 Task: Research Airbnb options in Guarda, Portugal from 16th December, 2023 to 18th December, 2023 for 6 adults, 2 children. Place can be entire room or shared room with 6 bedrooms having 6 beds and 6 bathrooms. Property type can be house. Amenities needed are: wifi, TV, free parkinig on premises, gym, breakfast.
Action: Mouse moved to (540, 128)
Screenshot: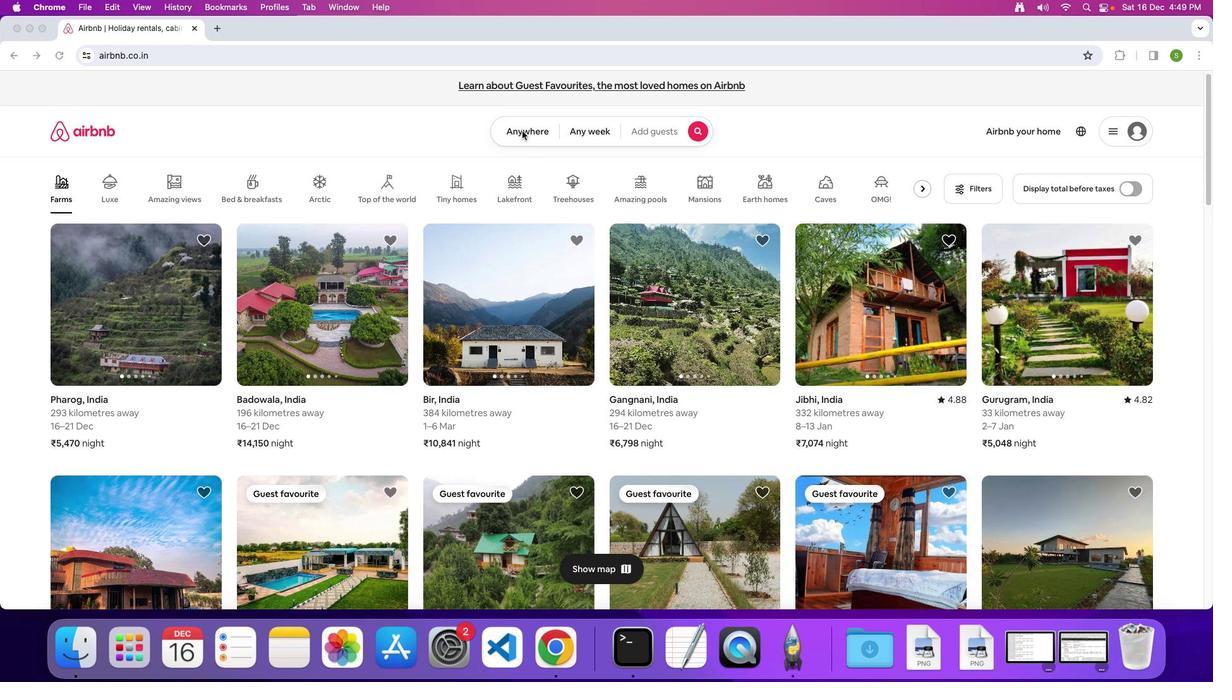
Action: Mouse pressed left at (540, 128)
Screenshot: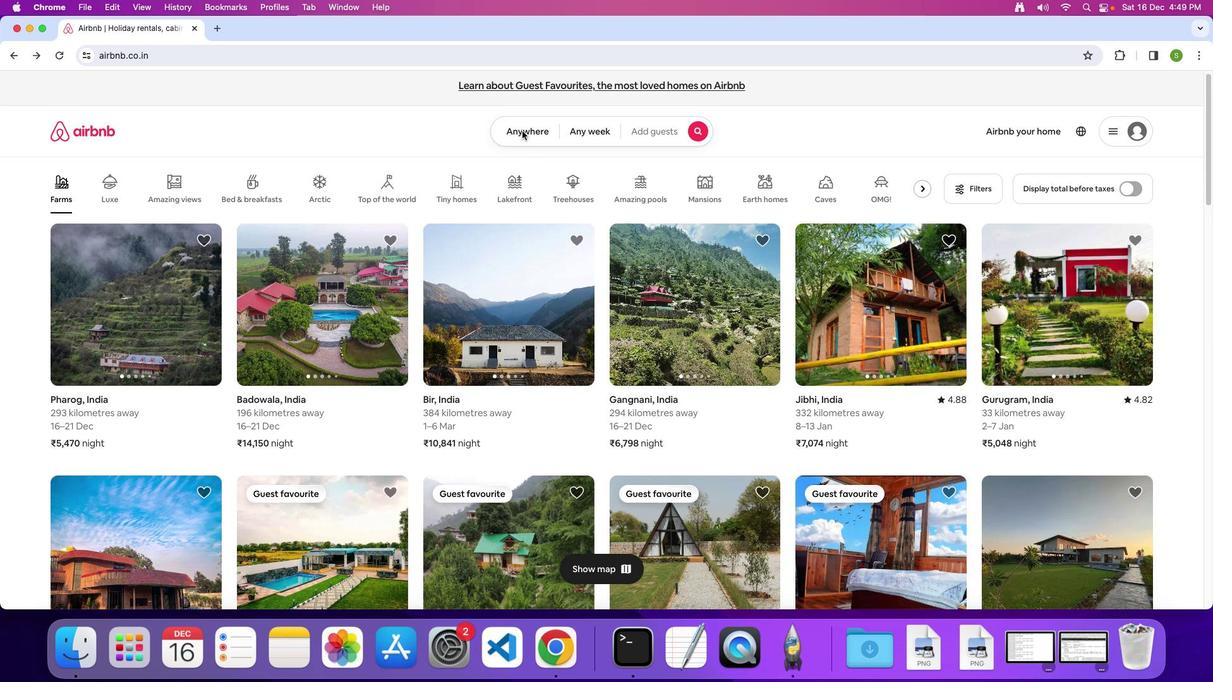 
Action: Mouse moved to (534, 128)
Screenshot: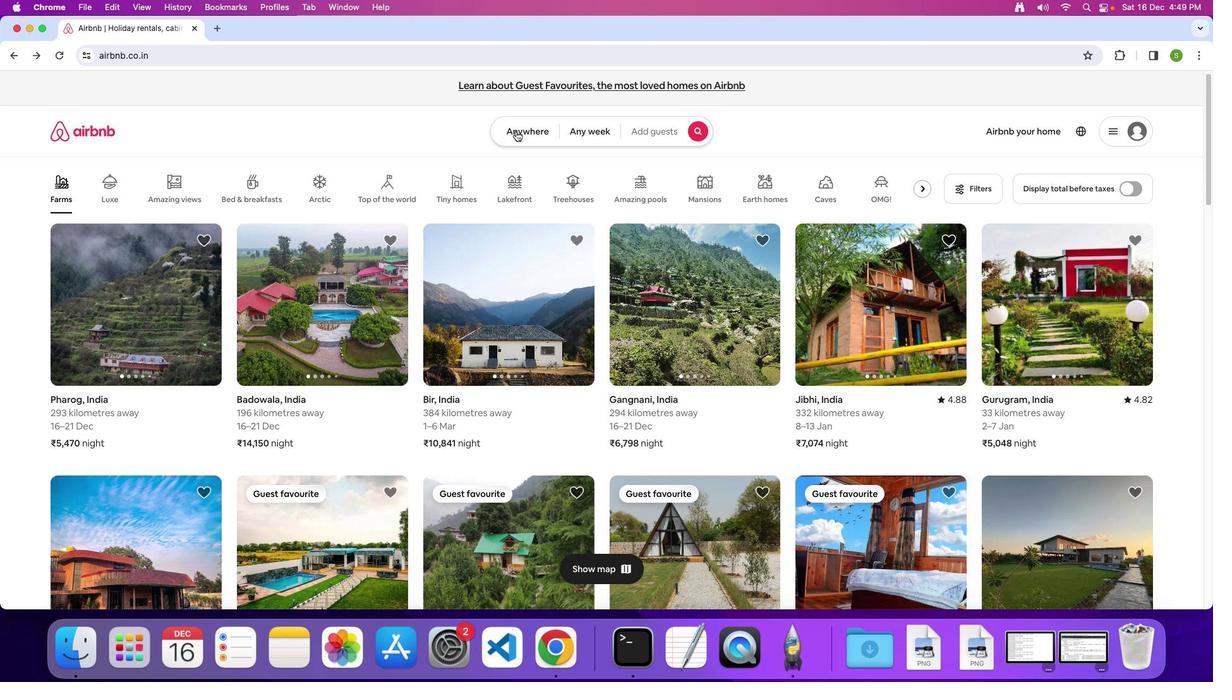 
Action: Mouse pressed left at (534, 128)
Screenshot: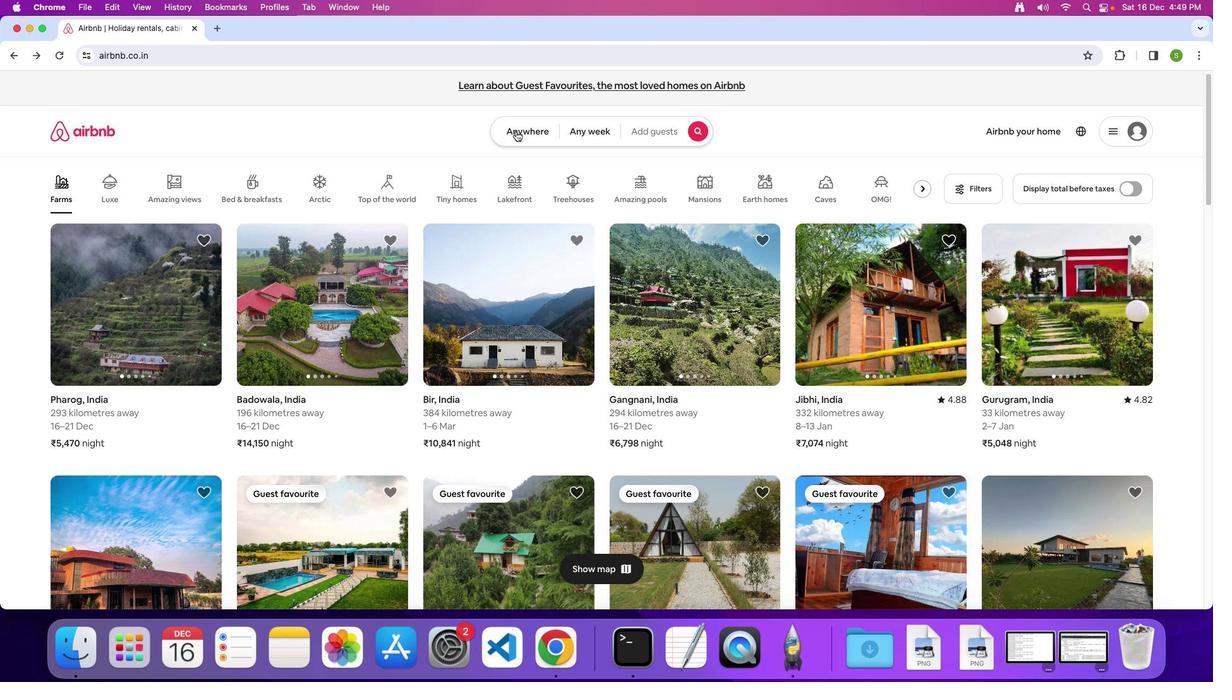 
Action: Mouse moved to (484, 171)
Screenshot: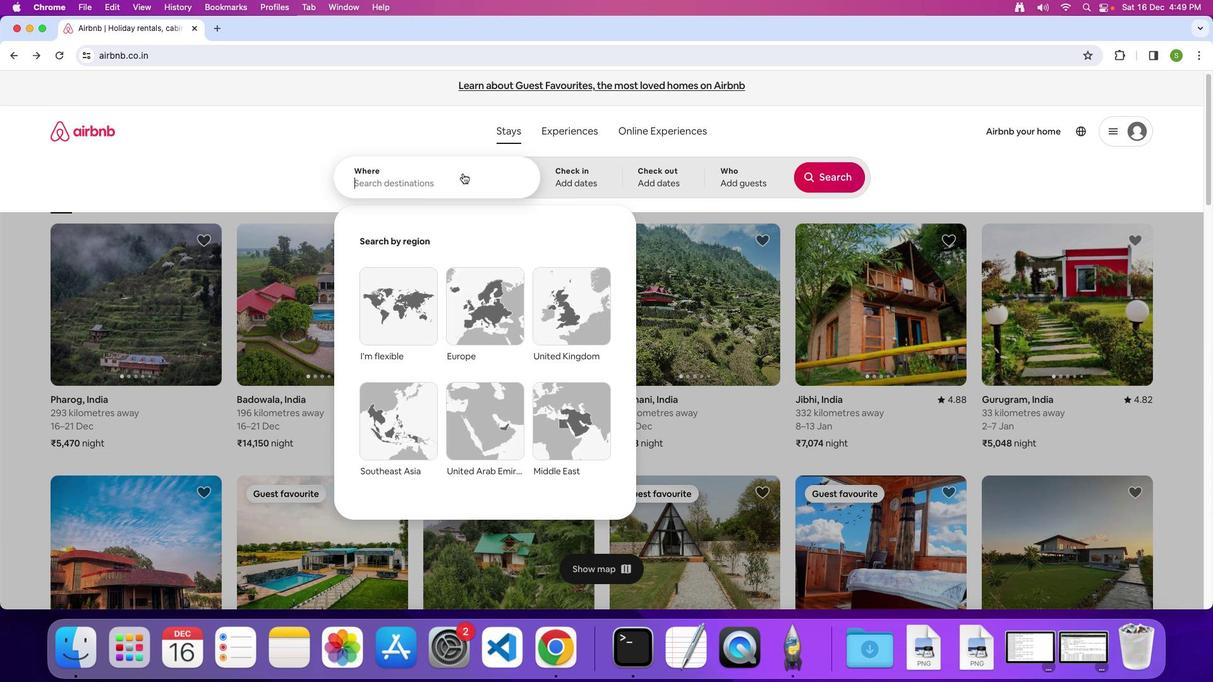 
Action: Mouse pressed left at (484, 171)
Screenshot: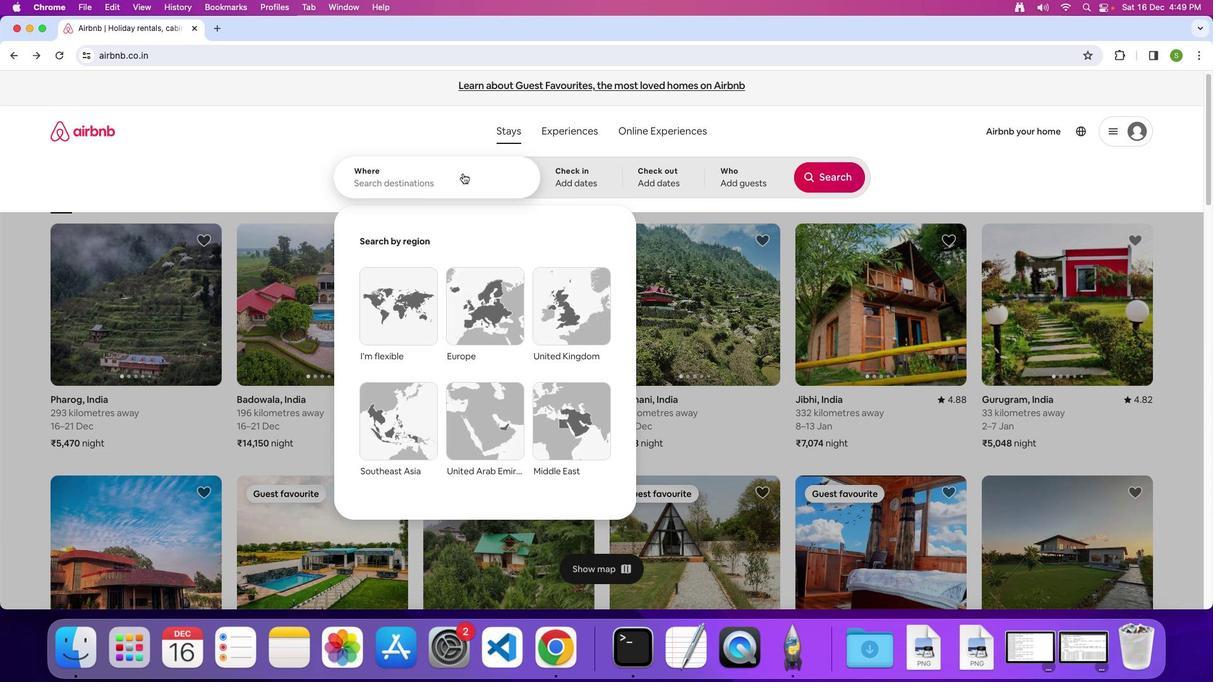 
Action: Mouse moved to (484, 172)
Screenshot: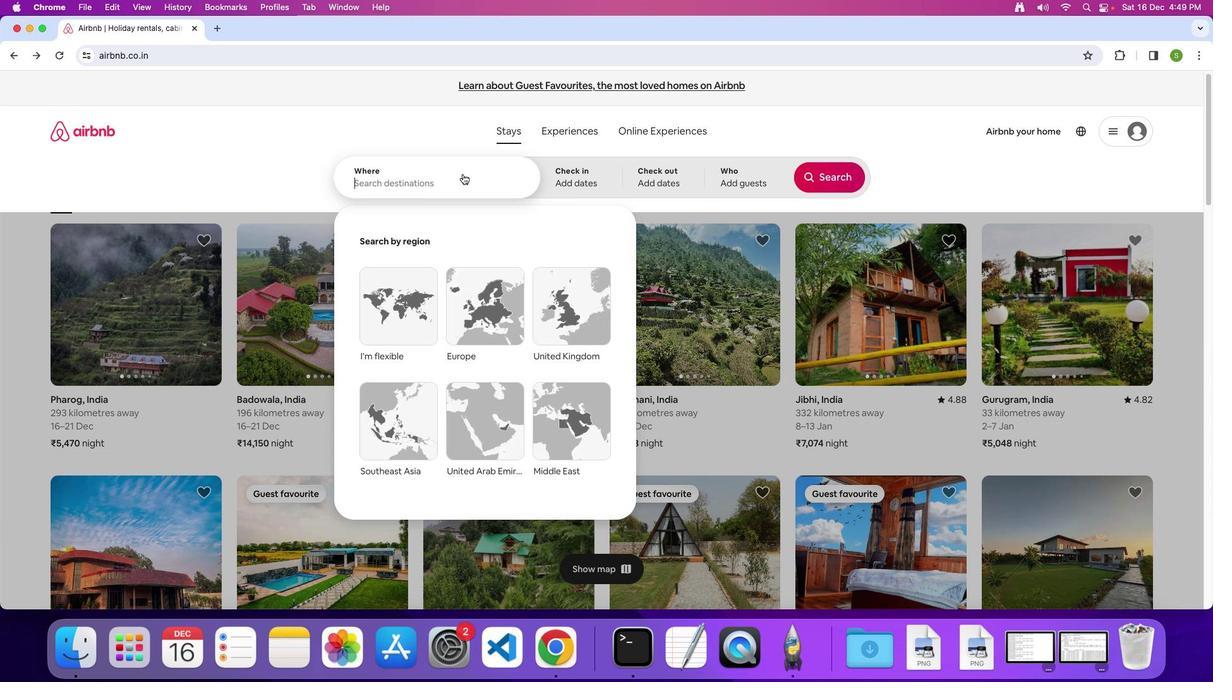 
Action: Key pressed 'G'Key.caps_lock'u''a''r''d''a'','Key.spaceKey.shift'P''q'Key.backspace'o''r''t''u''g''a''l'Key.enter
Screenshot: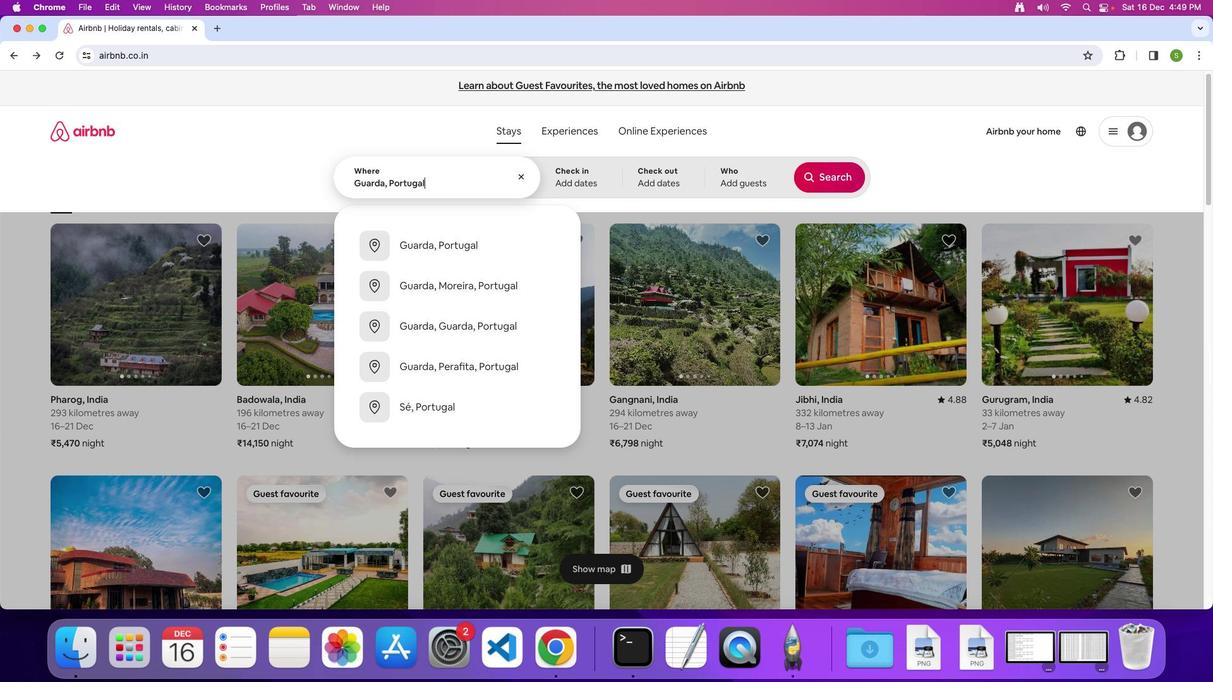 
Action: Mouse moved to (574, 395)
Screenshot: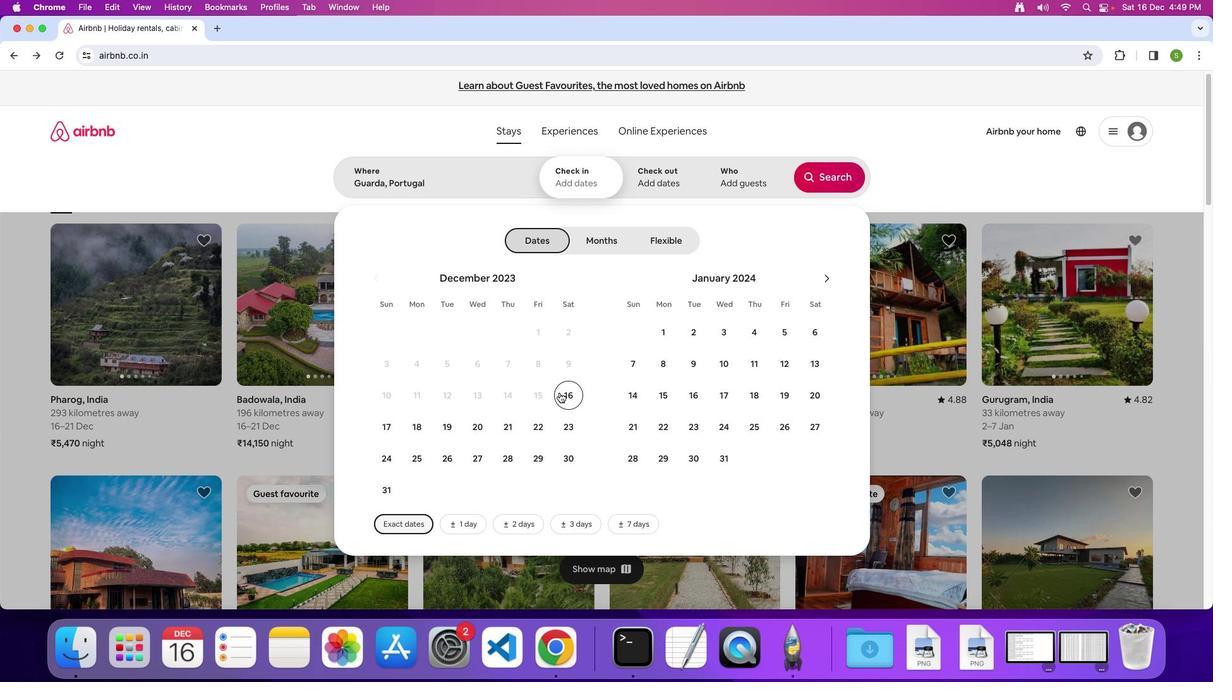 
Action: Mouse pressed left at (574, 395)
Screenshot: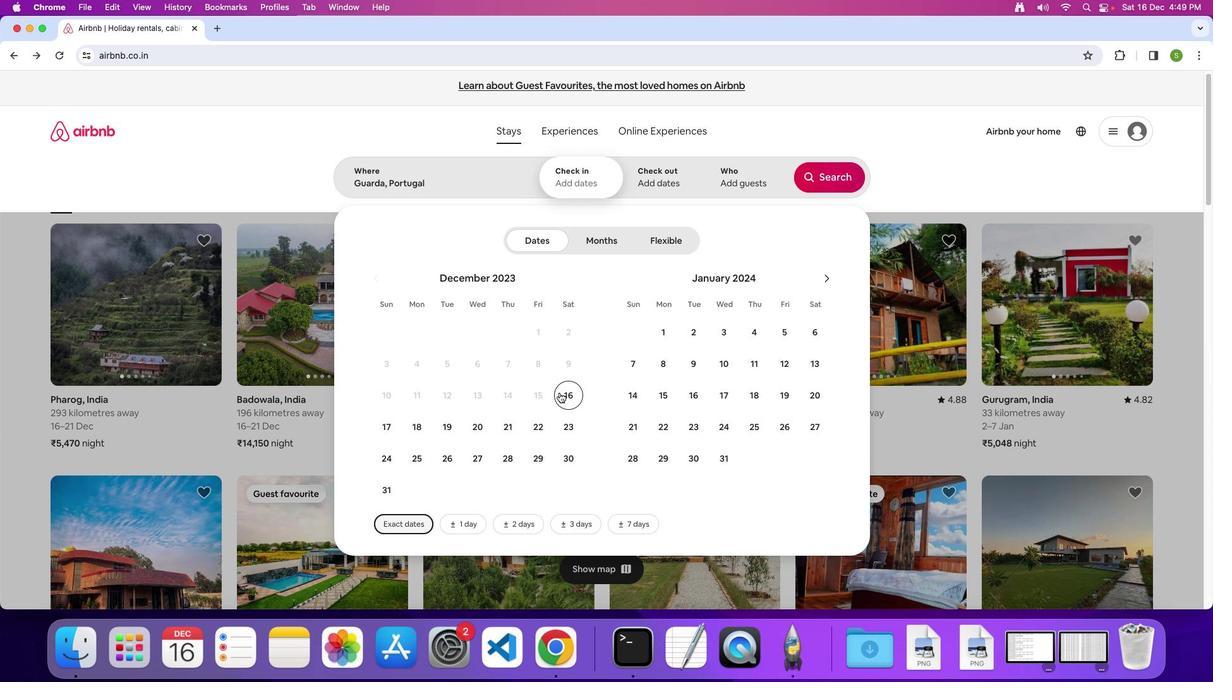 
Action: Mouse moved to (444, 432)
Screenshot: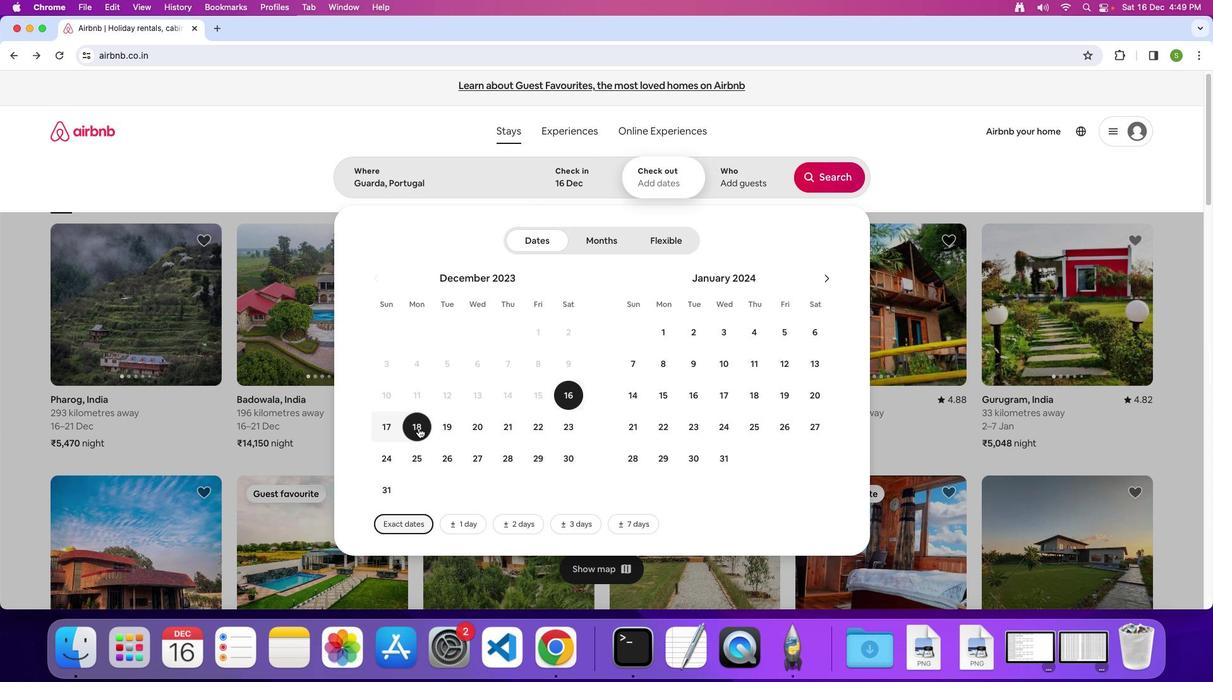
Action: Mouse pressed left at (444, 432)
Screenshot: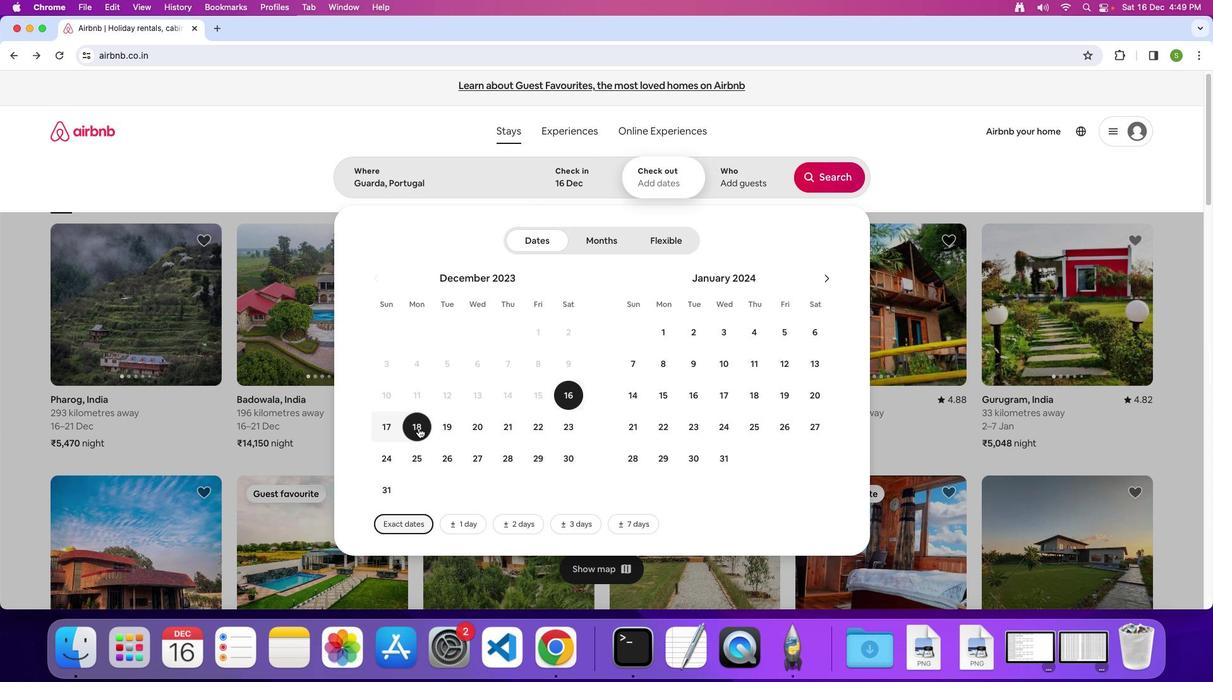 
Action: Mouse moved to (738, 176)
Screenshot: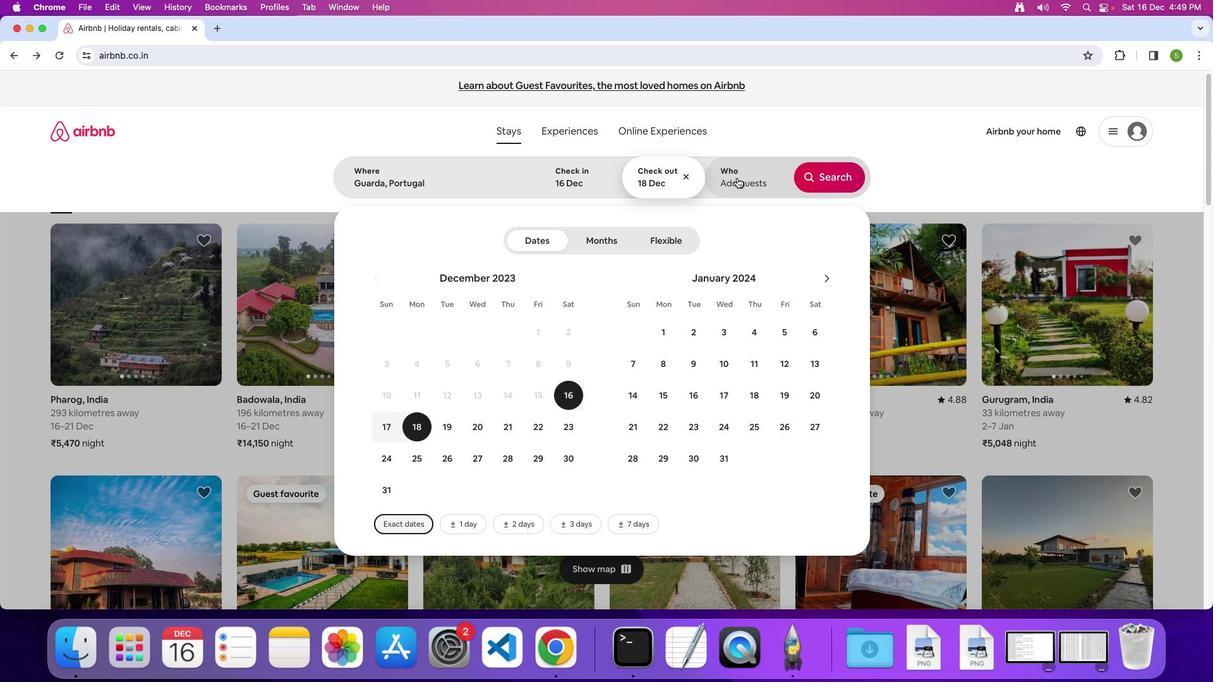 
Action: Mouse pressed left at (738, 176)
Screenshot: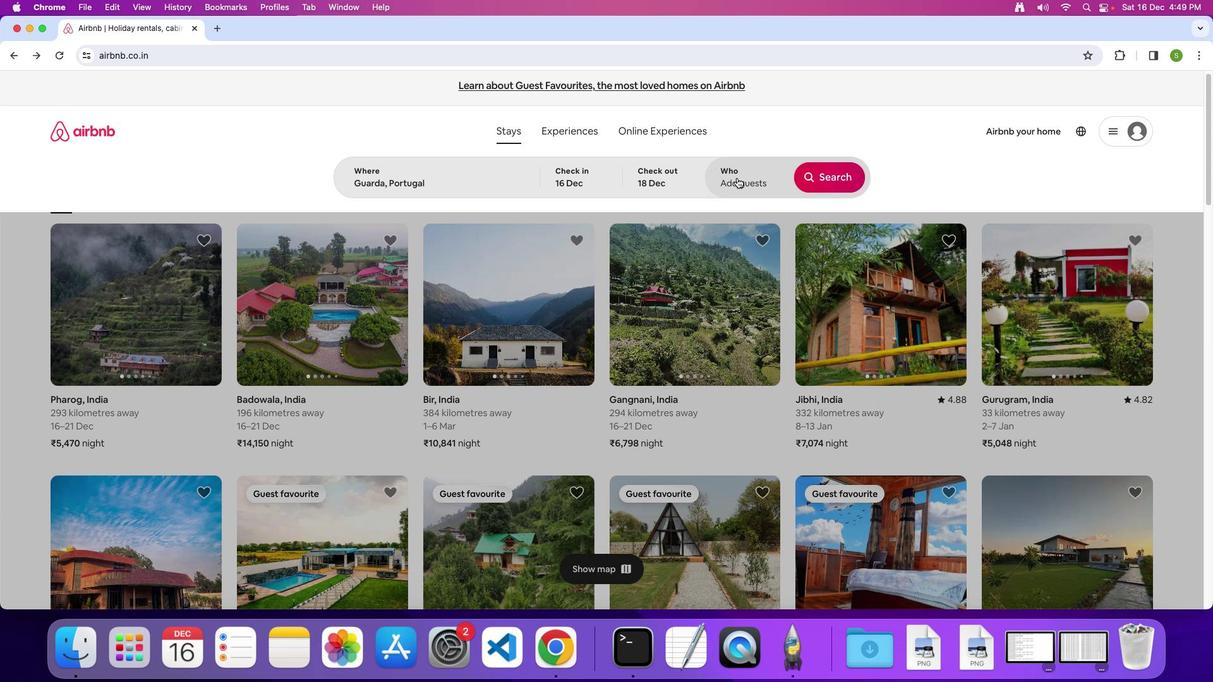 
Action: Mouse moved to (831, 247)
Screenshot: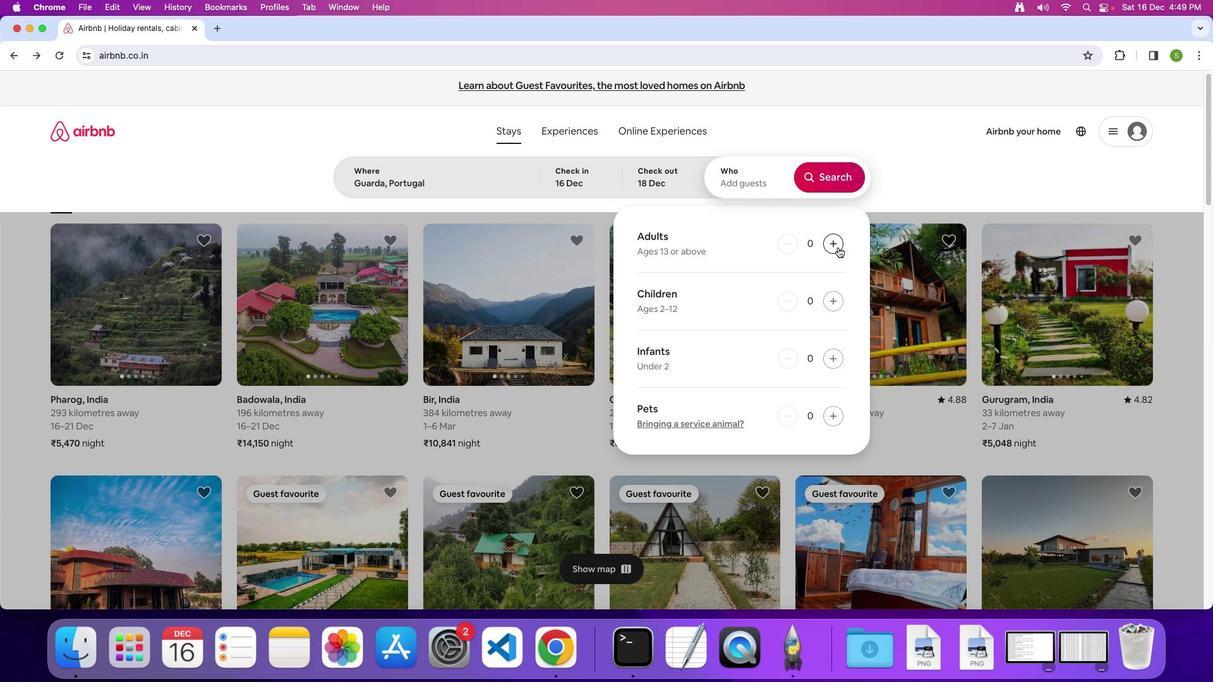 
Action: Mouse pressed left at (831, 247)
Screenshot: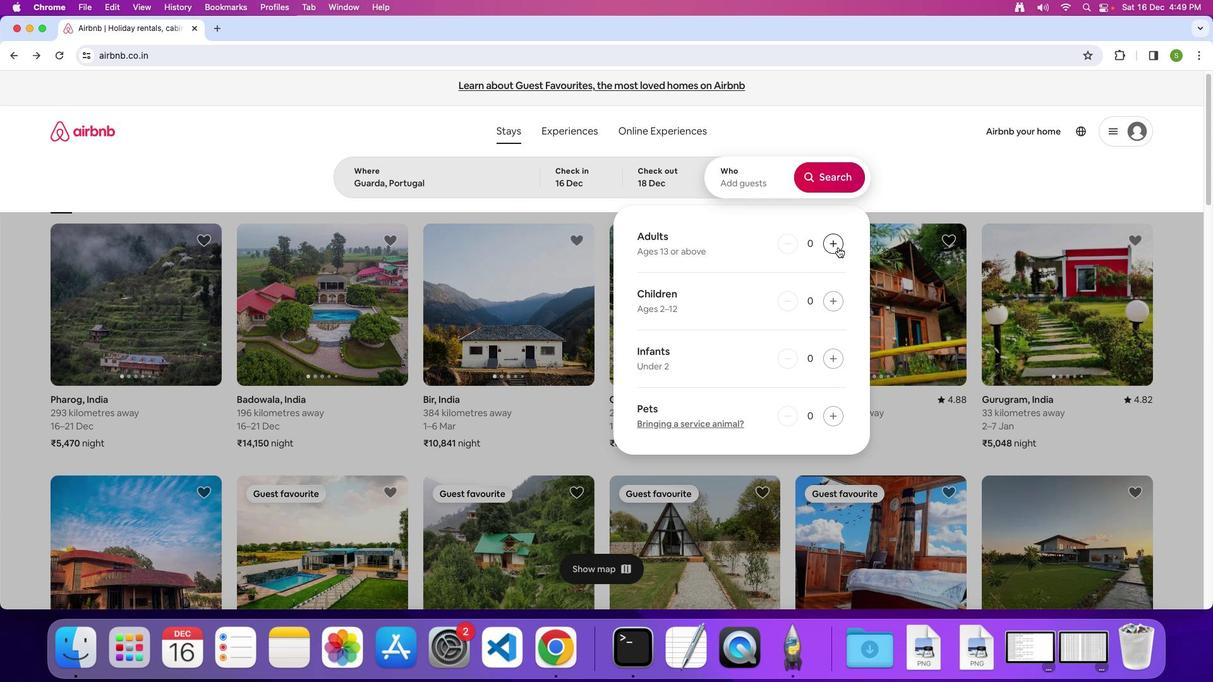 
Action: Mouse pressed left at (831, 247)
Screenshot: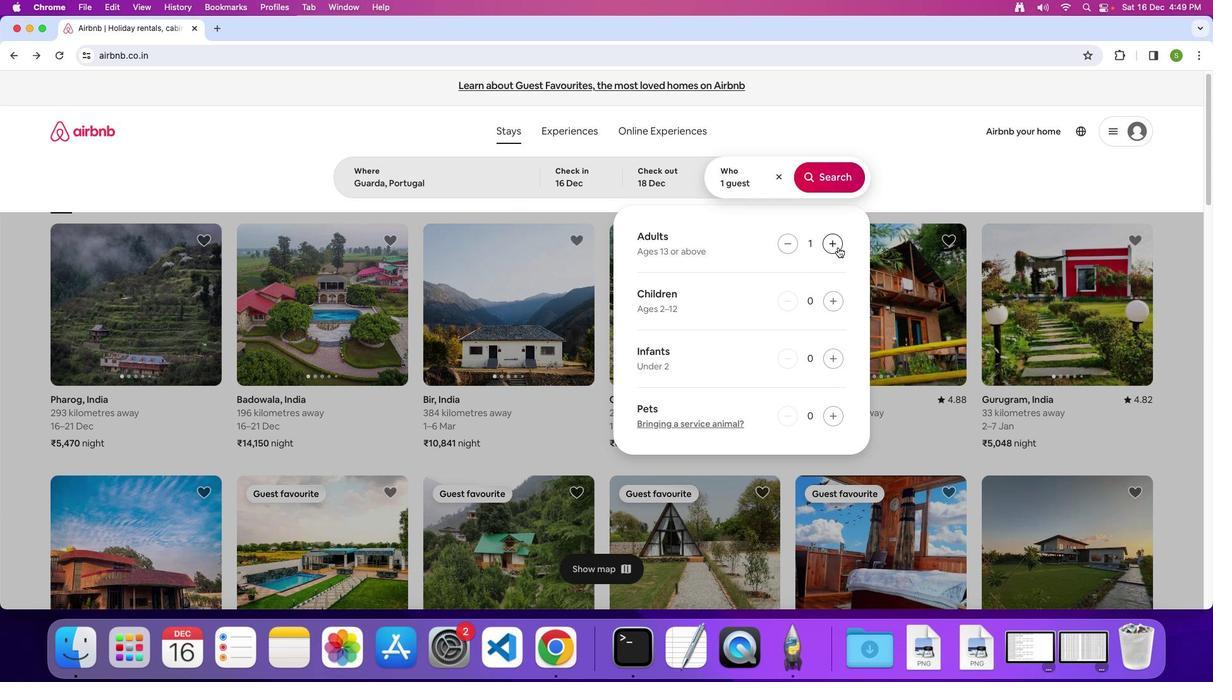 
Action: Mouse moved to (831, 247)
Screenshot: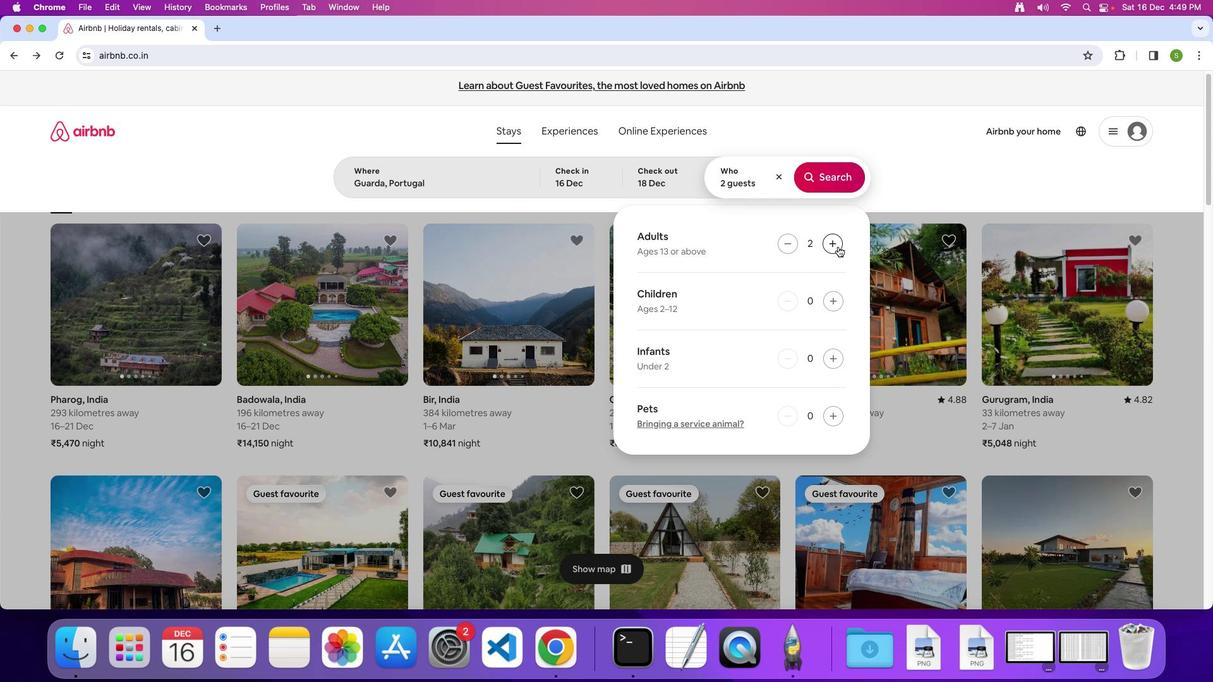 
Action: Mouse pressed left at (831, 247)
Screenshot: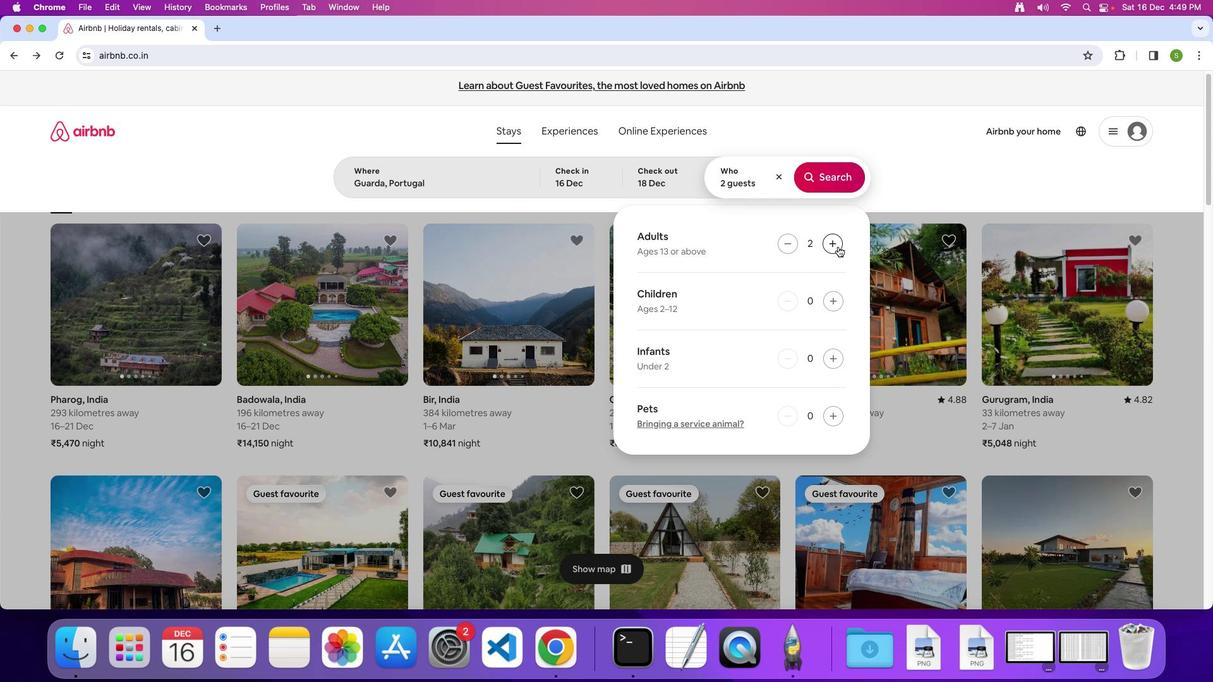 
Action: Mouse moved to (831, 247)
Screenshot: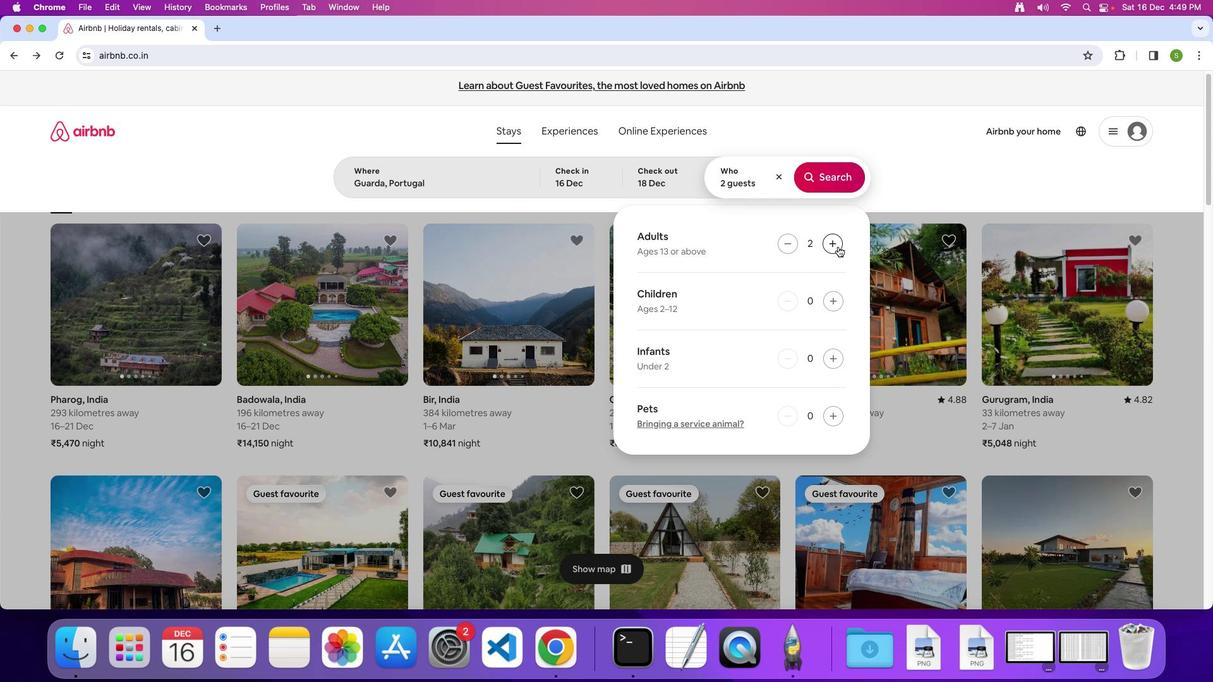 
Action: Mouse pressed left at (831, 247)
Screenshot: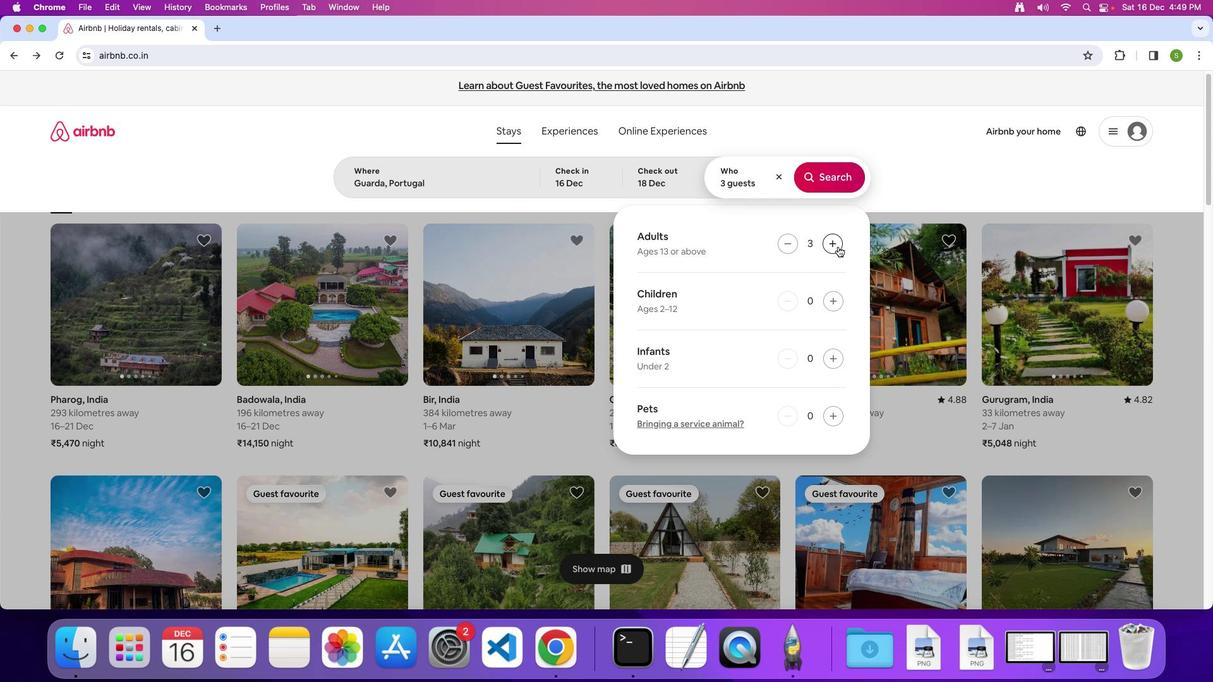 
Action: Mouse pressed left at (831, 247)
Screenshot: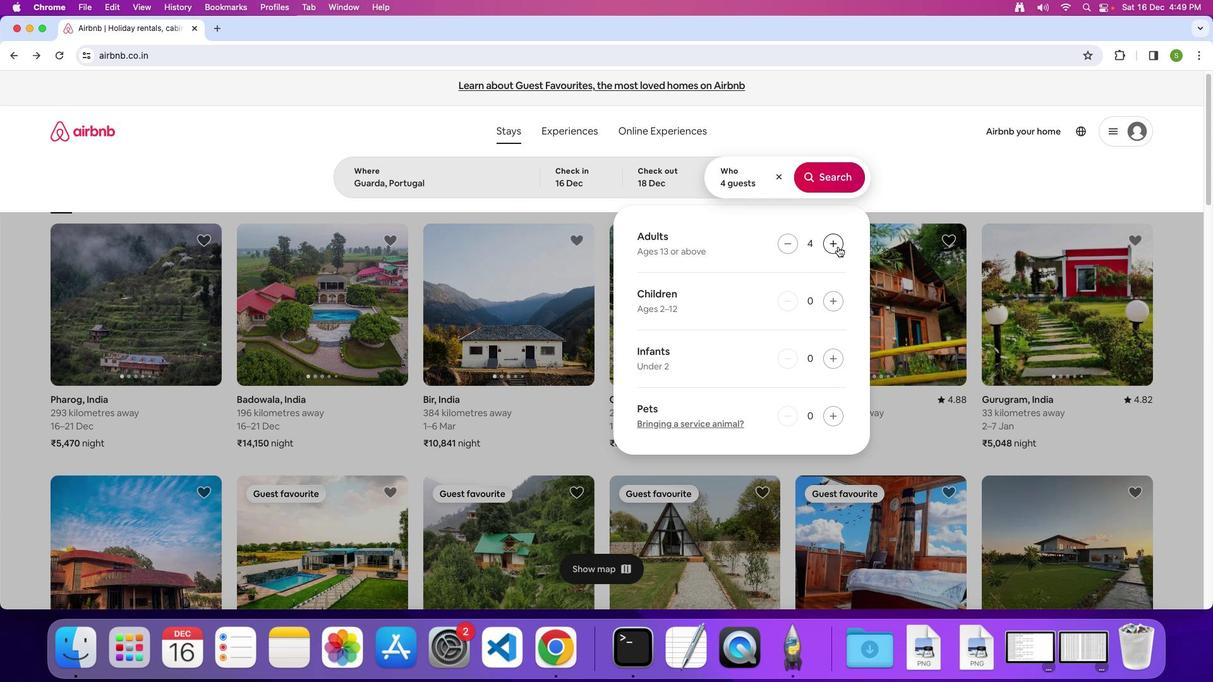 
Action: Mouse pressed left at (831, 247)
Screenshot: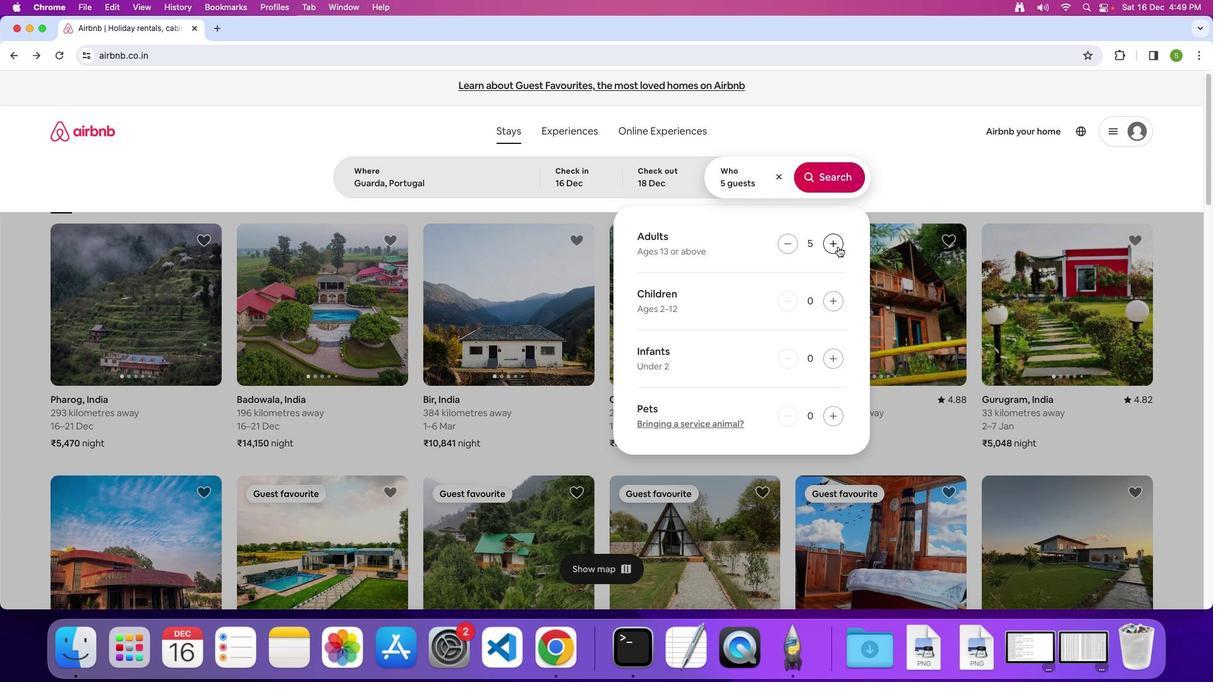 
Action: Mouse moved to (825, 304)
Screenshot: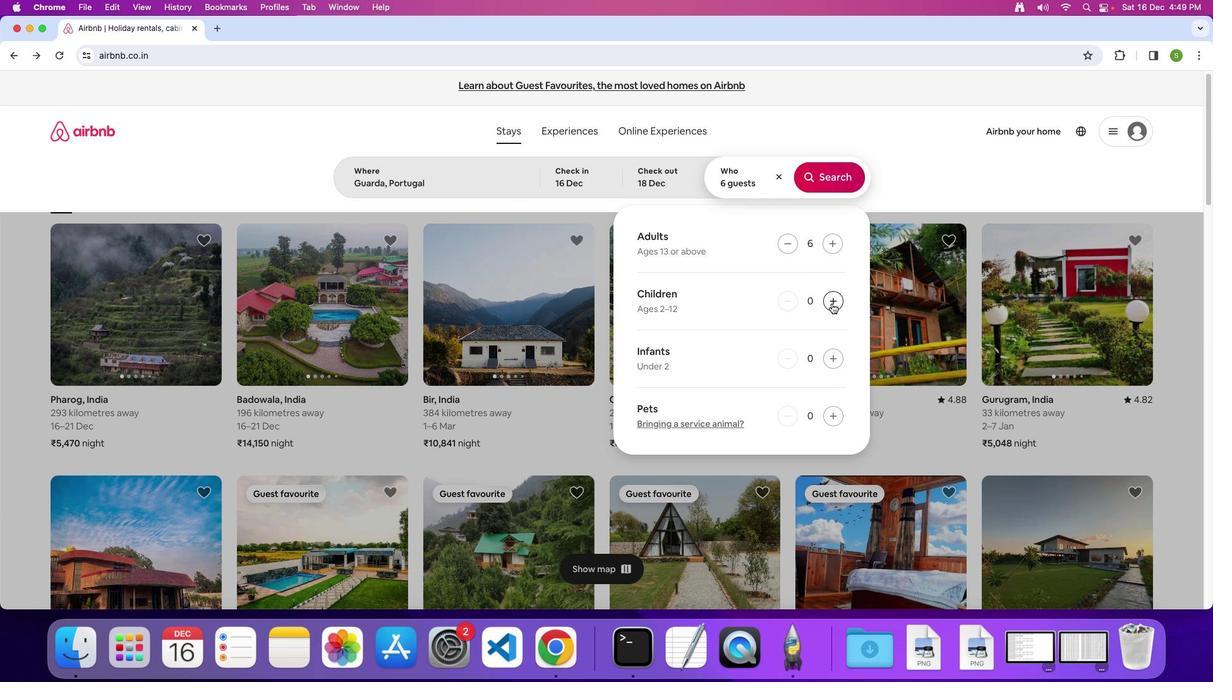 
Action: Mouse pressed left at (825, 304)
Screenshot: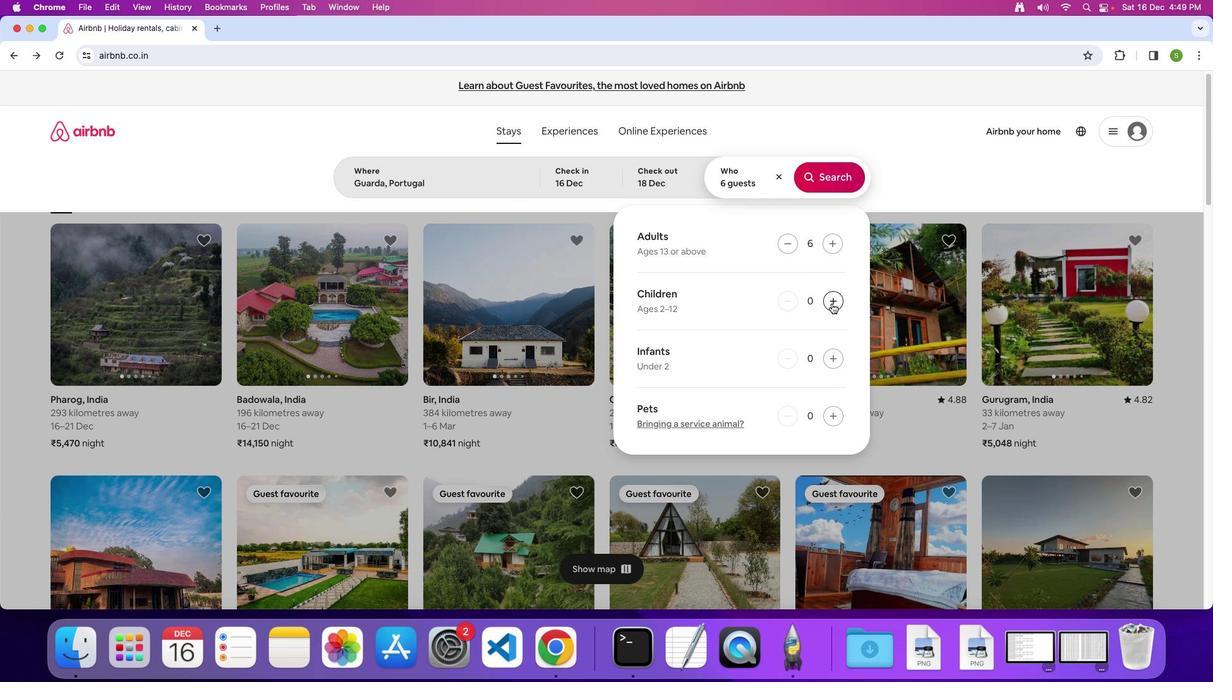 
Action: Mouse pressed left at (825, 304)
Screenshot: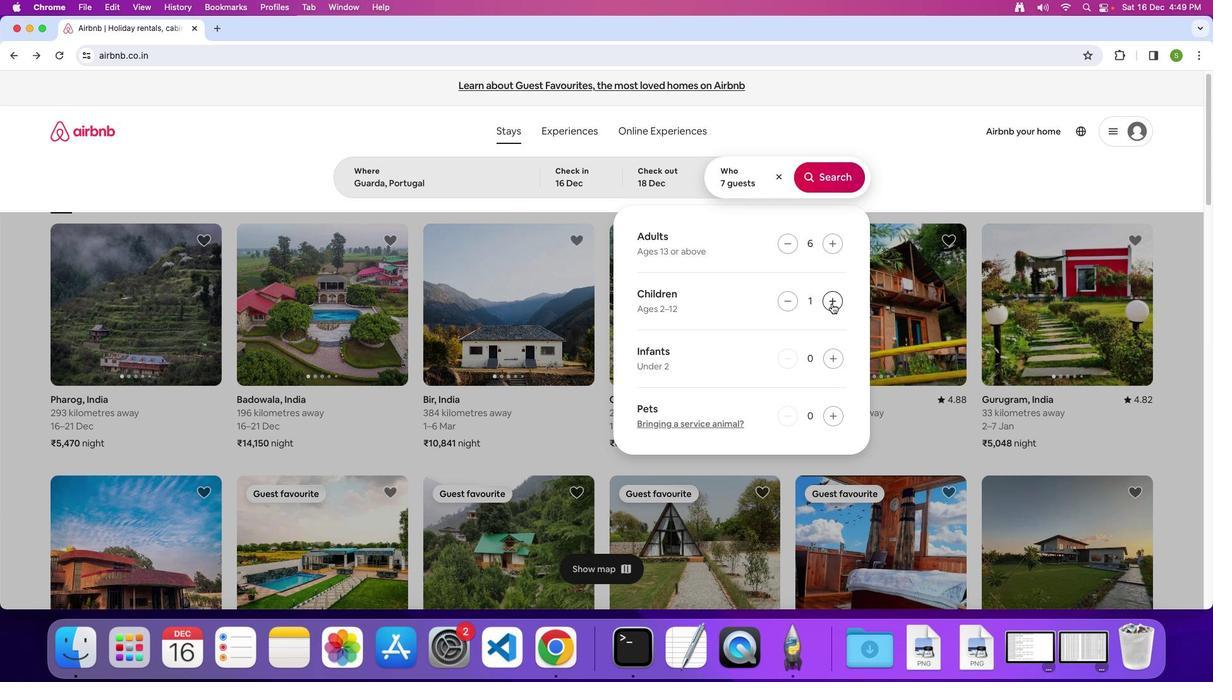 
Action: Mouse moved to (807, 183)
Screenshot: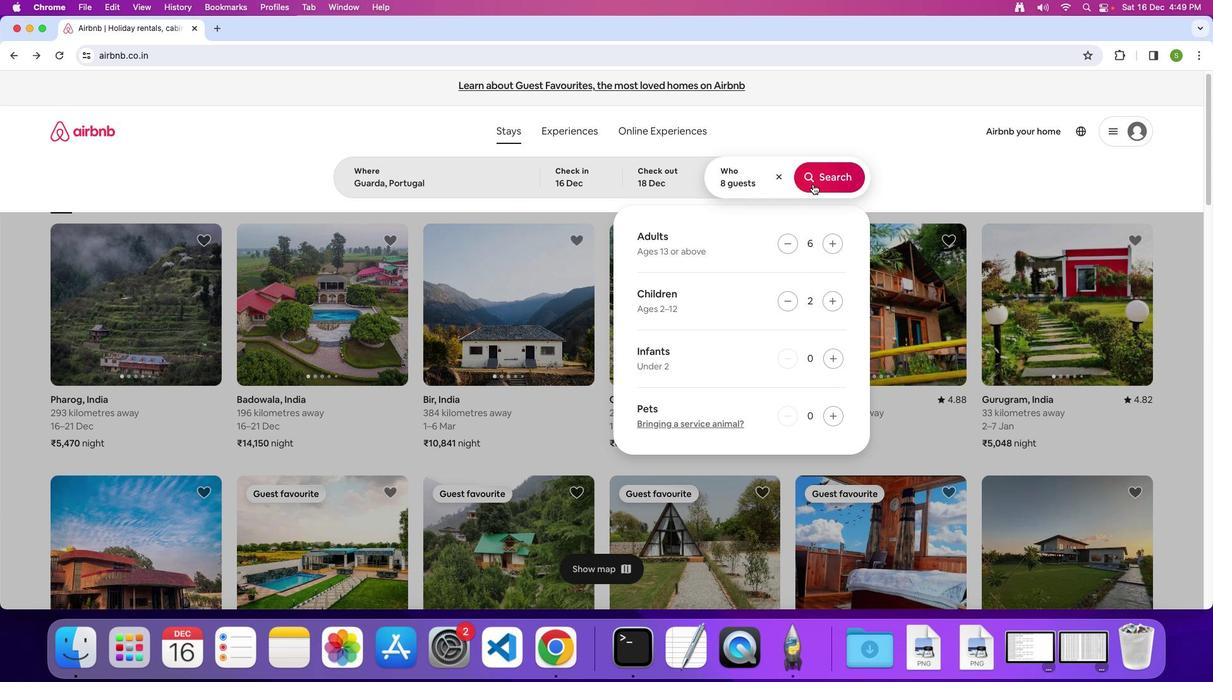 
Action: Mouse pressed left at (807, 183)
Screenshot: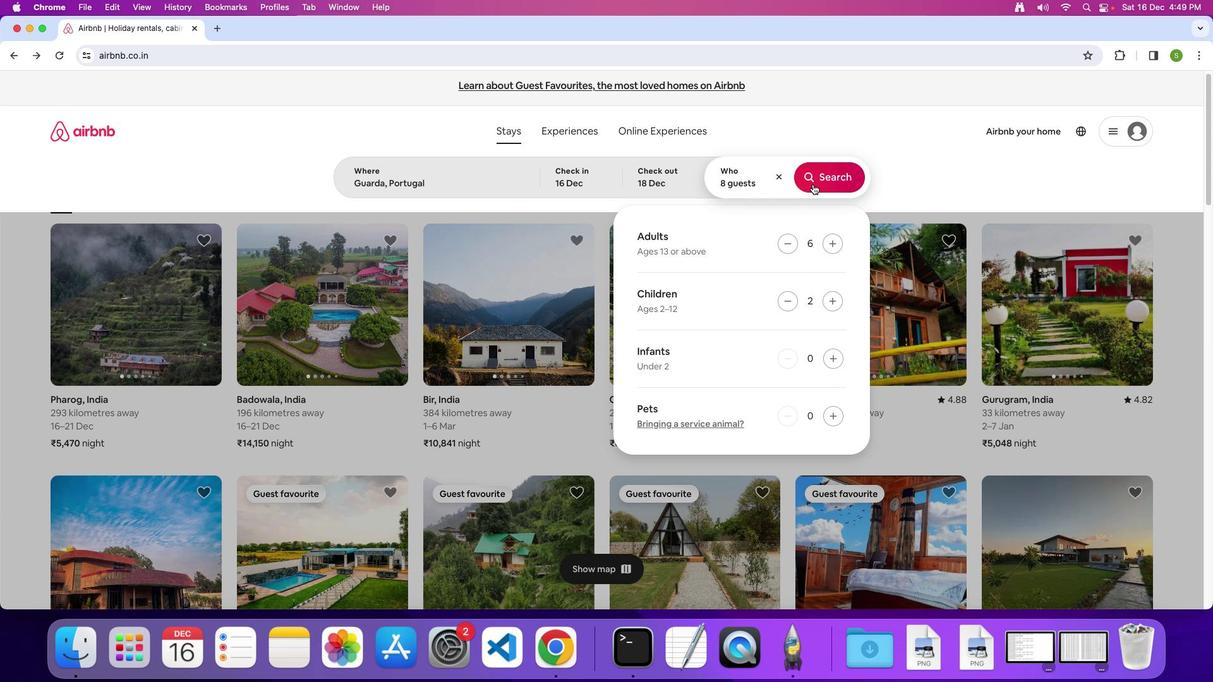 
Action: Mouse moved to (999, 149)
Screenshot: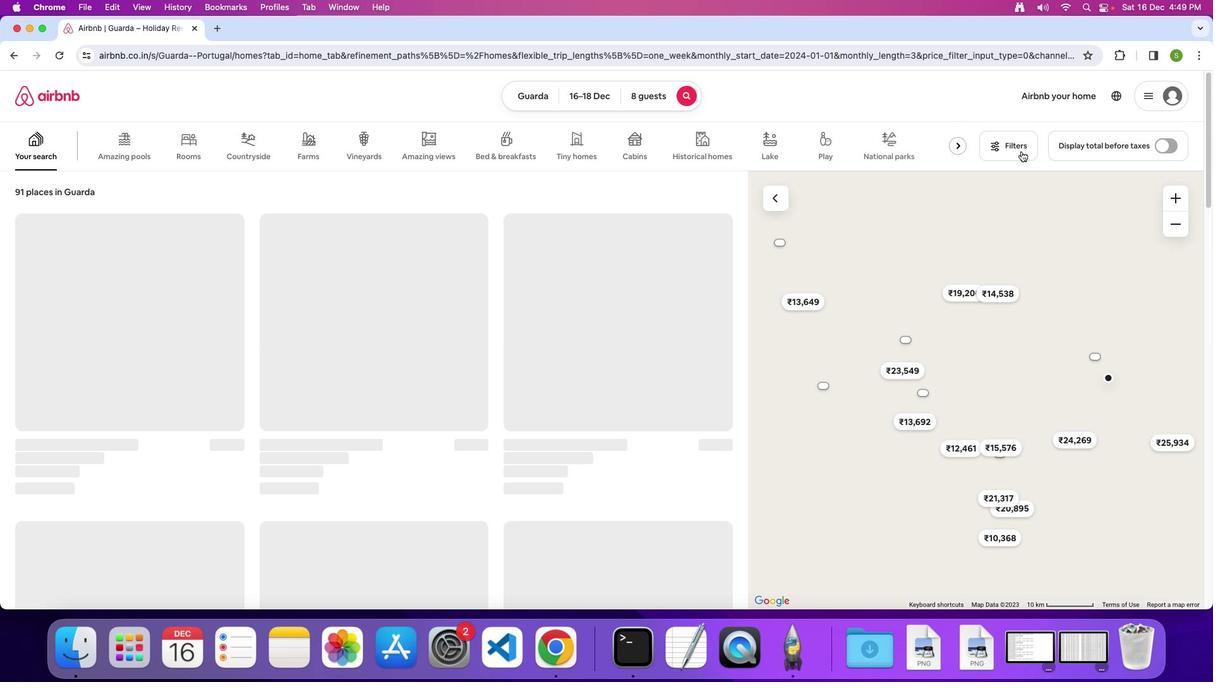 
Action: Mouse pressed left at (999, 149)
Screenshot: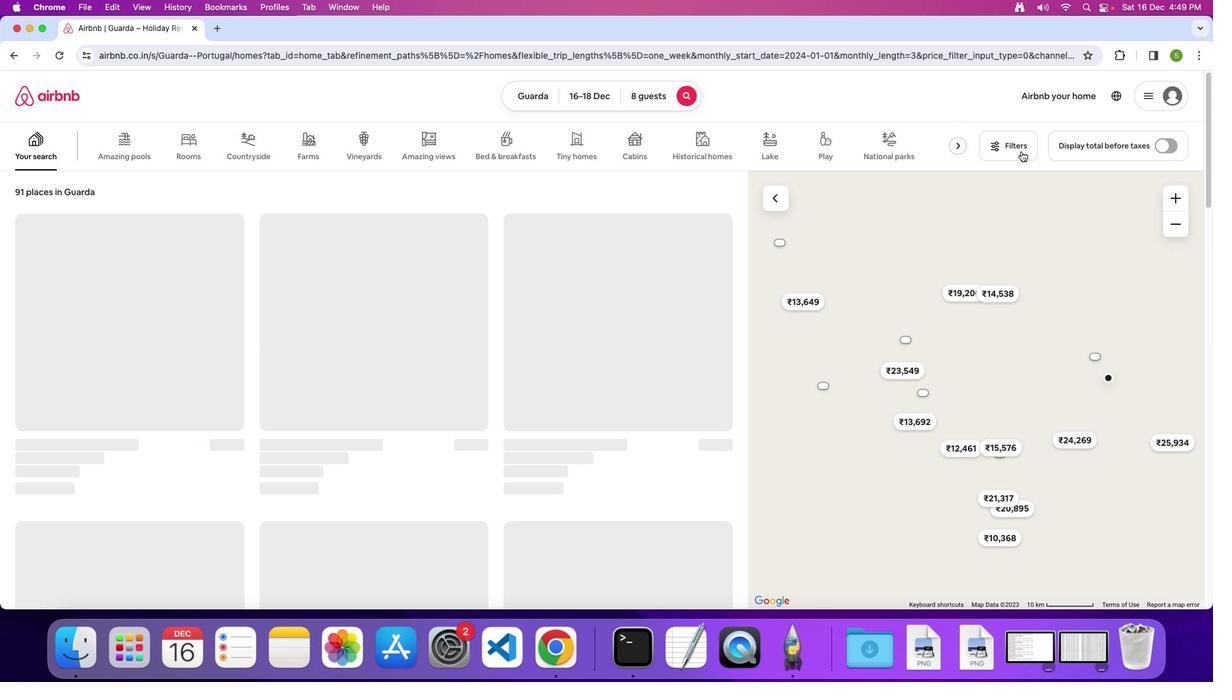 
Action: Mouse moved to (596, 346)
Screenshot: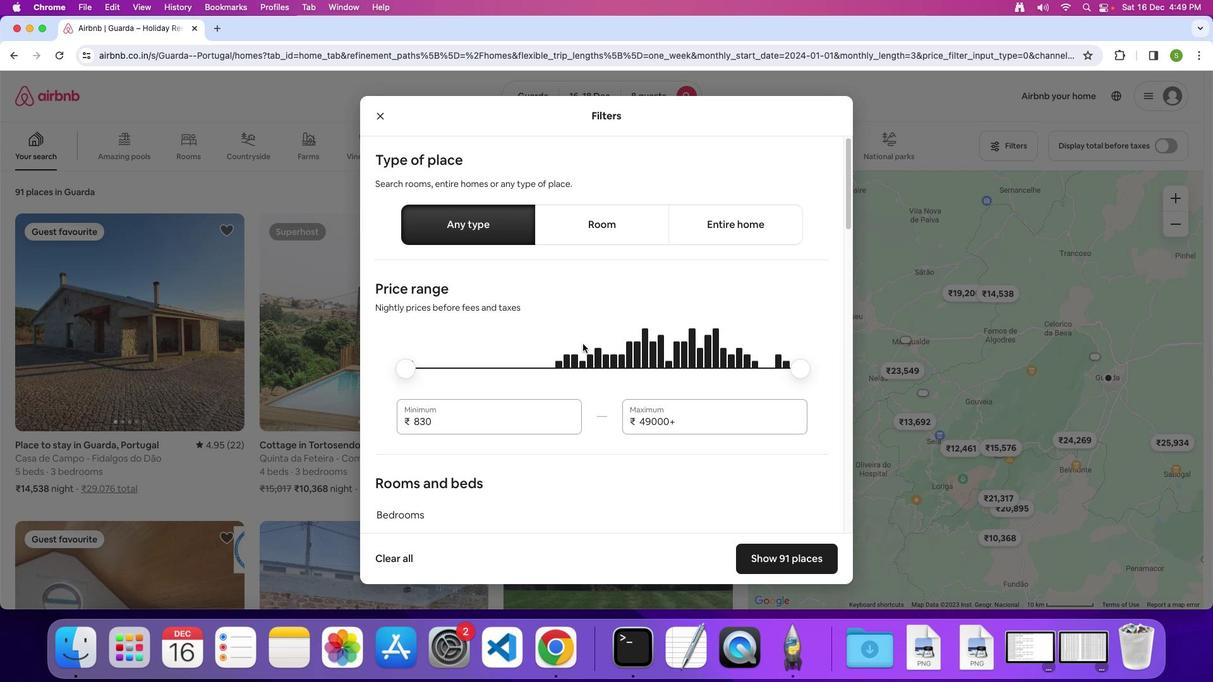 
Action: Mouse scrolled (596, 346) with delta (58, -5)
Screenshot: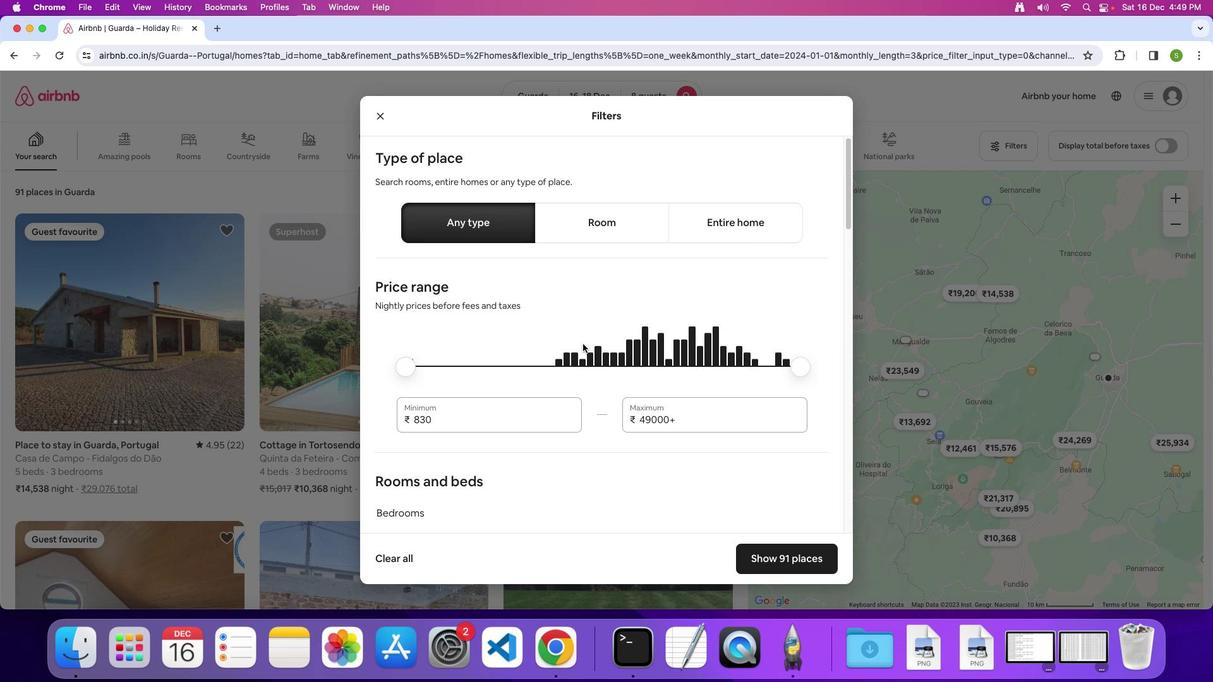 
Action: Mouse scrolled (596, 346) with delta (58, -5)
Screenshot: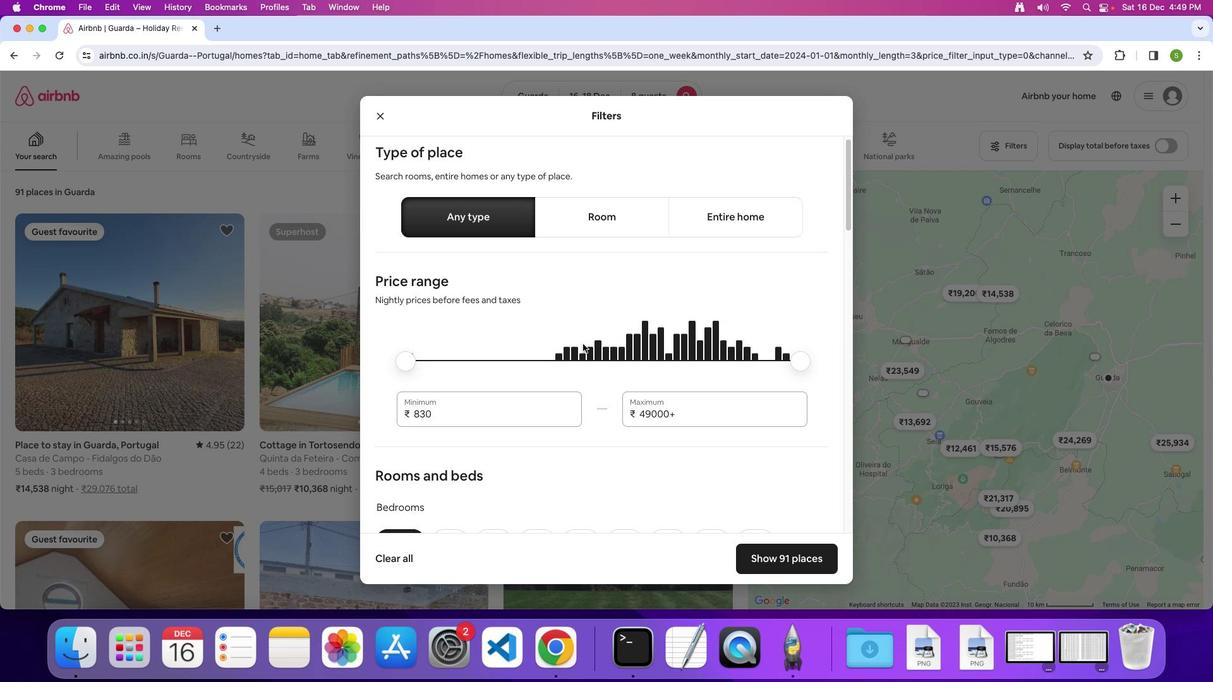 
Action: Mouse scrolled (596, 346) with delta (58, -5)
Screenshot: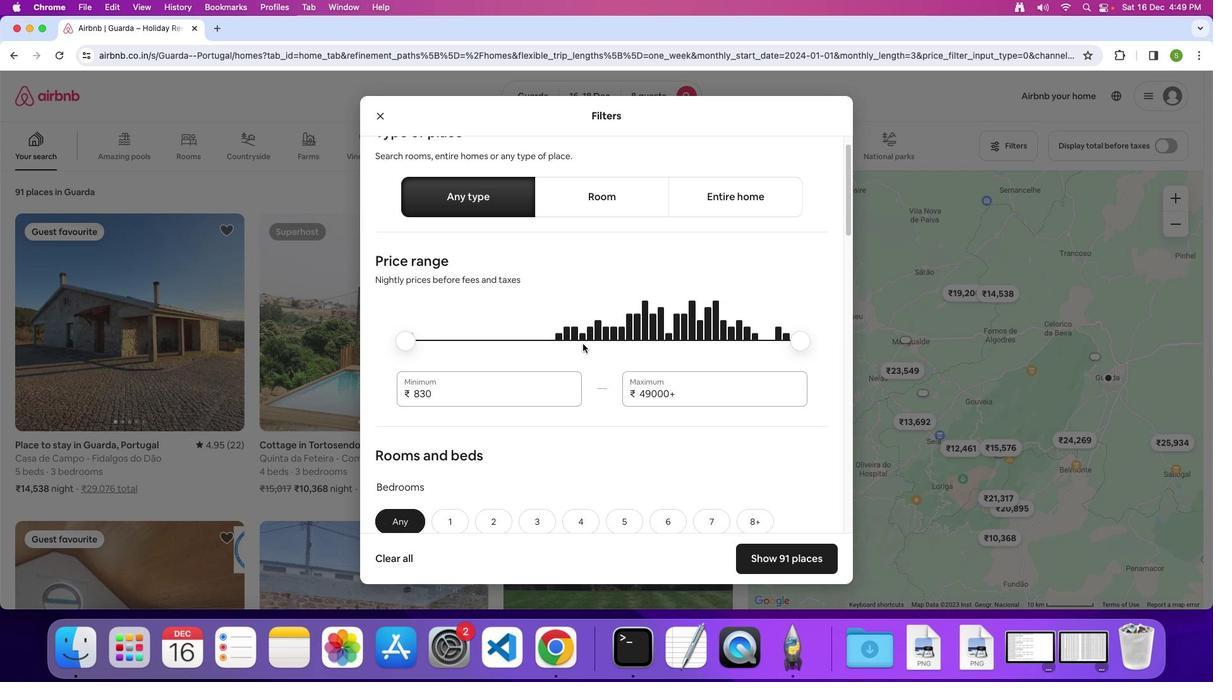 
Action: Mouse moved to (596, 346)
Screenshot: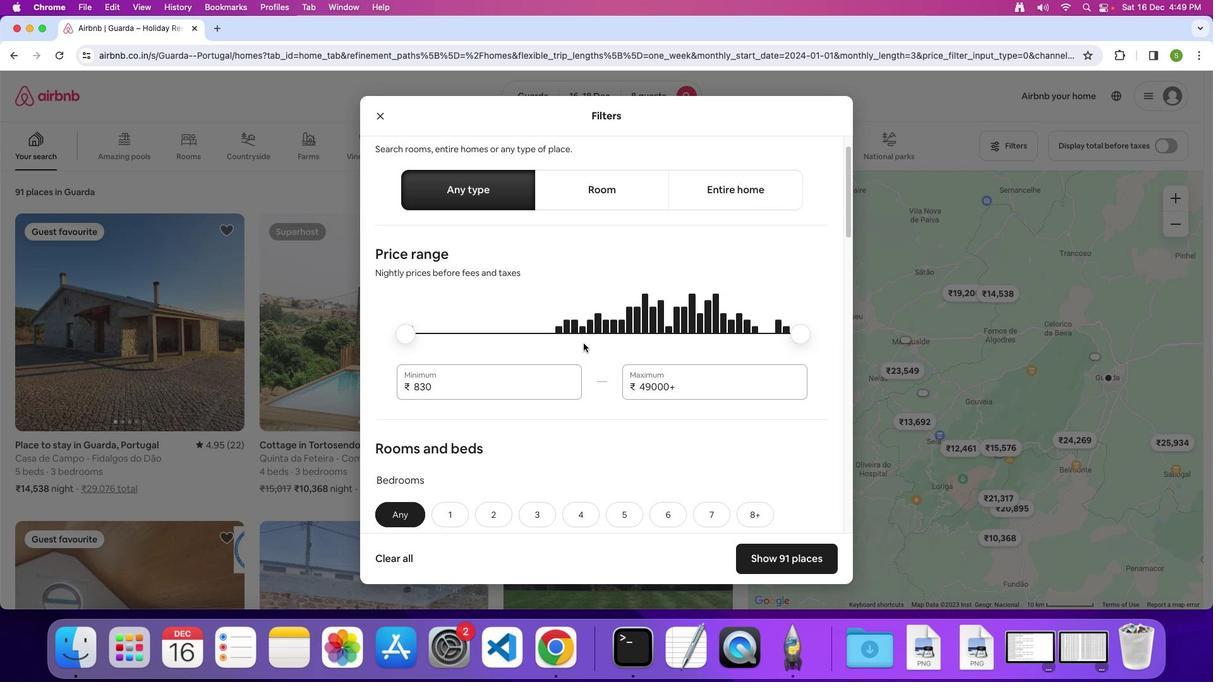 
Action: Mouse scrolled (596, 346) with delta (58, -5)
Screenshot: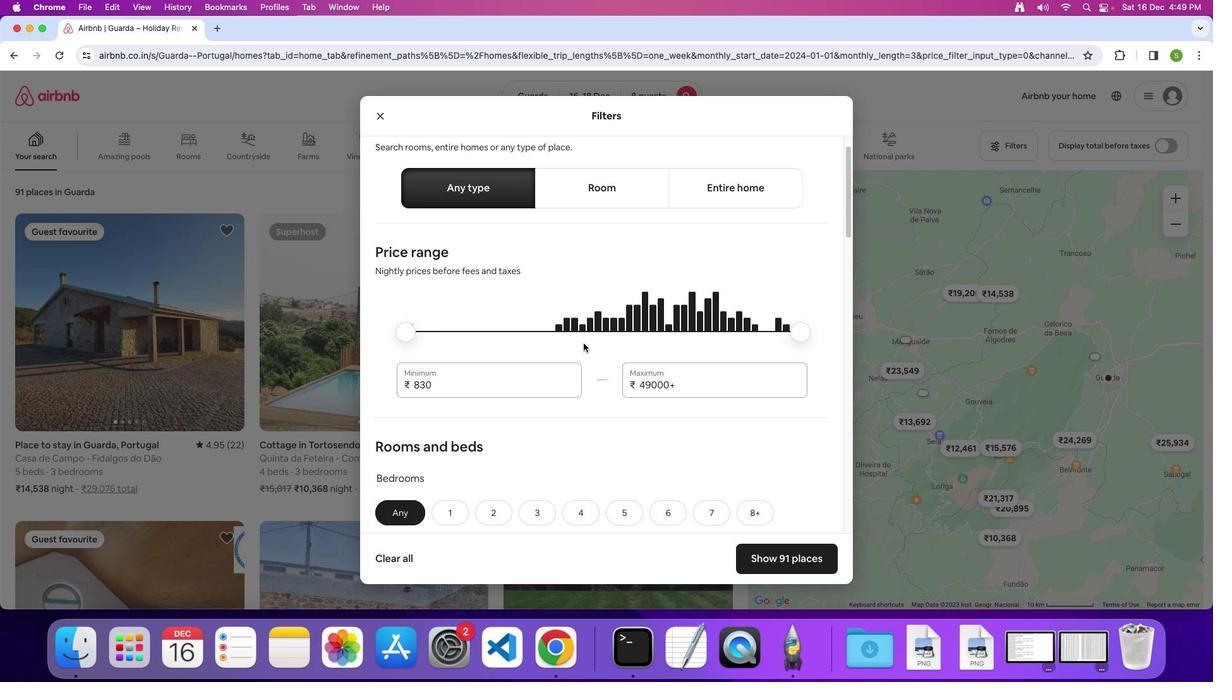
Action: Mouse moved to (596, 345)
Screenshot: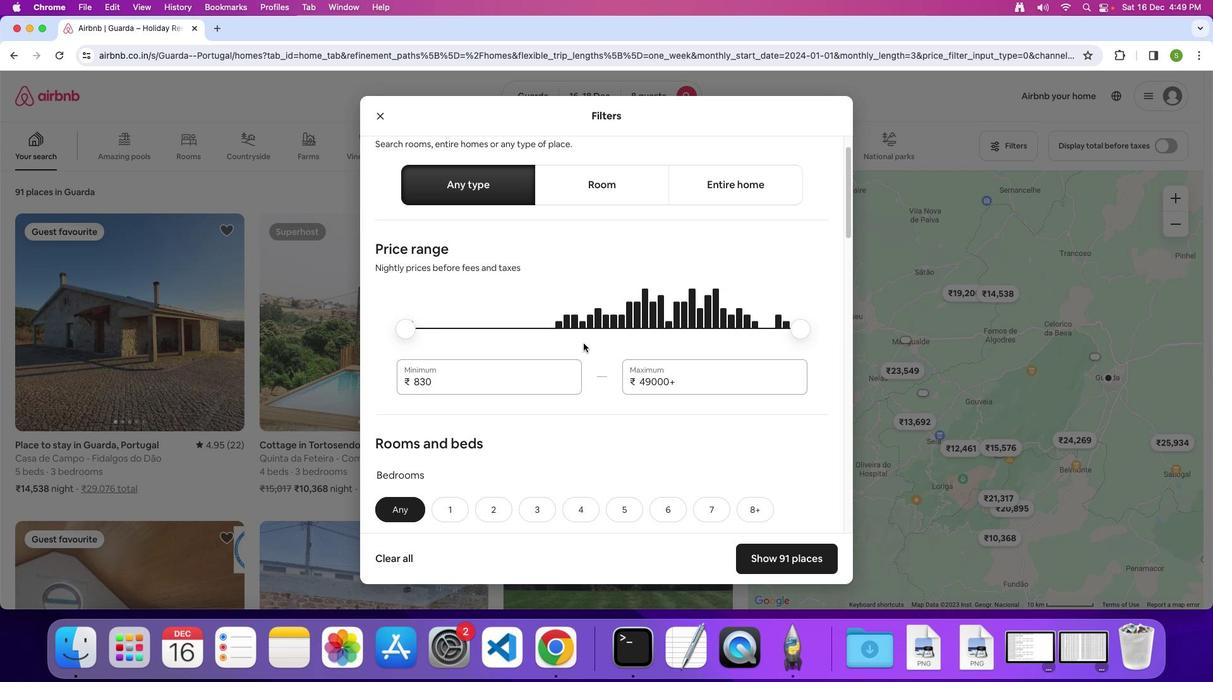 
Action: Mouse scrolled (596, 345) with delta (58, -5)
Screenshot: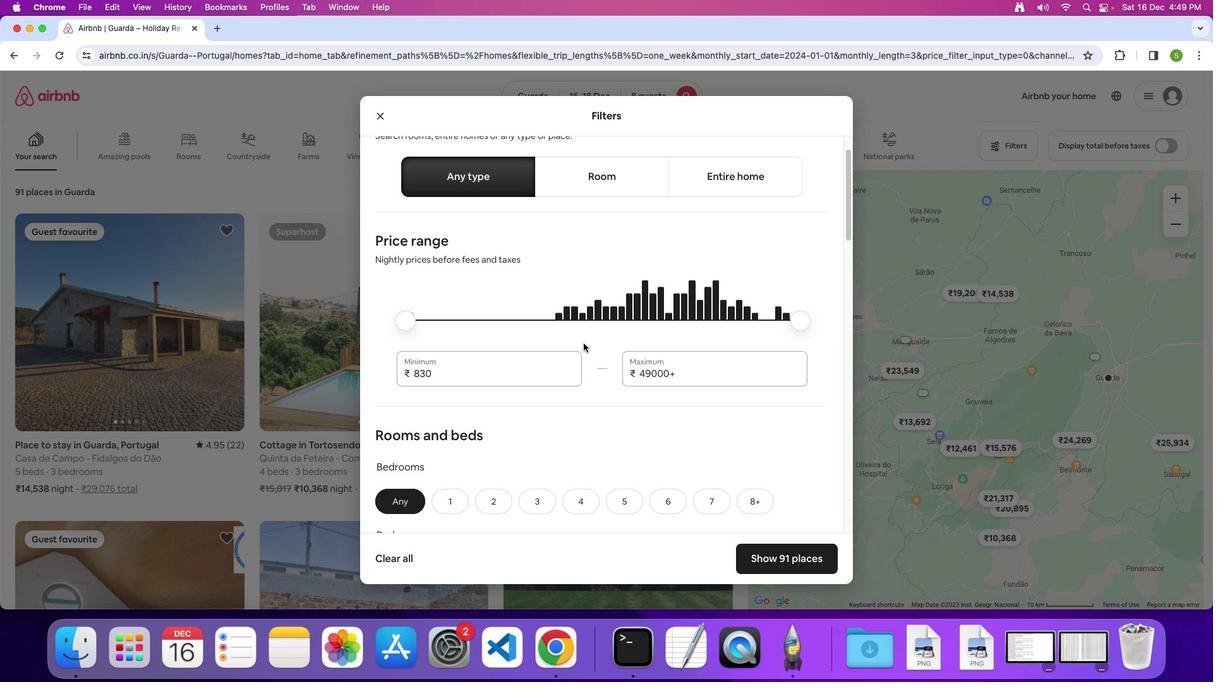 
Action: Mouse scrolled (596, 345) with delta (58, -5)
Screenshot: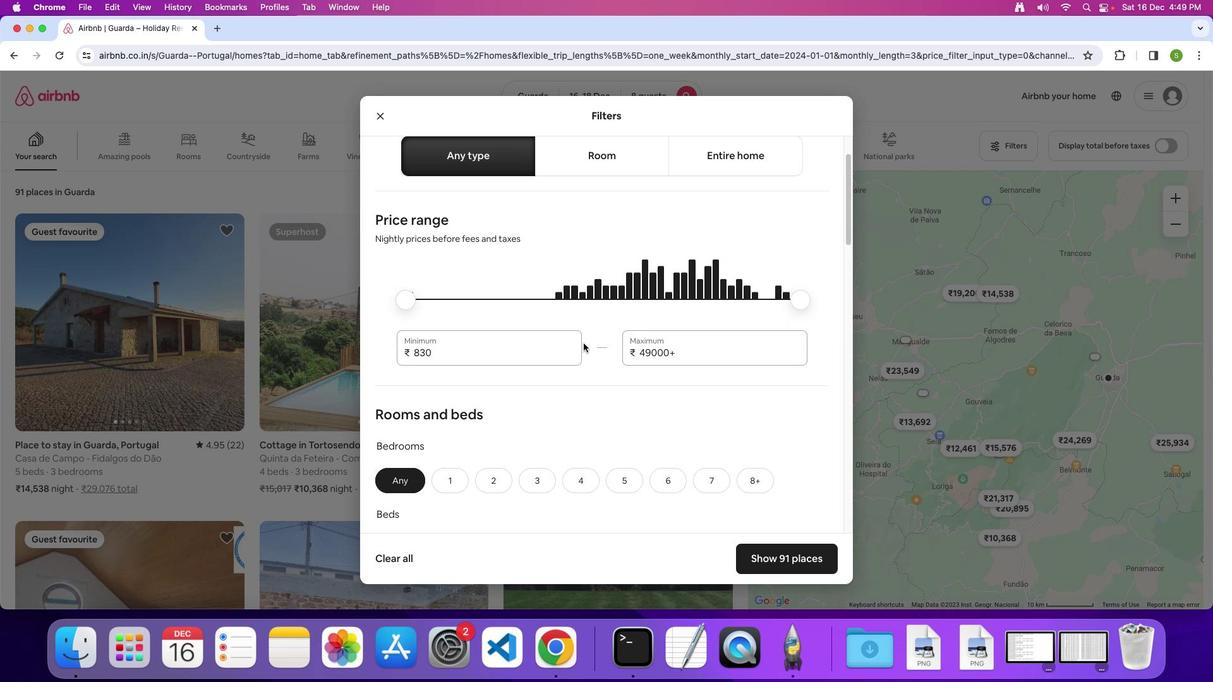 
Action: Mouse scrolled (596, 345) with delta (58, -5)
Screenshot: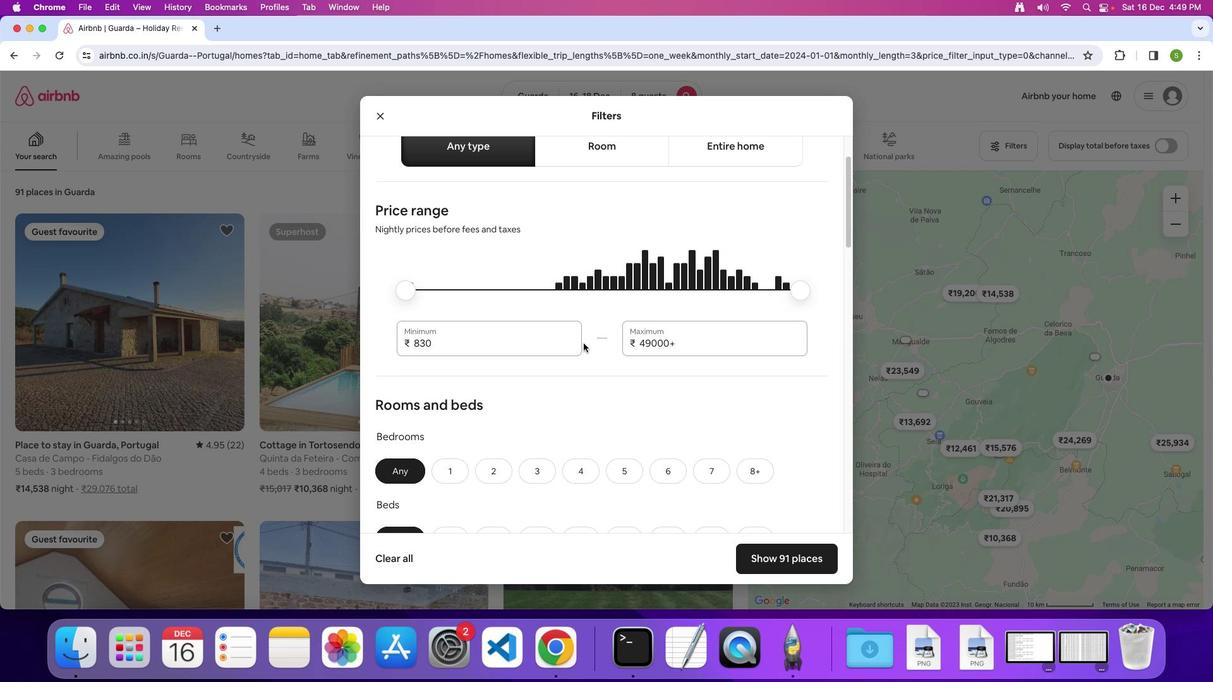 
Action: Mouse moved to (596, 345)
Screenshot: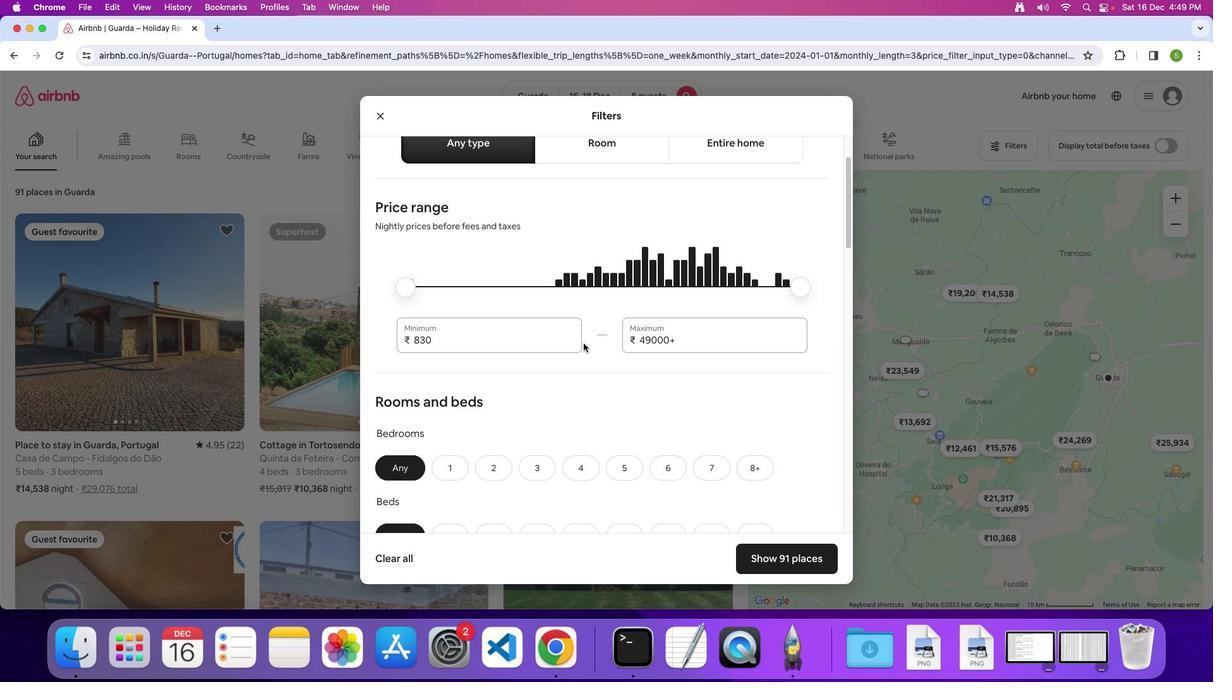 
Action: Mouse scrolled (596, 345) with delta (58, -5)
Screenshot: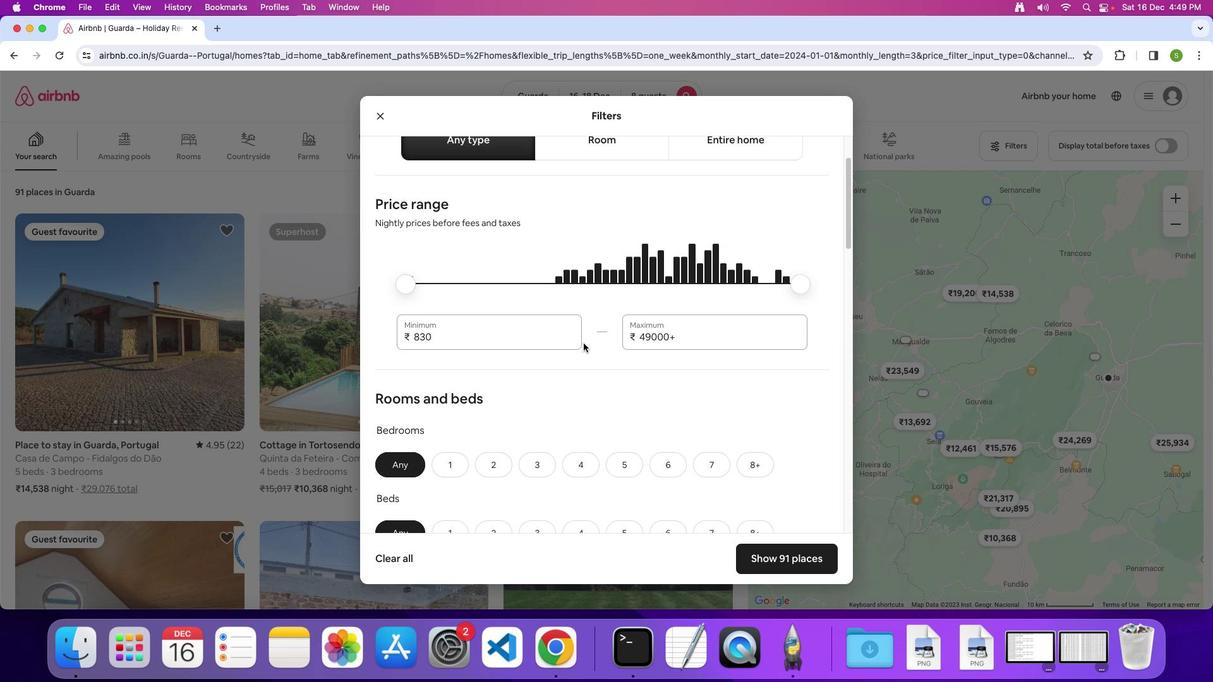 
Action: Mouse moved to (596, 345)
Screenshot: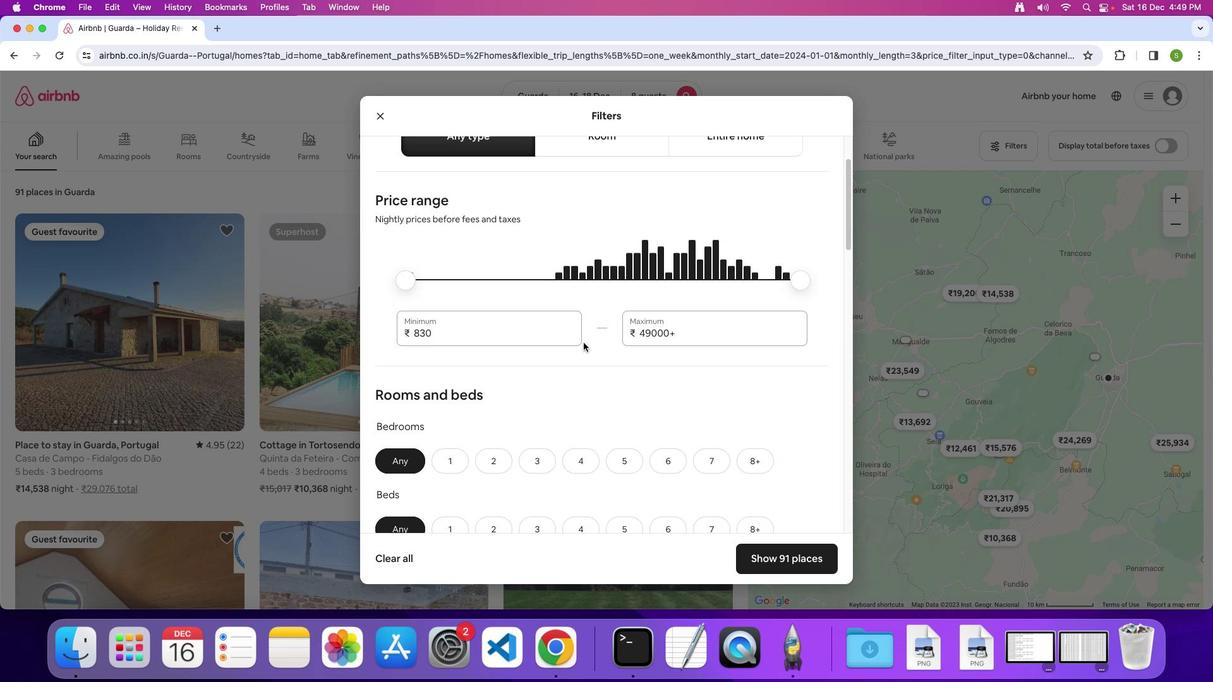
Action: Mouse scrolled (596, 345) with delta (58, -3)
Screenshot: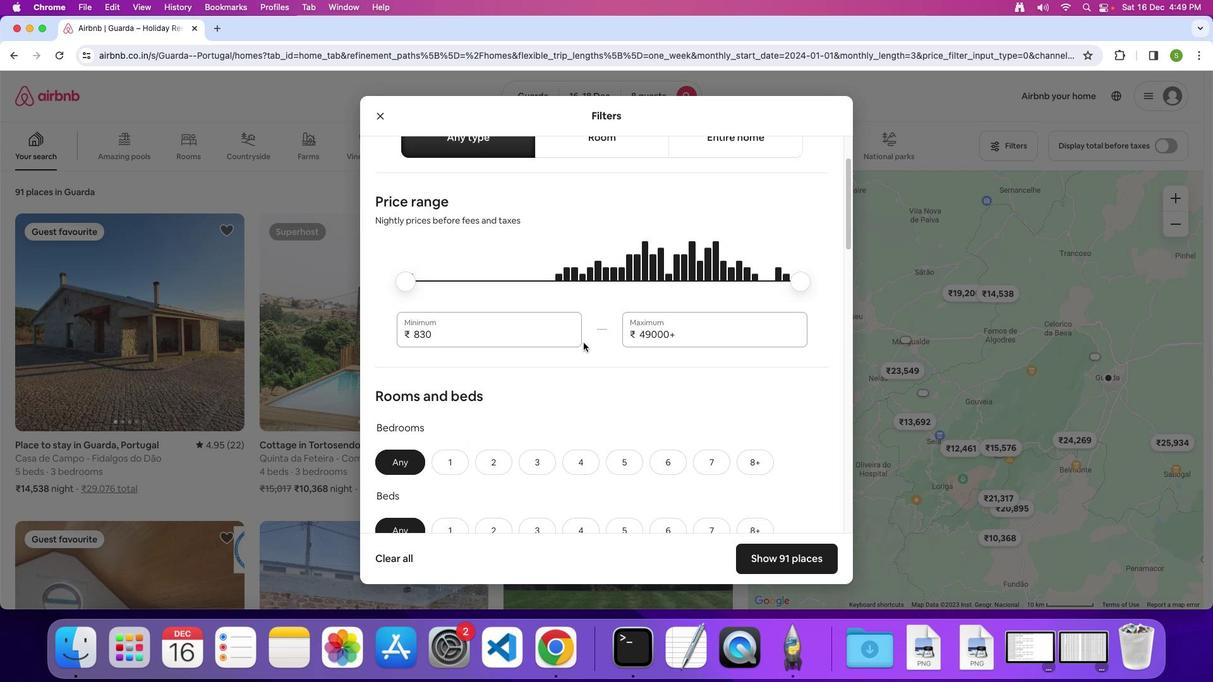 
Action: Mouse scrolled (596, 345) with delta (58, -3)
Screenshot: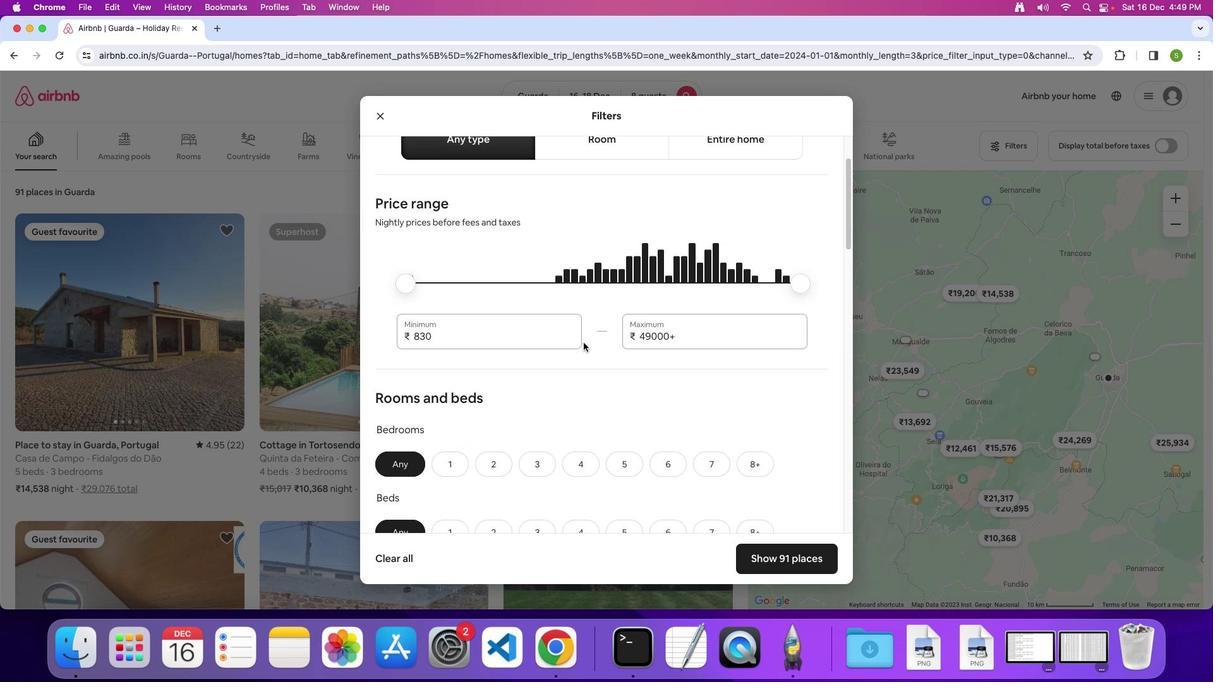 
Action: Mouse moved to (598, 141)
Screenshot: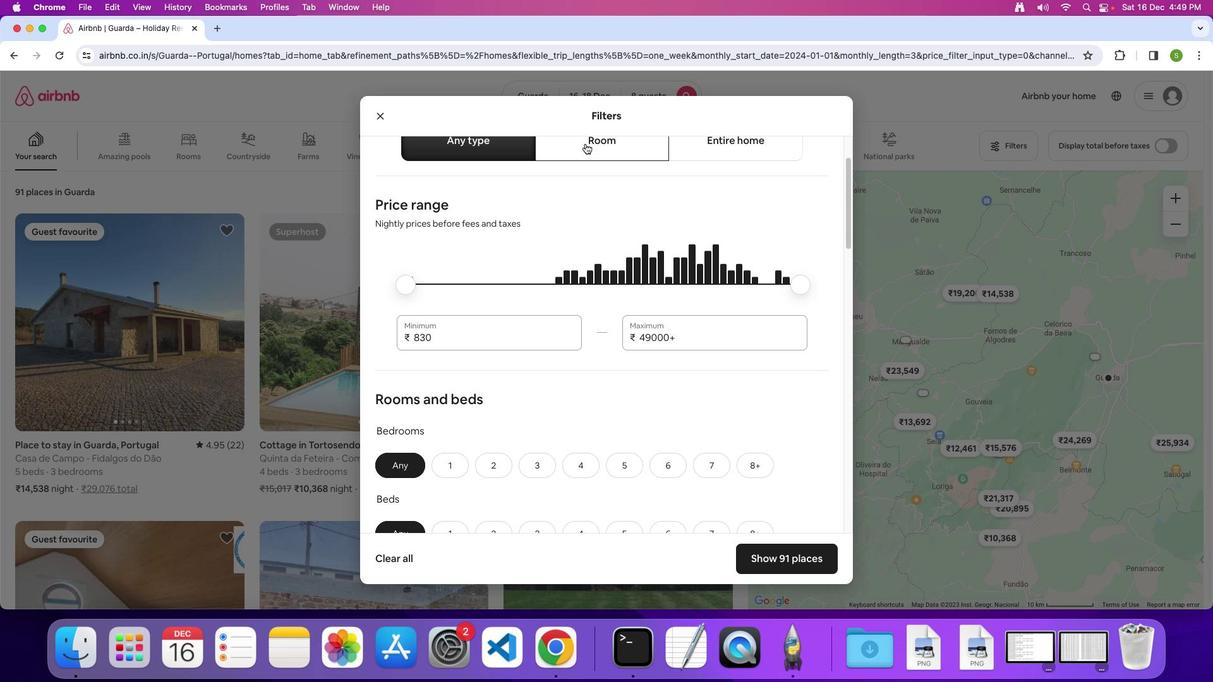 
Action: Mouse pressed left at (598, 141)
Screenshot: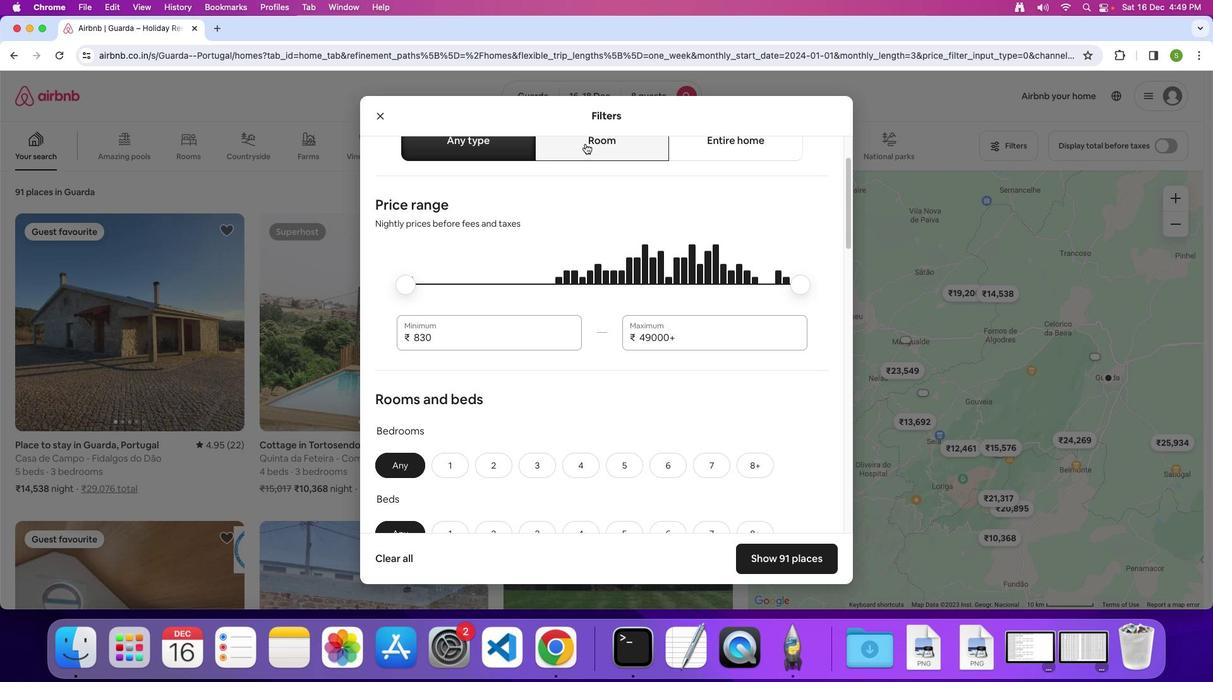 
Action: Mouse moved to (609, 396)
Screenshot: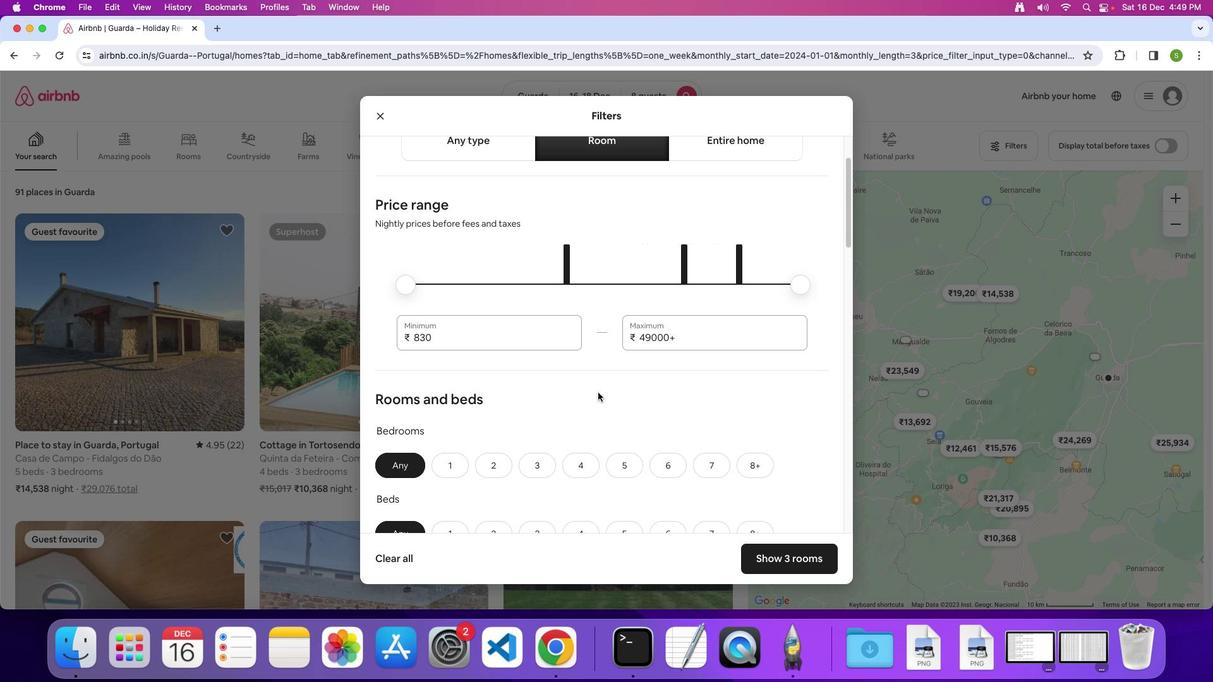 
Action: Mouse scrolled (609, 396) with delta (58, -5)
Screenshot: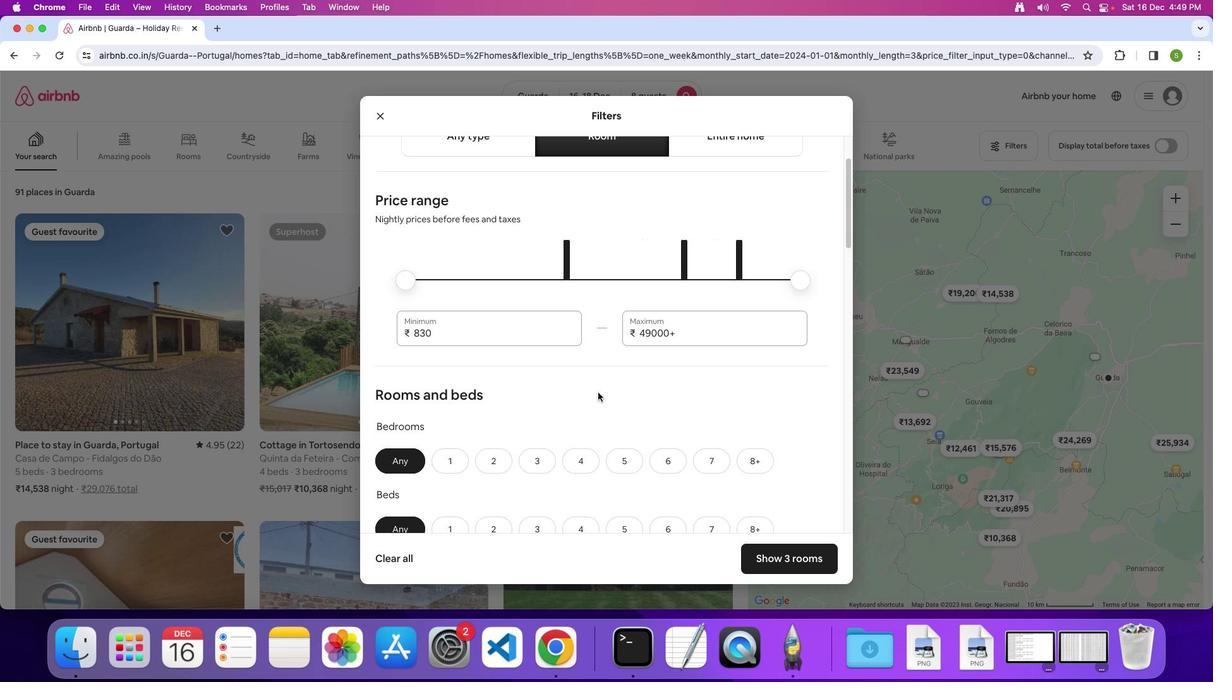 
Action: Mouse moved to (609, 396)
Screenshot: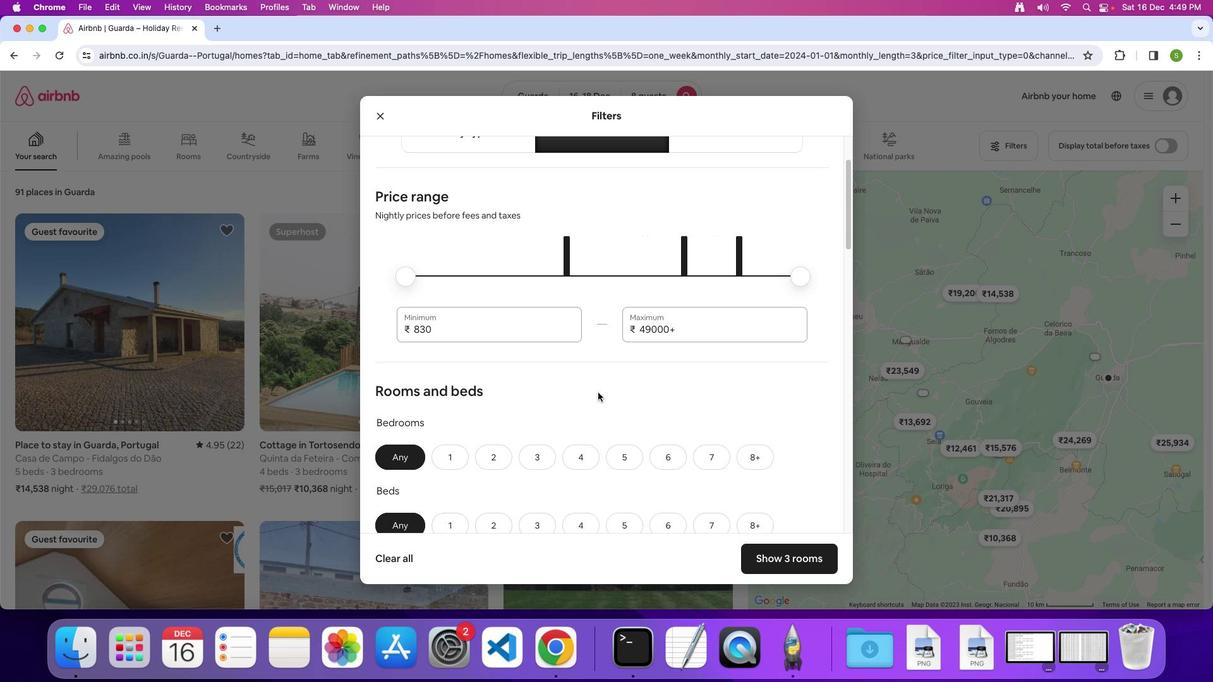 
Action: Mouse scrolled (609, 396) with delta (58, -5)
Screenshot: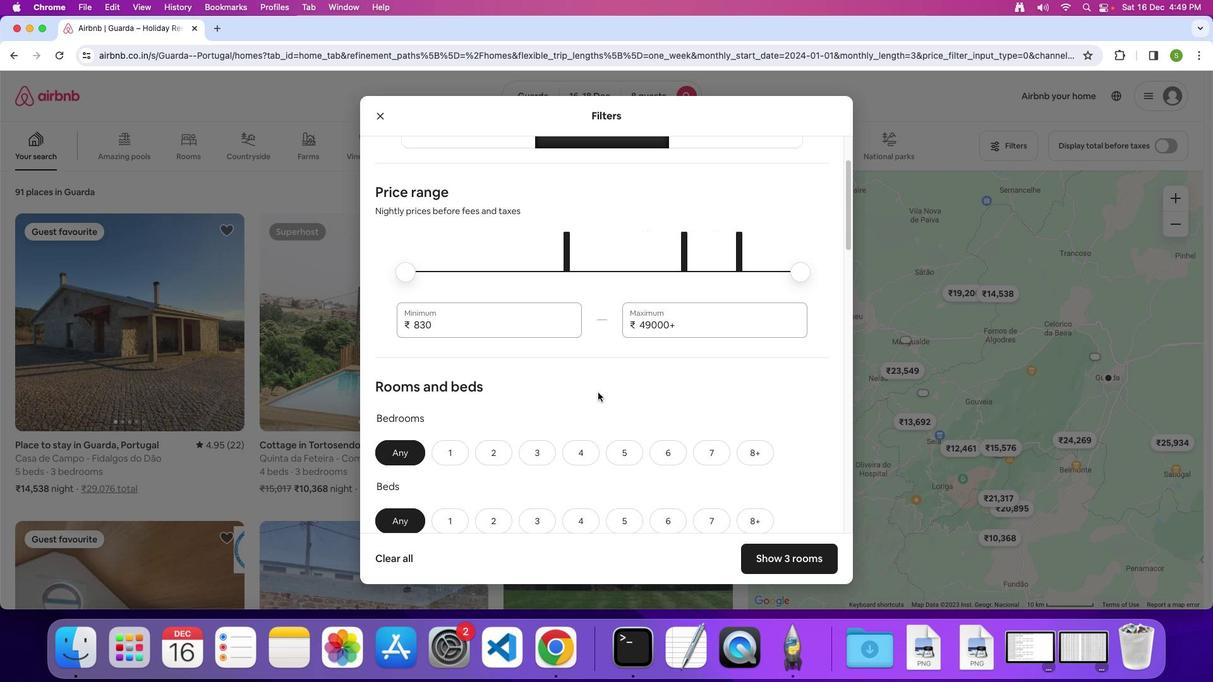 
Action: Mouse scrolled (609, 396) with delta (58, -5)
Screenshot: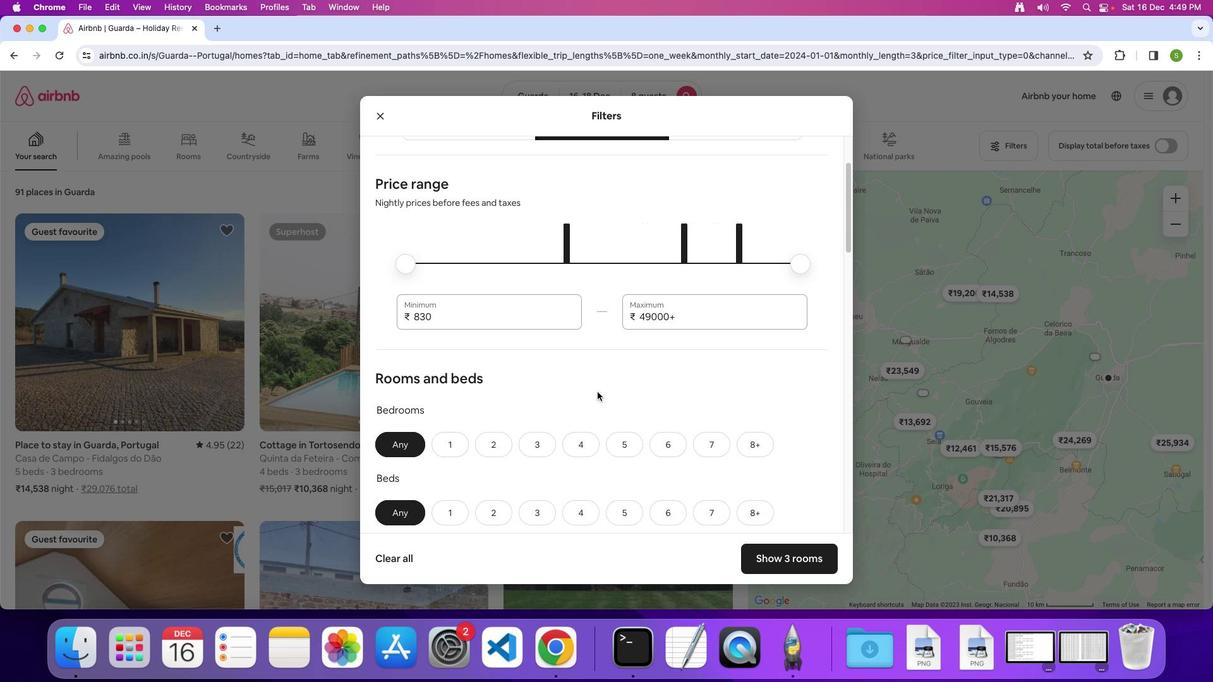 
Action: Mouse moved to (609, 395)
Screenshot: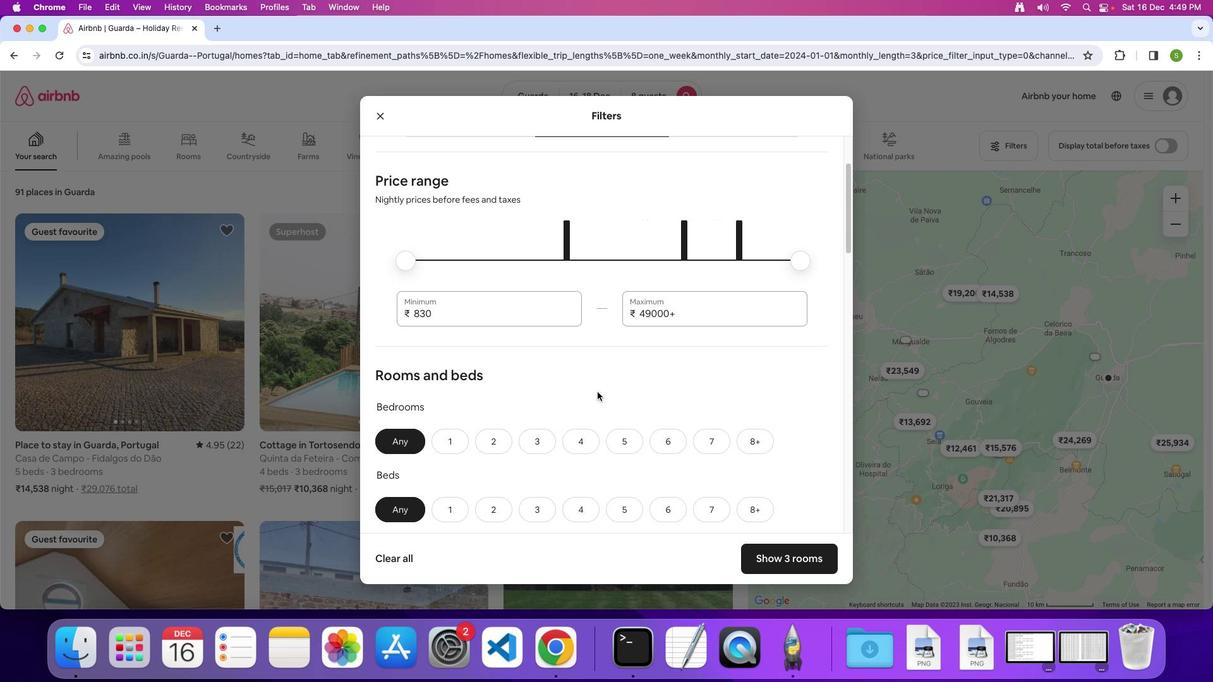 
Action: Mouse scrolled (609, 395) with delta (58, -5)
Screenshot: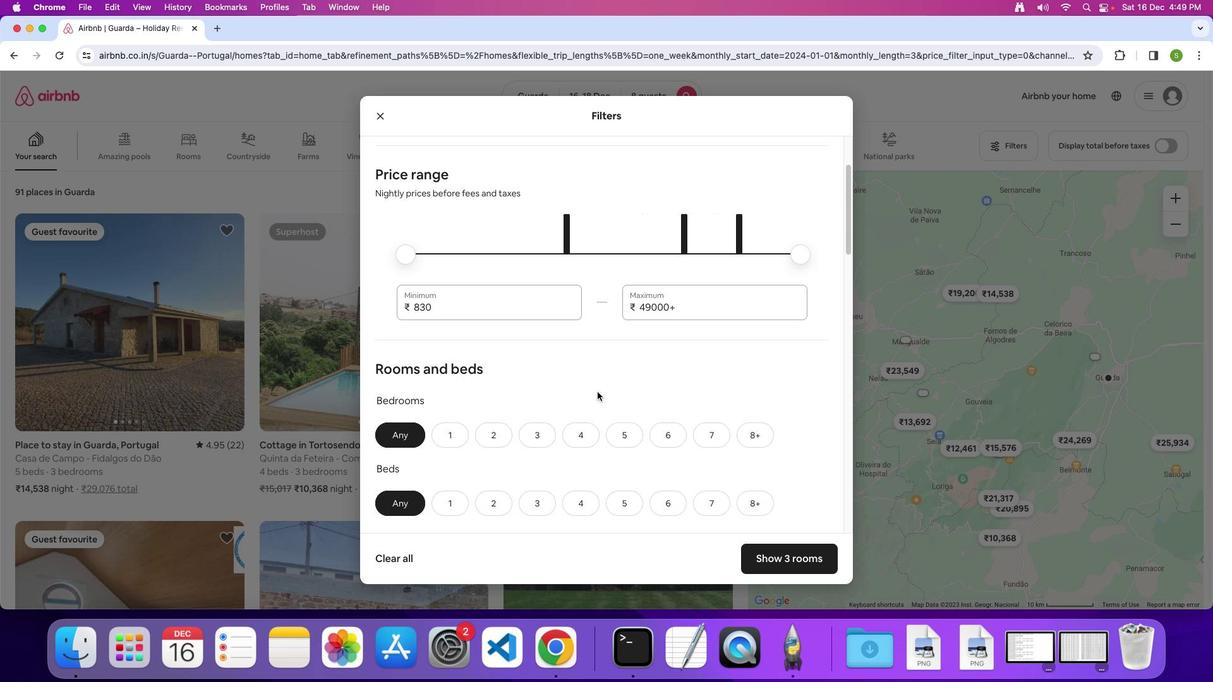 
Action: Mouse scrolled (609, 395) with delta (58, -5)
Screenshot: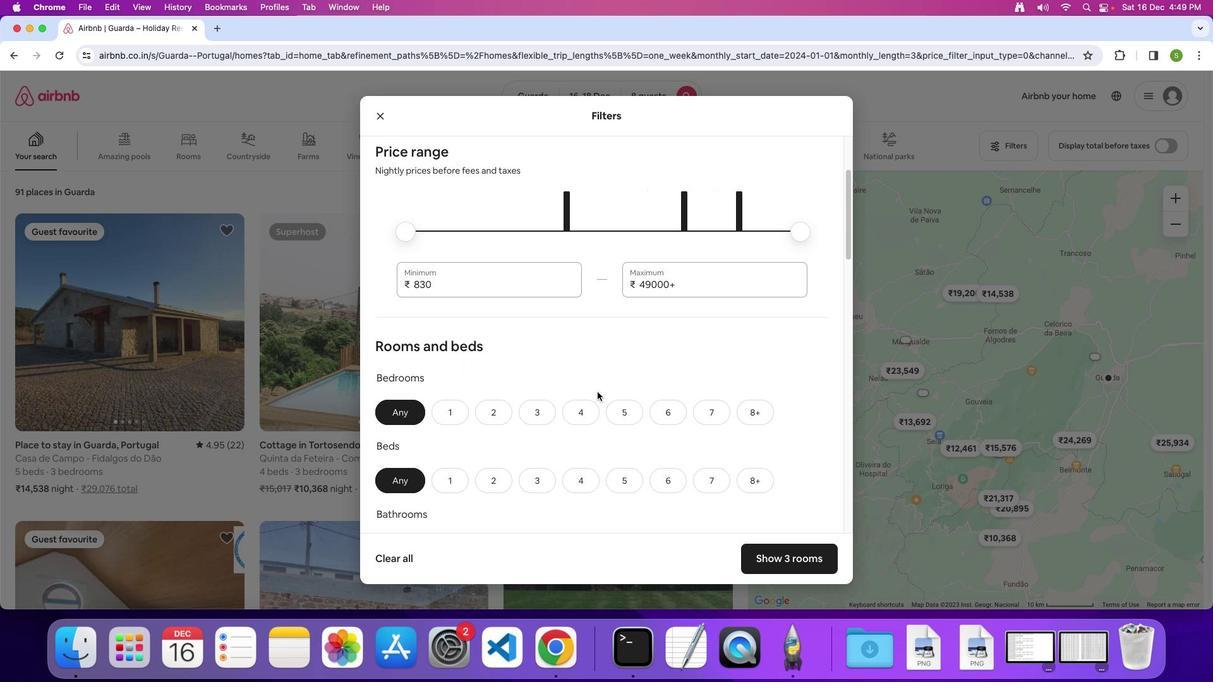
Action: Mouse scrolled (609, 395) with delta (58, -5)
Screenshot: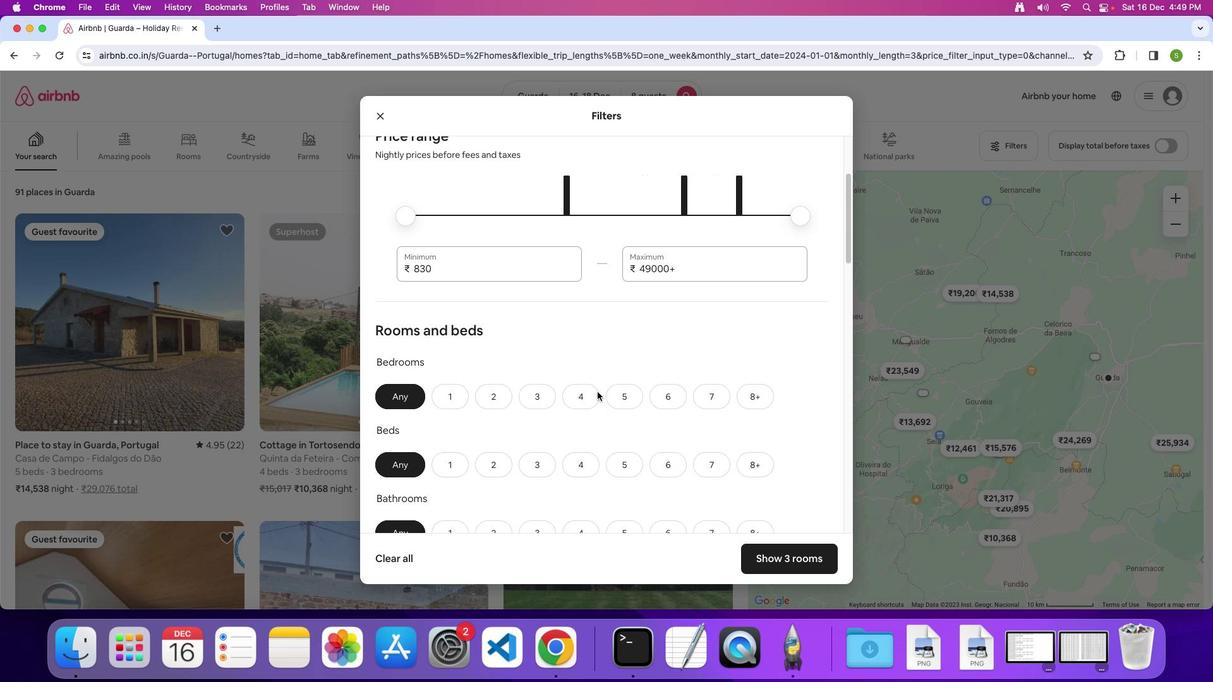 
Action: Mouse scrolled (609, 395) with delta (58, -5)
Screenshot: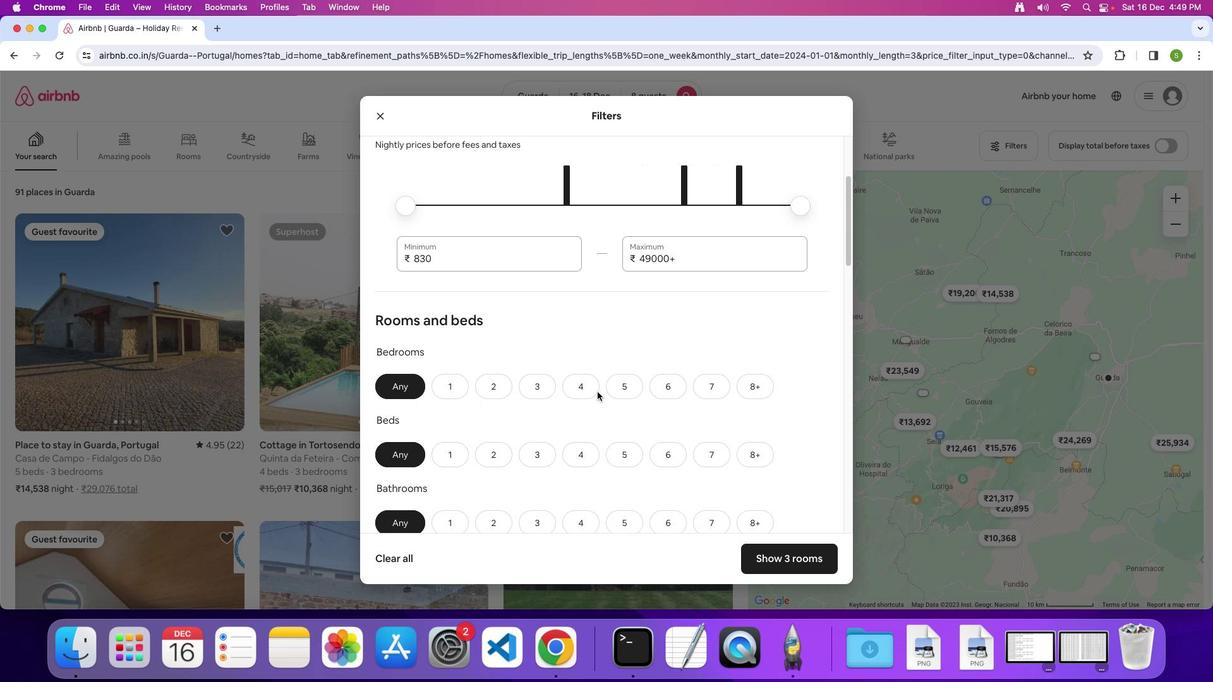 
Action: Mouse scrolled (609, 395) with delta (58, -5)
Screenshot: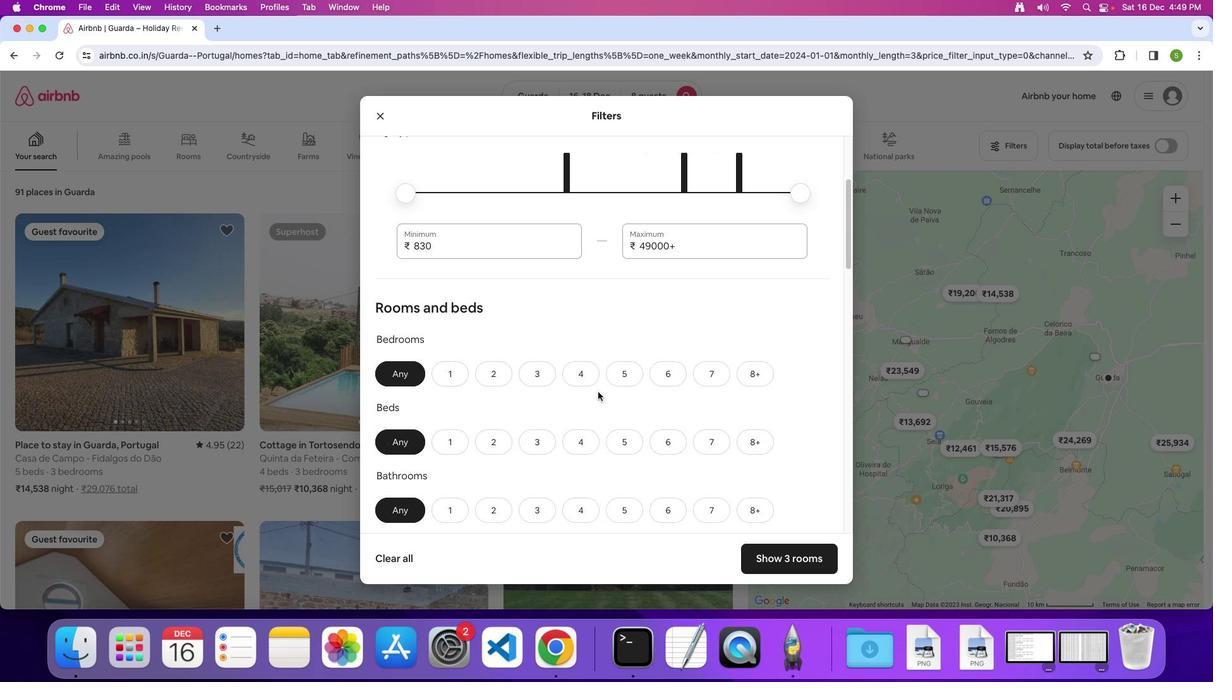 
Action: Mouse scrolled (609, 395) with delta (58, -5)
Screenshot: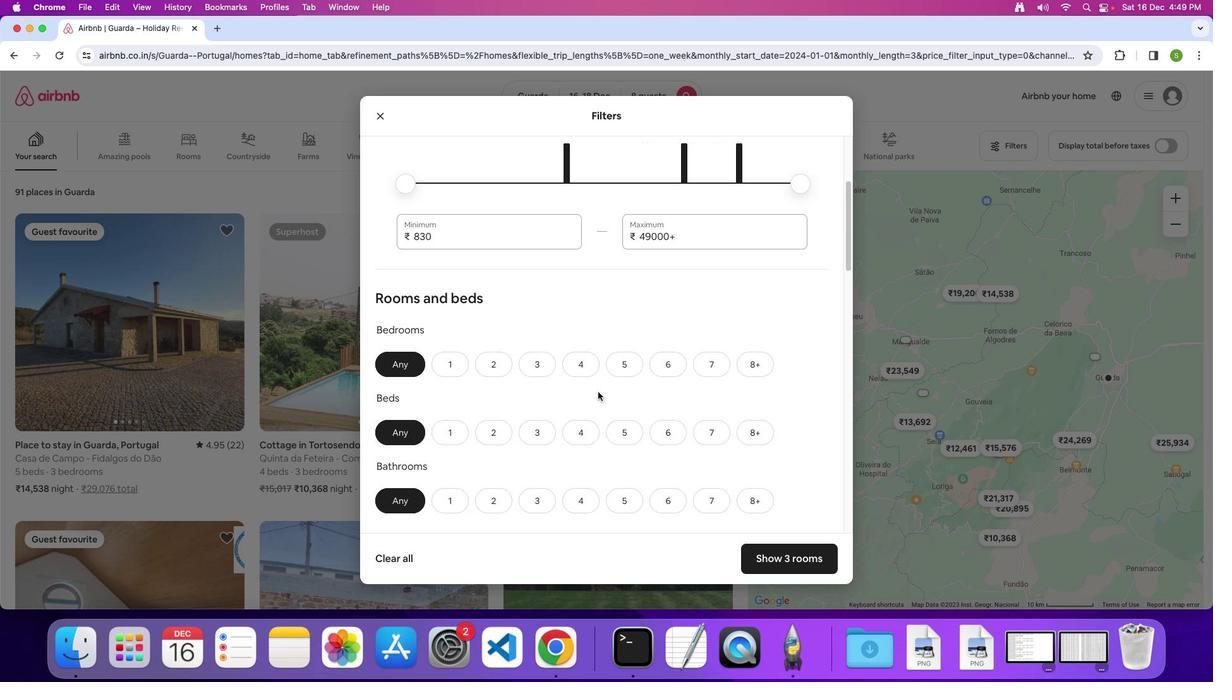 
Action: Mouse moved to (609, 395)
Screenshot: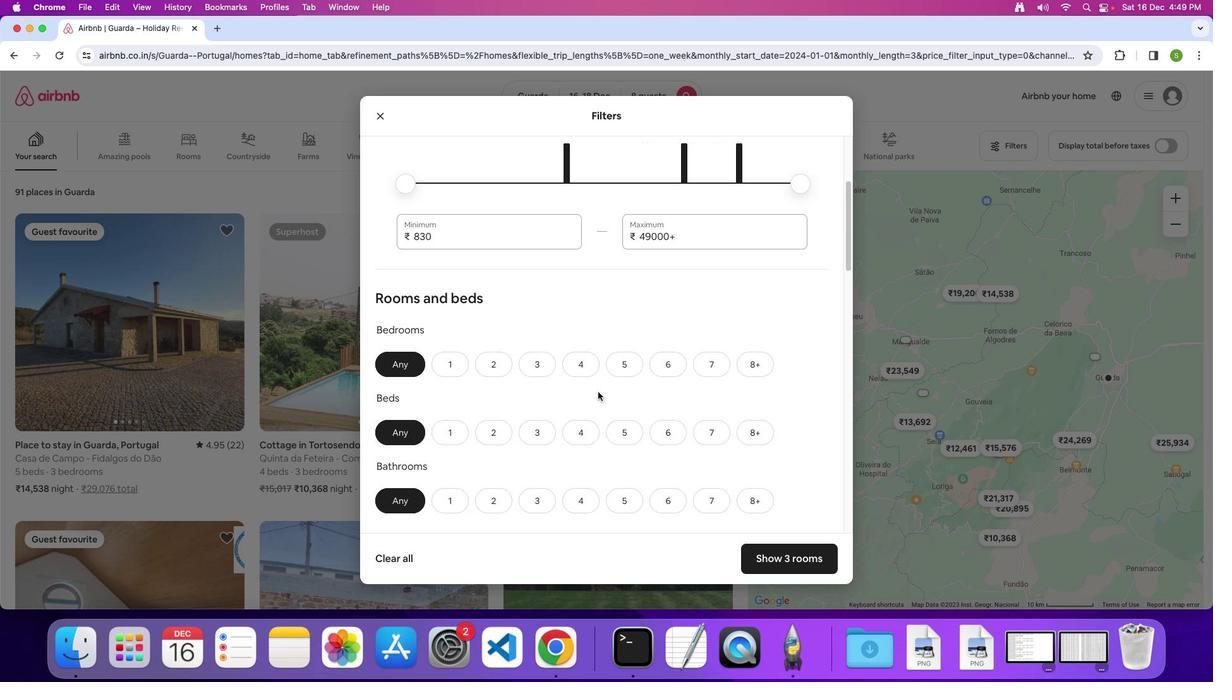 
Action: Mouse scrolled (609, 395) with delta (58, -5)
Screenshot: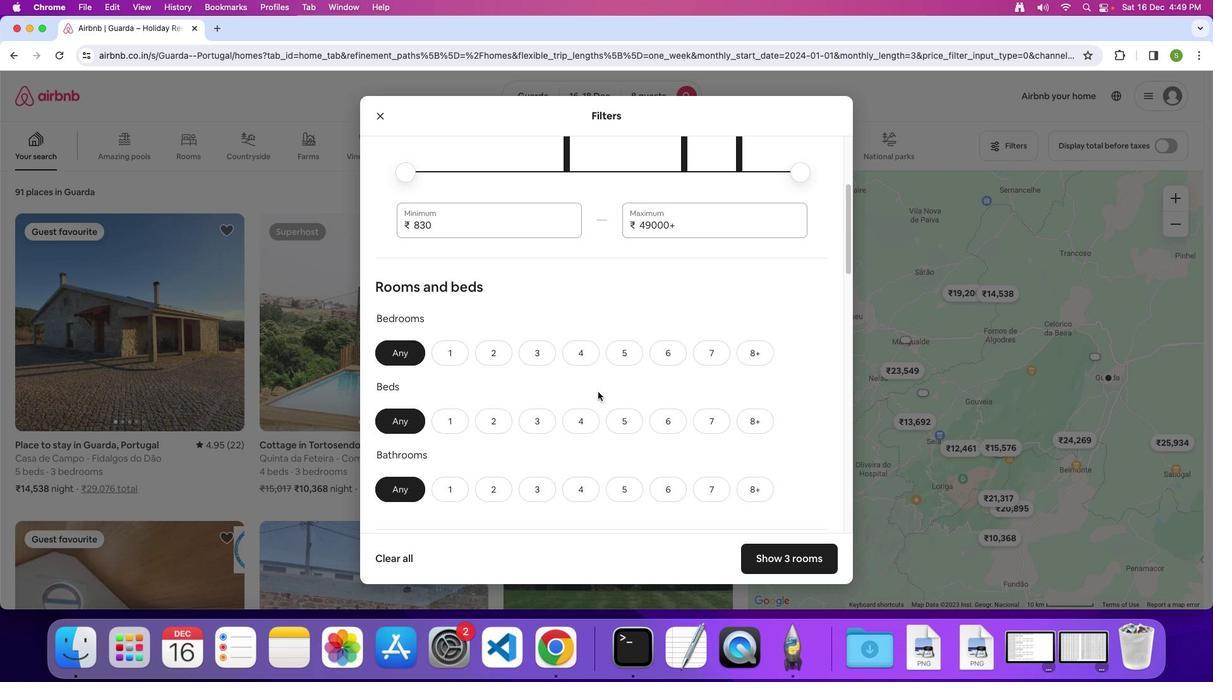
Action: Mouse scrolled (609, 395) with delta (58, -5)
Screenshot: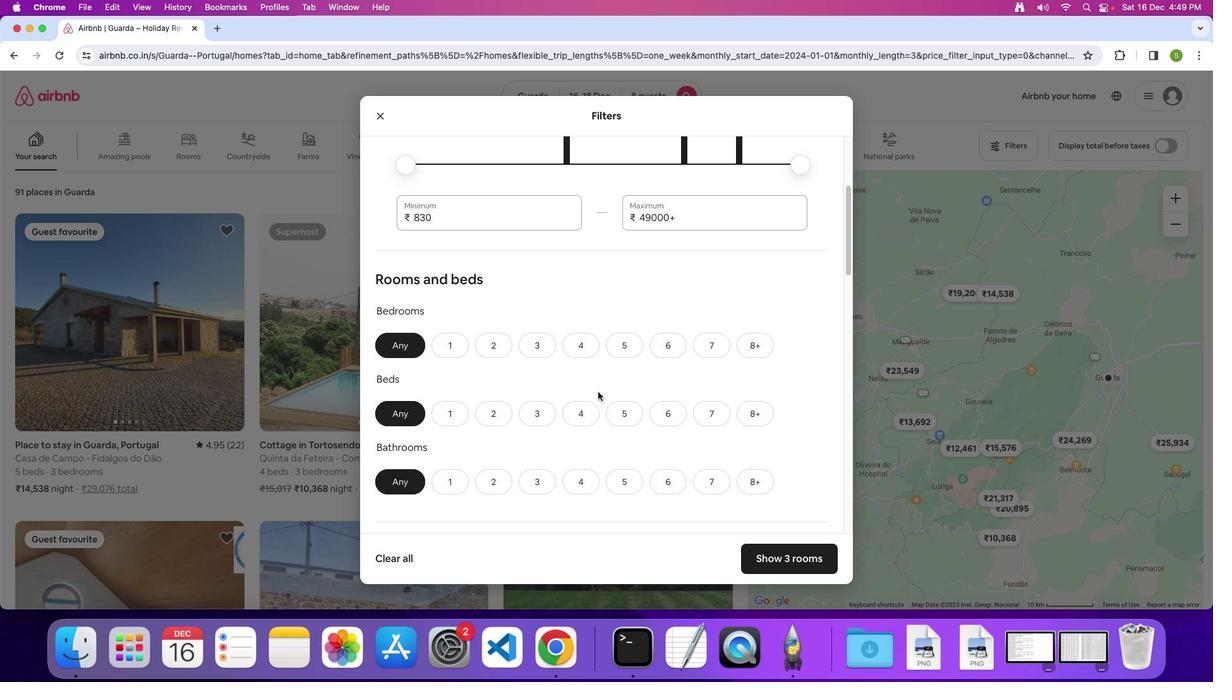
Action: Mouse scrolled (609, 395) with delta (58, -5)
Screenshot: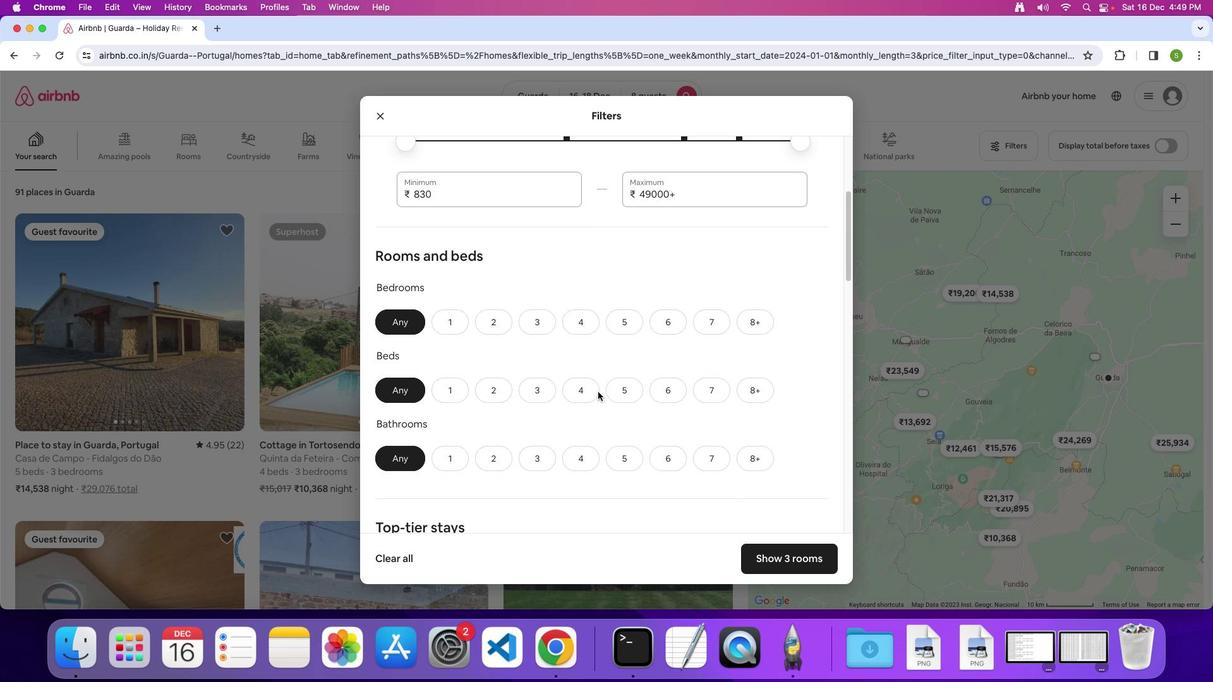 
Action: Mouse scrolled (609, 395) with delta (58, -5)
Screenshot: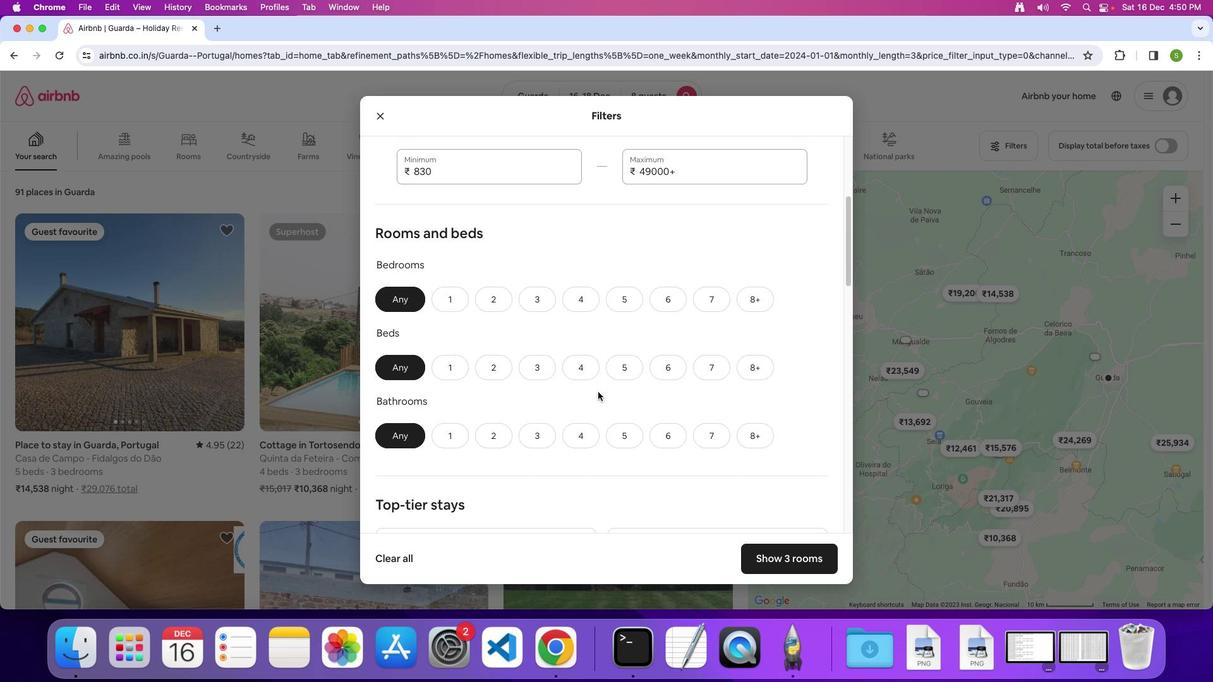 
Action: Mouse scrolled (609, 395) with delta (58, -5)
Screenshot: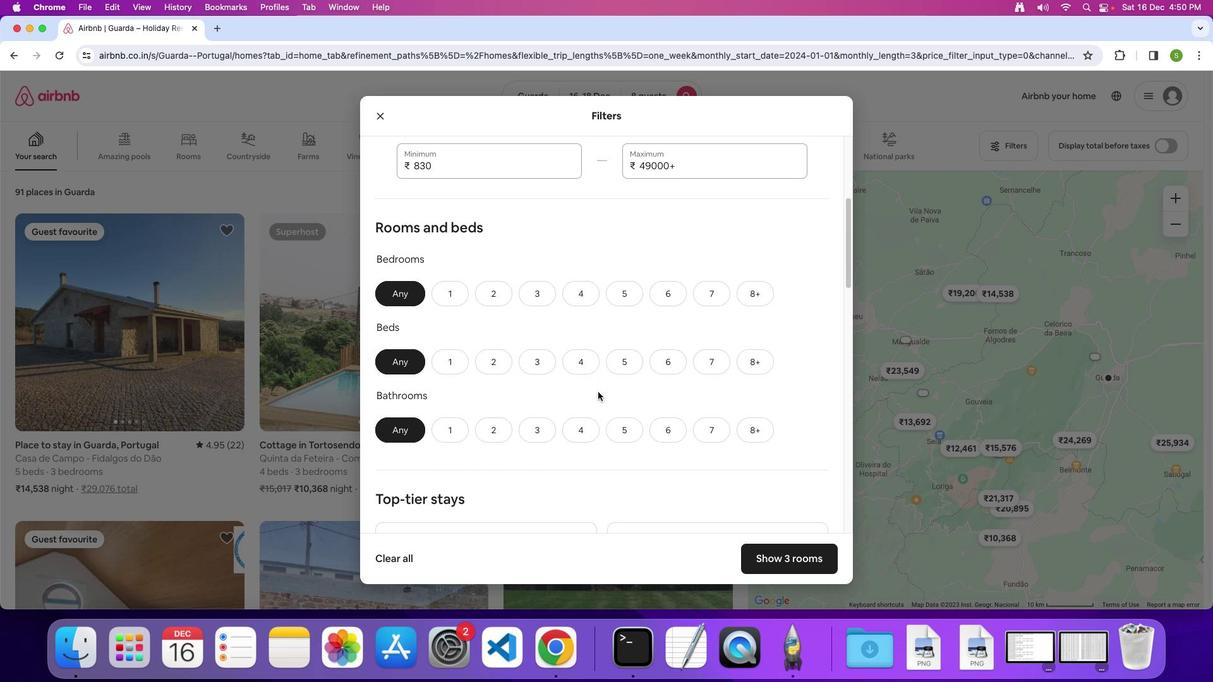 
Action: Mouse scrolled (609, 395) with delta (58, -5)
Screenshot: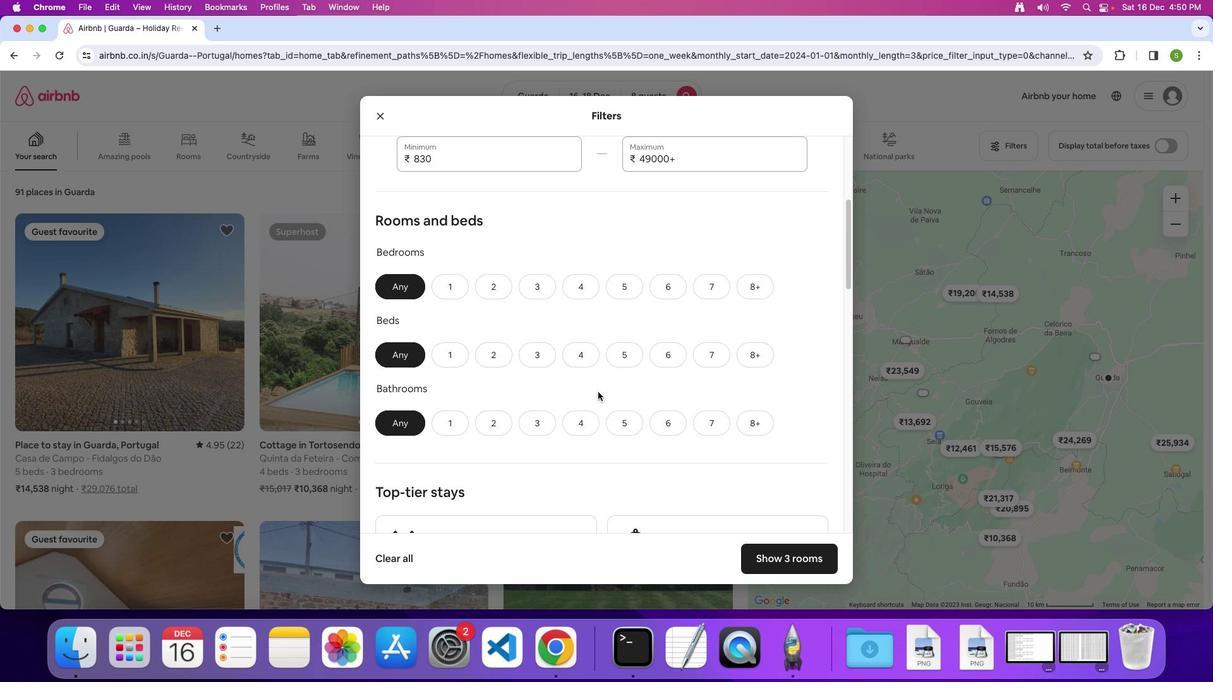 
Action: Mouse scrolled (609, 395) with delta (58, -5)
Screenshot: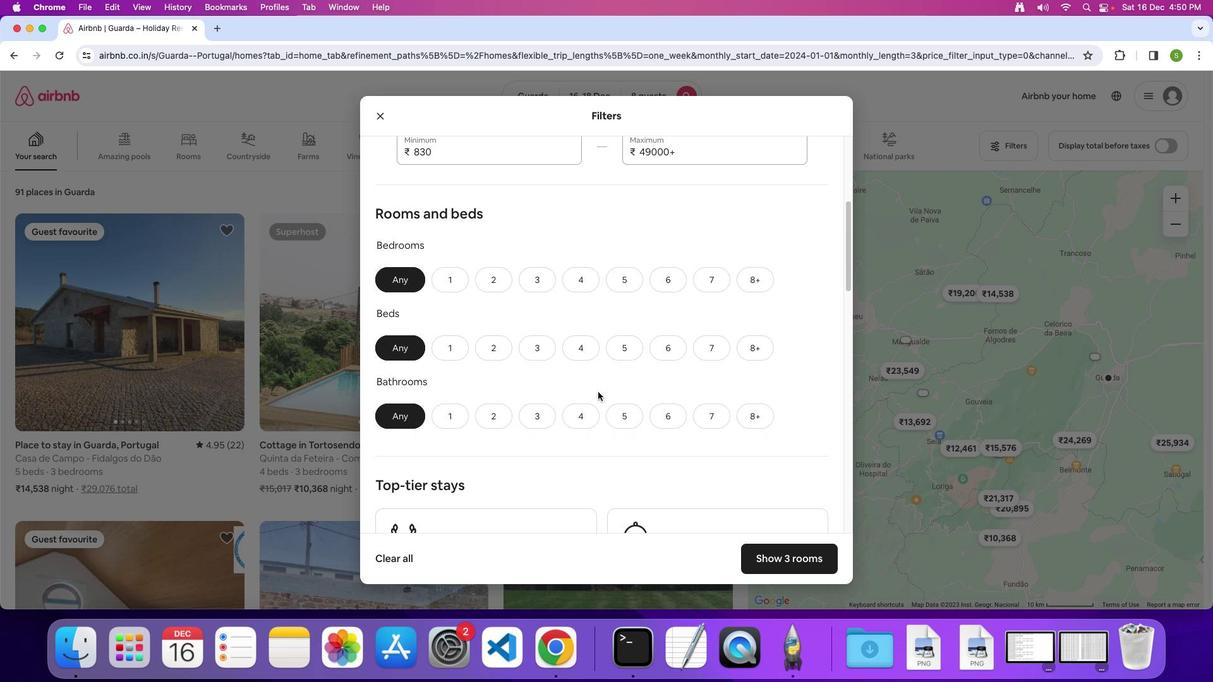 
Action: Mouse moved to (665, 273)
Screenshot: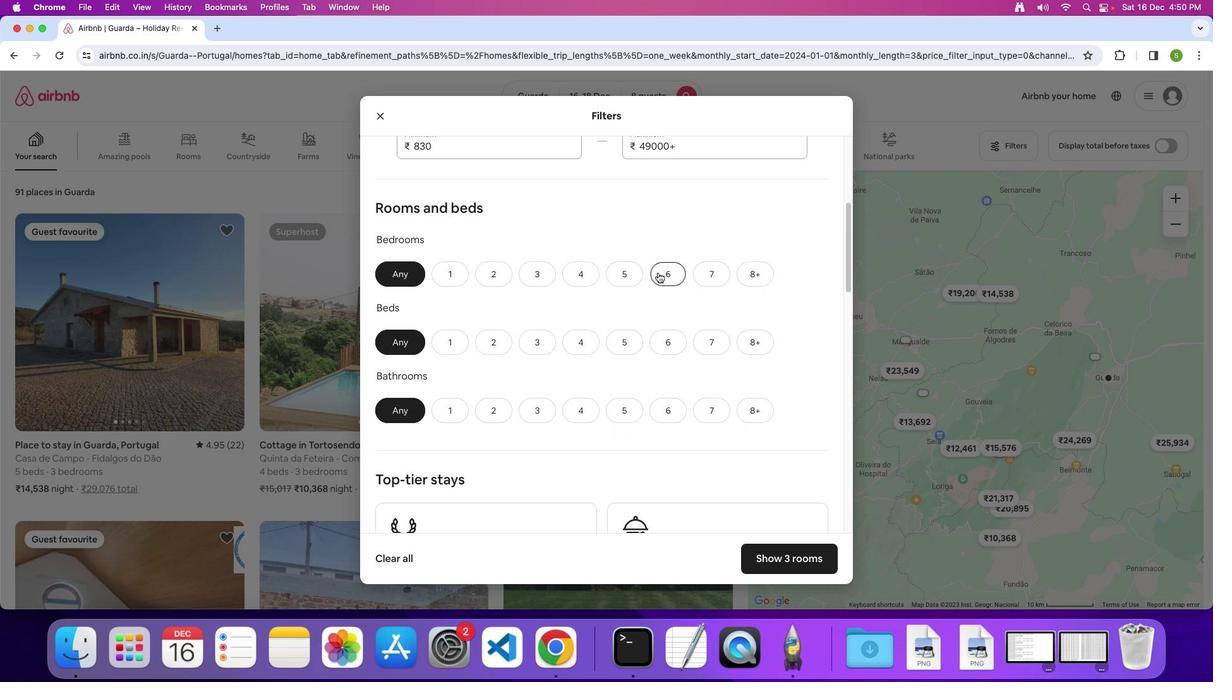 
Action: Mouse pressed left at (665, 273)
Screenshot: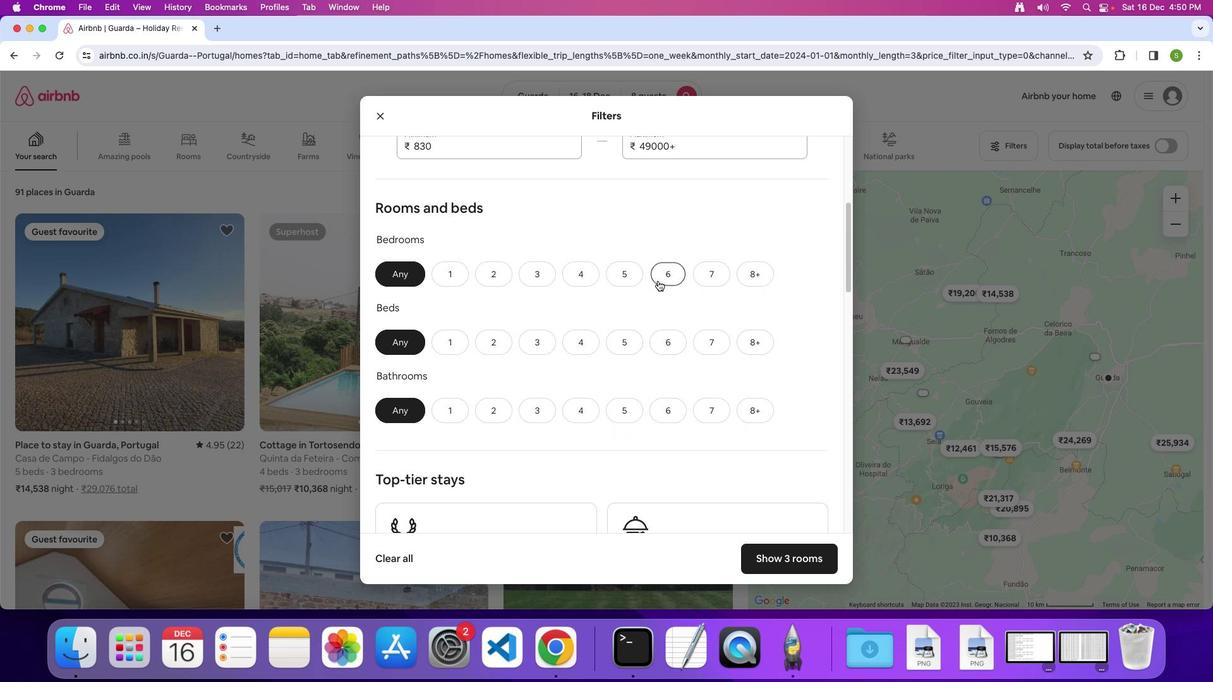 
Action: Mouse moved to (675, 354)
Screenshot: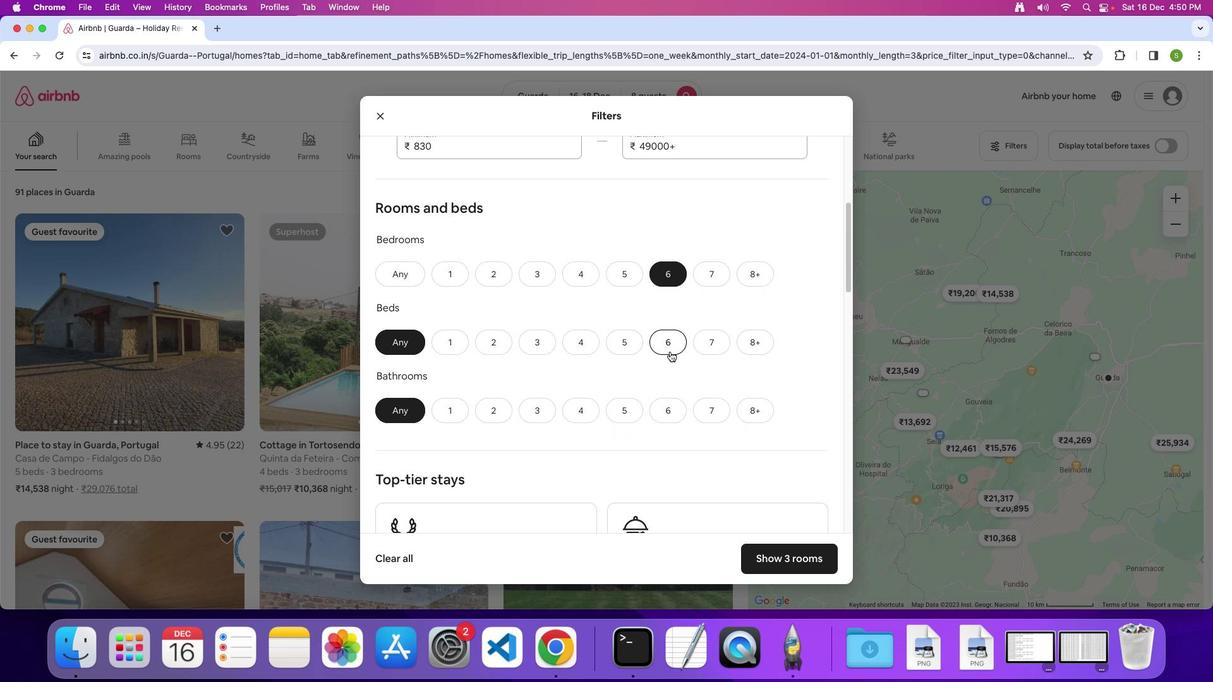 
Action: Mouse pressed left at (675, 354)
Screenshot: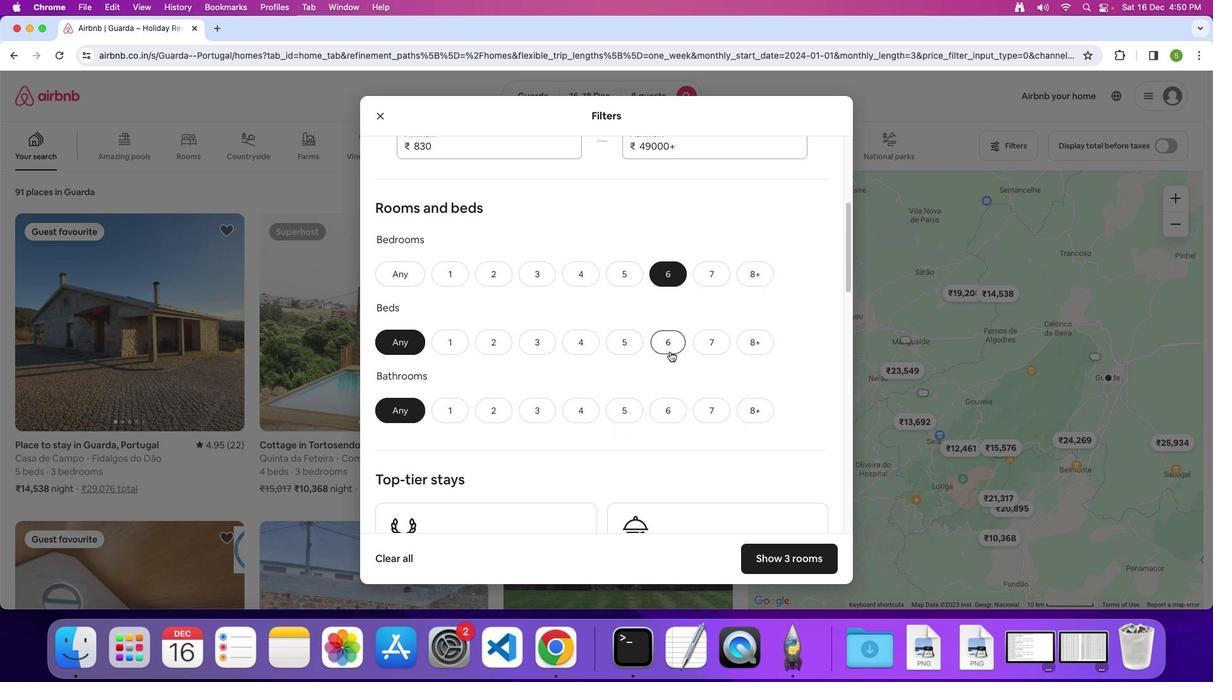 
Action: Mouse moved to (669, 404)
Screenshot: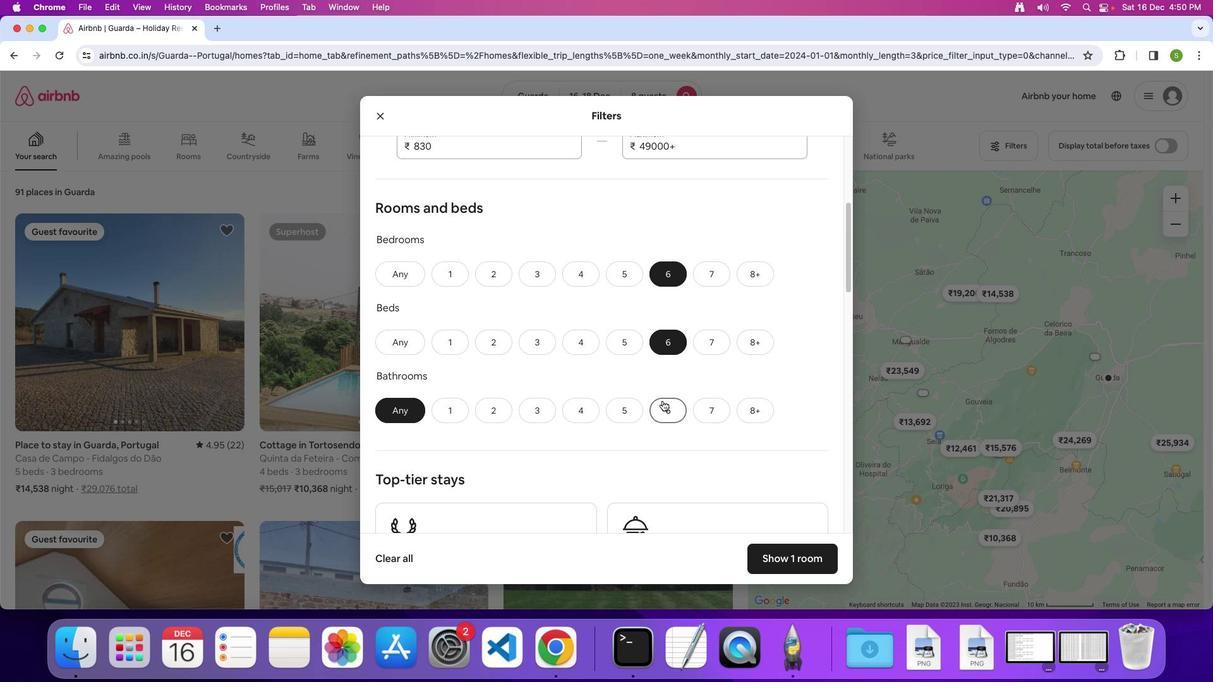 
Action: Mouse pressed left at (669, 404)
Screenshot: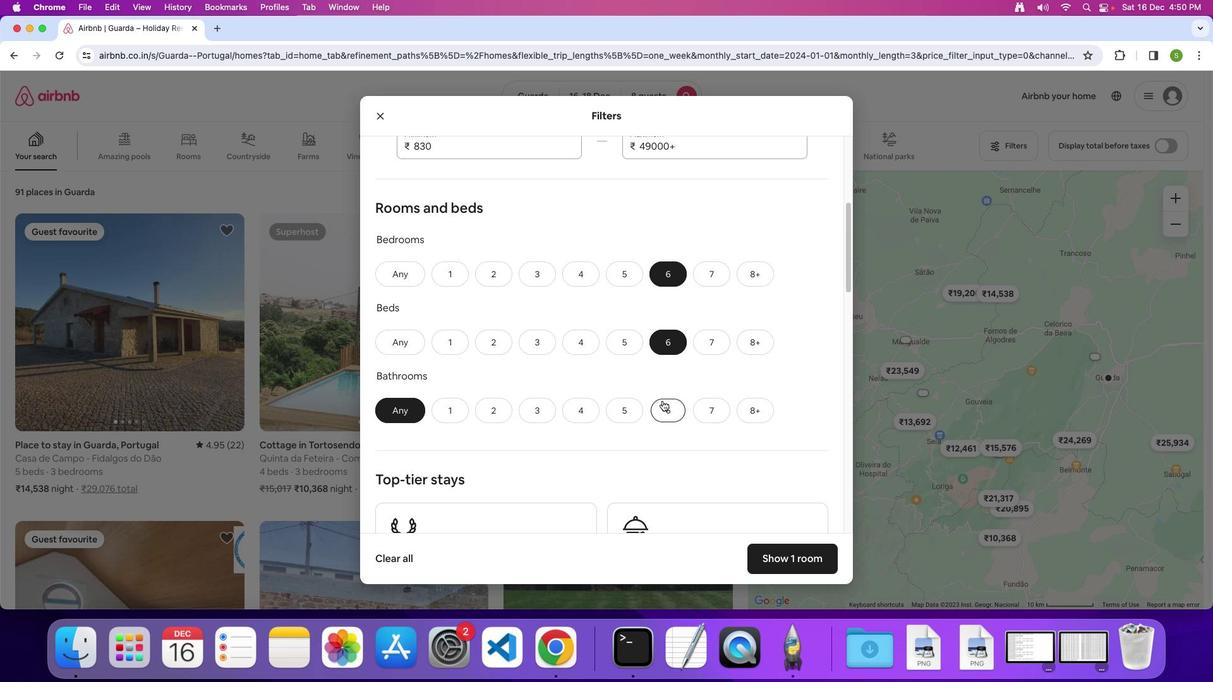 
Action: Mouse moved to (571, 355)
Screenshot: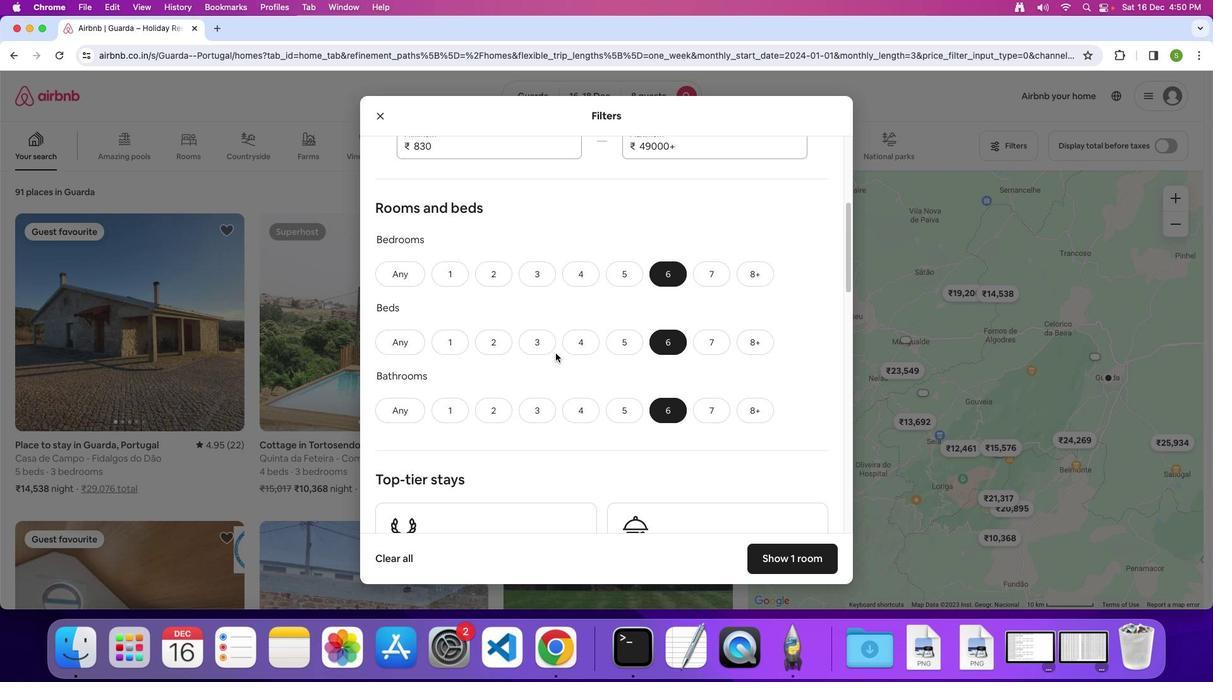 
Action: Mouse scrolled (571, 355) with delta (58, -5)
Screenshot: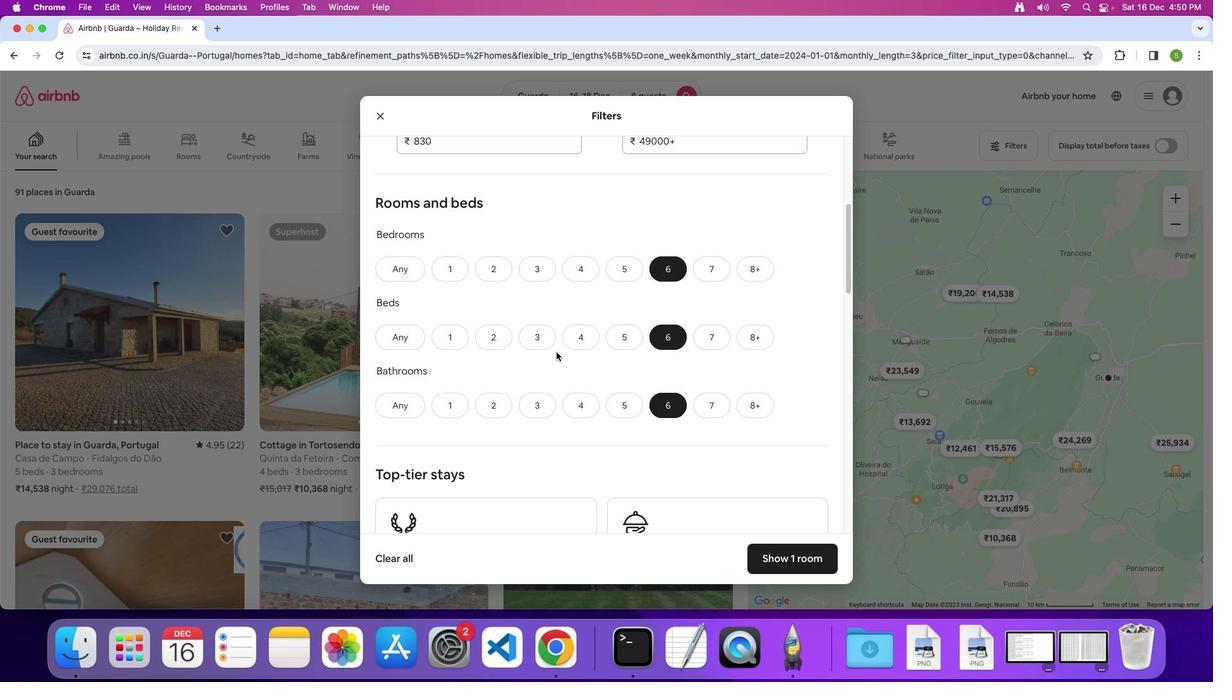 
Action: Mouse moved to (571, 355)
Screenshot: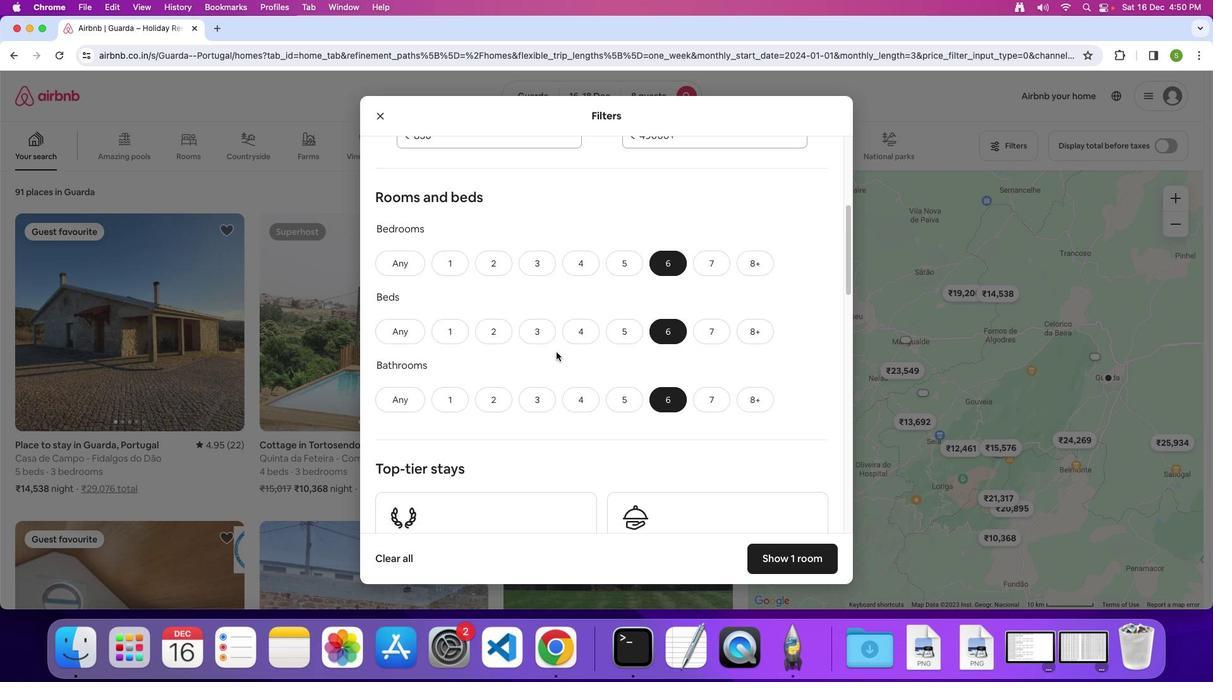 
Action: Mouse scrolled (571, 355) with delta (58, -5)
Screenshot: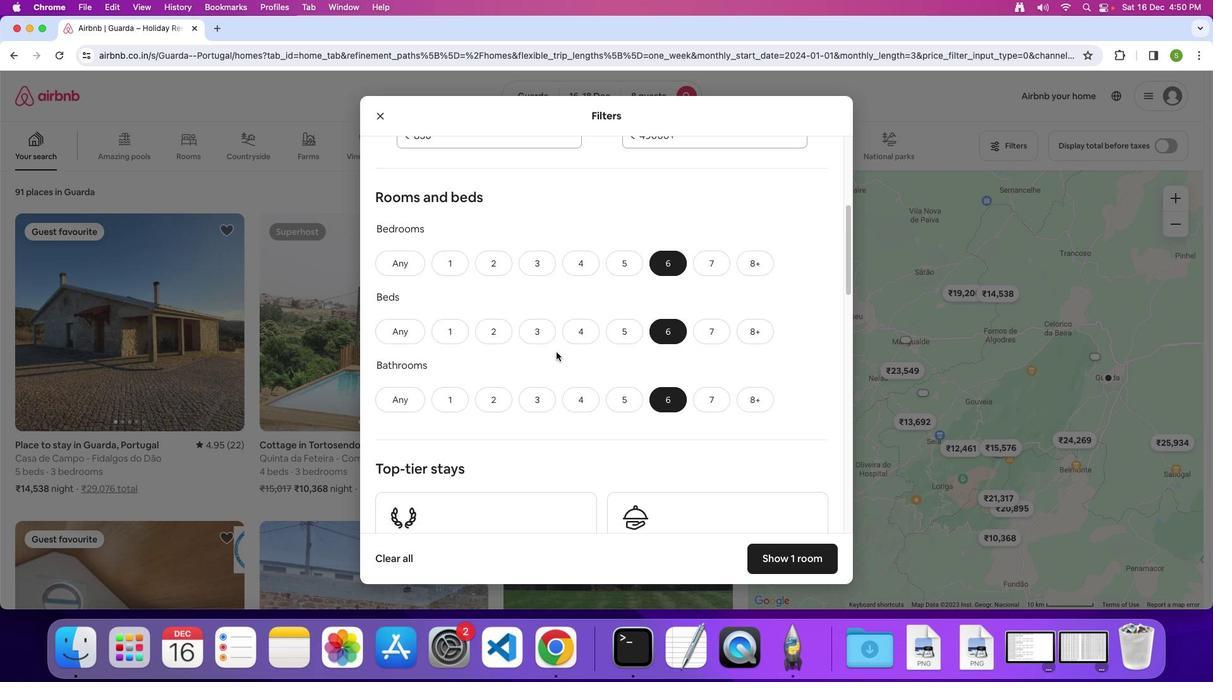 
Action: Mouse moved to (572, 355)
Screenshot: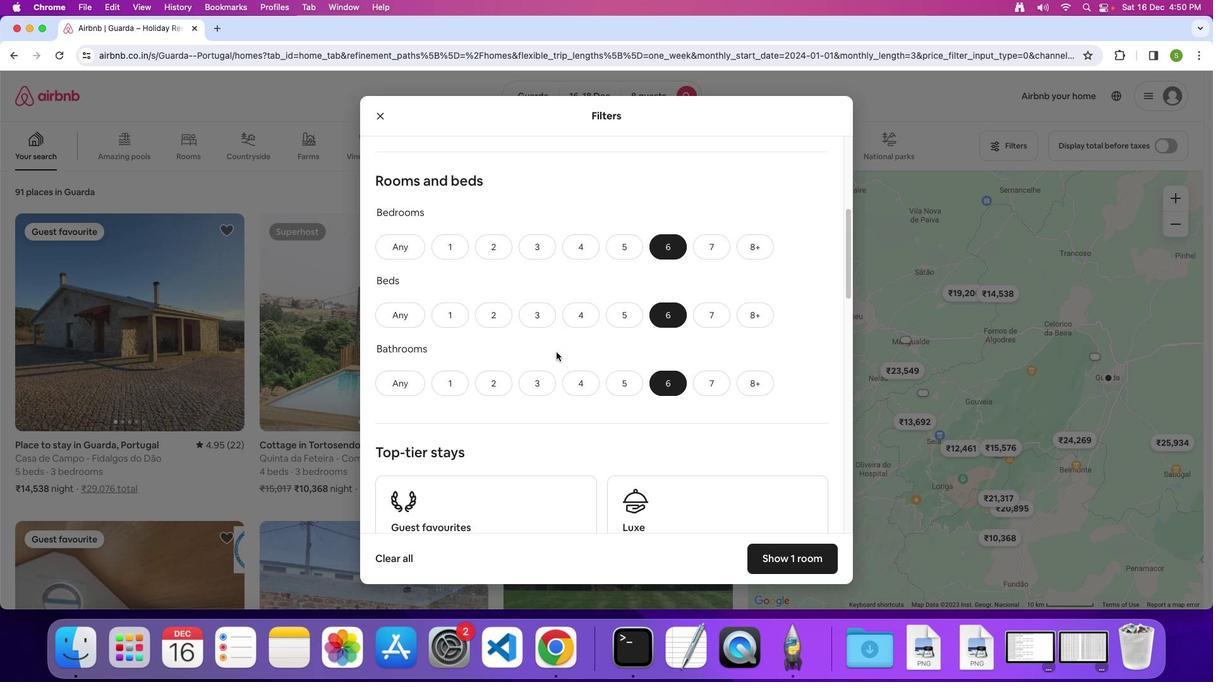 
Action: Mouse scrolled (572, 355) with delta (58, -5)
Screenshot: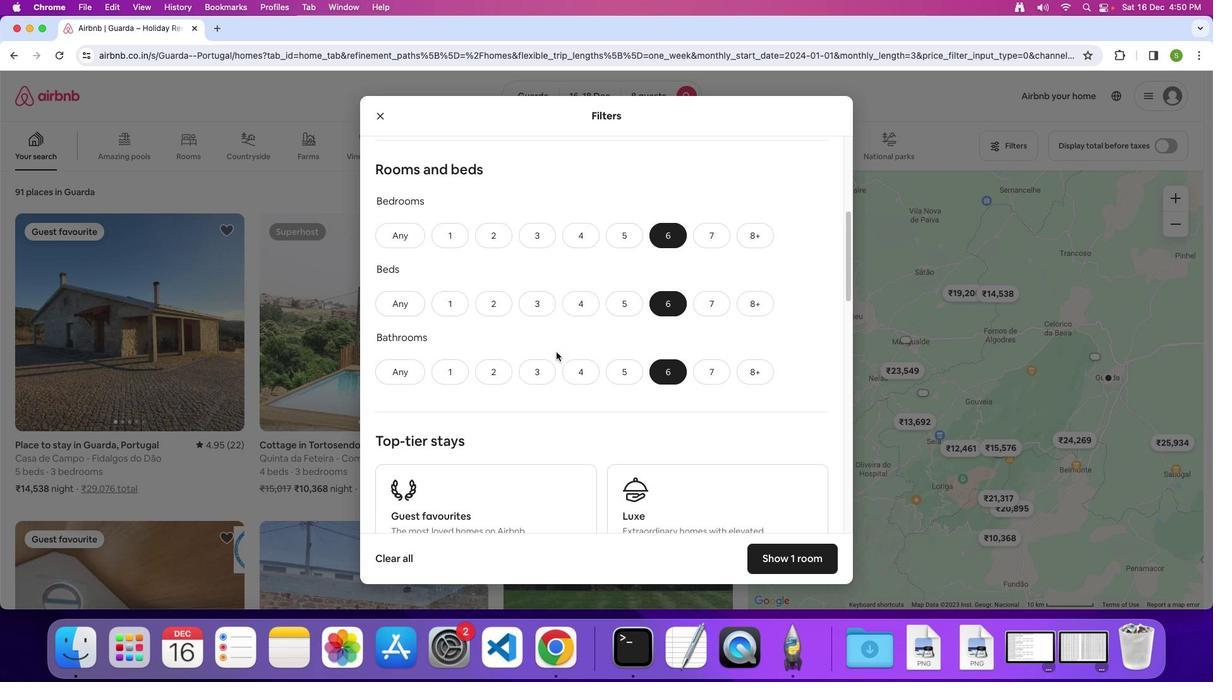 
Action: Mouse moved to (572, 354)
Screenshot: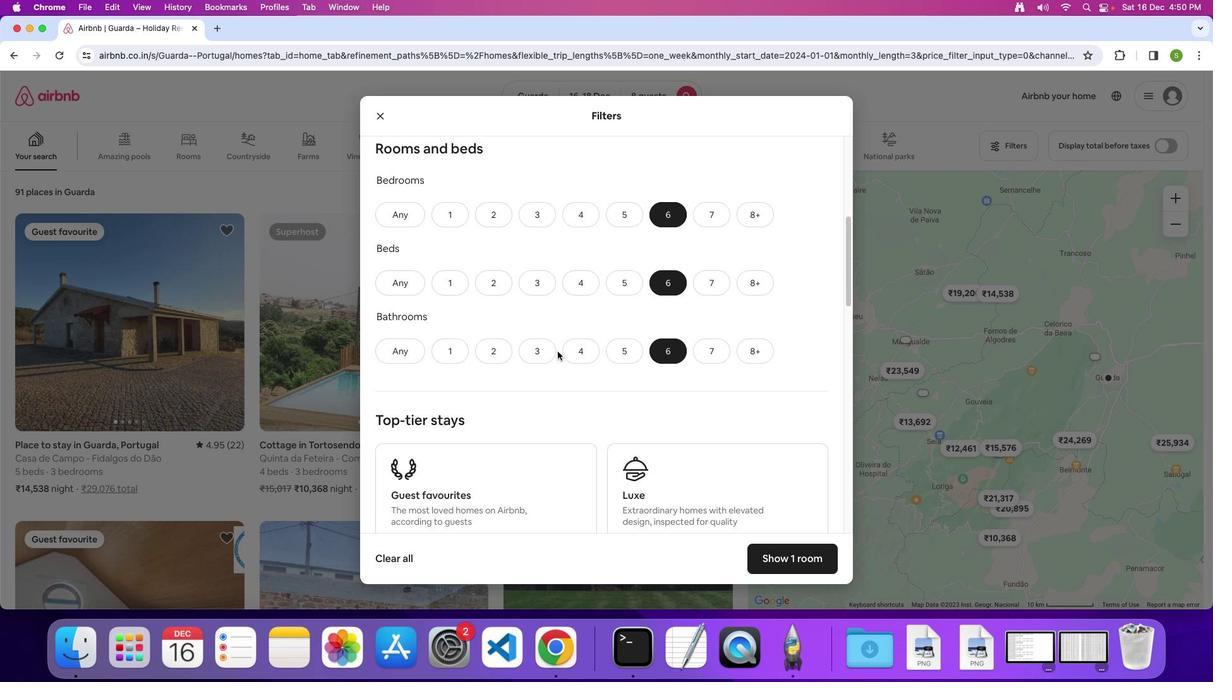 
Action: Mouse scrolled (572, 354) with delta (58, -5)
Screenshot: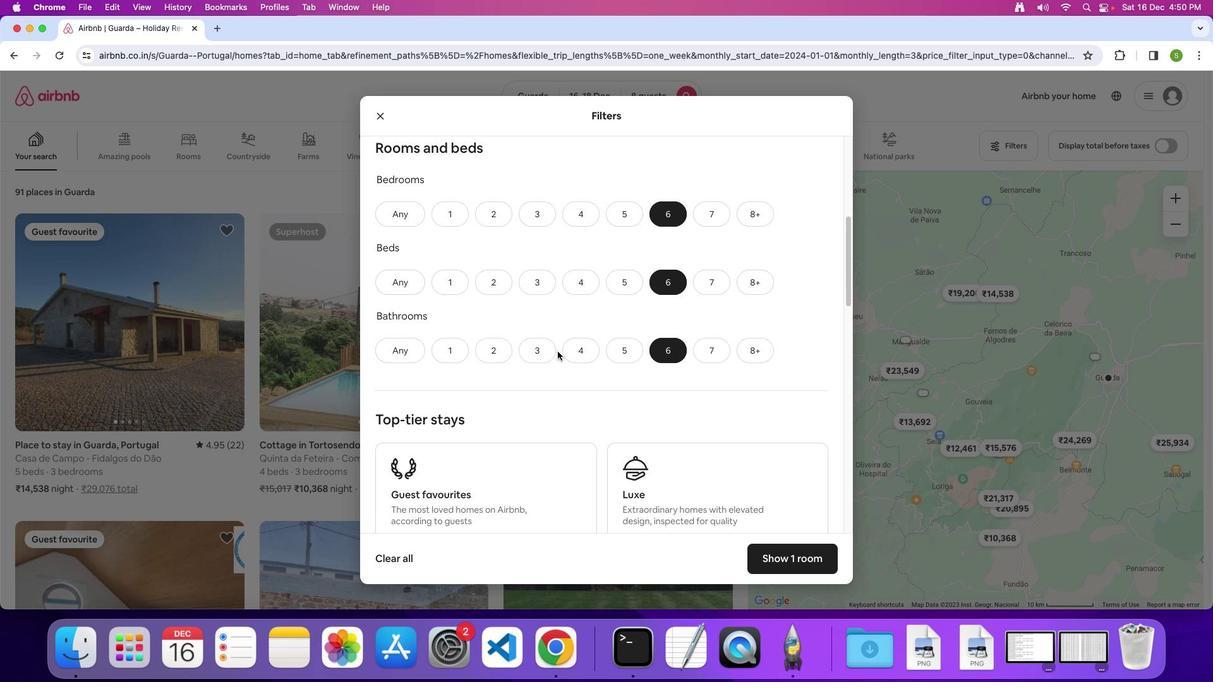
Action: Mouse moved to (572, 354)
Screenshot: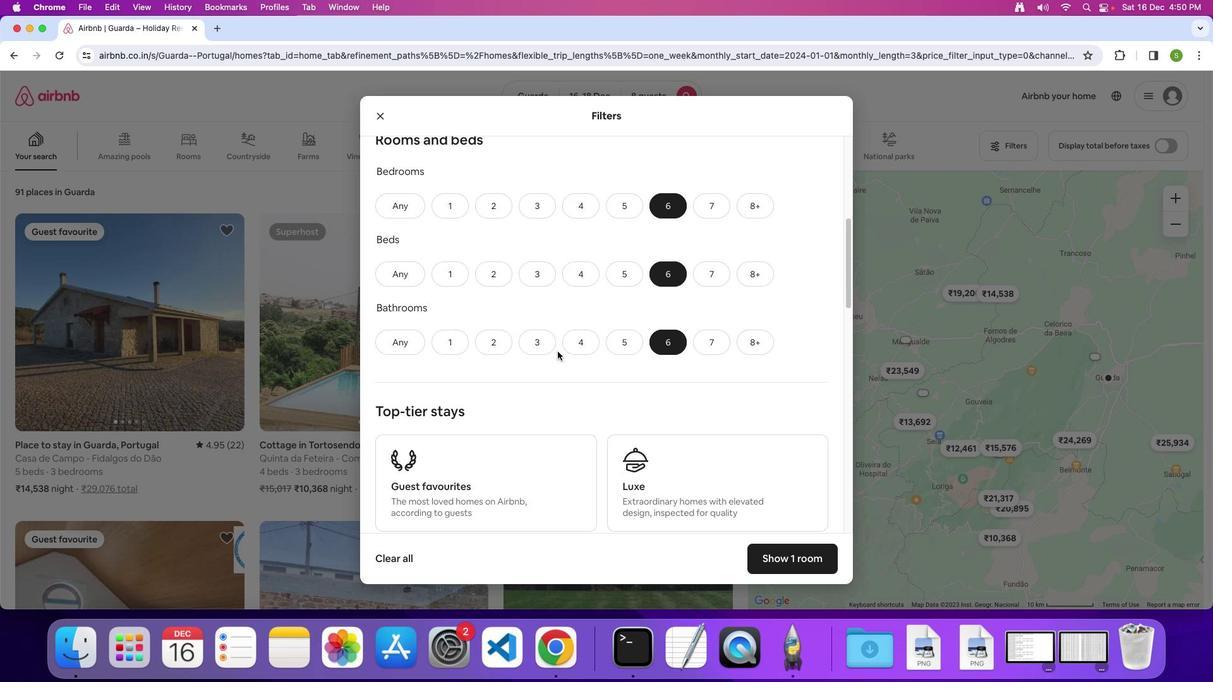 
Action: Mouse scrolled (572, 354) with delta (58, -5)
Screenshot: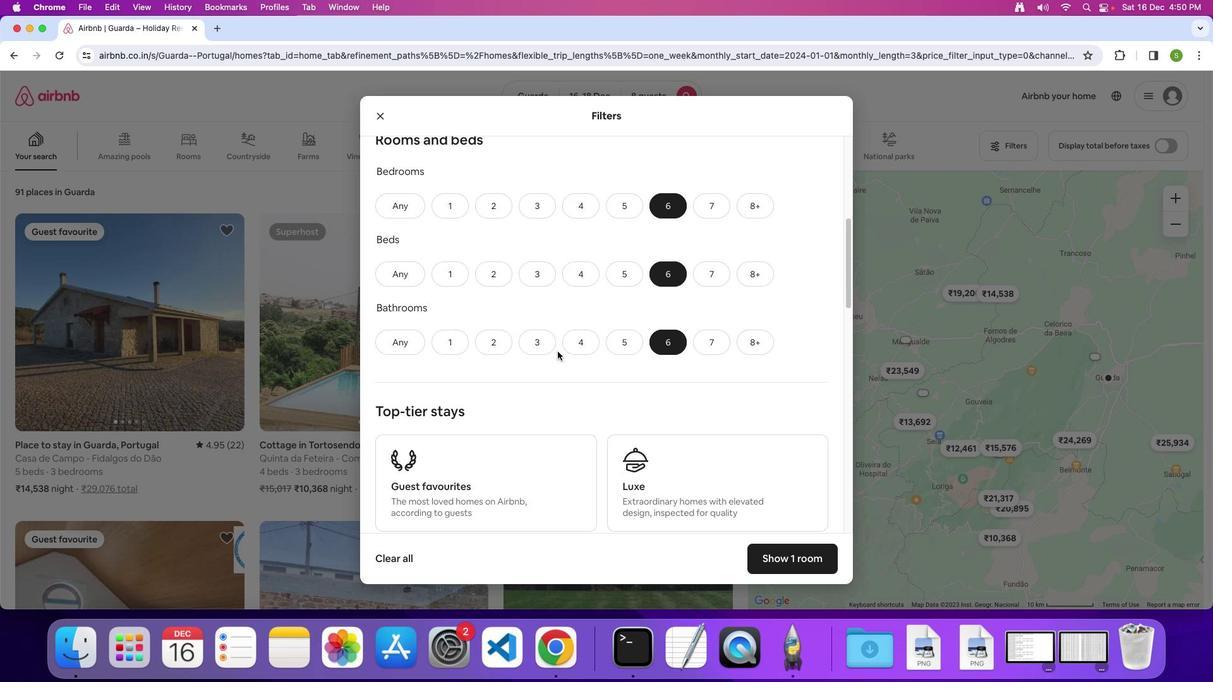
Action: Mouse moved to (572, 353)
Screenshot: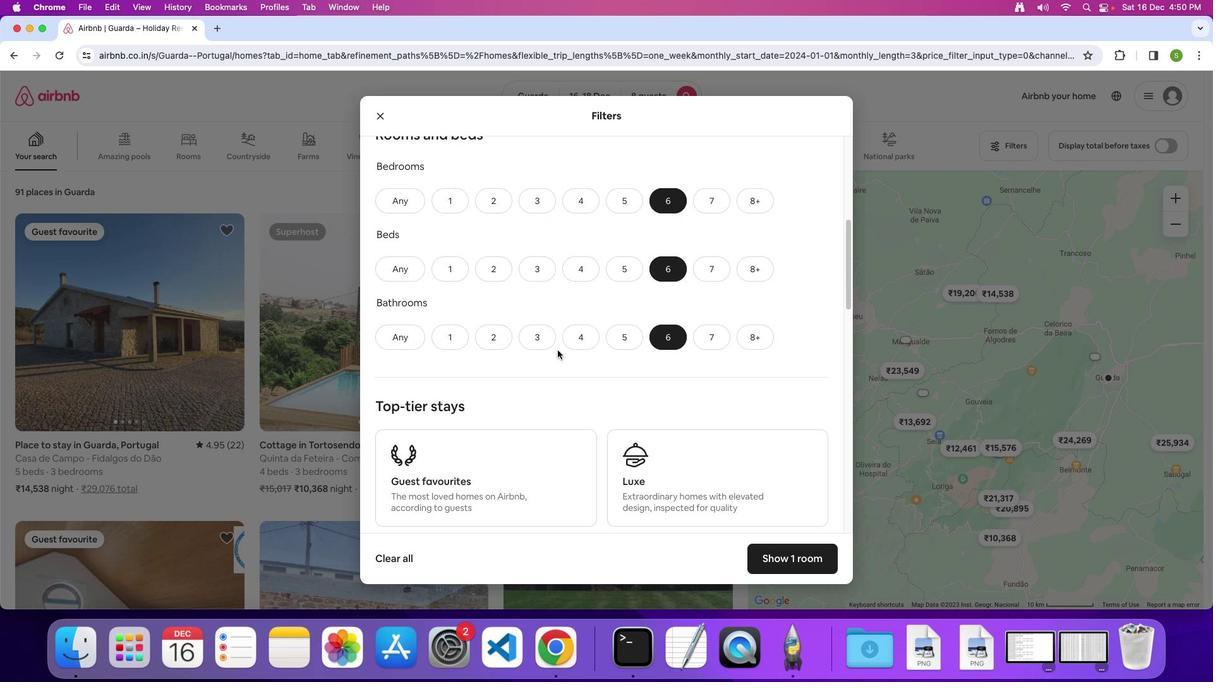 
Action: Mouse scrolled (572, 353) with delta (58, -5)
Screenshot: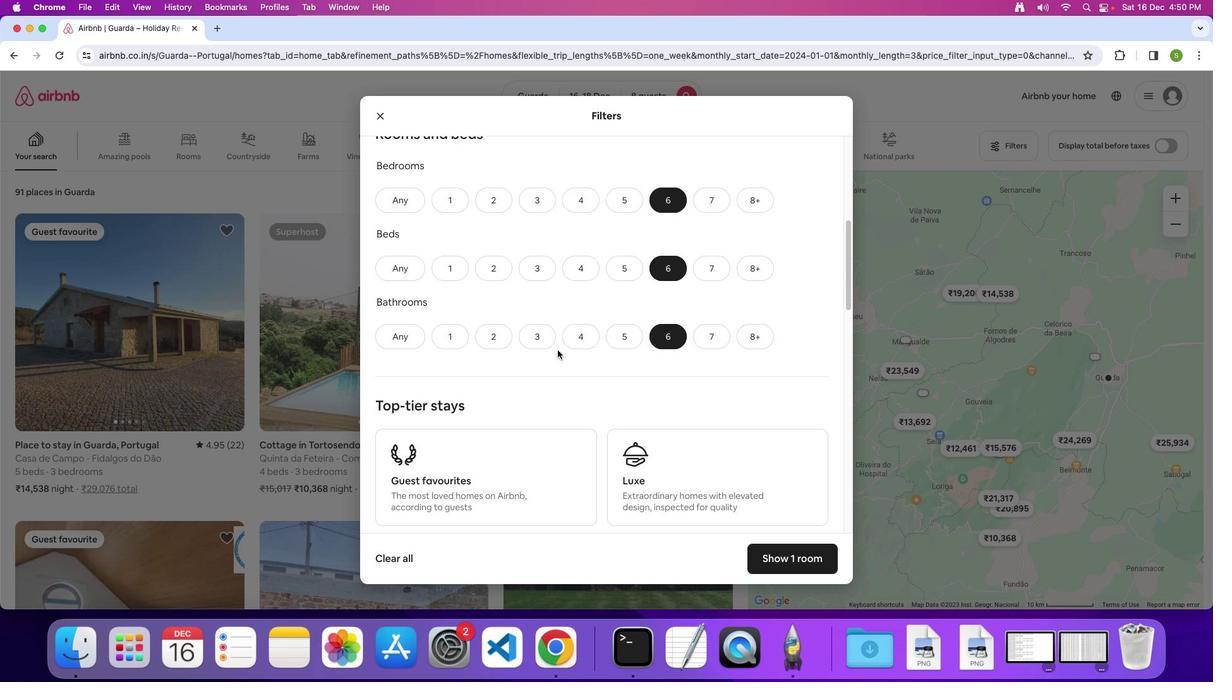 
Action: Mouse moved to (572, 353)
Screenshot: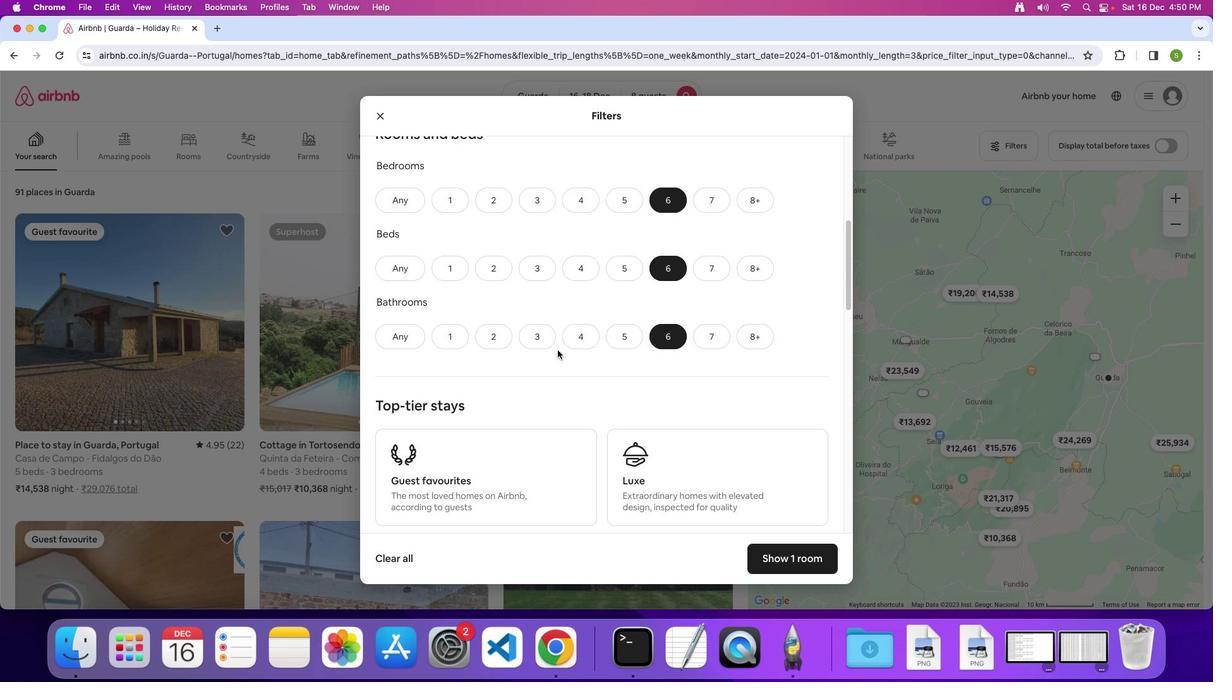 
Action: Mouse scrolled (572, 353) with delta (58, -5)
Screenshot: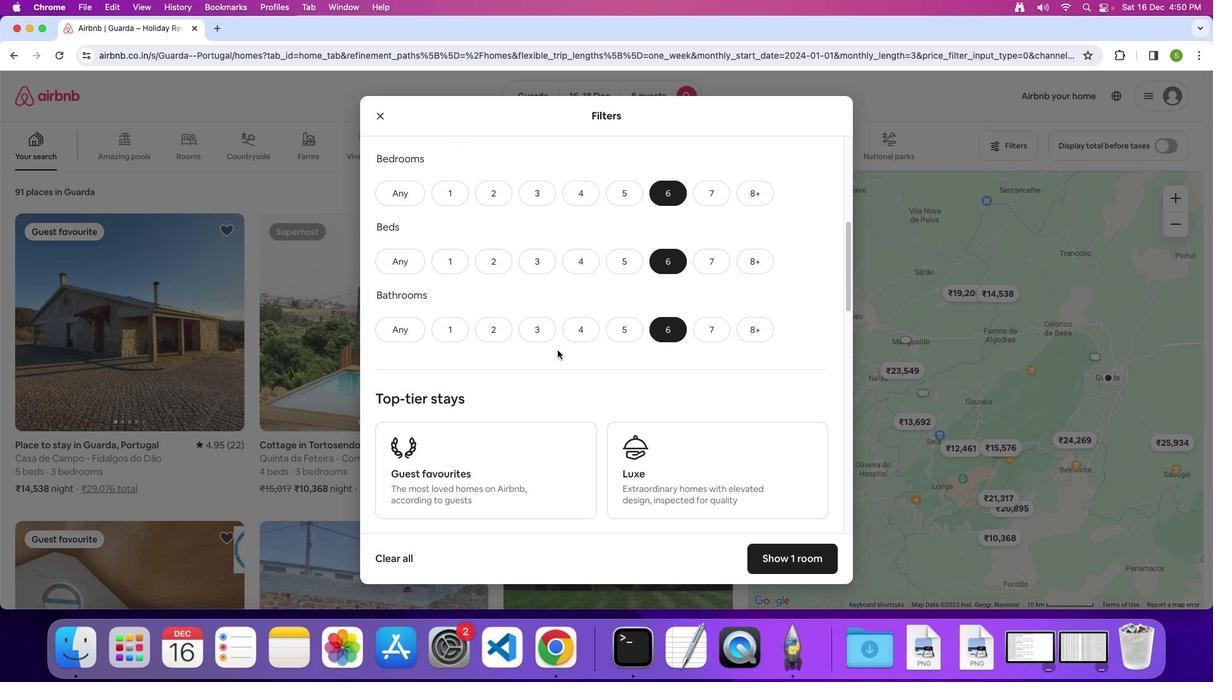 
Action: Mouse moved to (572, 353)
Screenshot: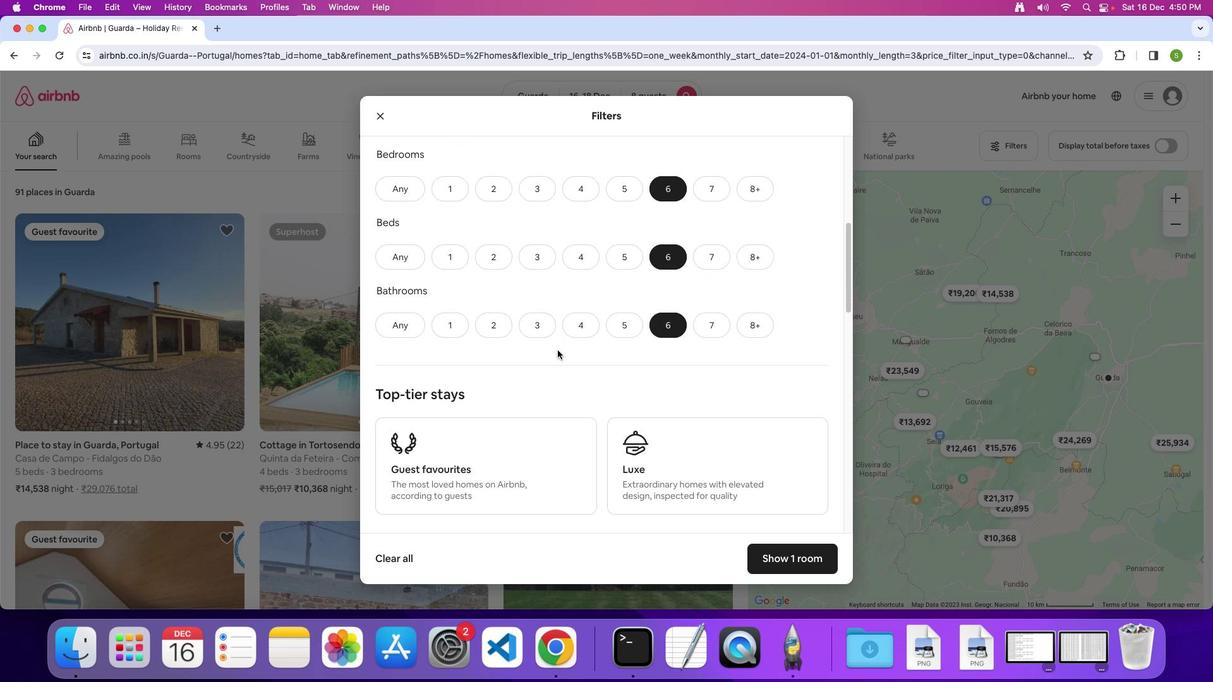 
Action: Mouse scrolled (572, 353) with delta (58, -5)
Screenshot: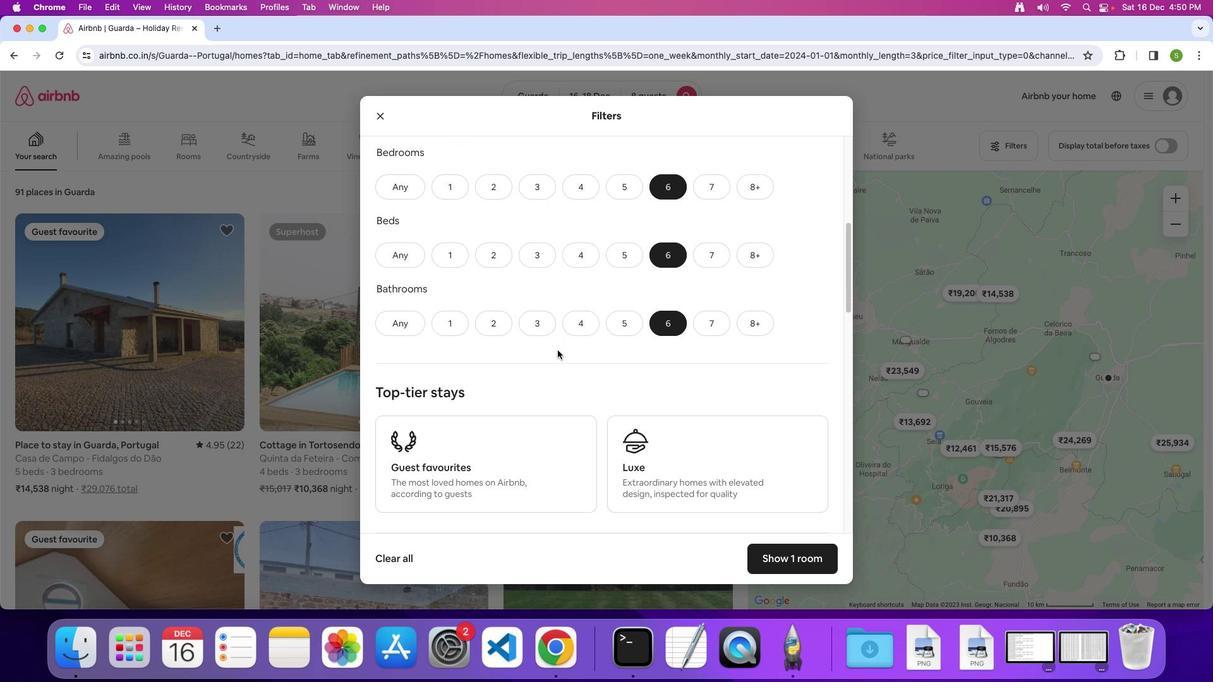 
Action: Mouse scrolled (572, 353) with delta (58, -5)
Screenshot: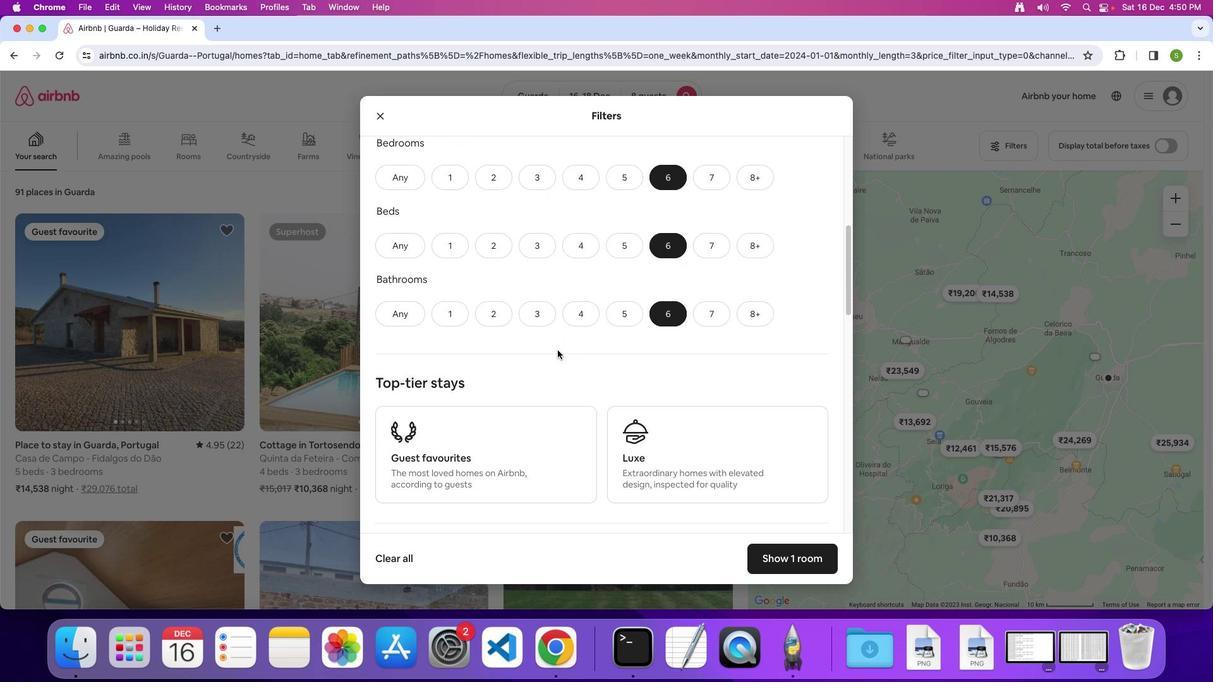 
Action: Mouse moved to (572, 352)
Screenshot: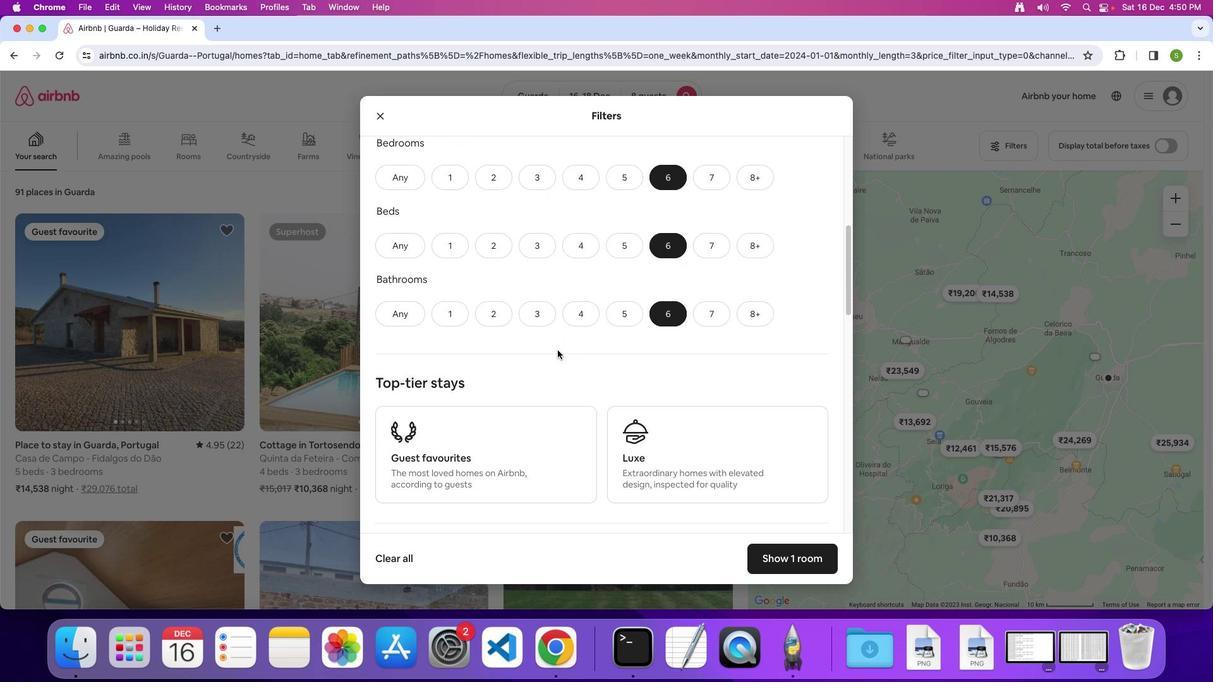 
Action: Mouse scrolled (572, 352) with delta (58, -5)
Screenshot: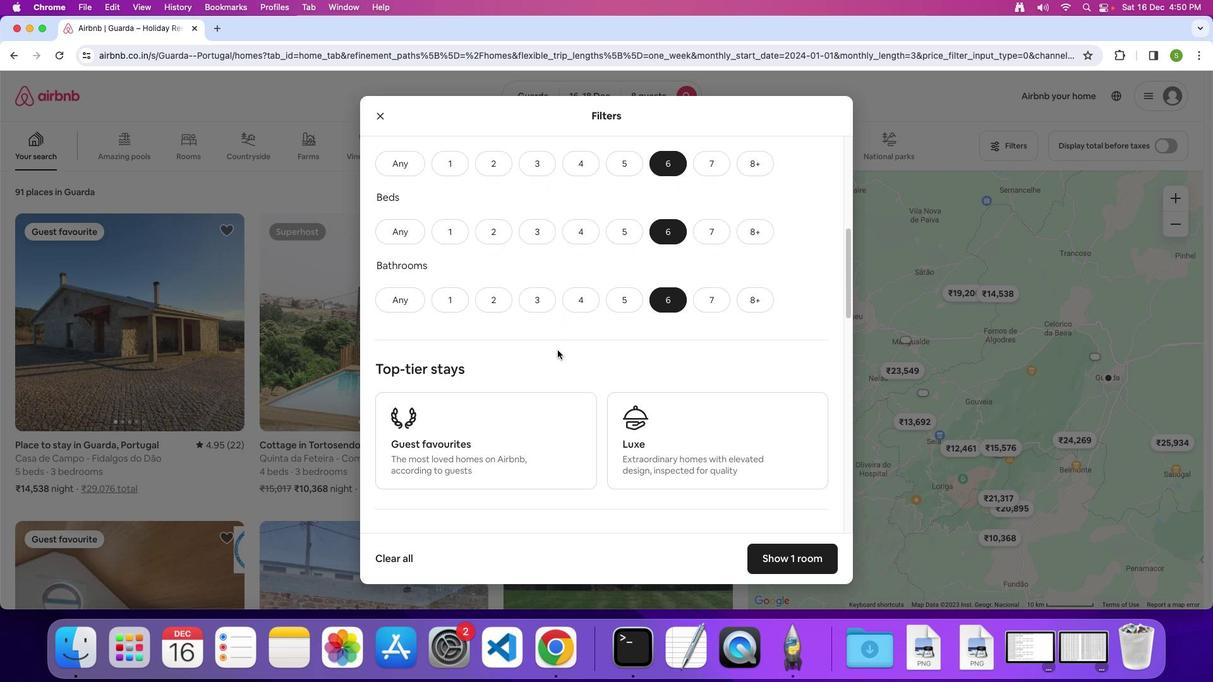 
Action: Mouse scrolled (572, 352) with delta (58, -5)
Screenshot: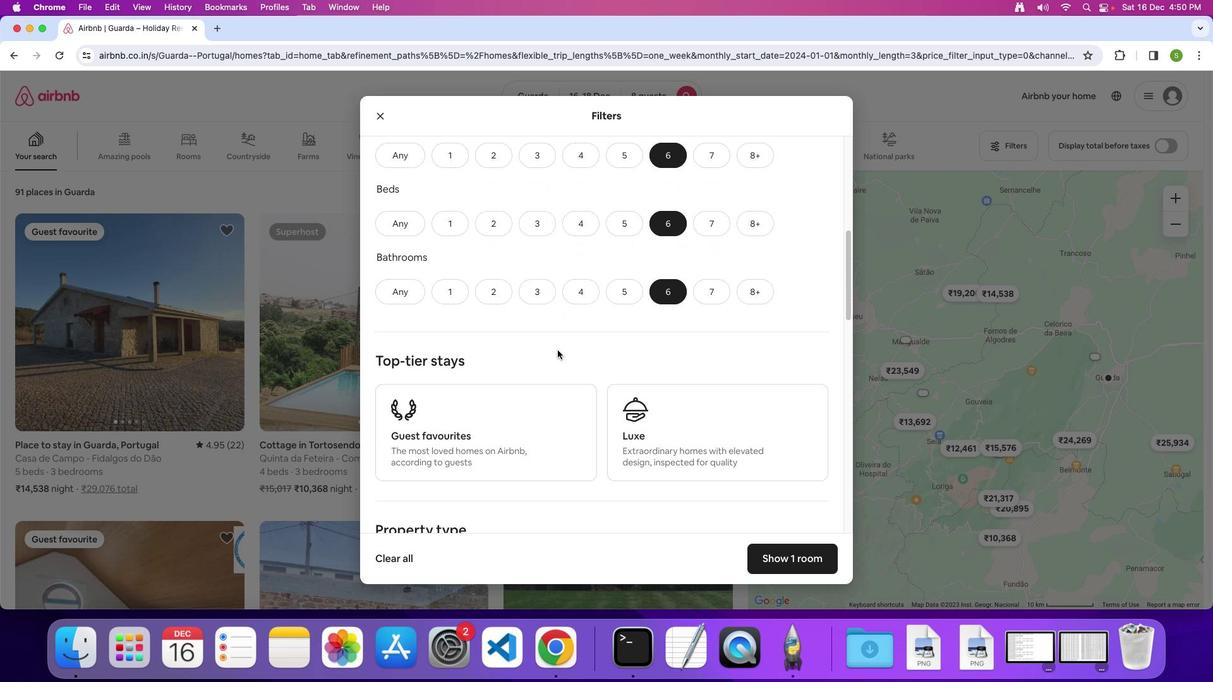 
Action: Mouse scrolled (572, 352) with delta (58, -5)
Screenshot: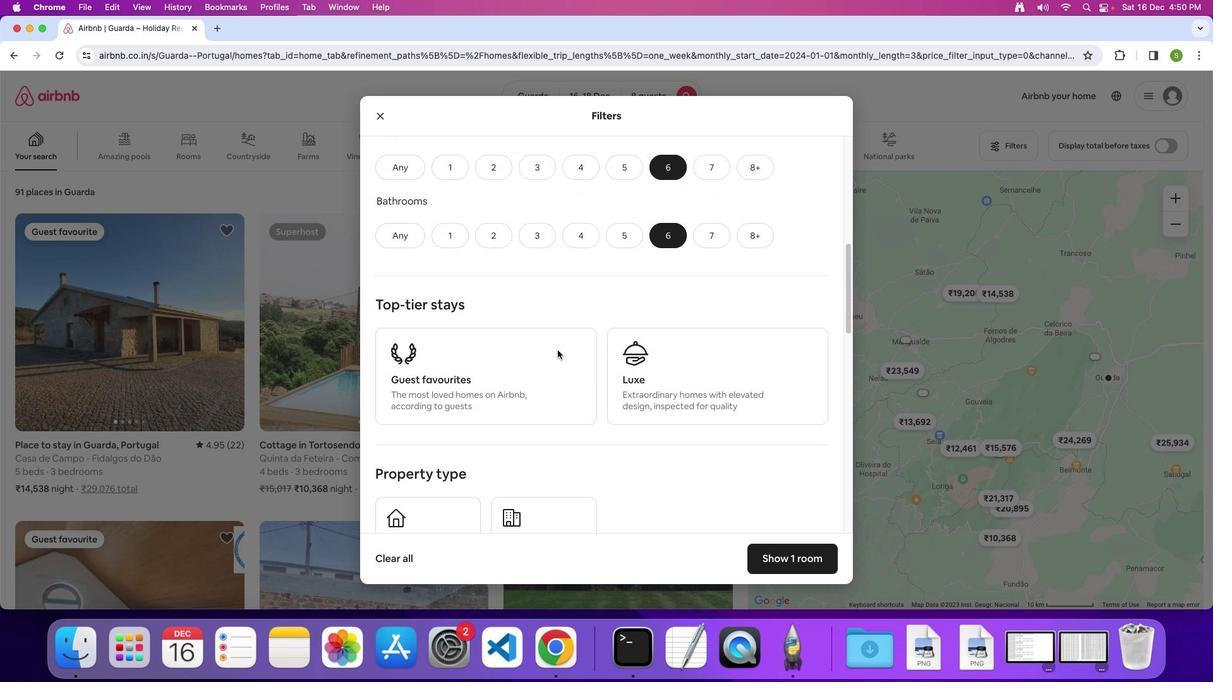 
Action: Mouse scrolled (572, 352) with delta (58, -5)
Screenshot: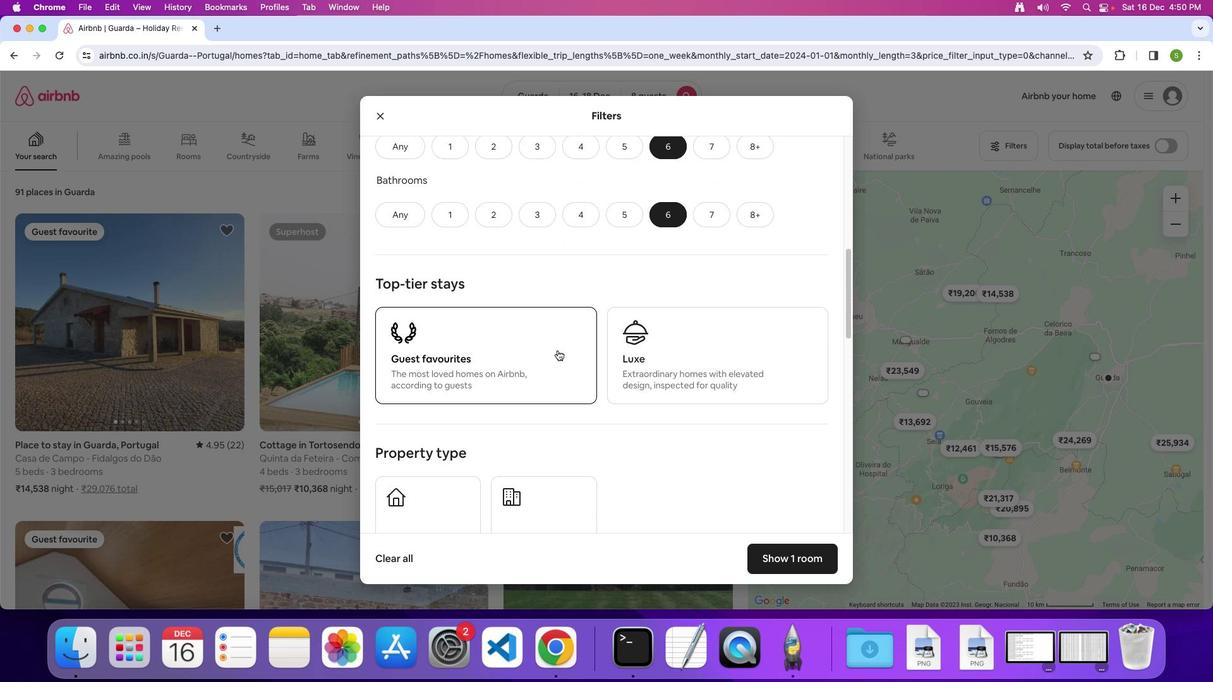 
Action: Mouse scrolled (572, 352) with delta (58, -5)
Screenshot: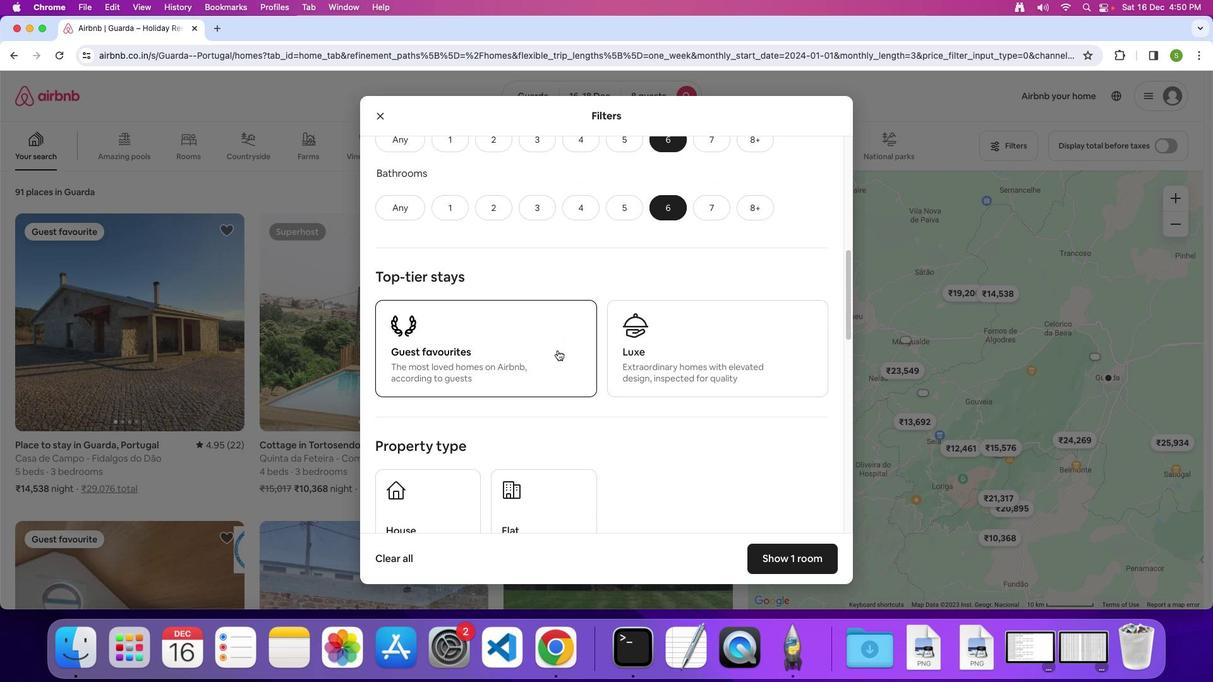 
Action: Mouse scrolled (572, 352) with delta (58, -5)
Screenshot: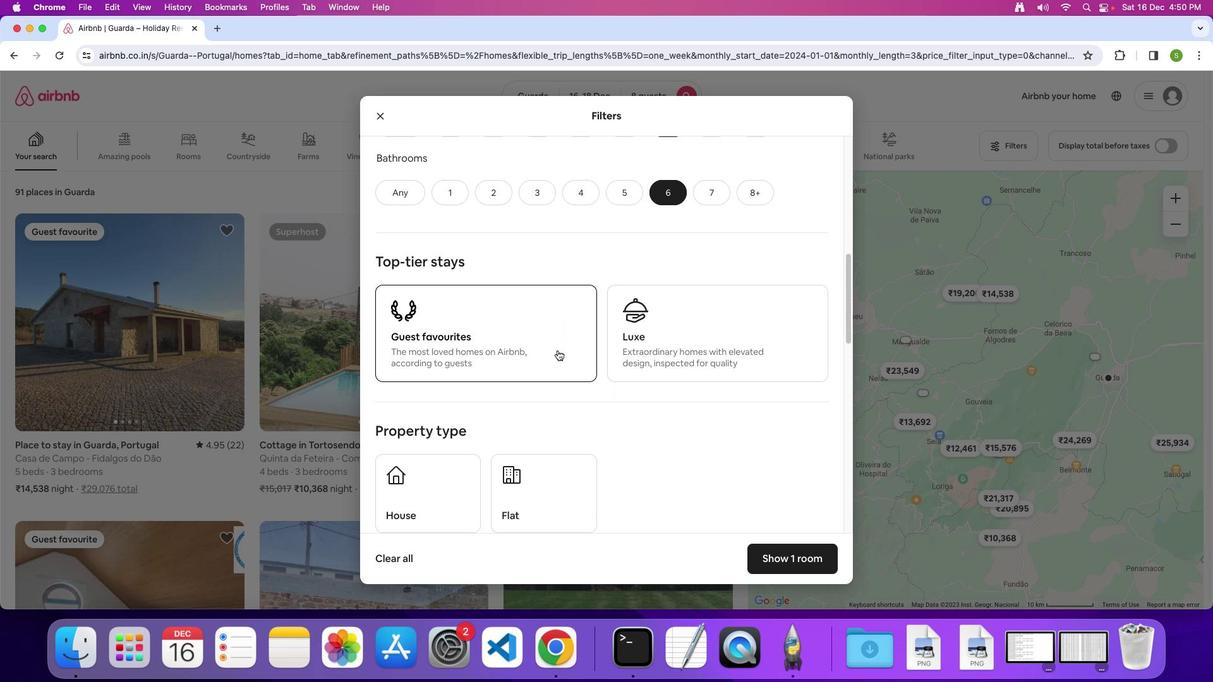 
Action: Mouse scrolled (572, 352) with delta (58, -5)
Screenshot: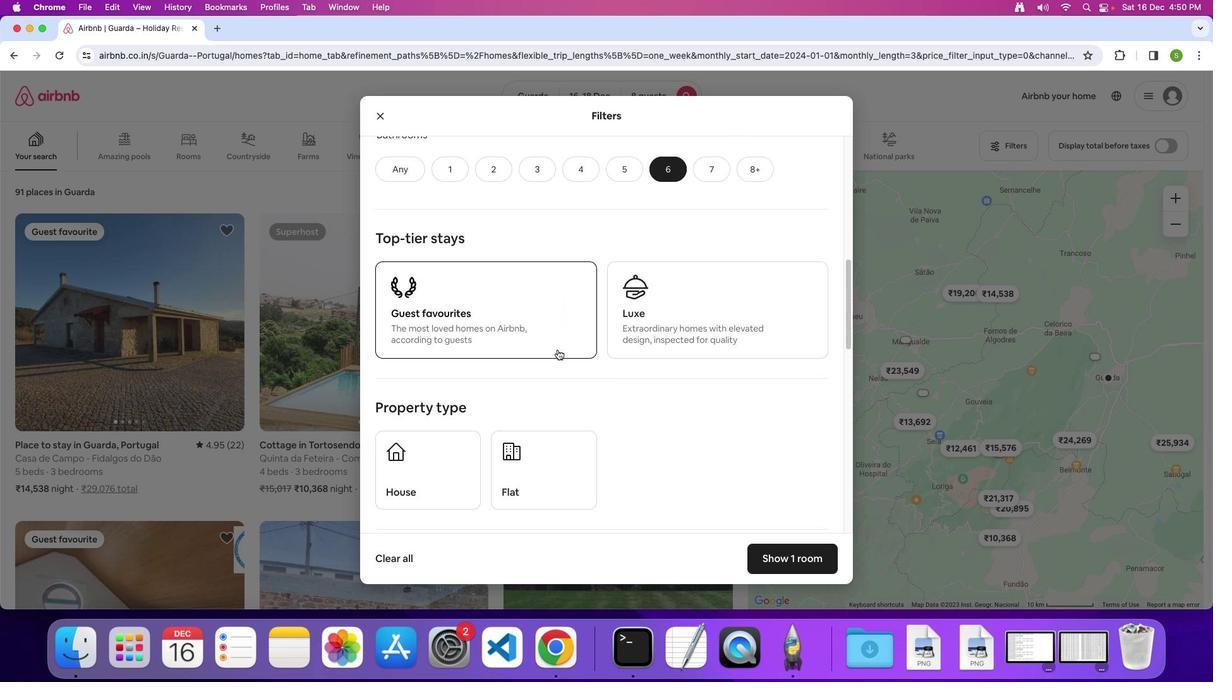 
Action: Mouse moved to (572, 352)
Screenshot: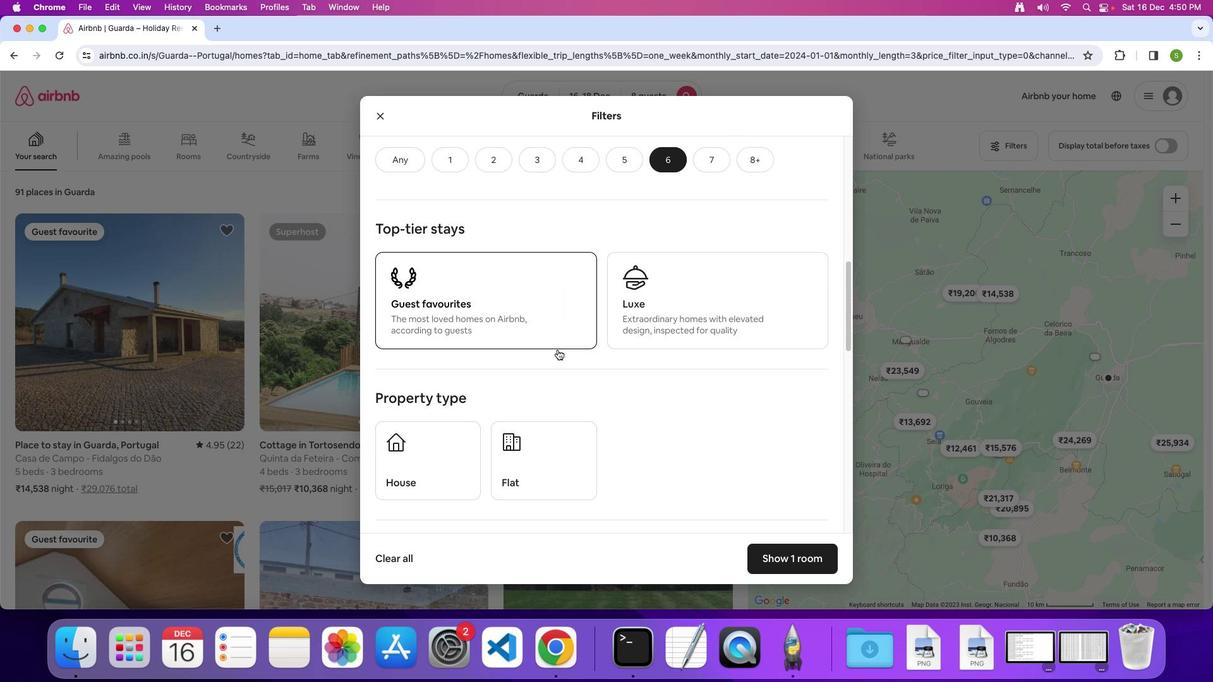 
Action: Mouse scrolled (572, 352) with delta (58, -5)
Screenshot: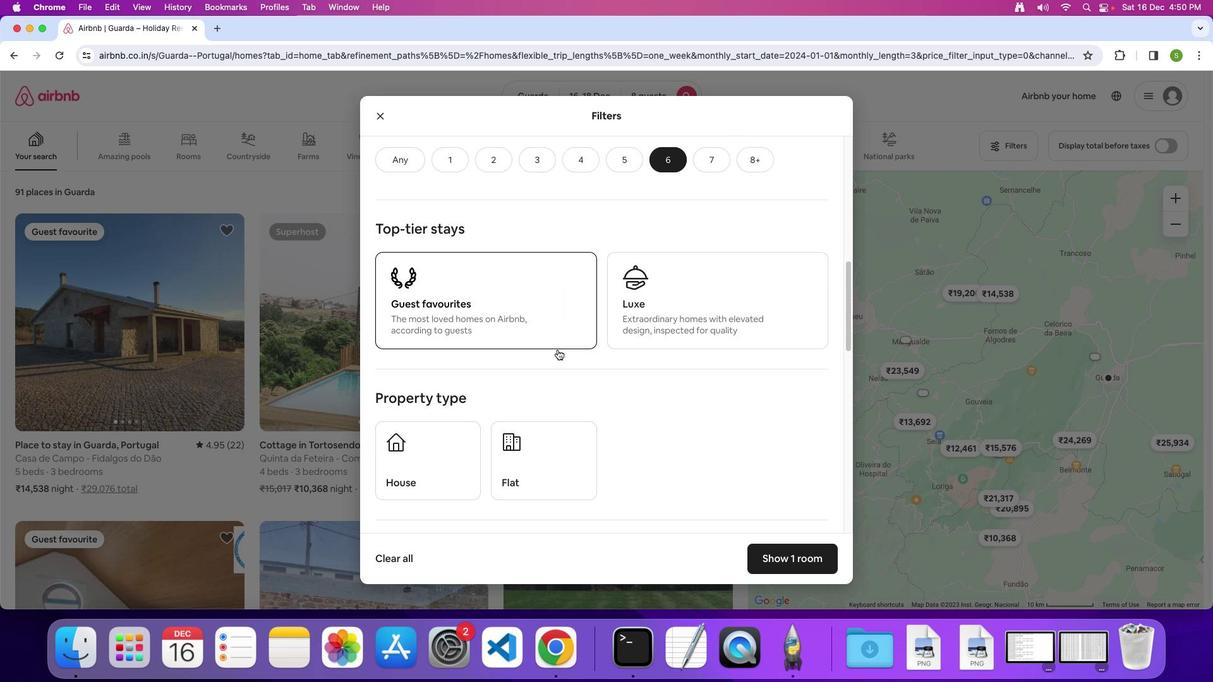 
Action: Mouse moved to (572, 352)
Screenshot: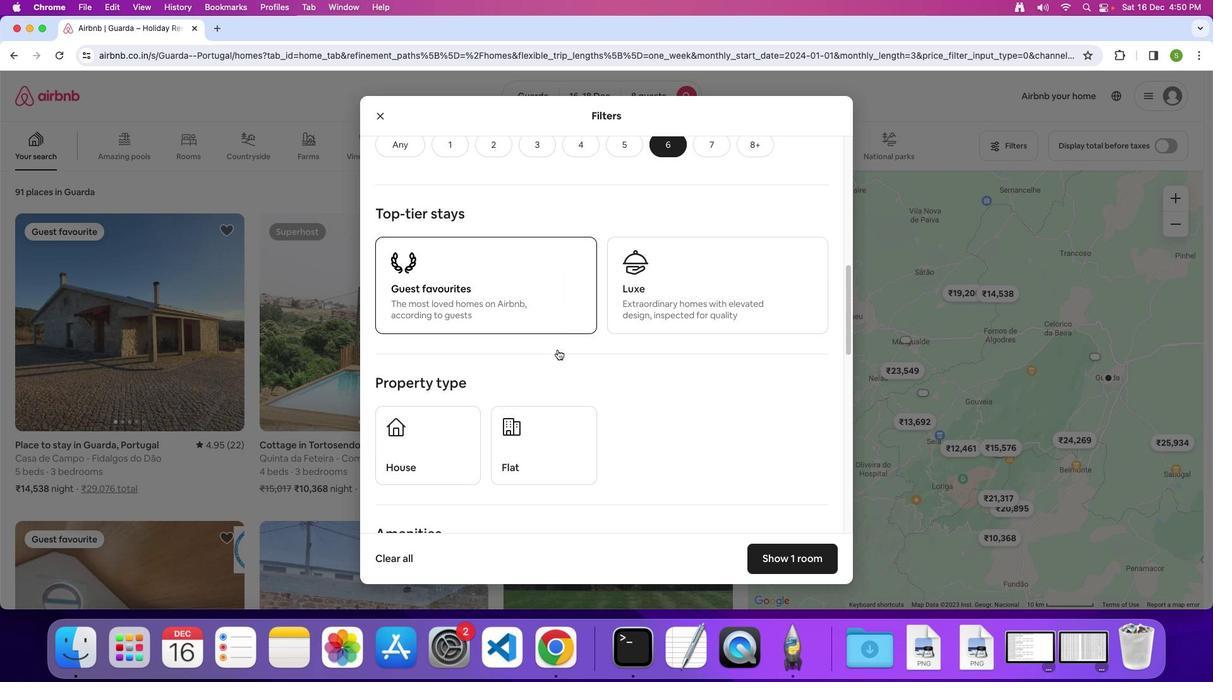 
Action: Mouse scrolled (572, 352) with delta (58, -5)
Screenshot: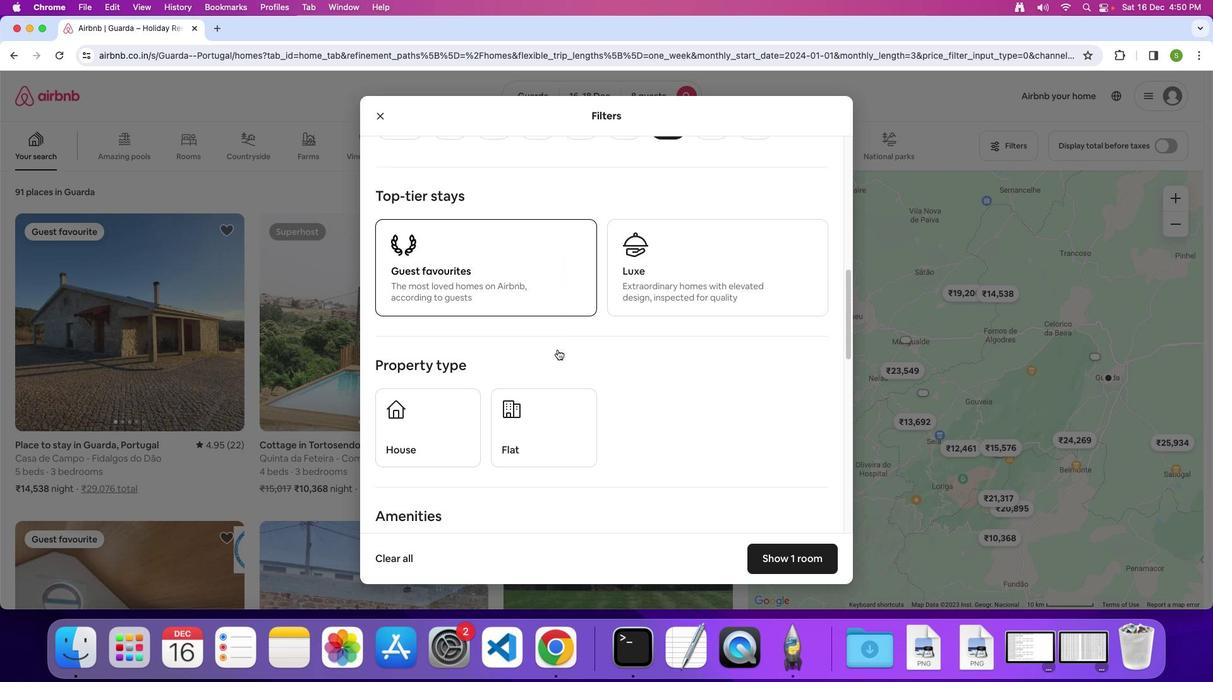 
Action: Mouse moved to (455, 384)
Screenshot: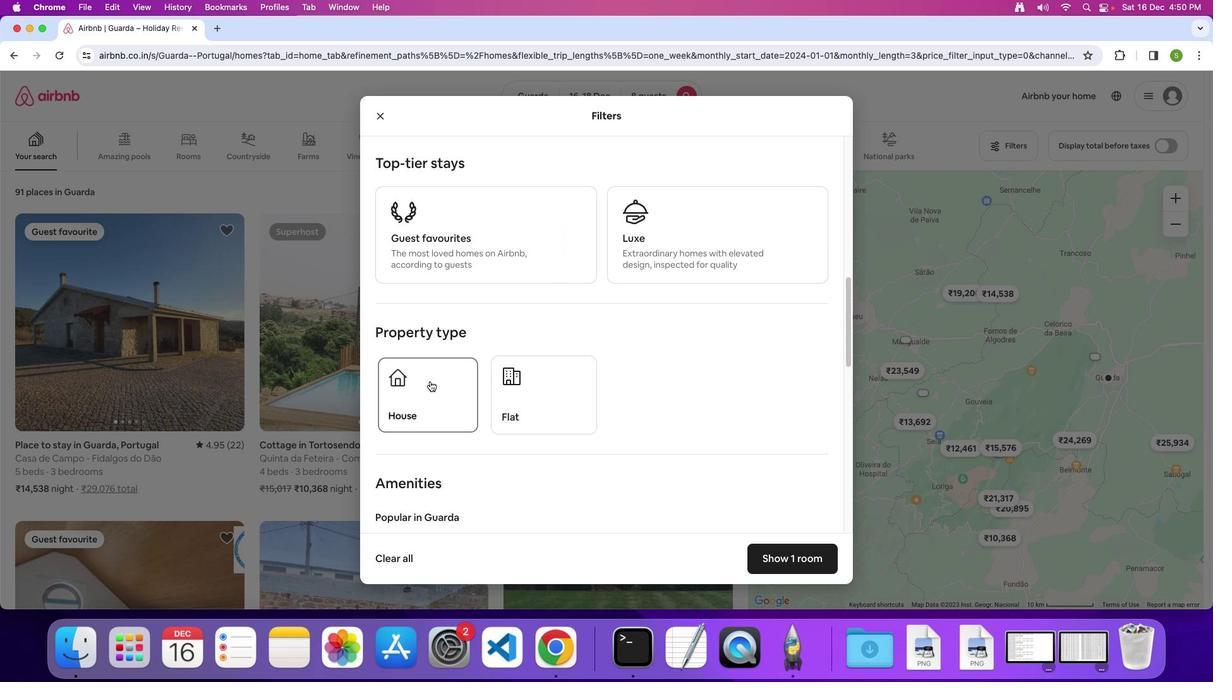 
Action: Mouse pressed left at (455, 384)
Screenshot: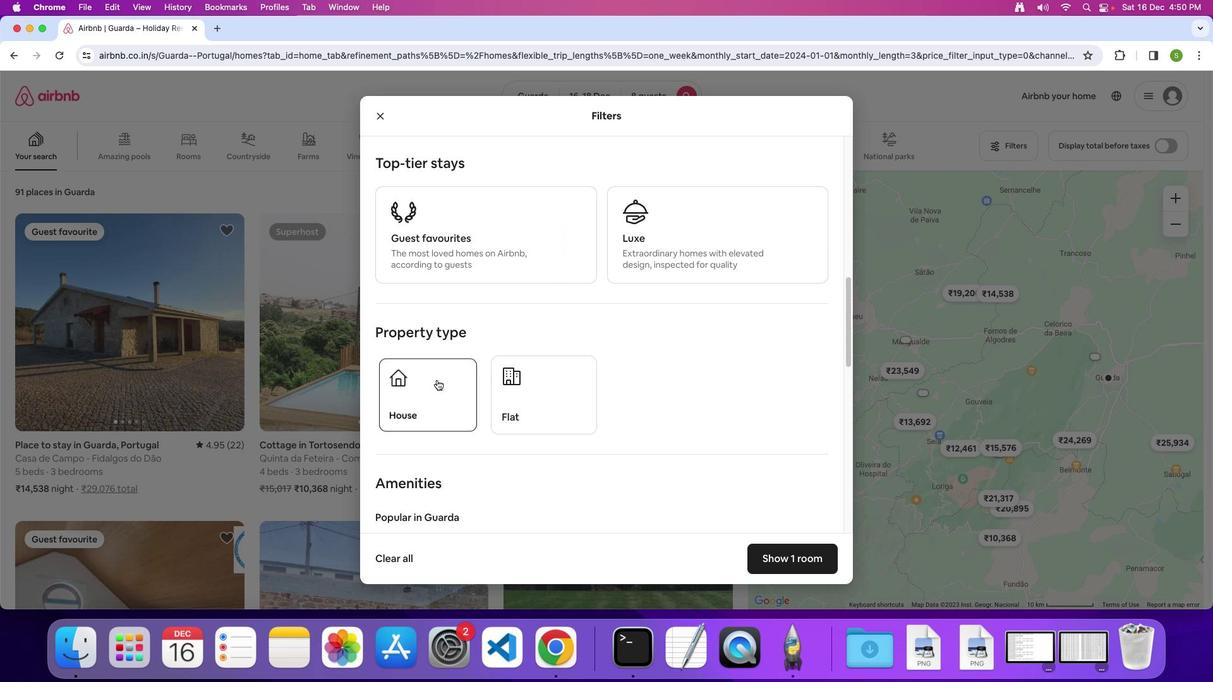 
Action: Mouse moved to (616, 376)
Screenshot: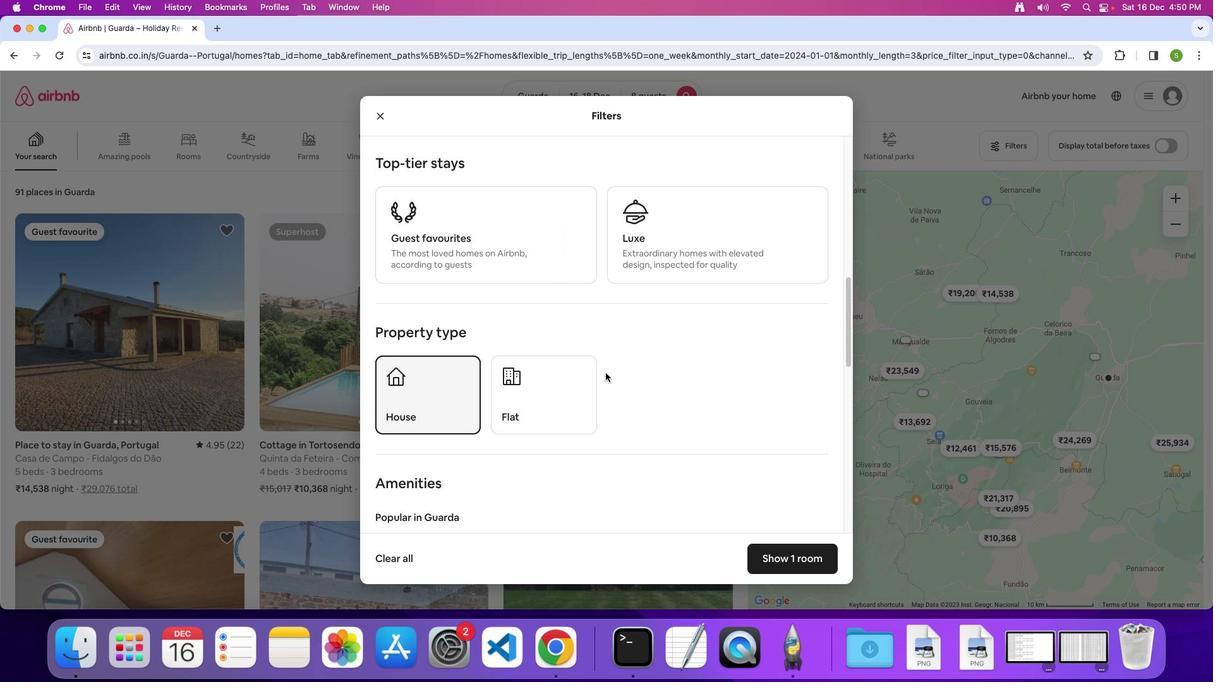 
Action: Mouse scrolled (616, 376) with delta (58, -5)
Screenshot: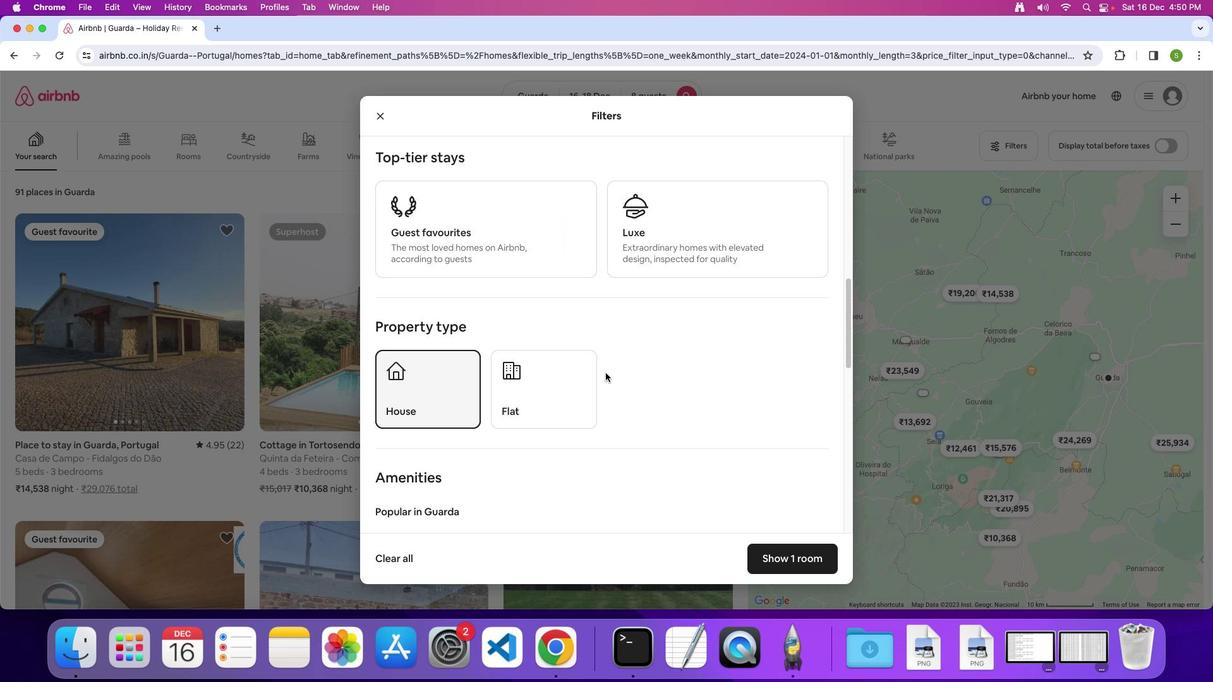 
Action: Mouse scrolled (616, 376) with delta (58, -5)
Screenshot: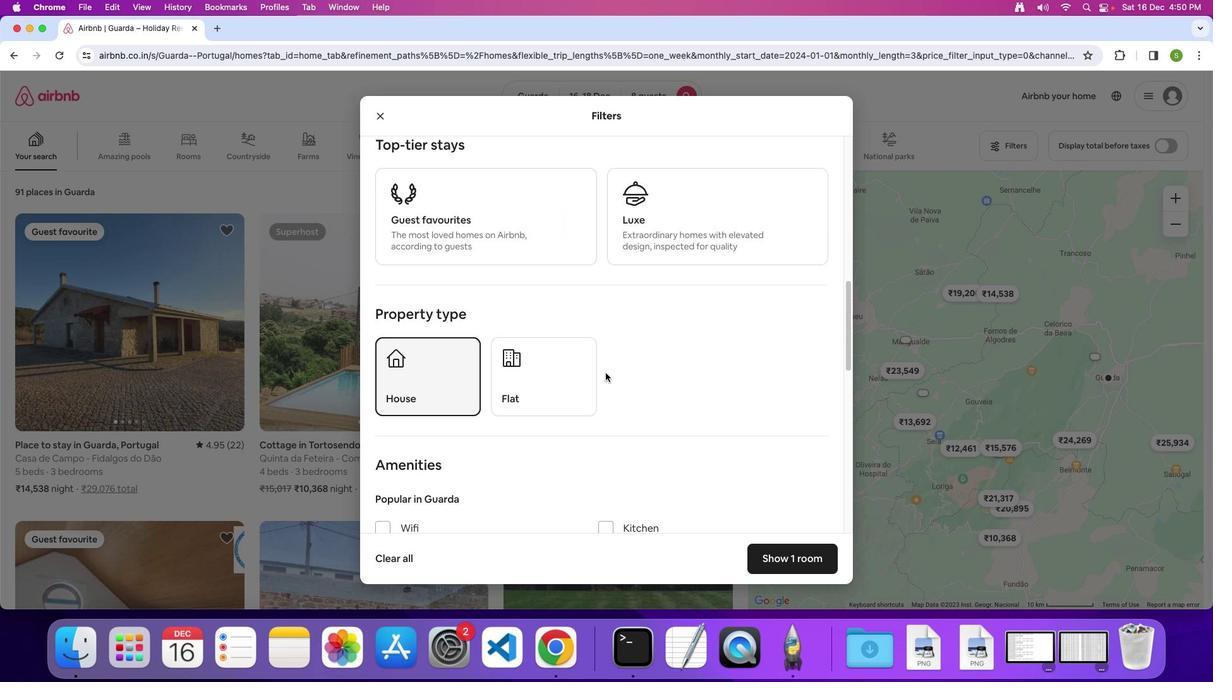
Action: Mouse scrolled (616, 376) with delta (58, -5)
Screenshot: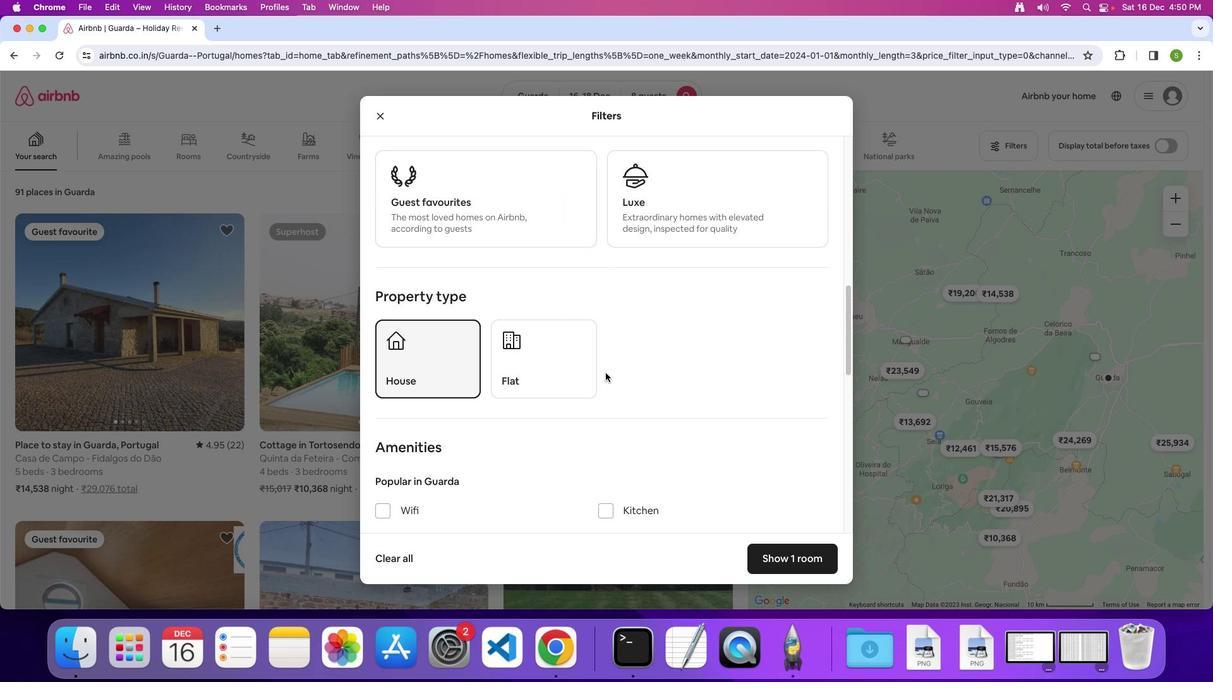 
Action: Mouse scrolled (616, 376) with delta (58, -5)
Screenshot: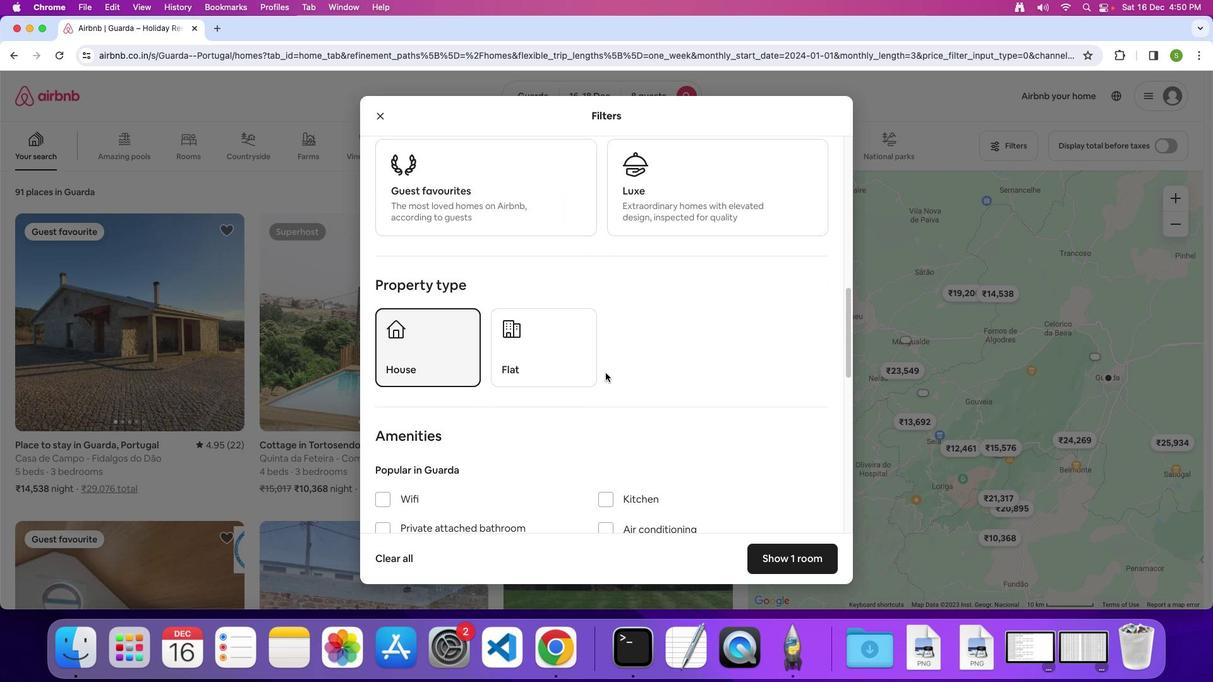 
Action: Mouse scrolled (616, 376) with delta (58, -5)
Screenshot: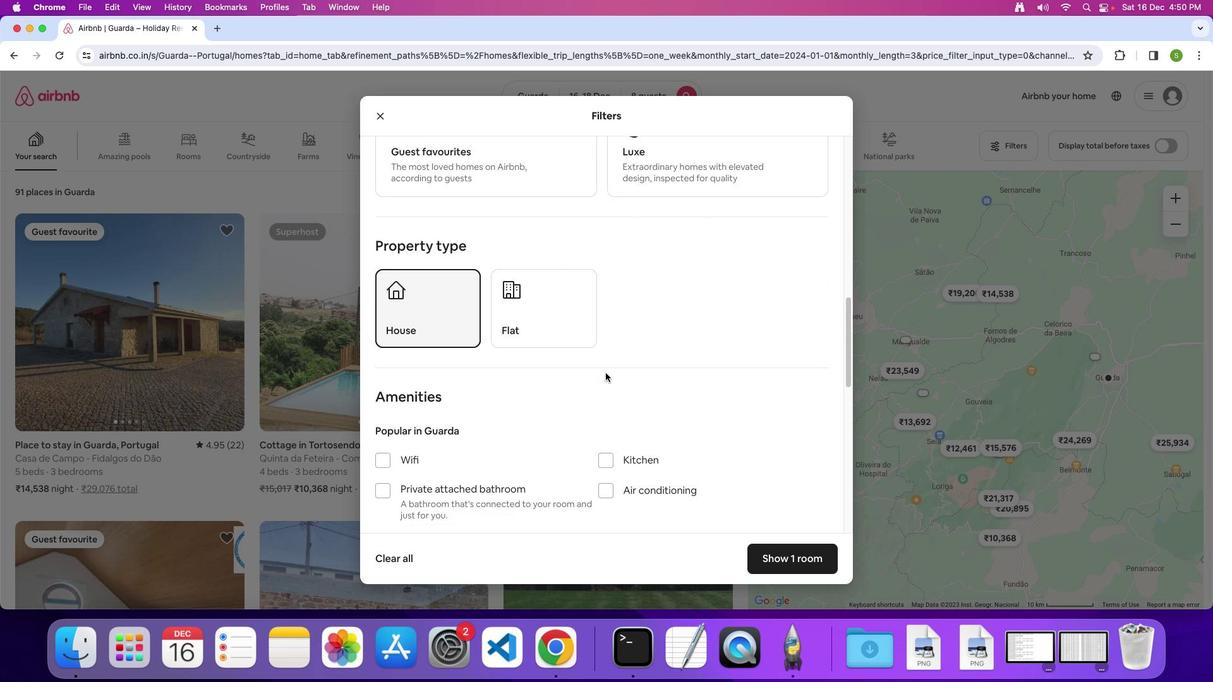 
Action: Mouse scrolled (616, 376) with delta (58, -5)
Screenshot: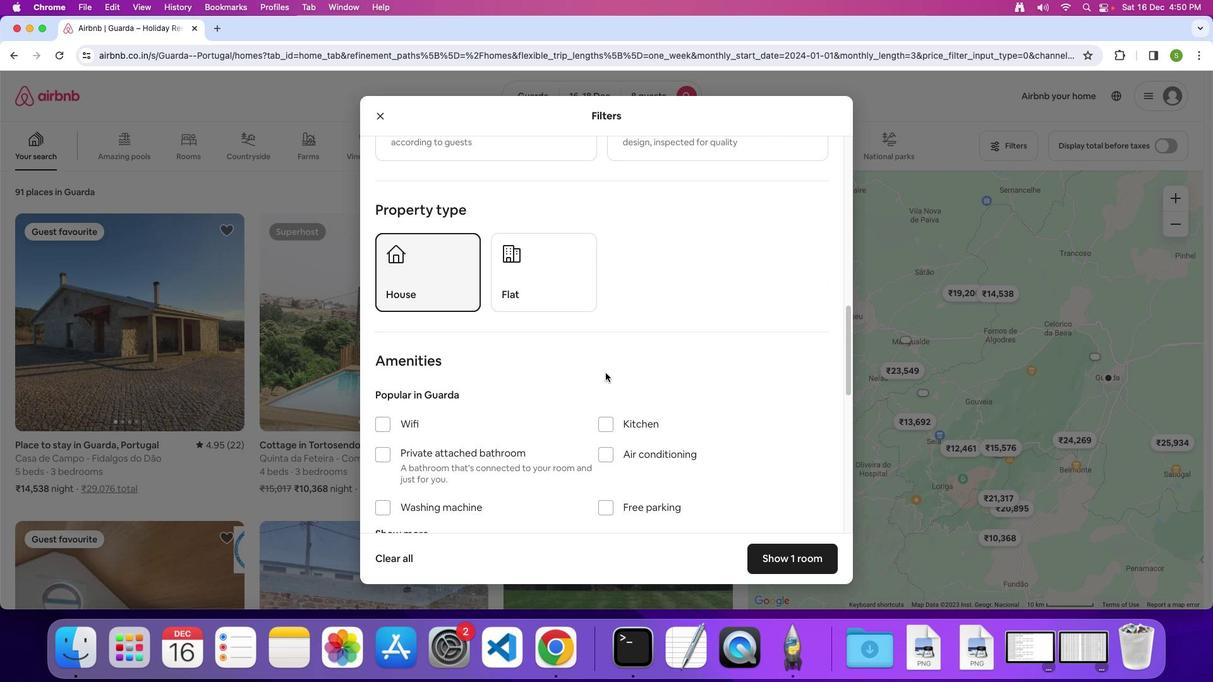 
Action: Mouse scrolled (616, 376) with delta (58, -5)
Screenshot: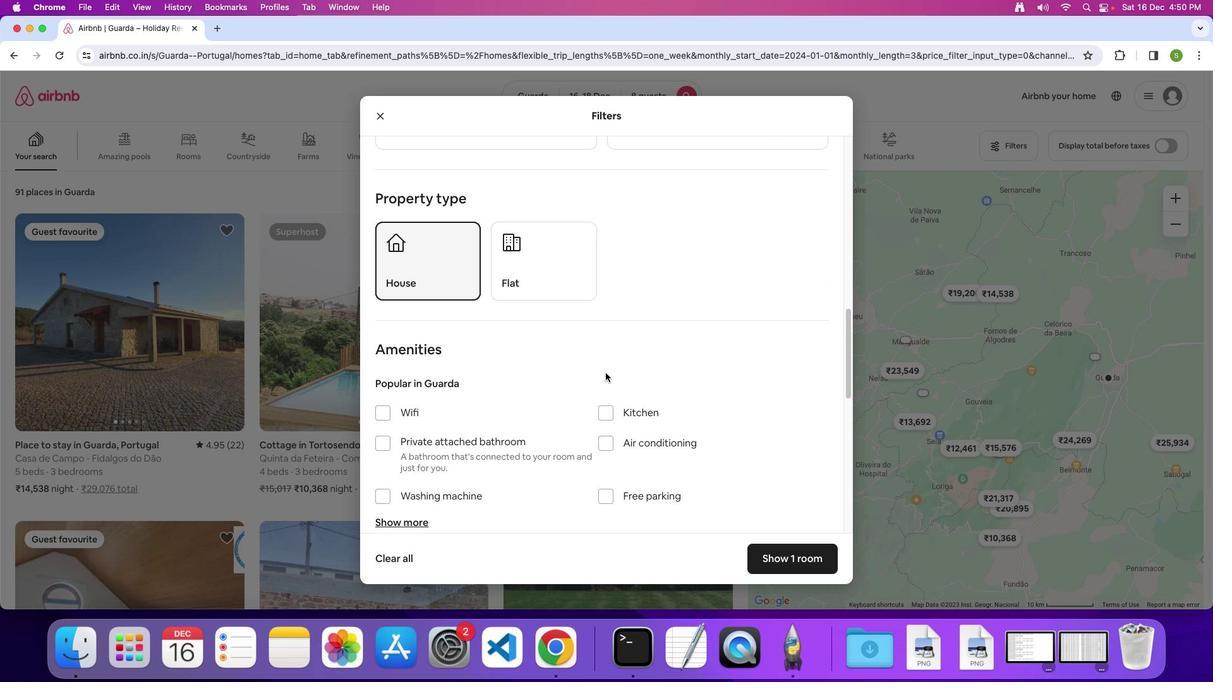 
Action: Mouse scrolled (616, 376) with delta (58, -5)
Screenshot: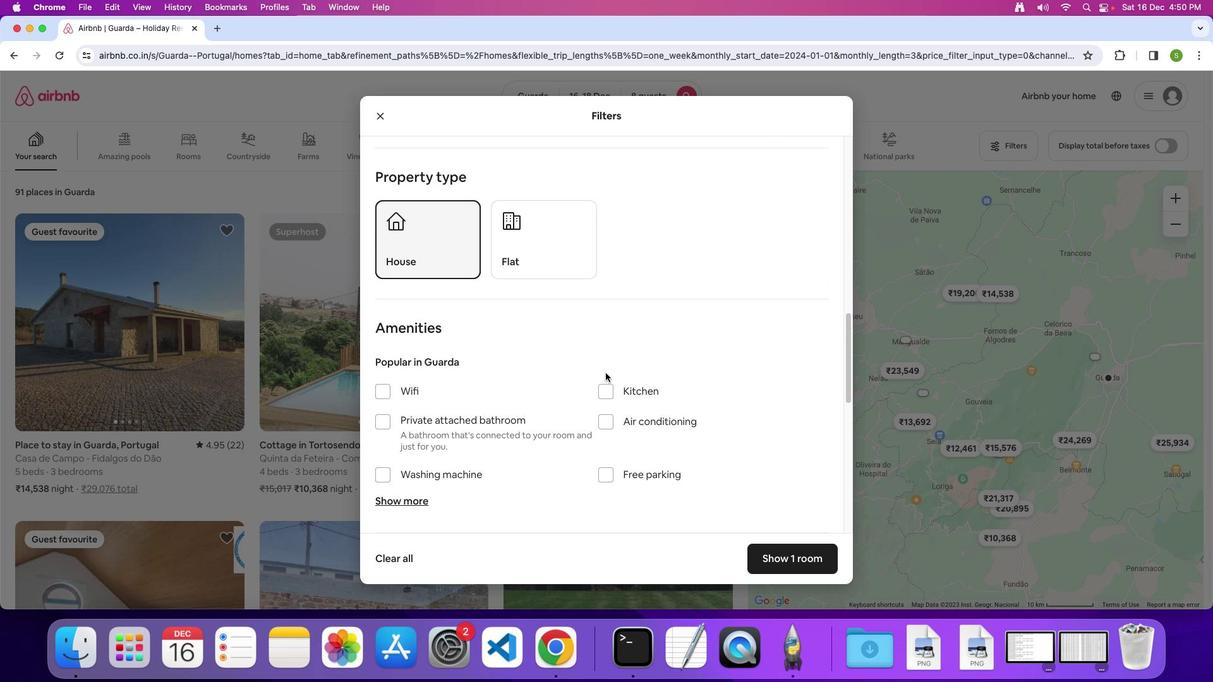 
Action: Mouse scrolled (616, 376) with delta (58, -5)
Screenshot: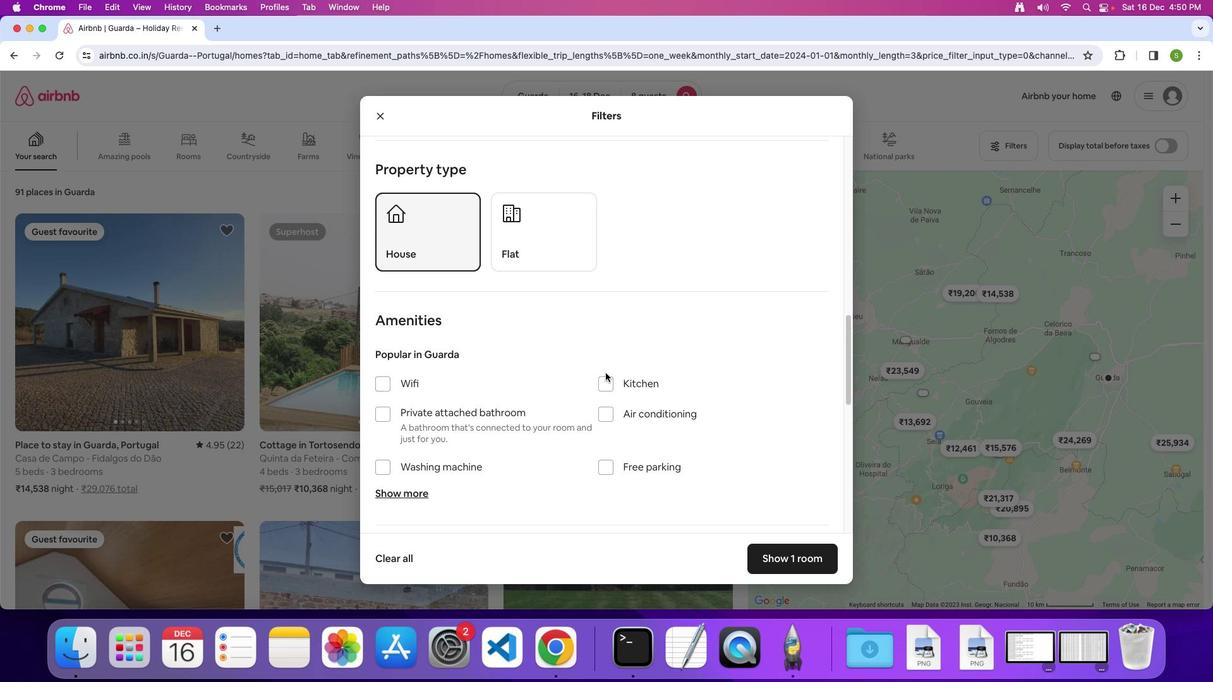 
Action: Mouse scrolled (616, 376) with delta (58, -5)
Screenshot: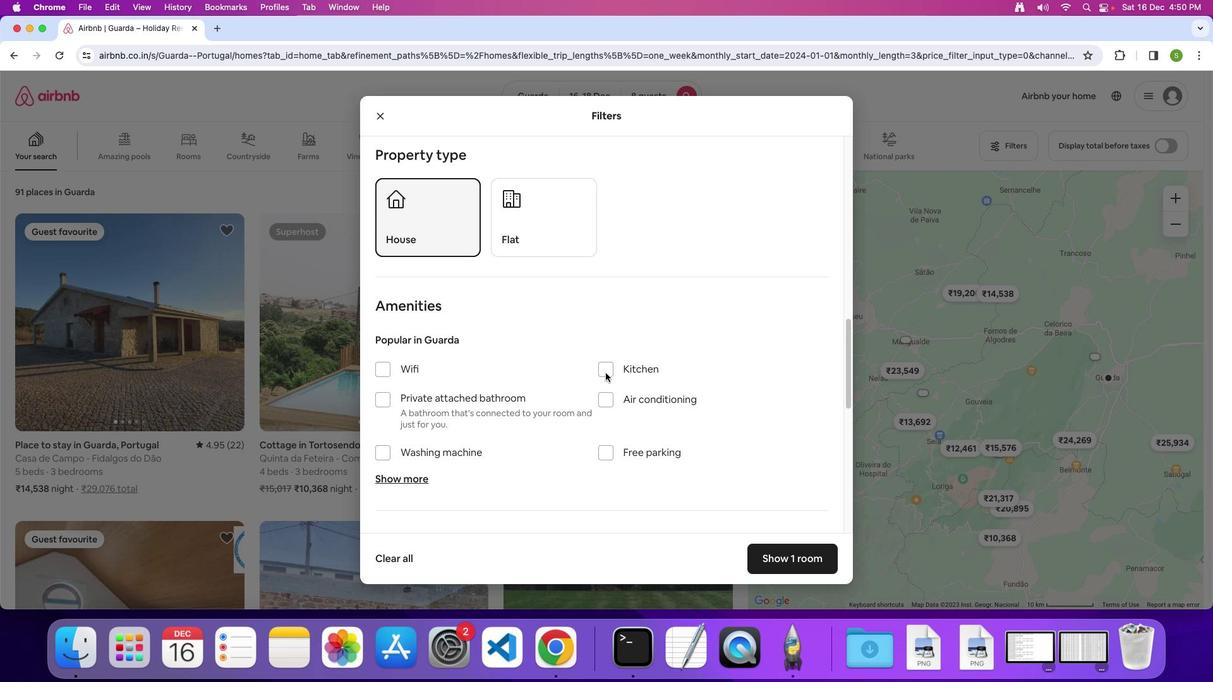 
Action: Mouse scrolled (616, 376) with delta (58, -5)
Screenshot: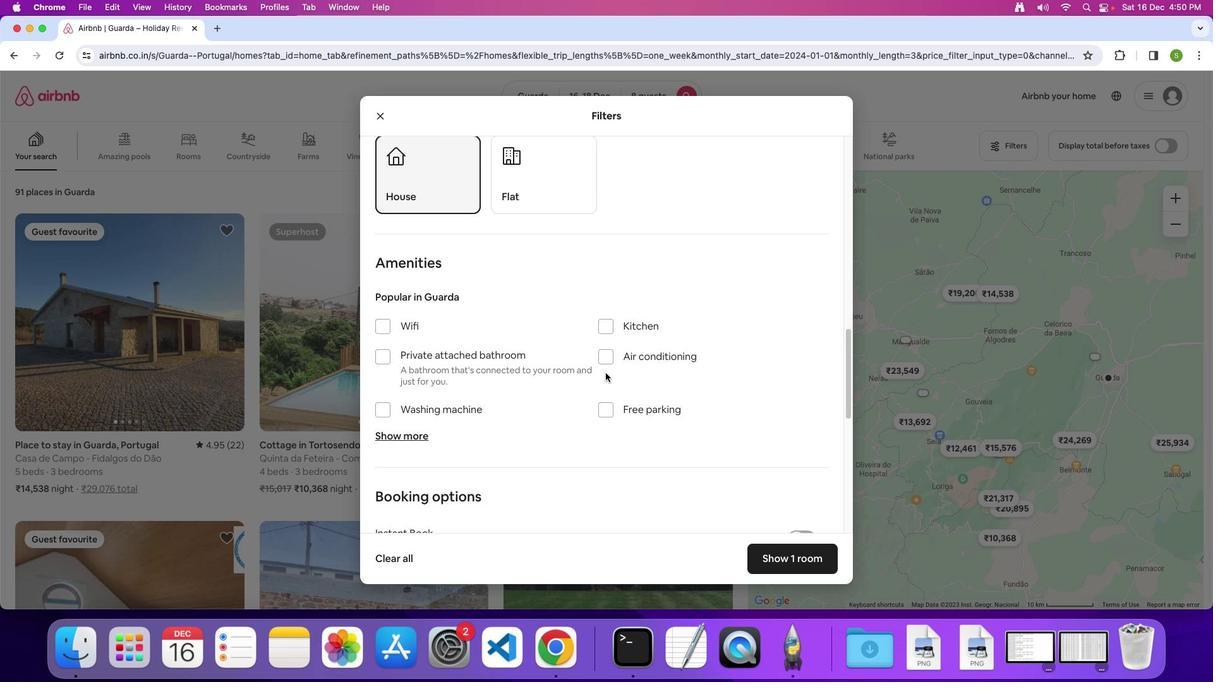 
Action: Mouse scrolled (616, 376) with delta (58, -6)
Screenshot: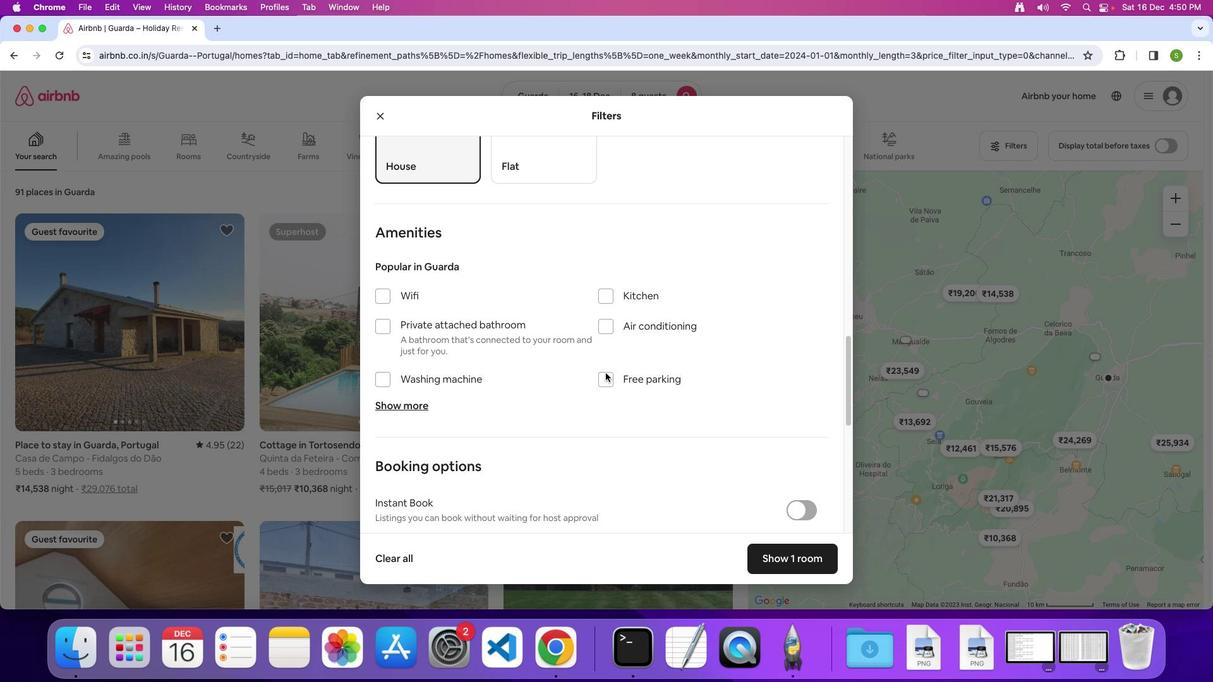 
Action: Mouse scrolled (616, 376) with delta (58, -5)
Screenshot: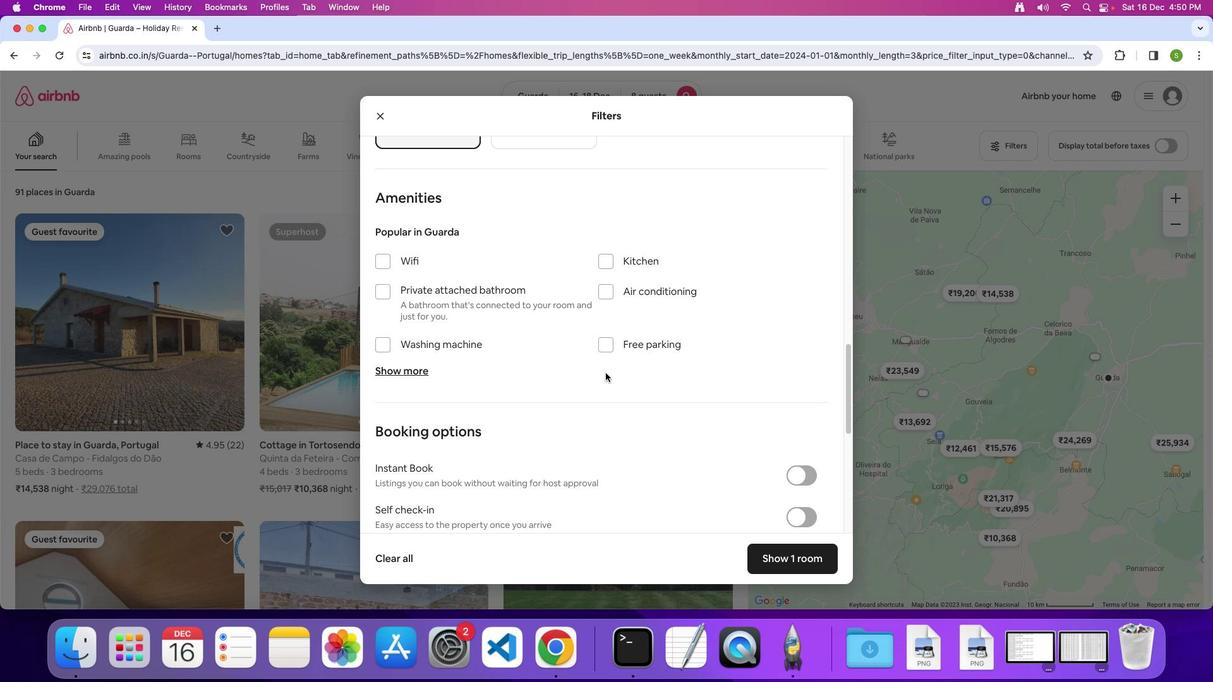 
Action: Mouse scrolled (616, 376) with delta (58, -5)
Screenshot: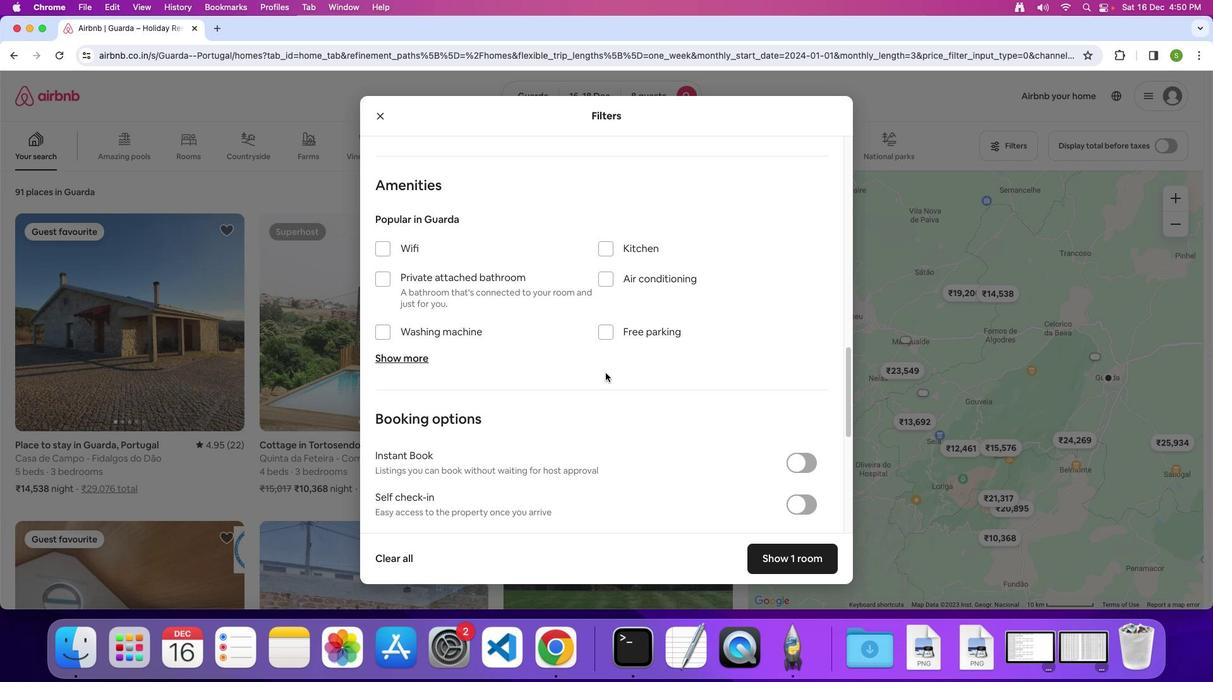 
Action: Mouse moved to (616, 373)
Screenshot: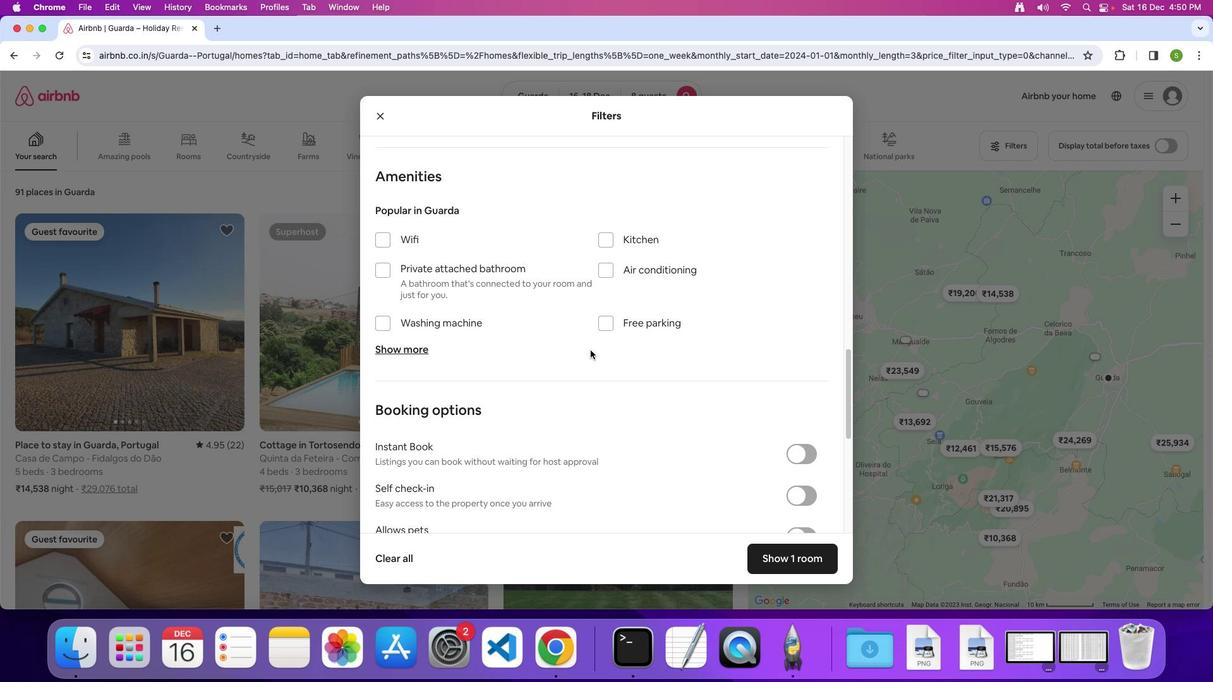
Action: Mouse scrolled (616, 373) with delta (58, -5)
Screenshot: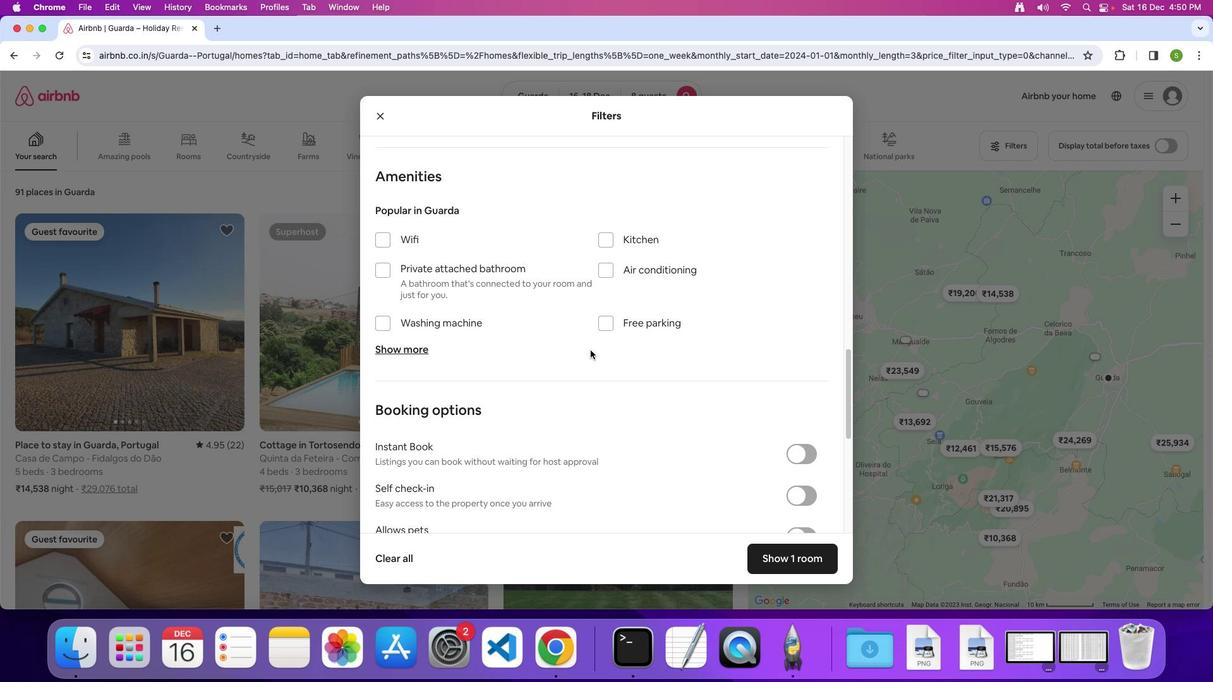 
Action: Mouse moved to (417, 233)
Screenshot: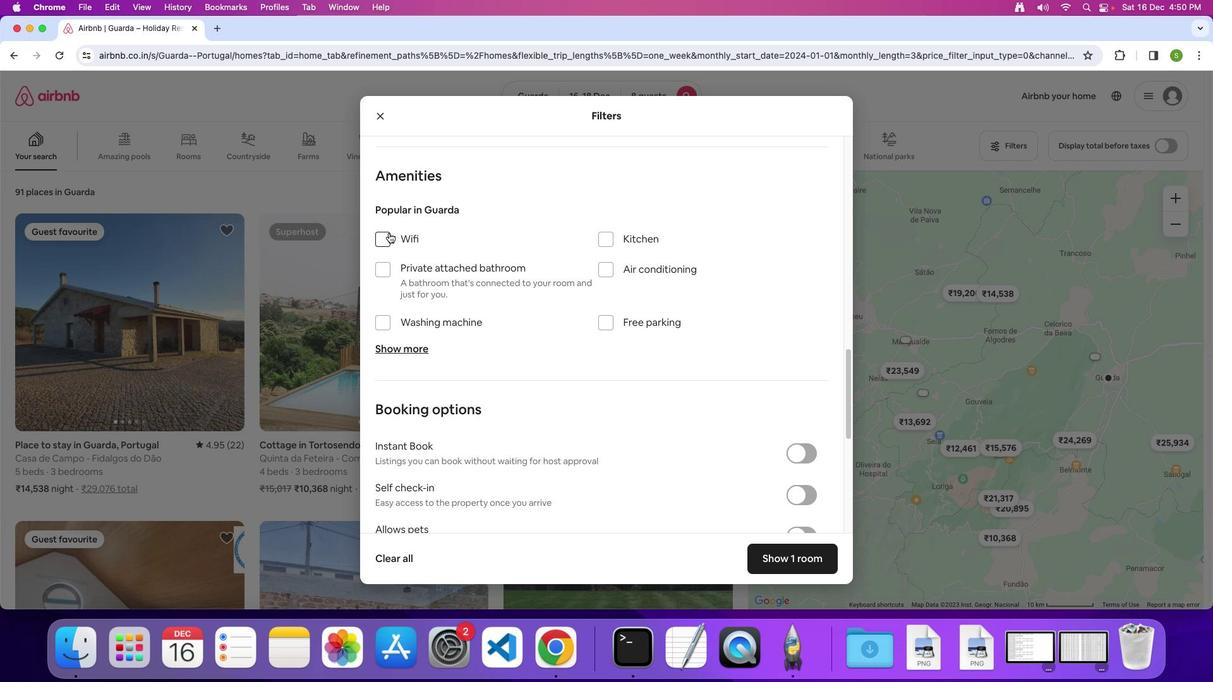 
Action: Mouse pressed left at (417, 233)
Screenshot: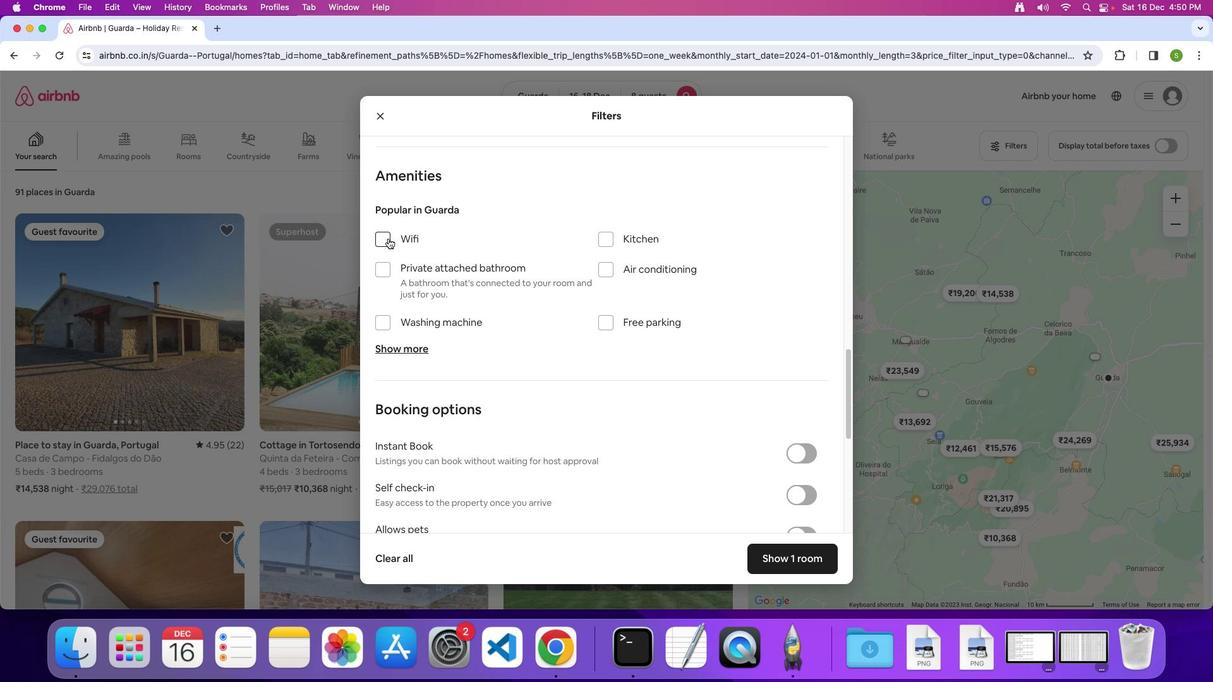 
Action: Mouse moved to (616, 324)
Screenshot: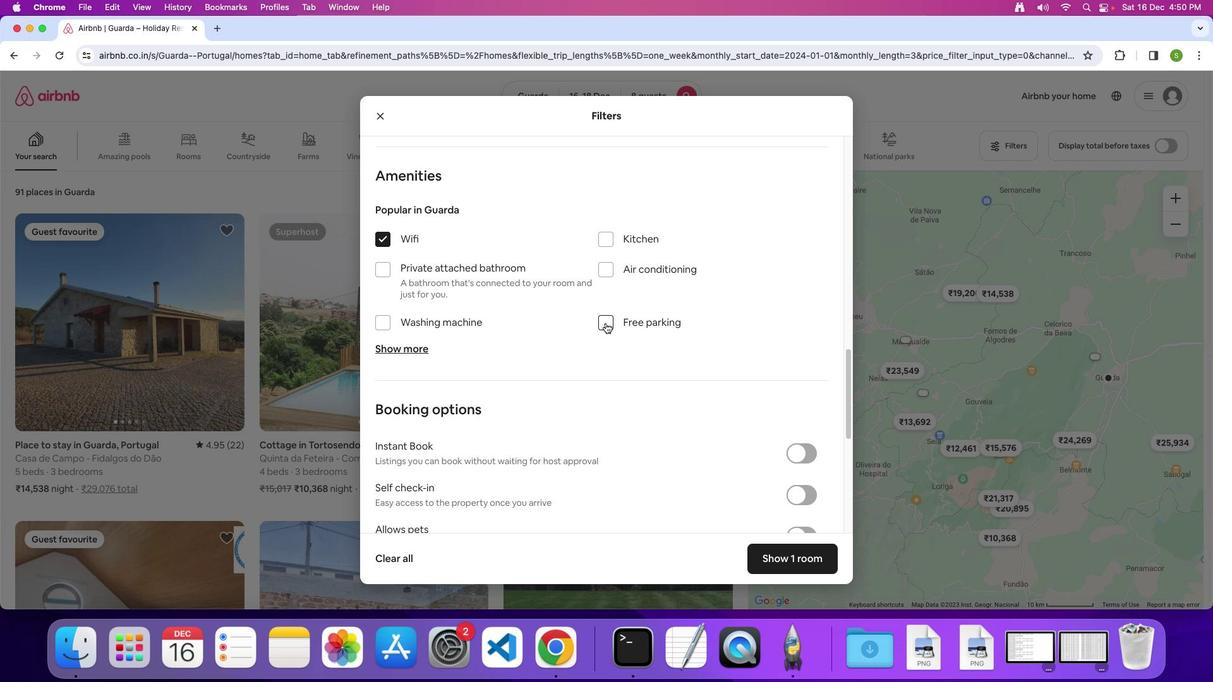 
Action: Mouse pressed left at (616, 324)
Screenshot: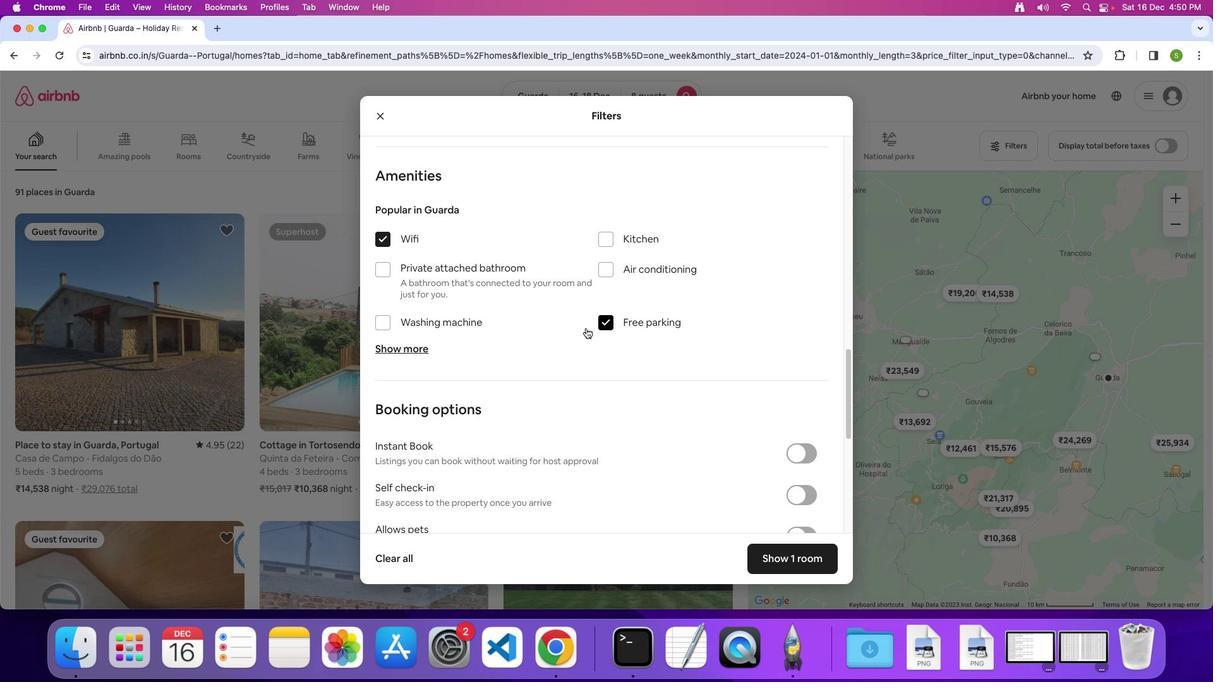 
Action: Mouse moved to (427, 352)
Screenshot: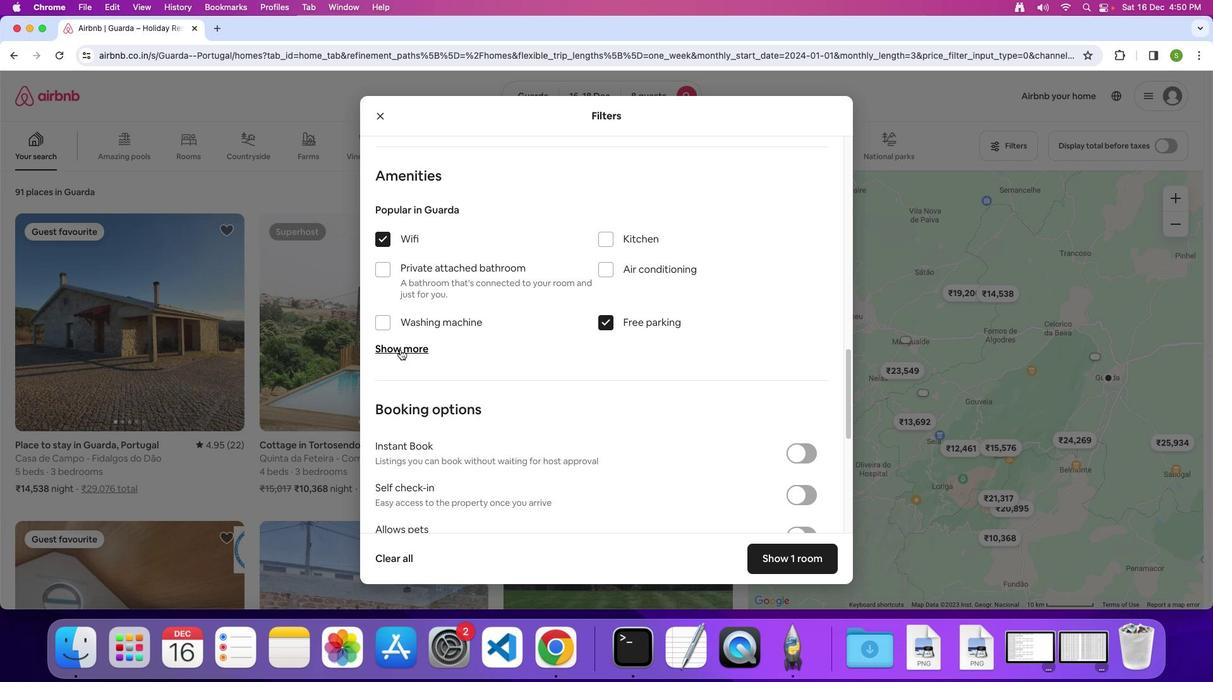 
Action: Mouse pressed left at (427, 352)
Screenshot: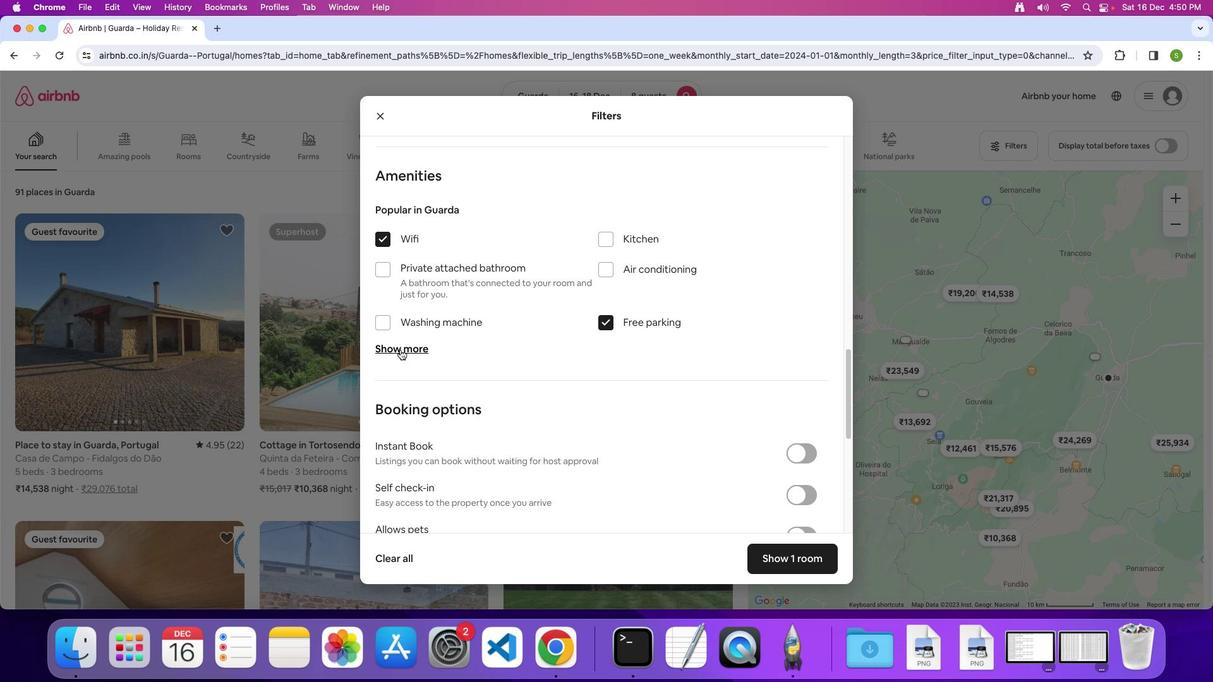 
Action: Mouse moved to (539, 369)
Screenshot: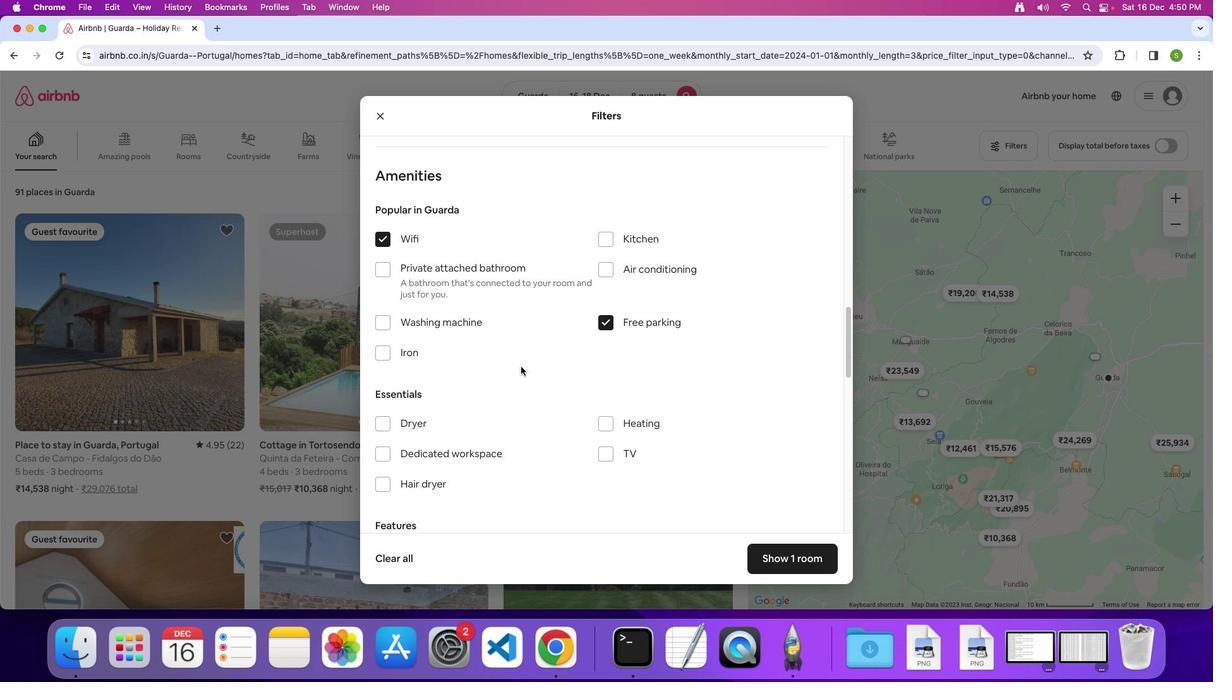
Action: Mouse scrolled (539, 369) with delta (58, -5)
Screenshot: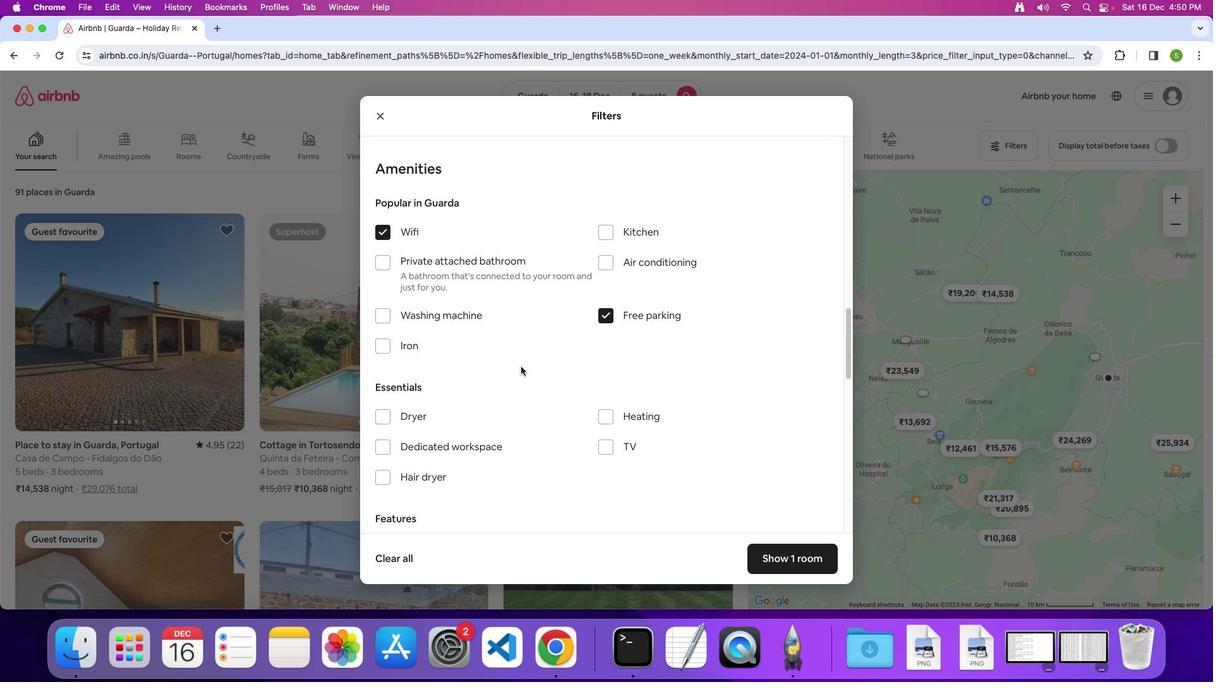 
Action: Mouse scrolled (539, 369) with delta (58, -5)
Screenshot: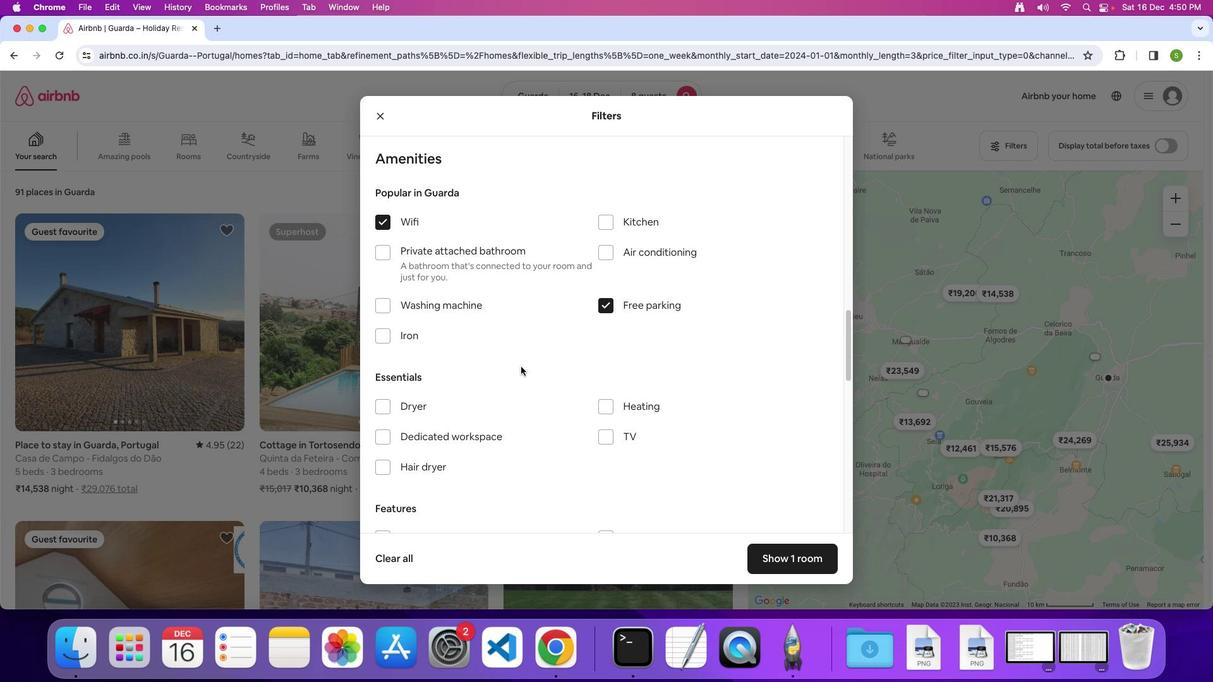 
Action: Mouse moved to (539, 369)
Screenshot: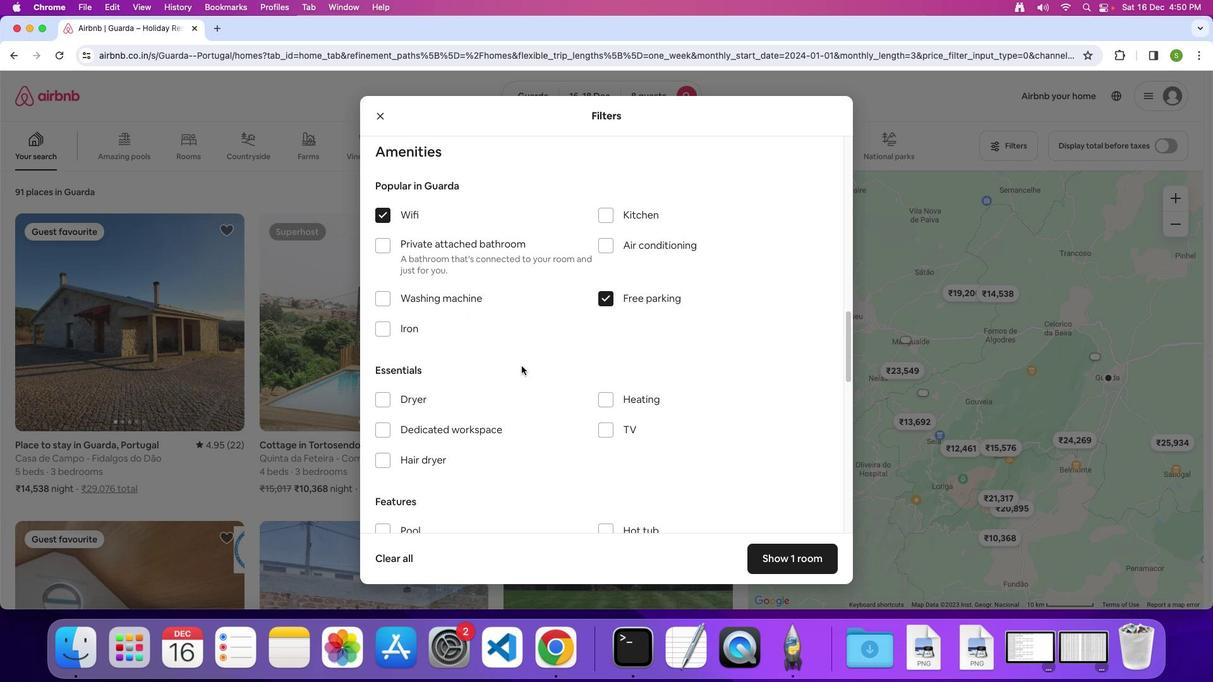 
Action: Mouse scrolled (539, 369) with delta (58, -5)
Screenshot: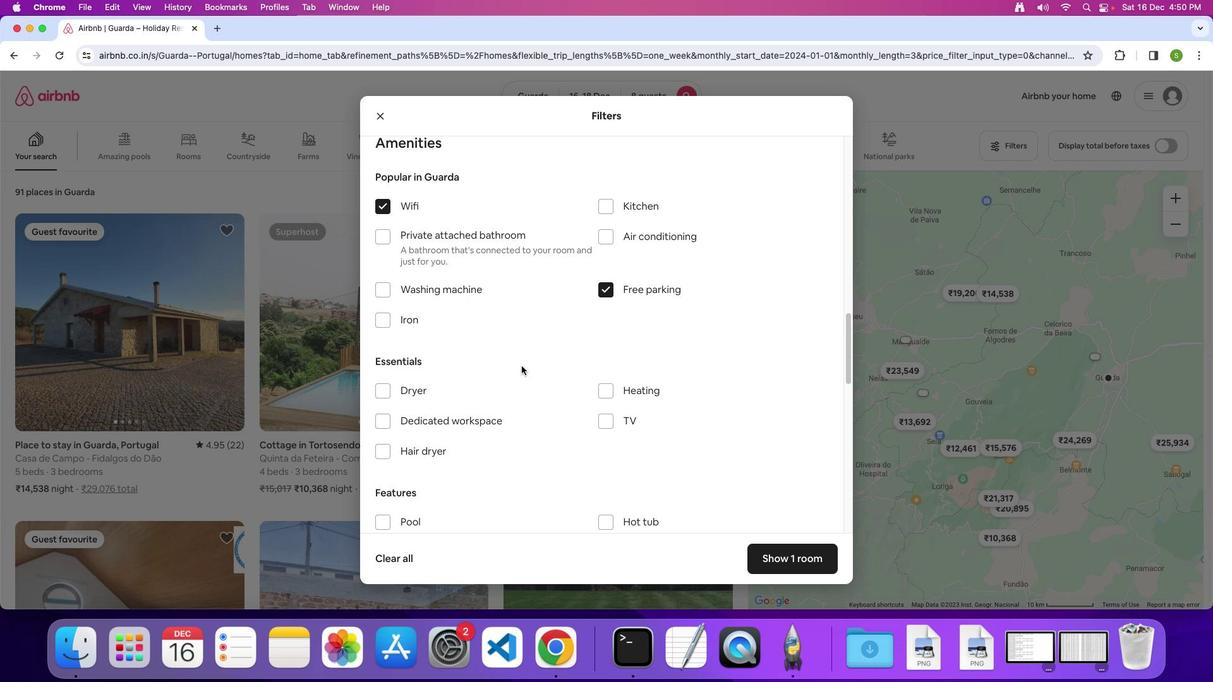 
Action: Mouse scrolled (539, 369) with delta (58, -5)
Screenshot: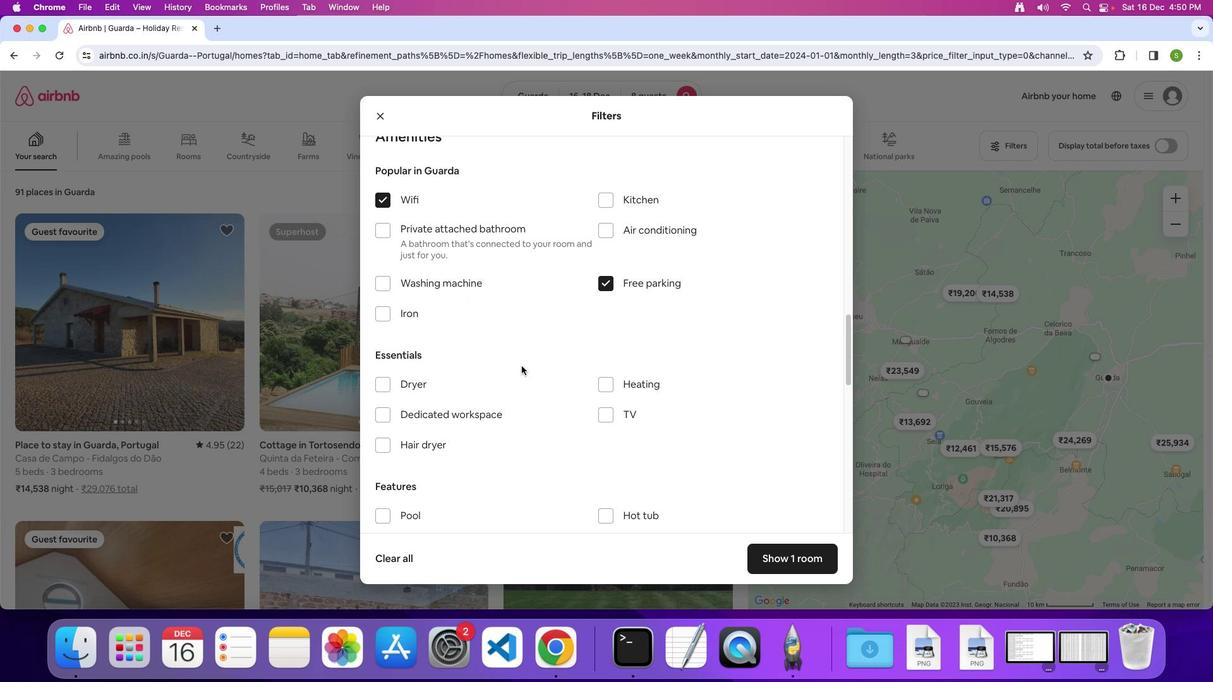 
Action: Mouse moved to (623, 413)
Screenshot: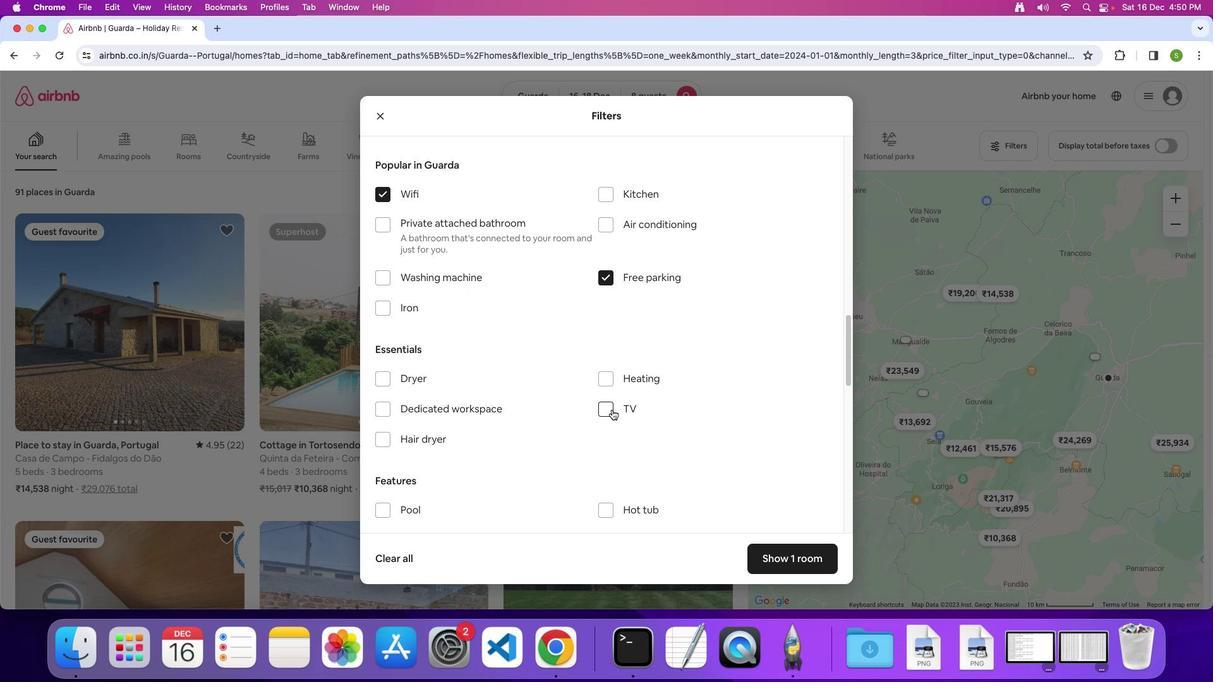 
Action: Mouse pressed left at (623, 413)
Screenshot: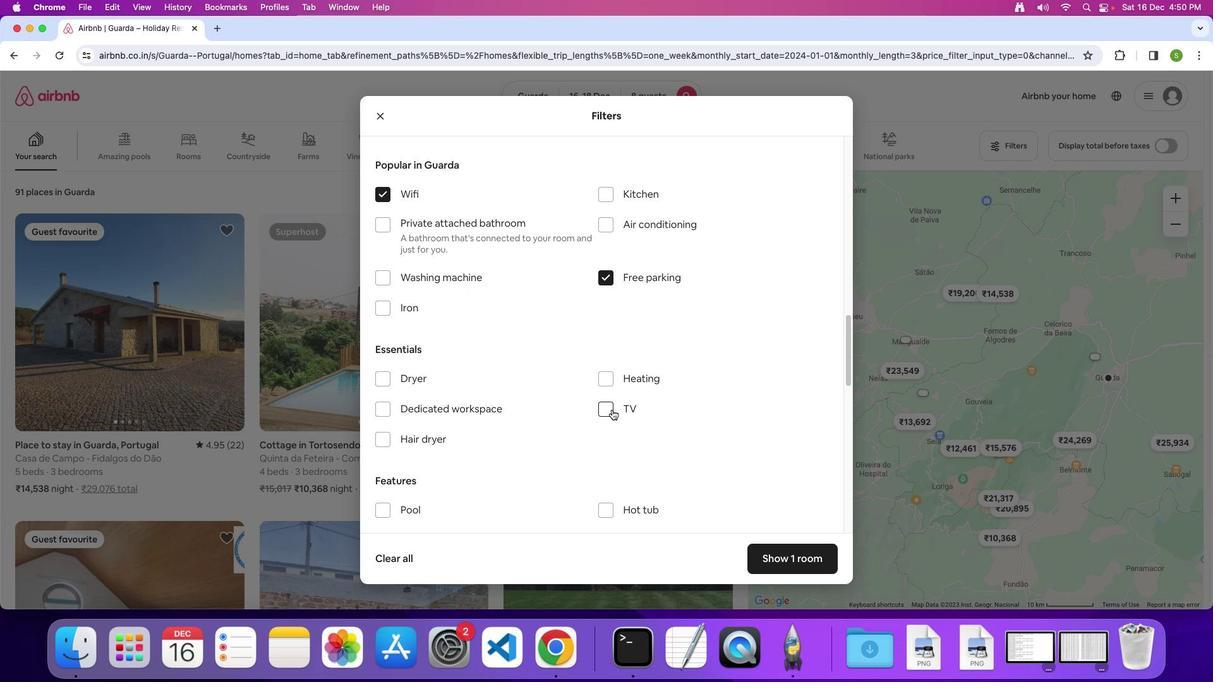 
Action: Mouse moved to (555, 392)
Screenshot: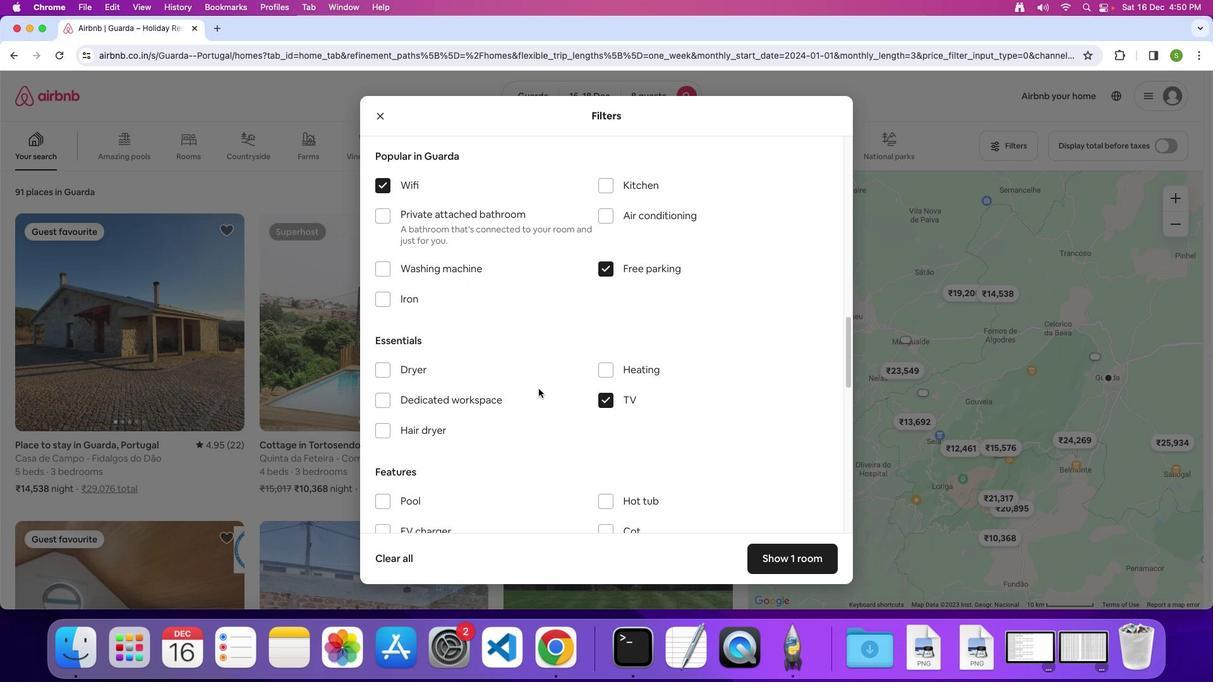 
Action: Mouse scrolled (555, 392) with delta (58, -5)
Screenshot: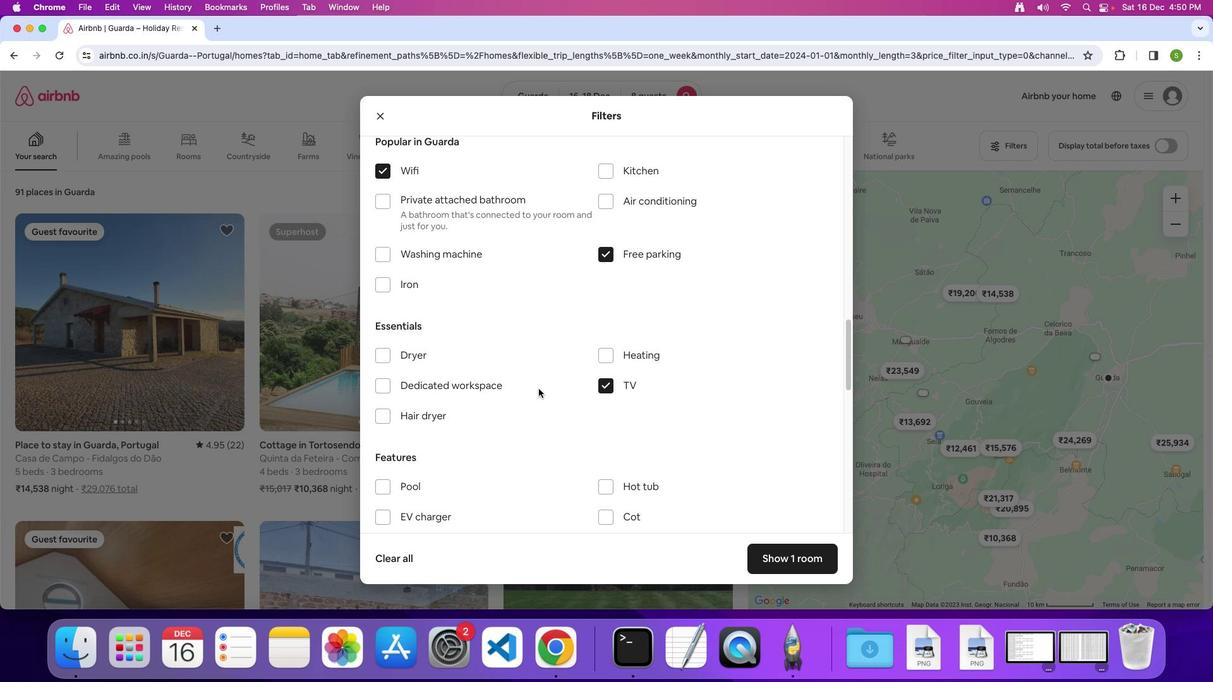 
Action: Mouse moved to (555, 391)
Screenshot: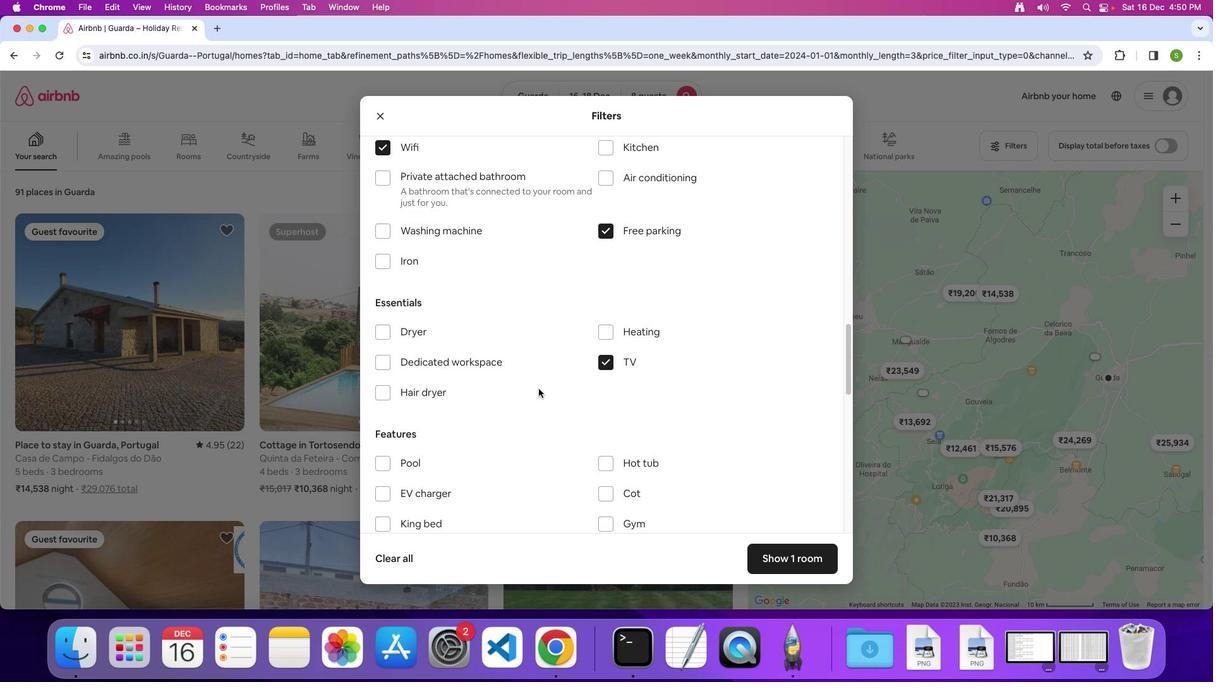 
Action: Mouse scrolled (555, 391) with delta (58, -5)
Screenshot: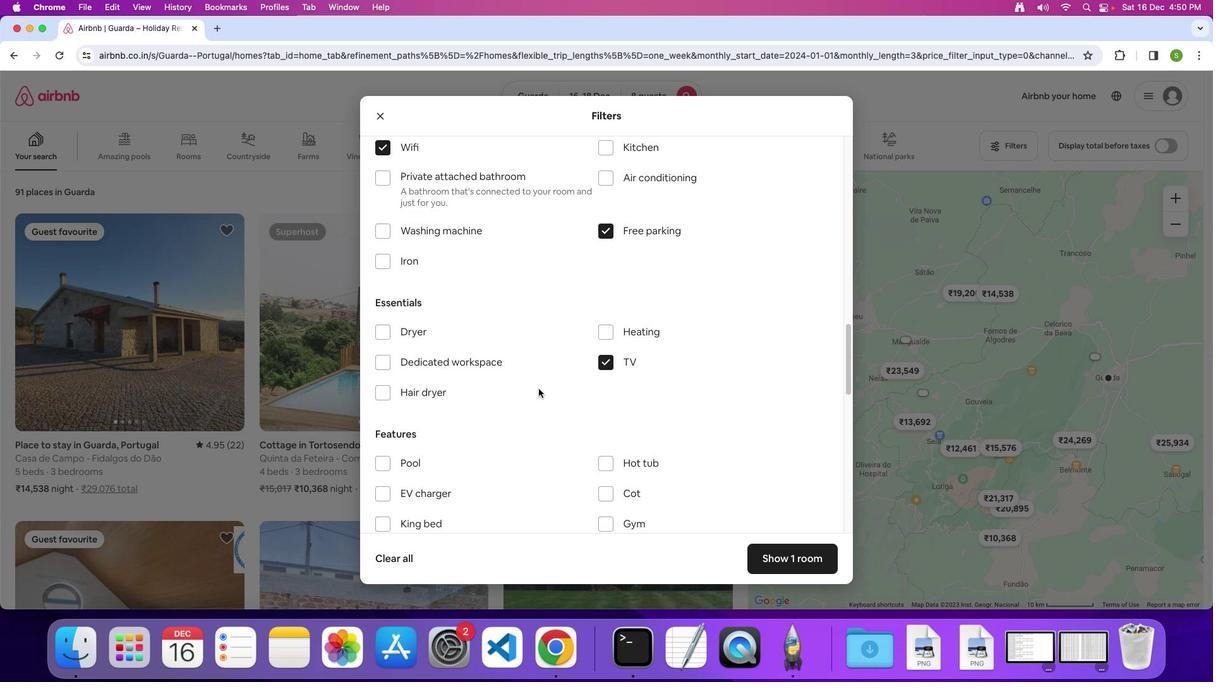 
Action: Mouse scrolled (555, 391) with delta (58, -6)
Screenshot: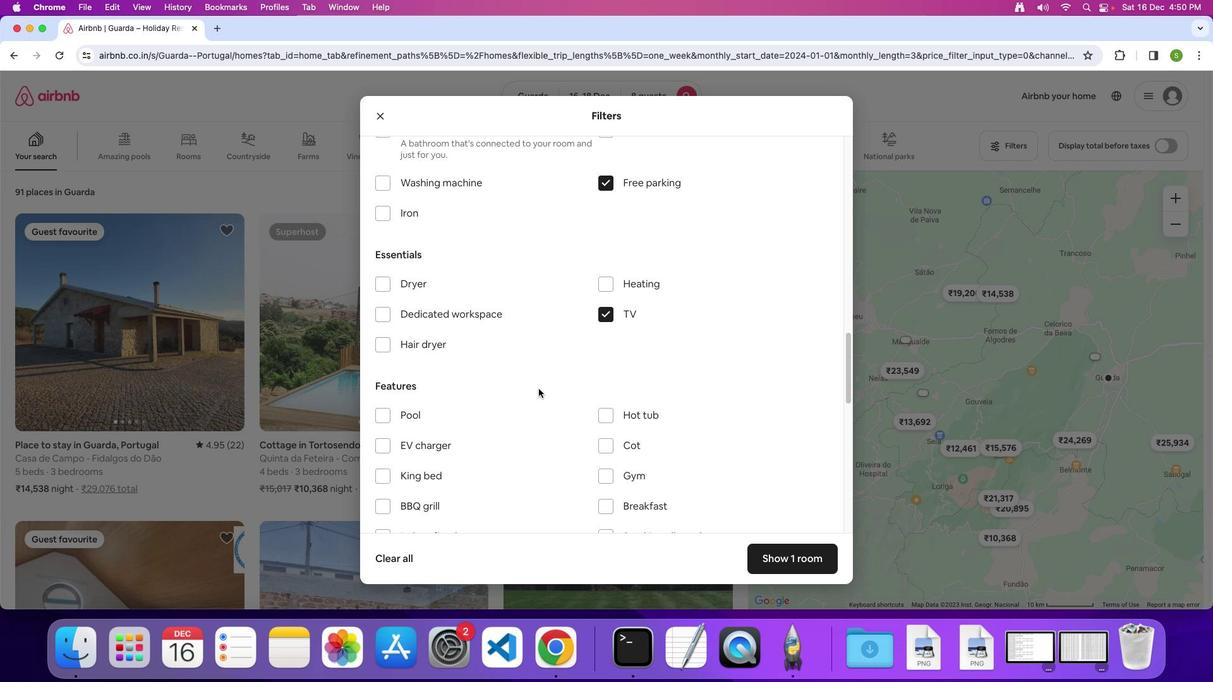 
Action: Mouse scrolled (555, 391) with delta (58, -5)
Screenshot: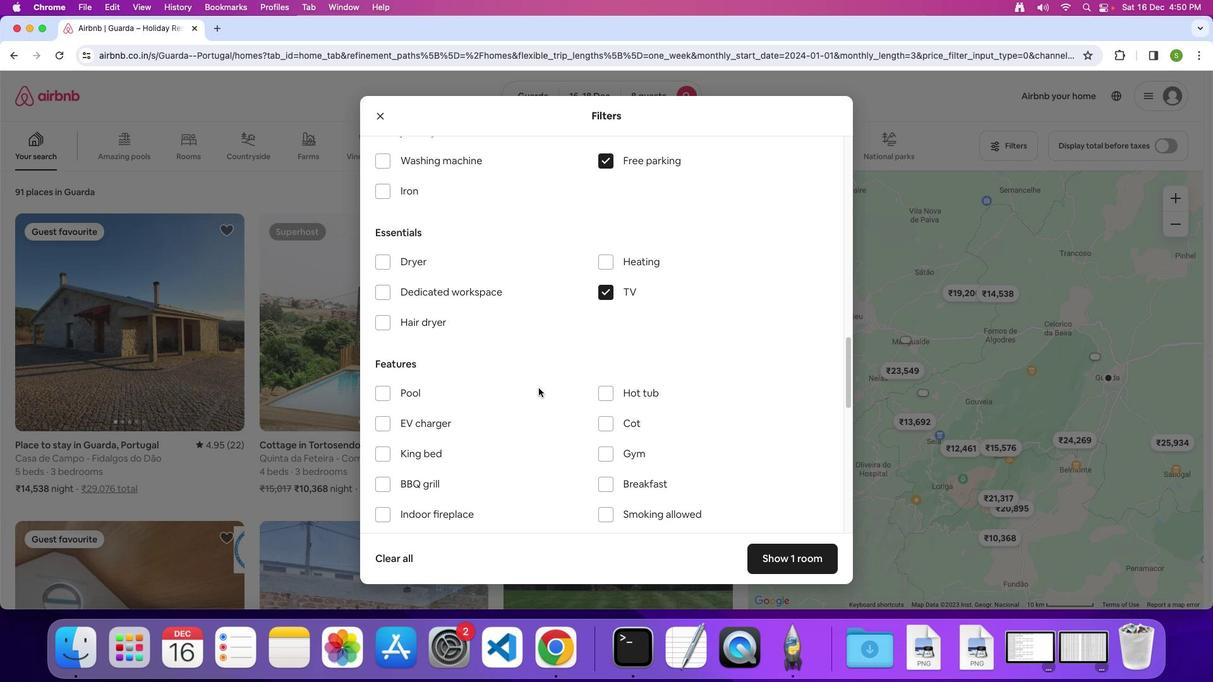 
Action: Mouse moved to (555, 391)
Screenshot: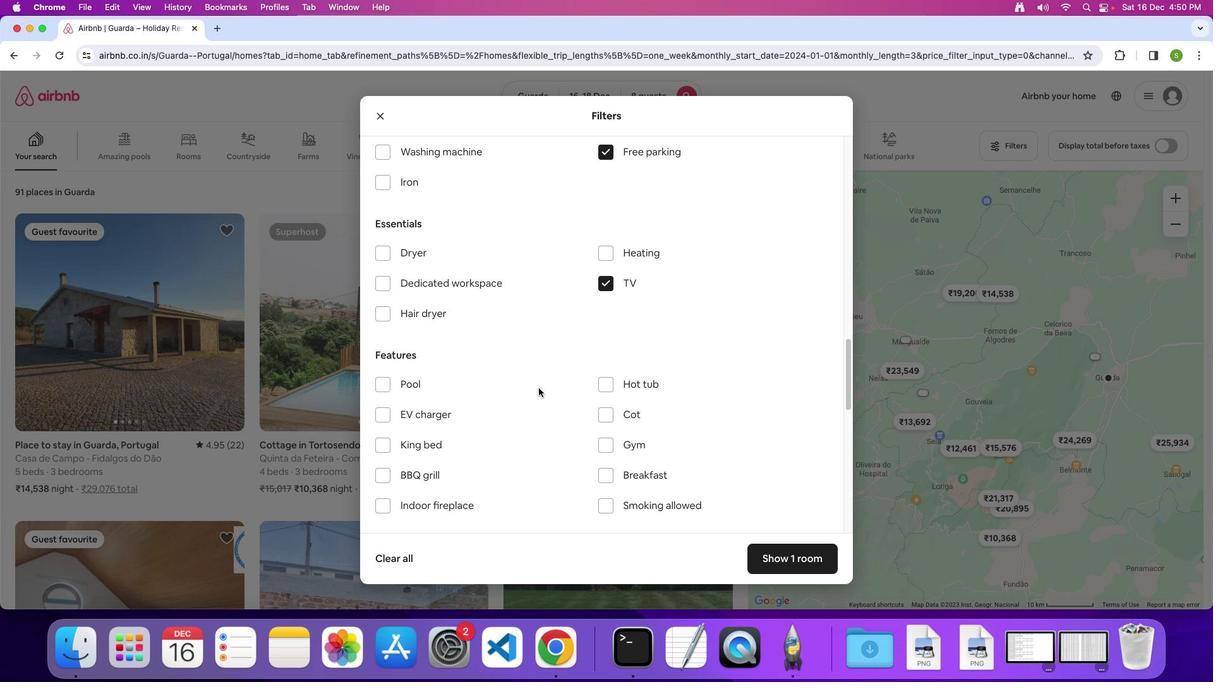
Action: Mouse scrolled (555, 391) with delta (58, -5)
Screenshot: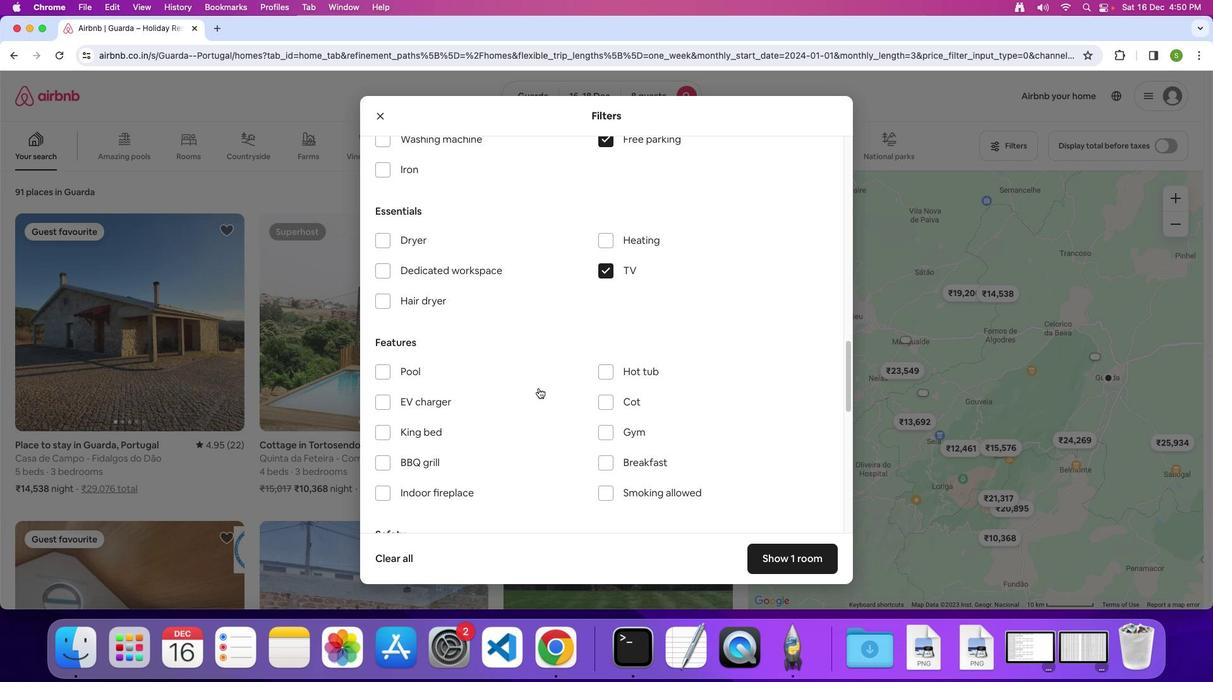 
Action: Mouse moved to (555, 391)
Screenshot: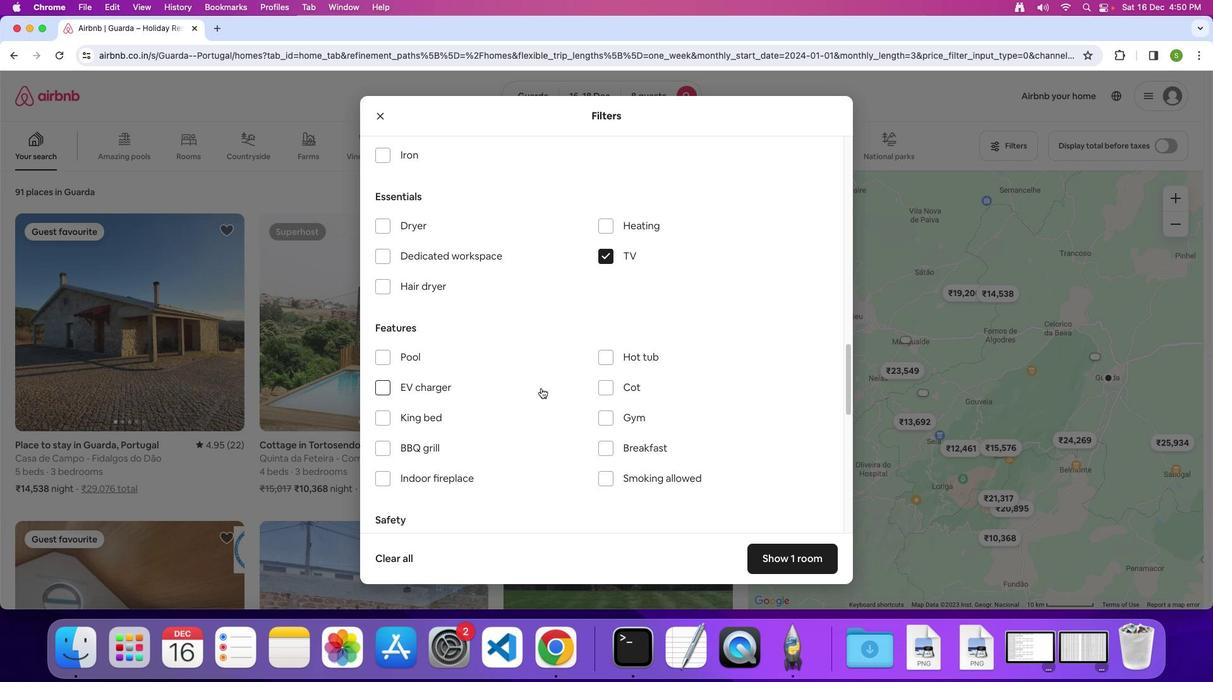 
Action: Mouse scrolled (555, 391) with delta (58, -5)
Screenshot: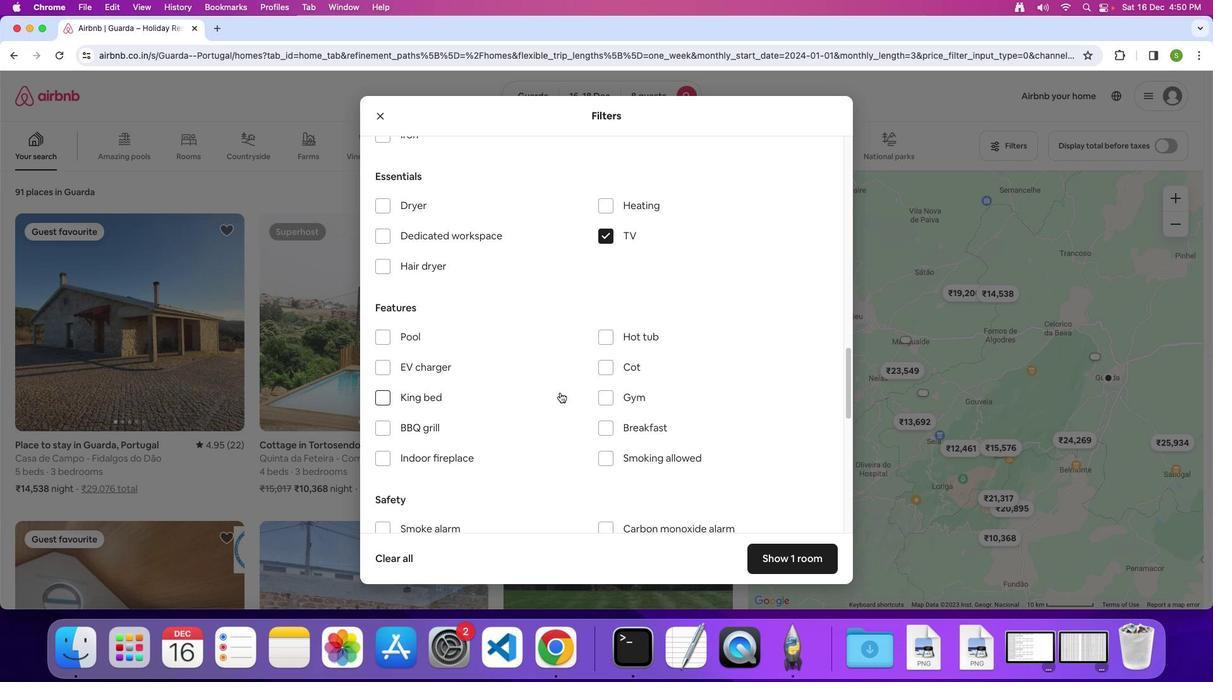 
Action: Mouse moved to (615, 398)
Screenshot: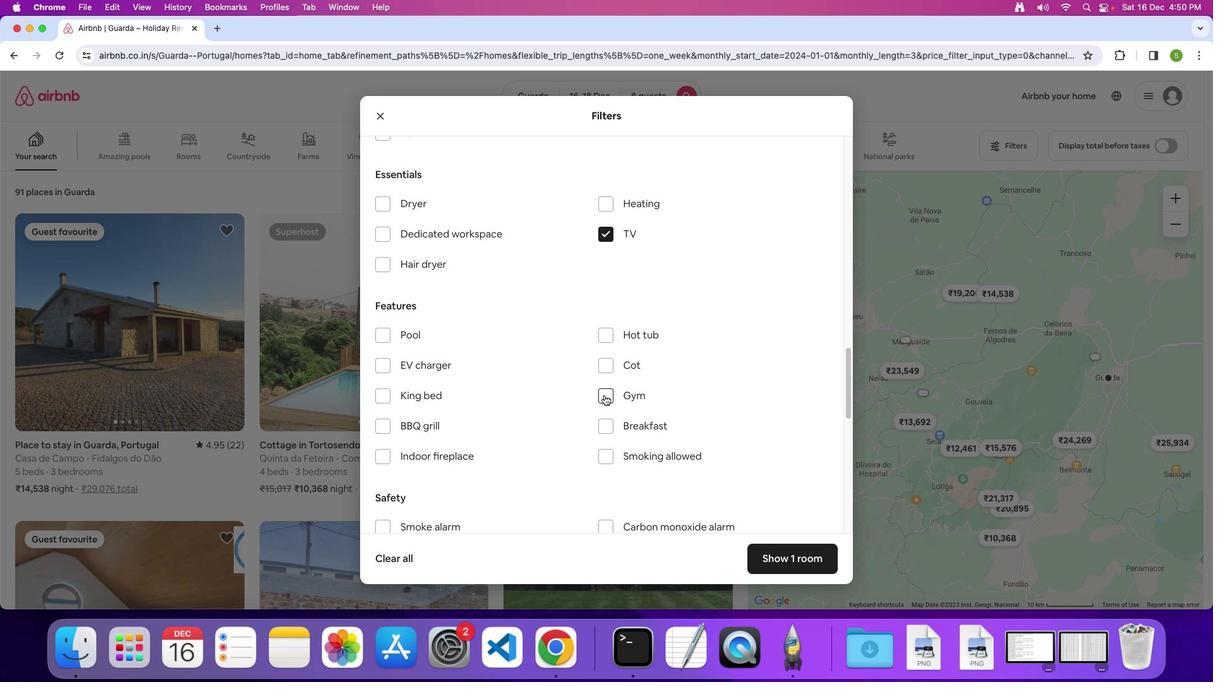 
Action: Mouse pressed left at (615, 398)
Screenshot: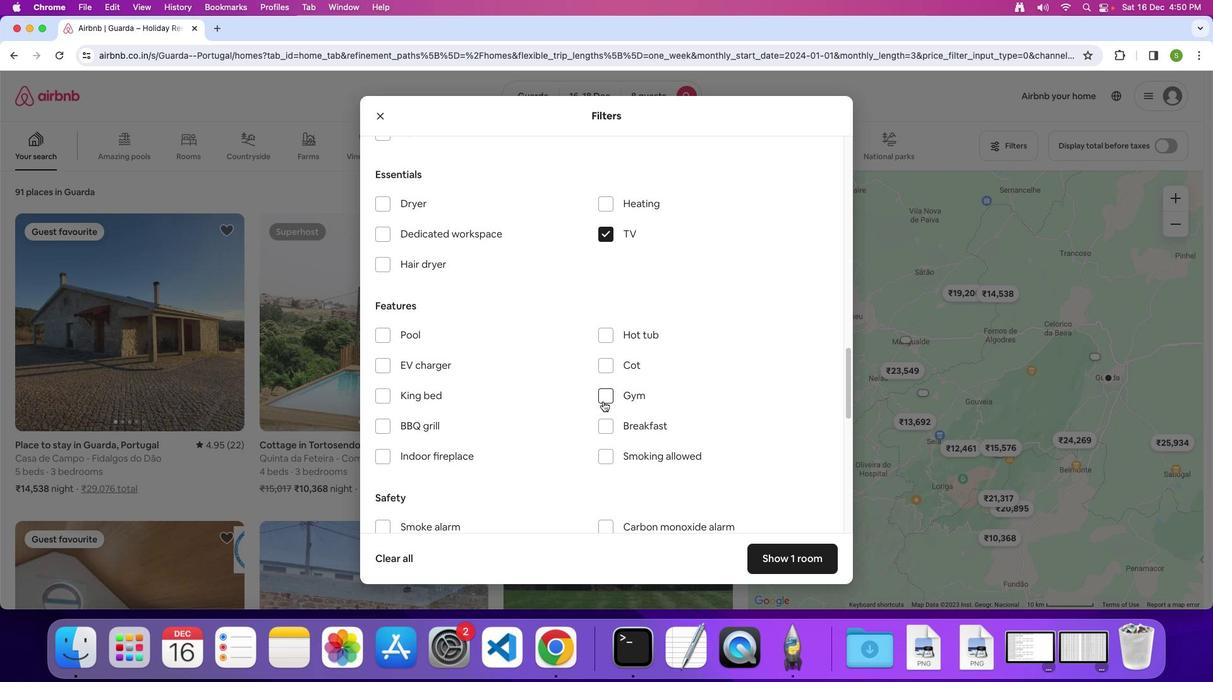 
Action: Mouse moved to (619, 428)
Screenshot: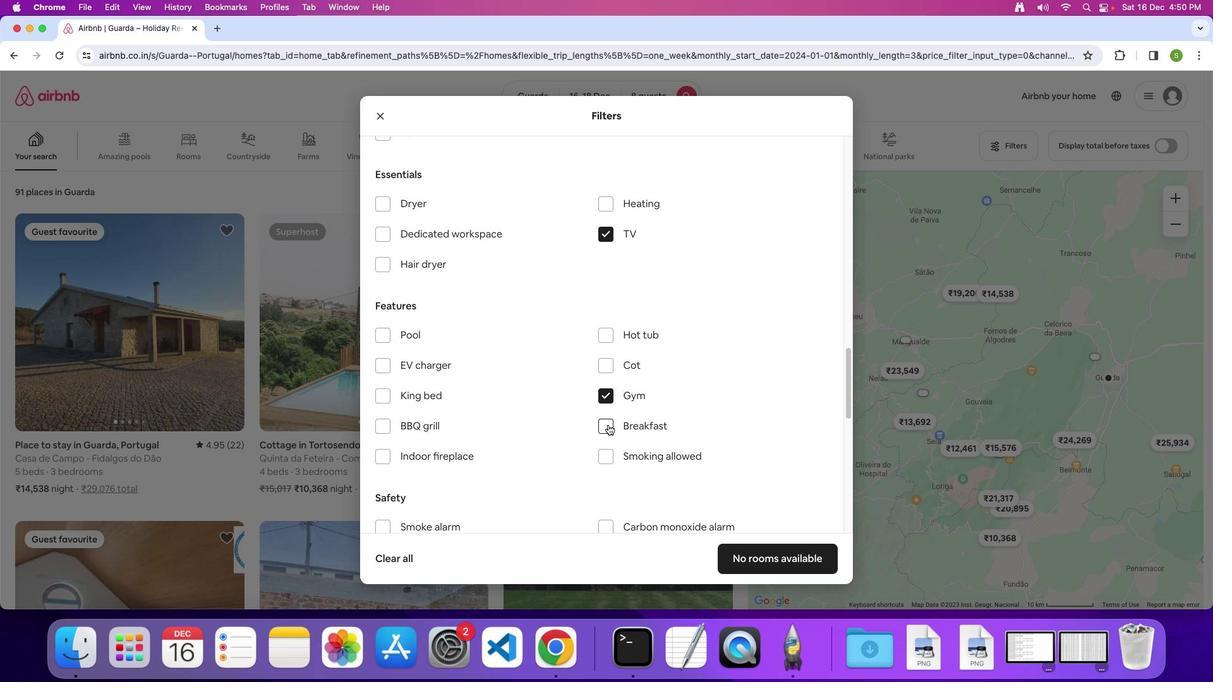 
Action: Mouse pressed left at (619, 428)
Screenshot: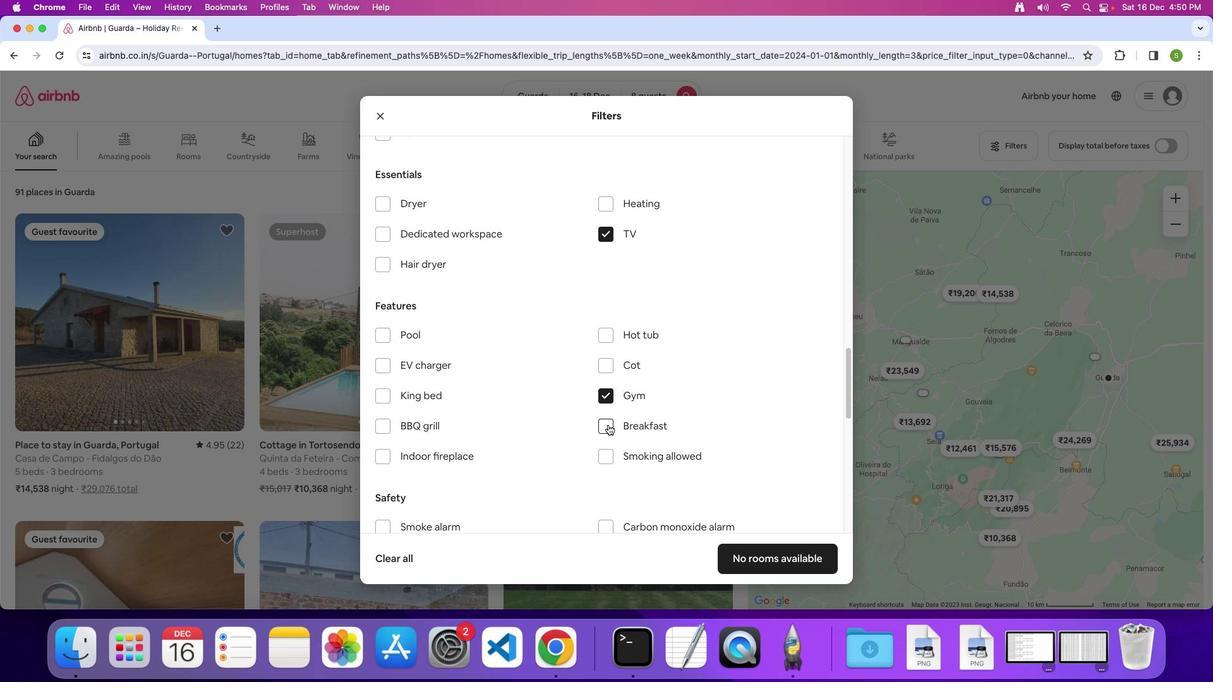 
Action: Mouse moved to (566, 407)
Screenshot: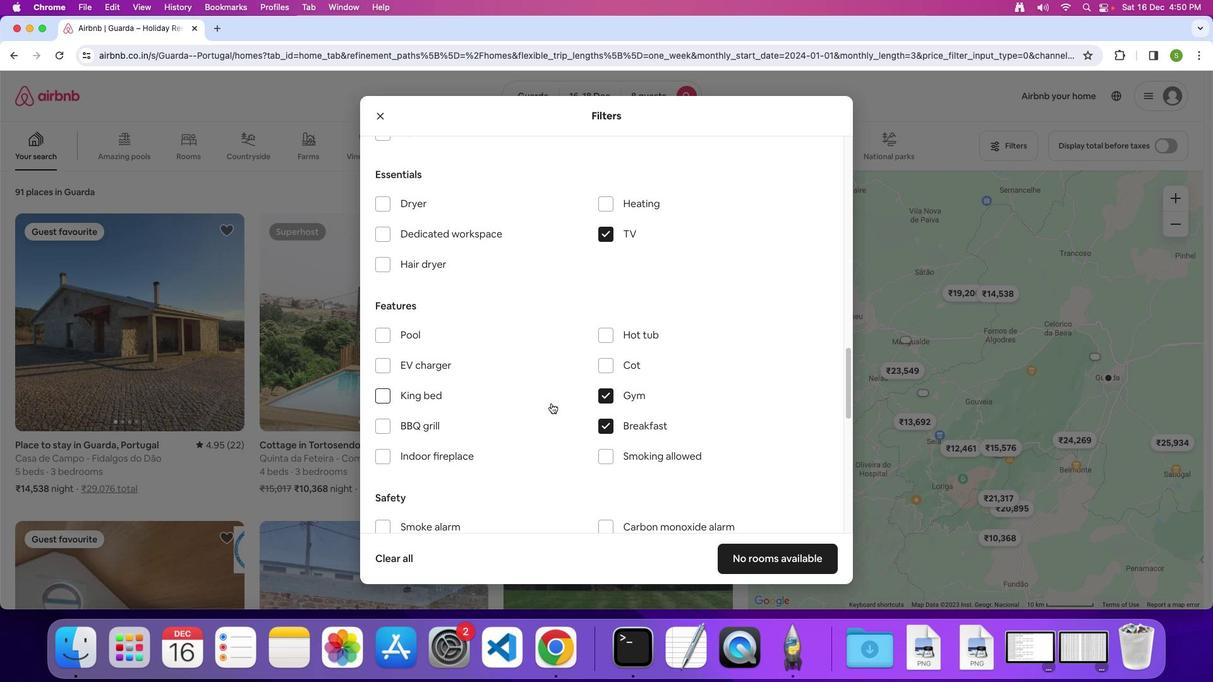 
Action: Mouse scrolled (566, 407) with delta (58, -5)
Screenshot: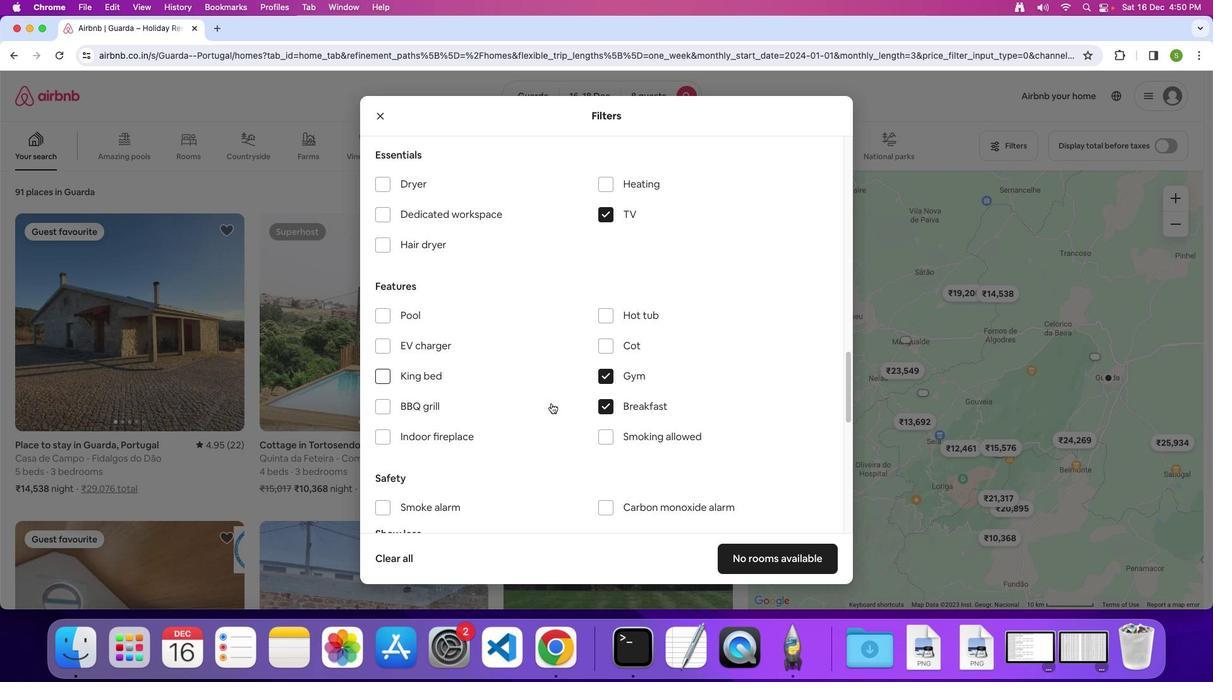 
Action: Mouse scrolled (566, 407) with delta (58, -5)
Screenshot: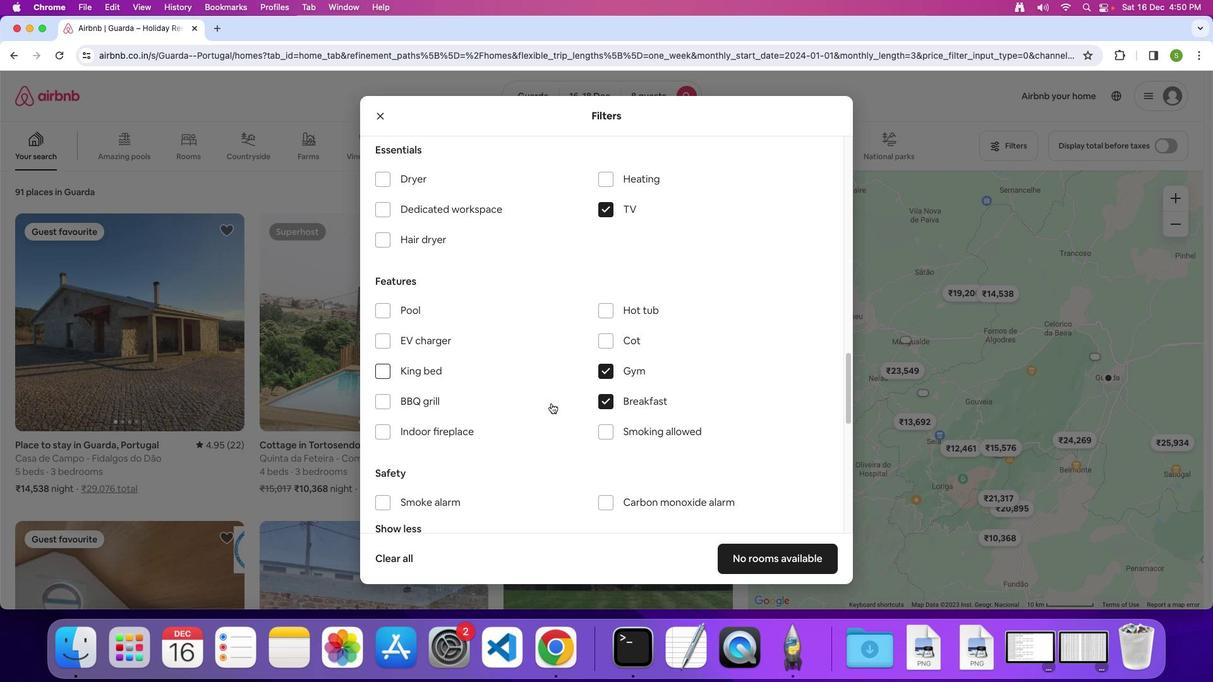 
Action: Mouse scrolled (566, 407) with delta (58, -5)
Screenshot: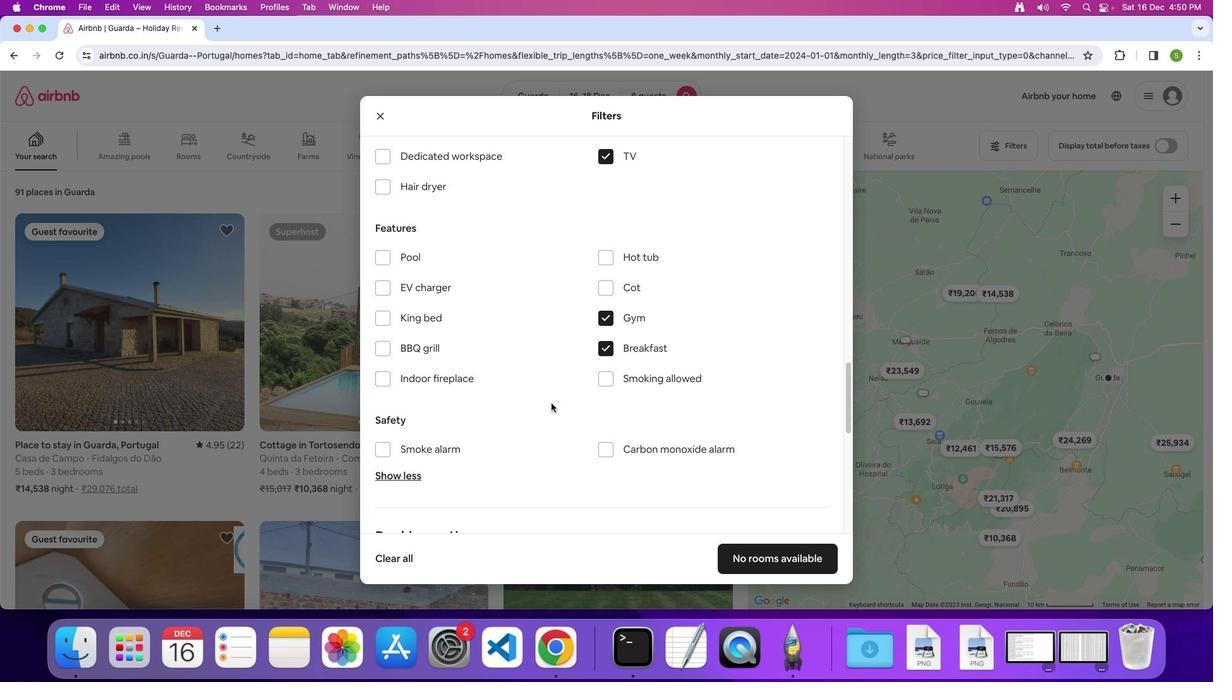 
Action: Mouse scrolled (566, 407) with delta (58, -5)
Screenshot: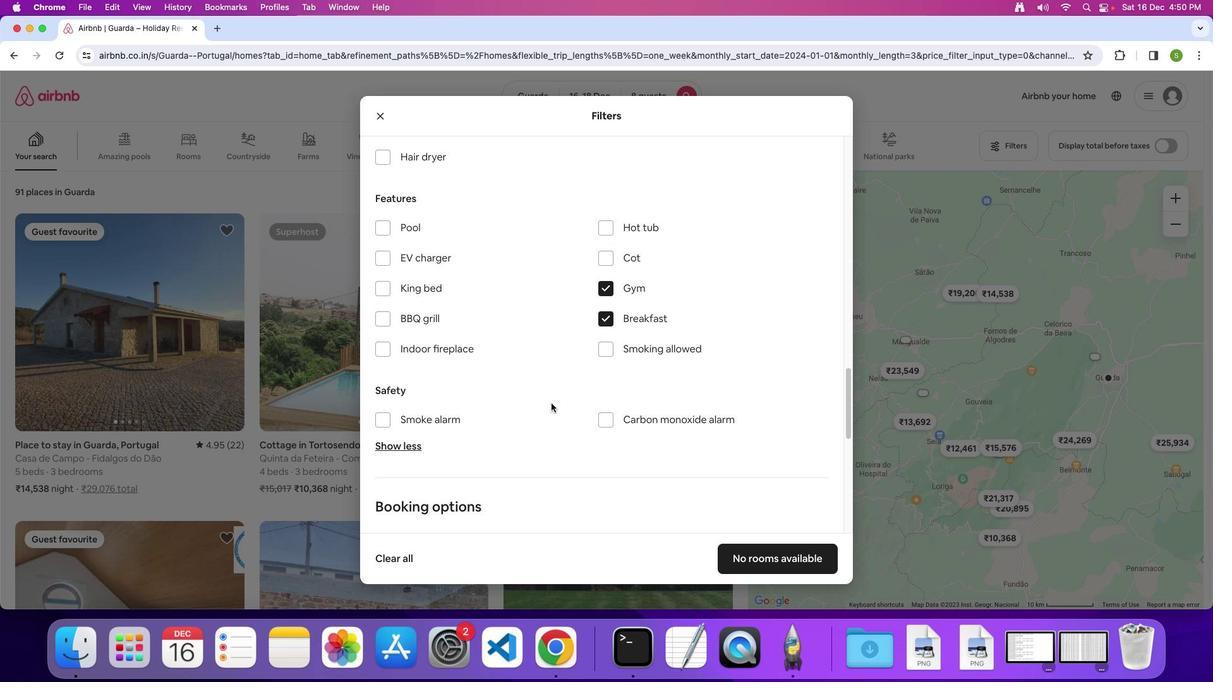 
Action: Mouse moved to (566, 407)
Screenshot: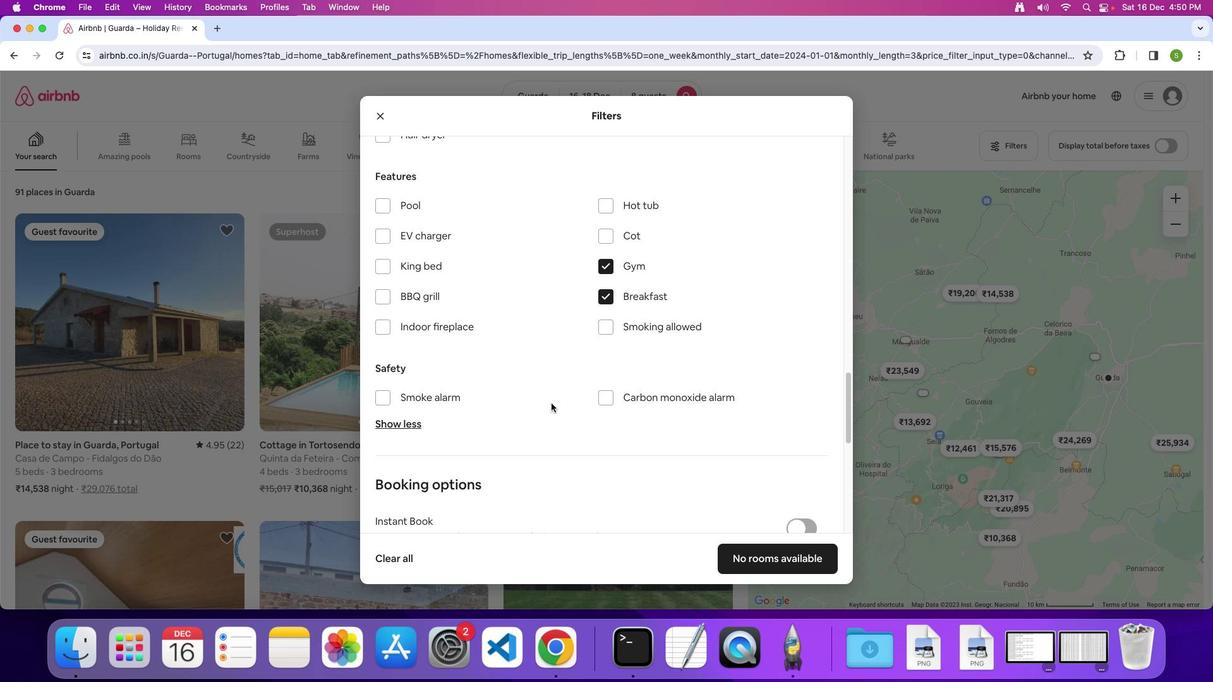 
Action: Mouse scrolled (566, 407) with delta (58, -6)
Screenshot: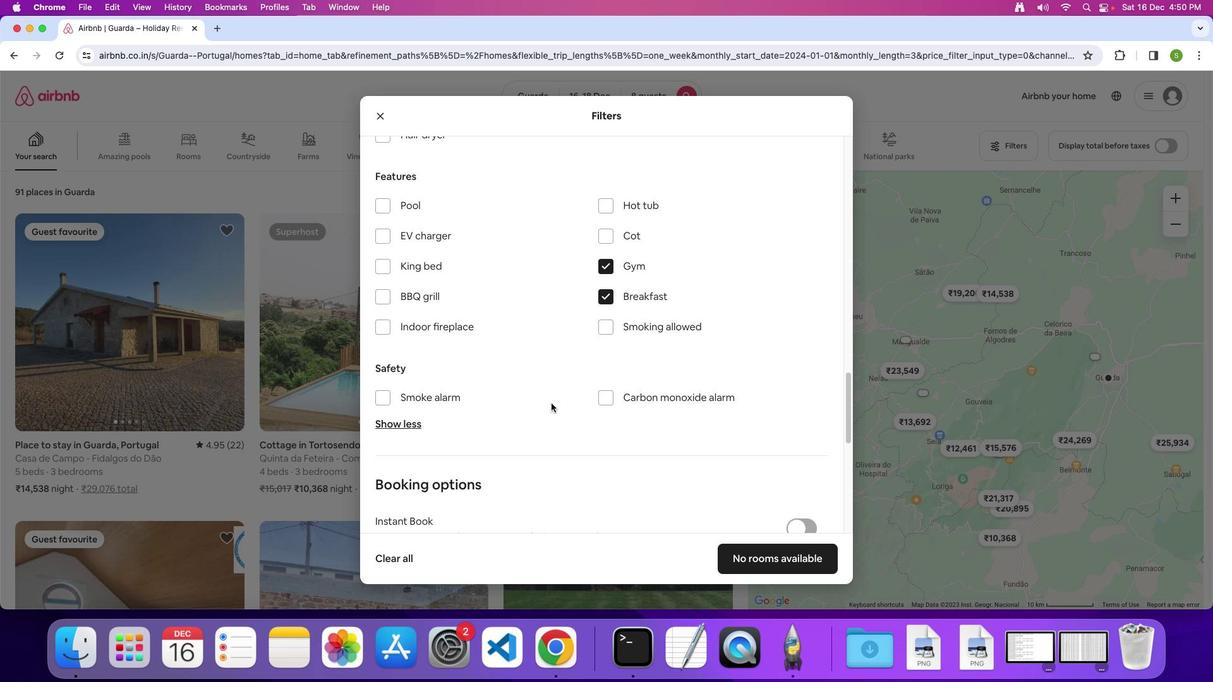 
Action: Mouse scrolled (566, 407) with delta (58, -5)
Screenshot: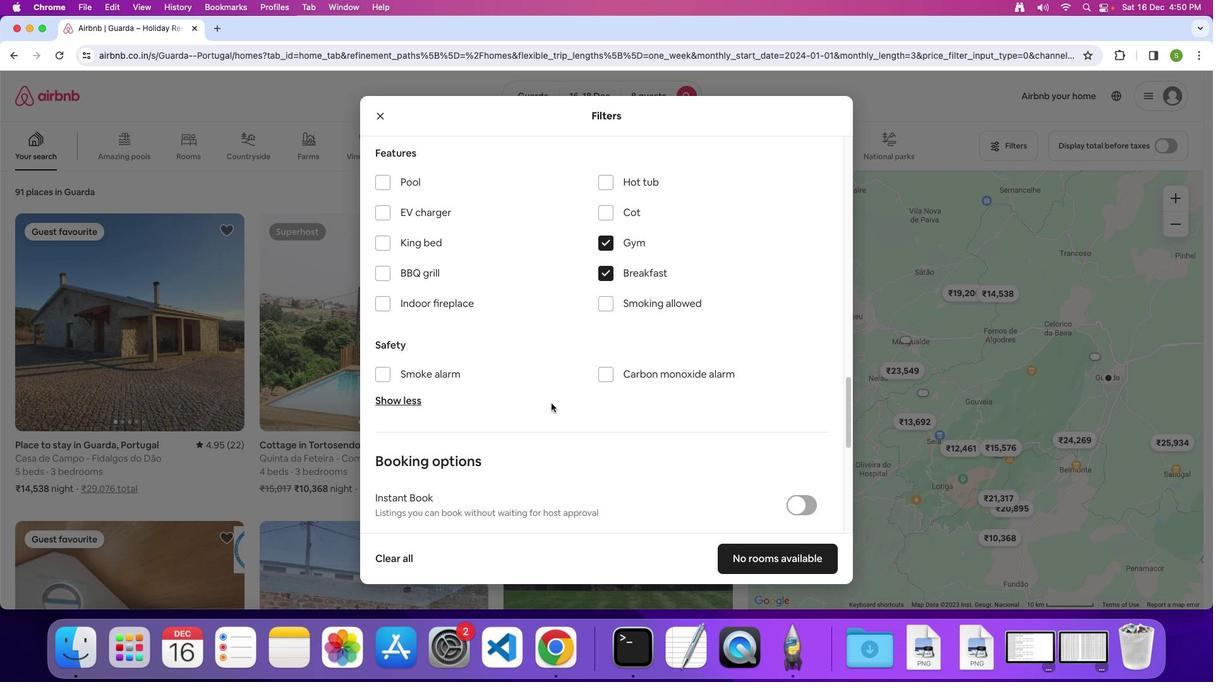 
Action: Mouse scrolled (566, 407) with delta (58, -5)
Screenshot: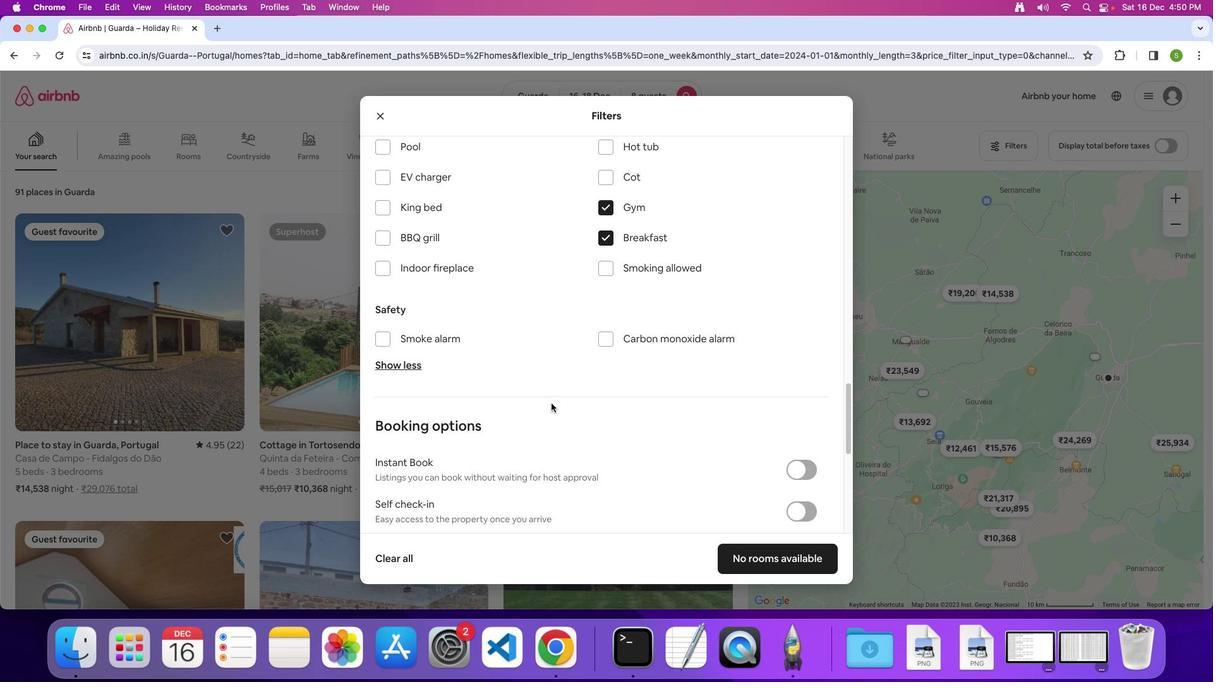 
Action: Mouse scrolled (566, 407) with delta (58, -5)
Screenshot: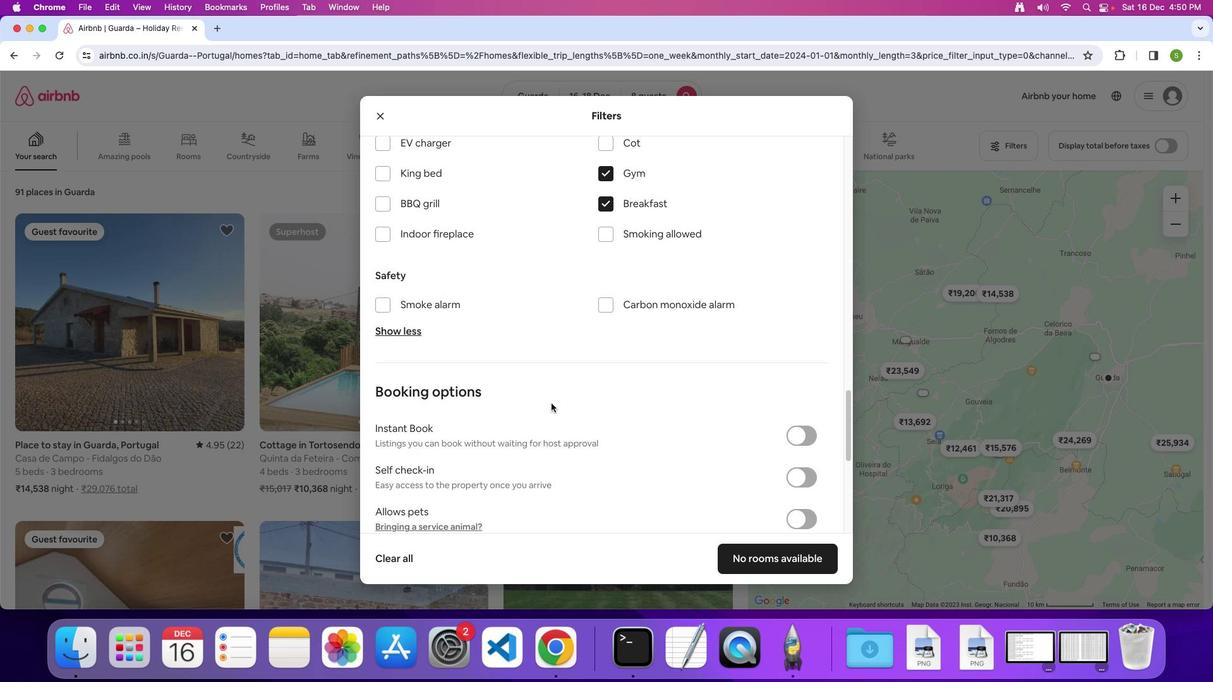 
Action: Mouse scrolled (566, 407) with delta (58, -5)
Screenshot: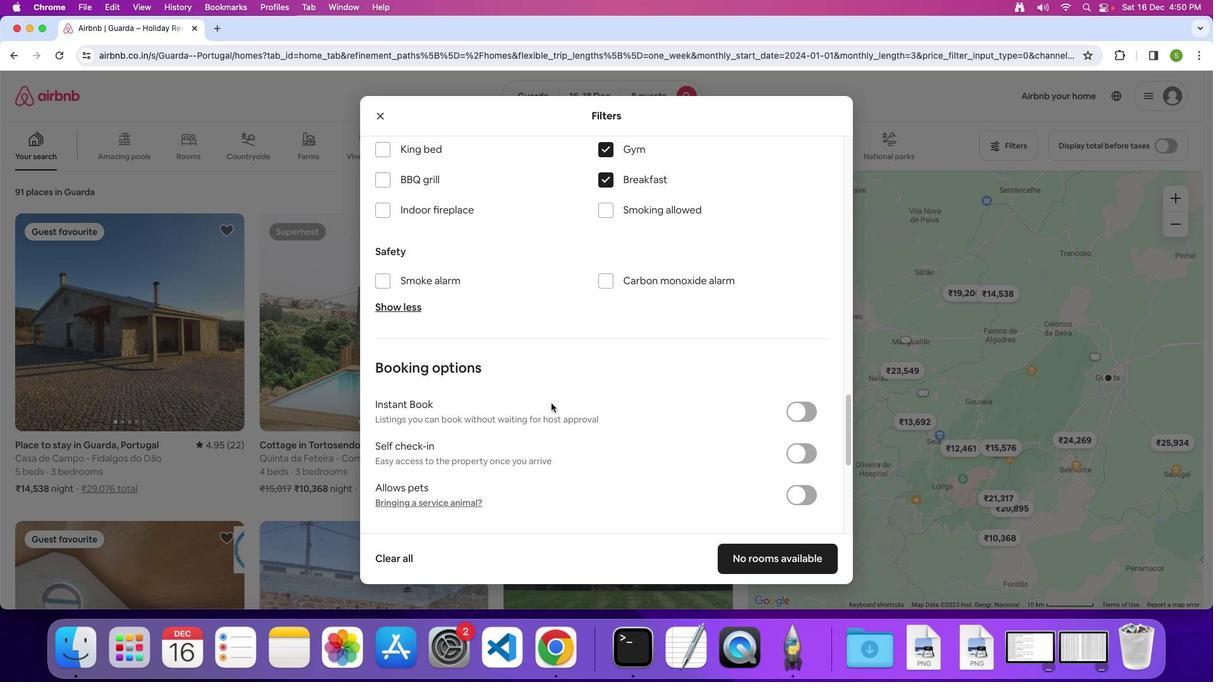 
Action: Mouse scrolled (566, 407) with delta (58, -5)
Screenshot: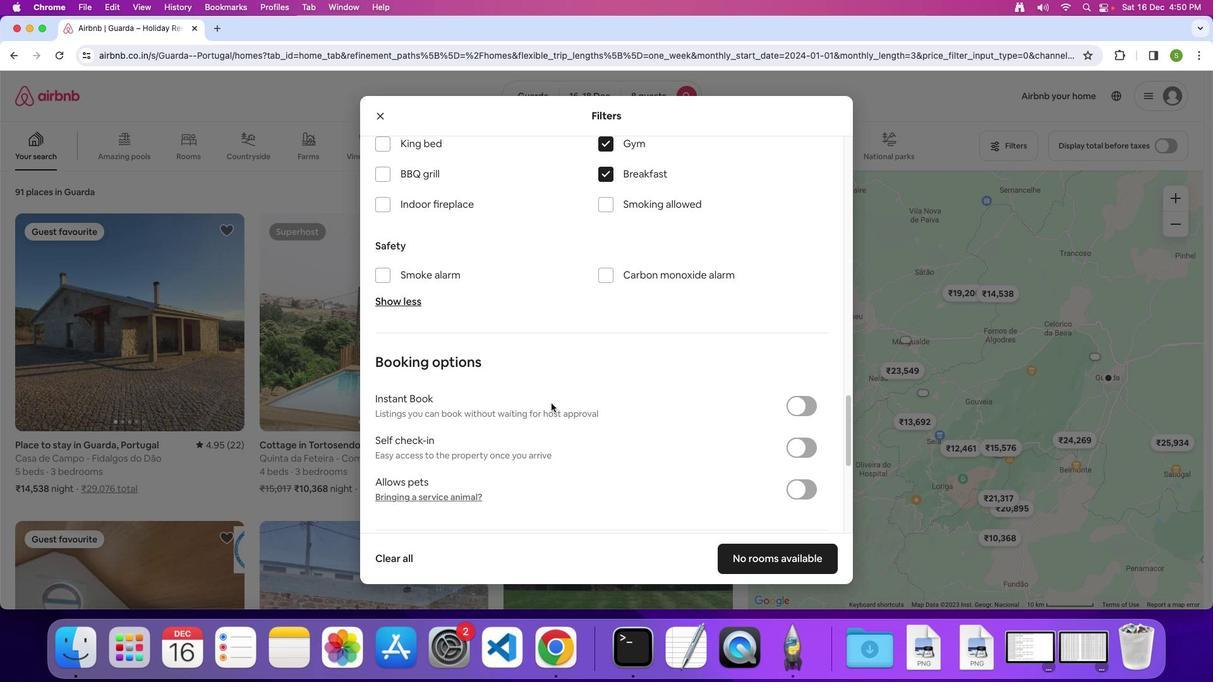 
Action: Mouse scrolled (566, 407) with delta (58, -5)
Screenshot: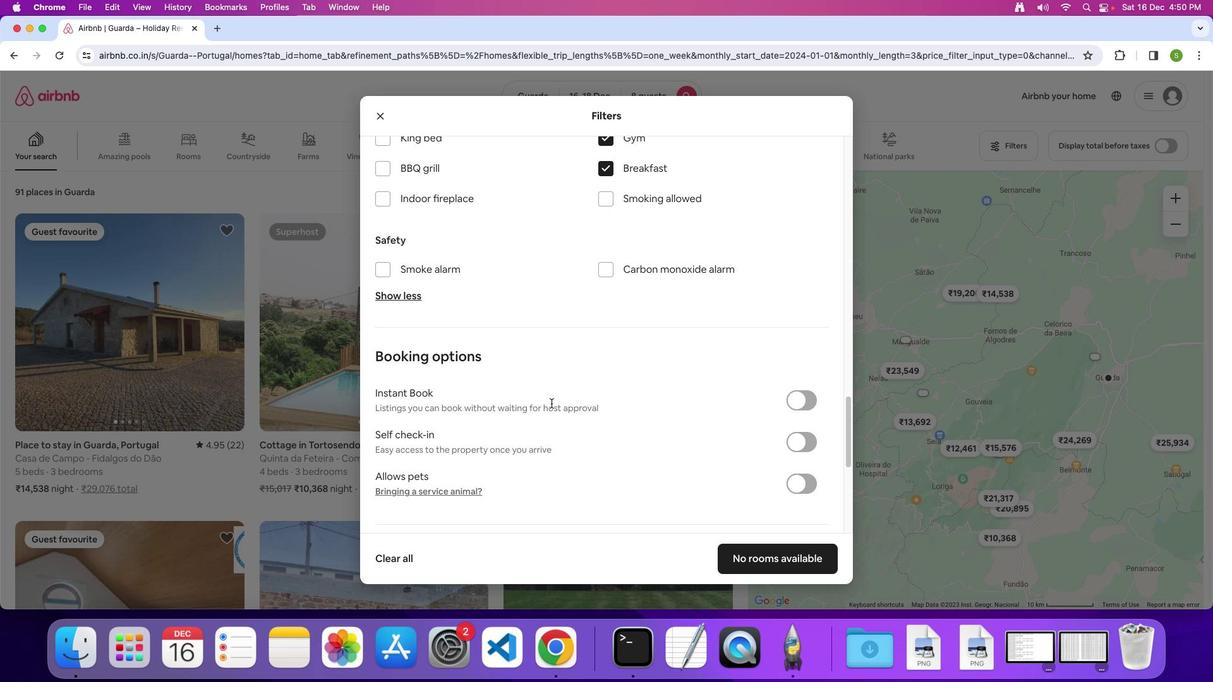 
Action: Mouse moved to (567, 407)
Screenshot: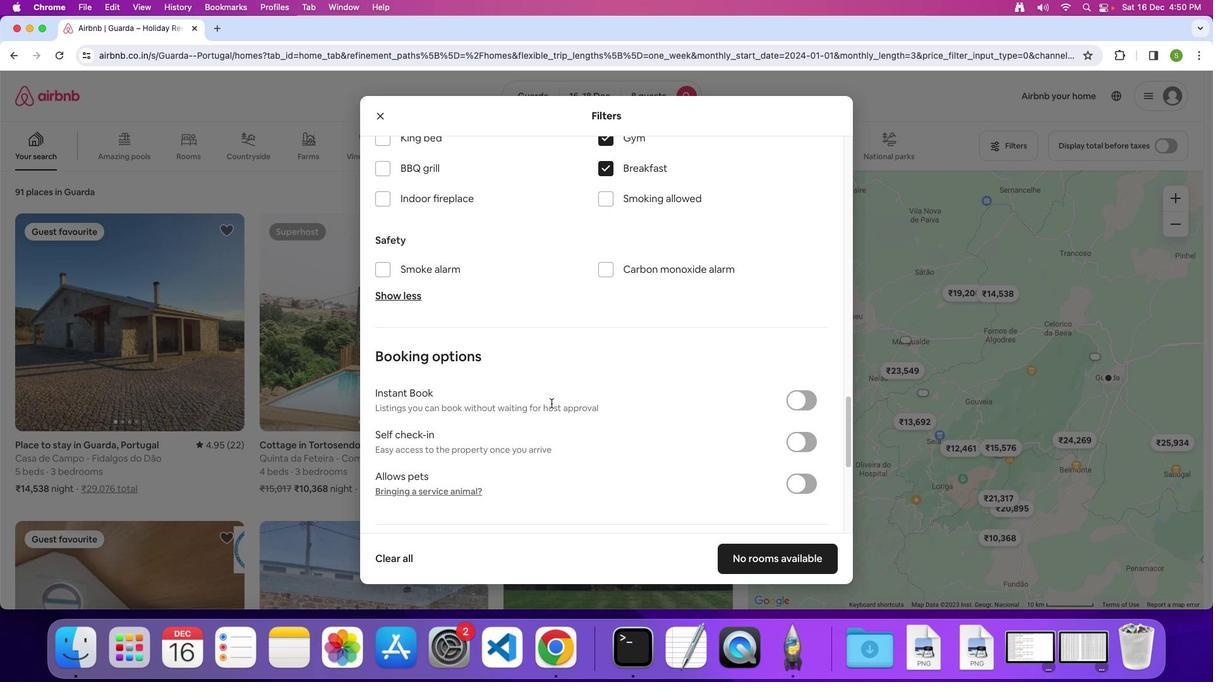 
Action: Mouse scrolled (567, 407) with delta (58, -5)
Screenshot: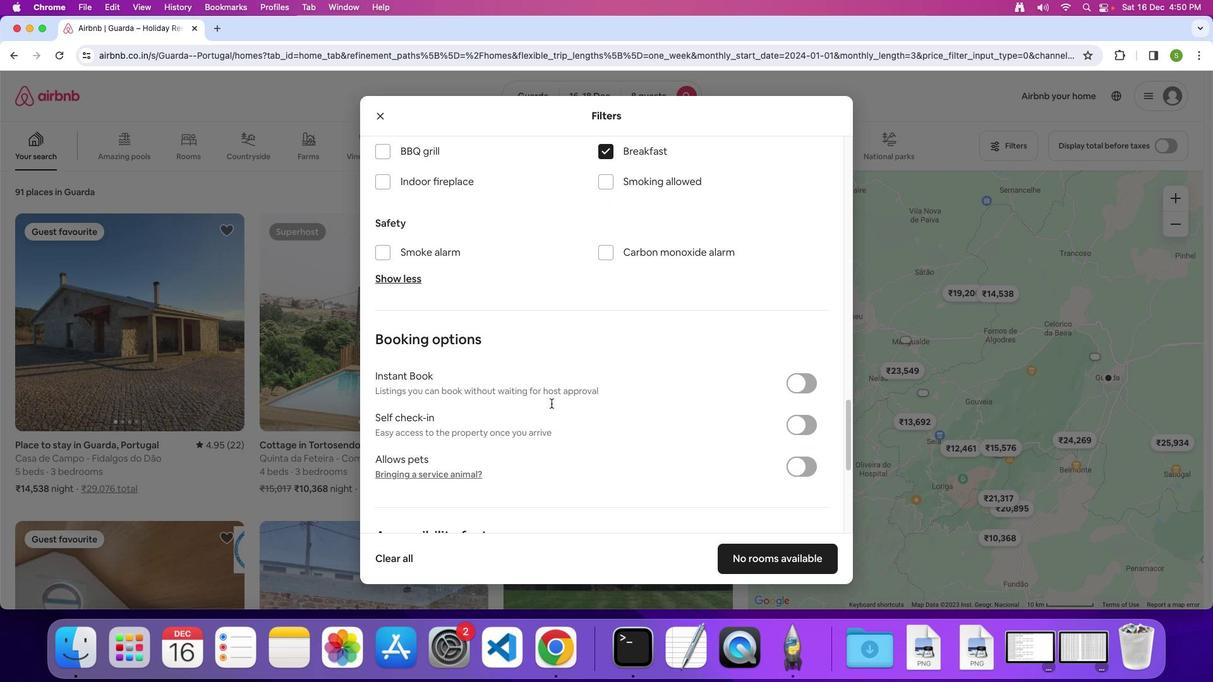 
Action: Mouse scrolled (567, 407) with delta (58, -5)
Screenshot: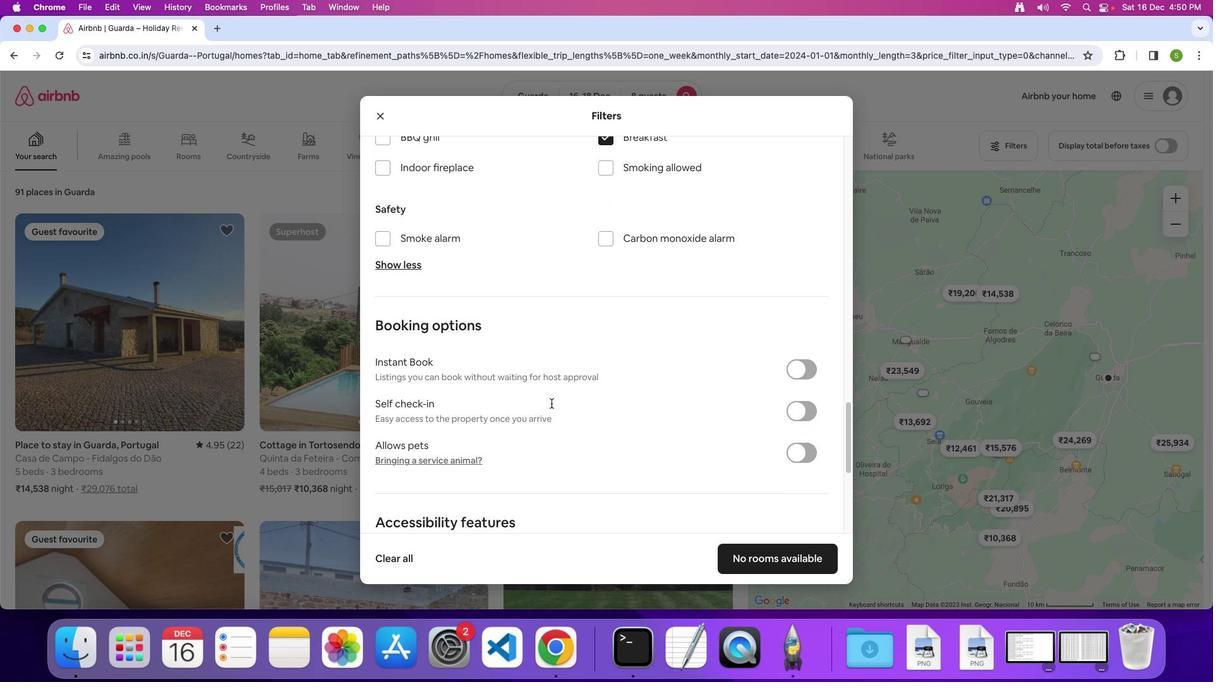 
Action: Mouse scrolled (567, 407) with delta (58, -5)
Screenshot: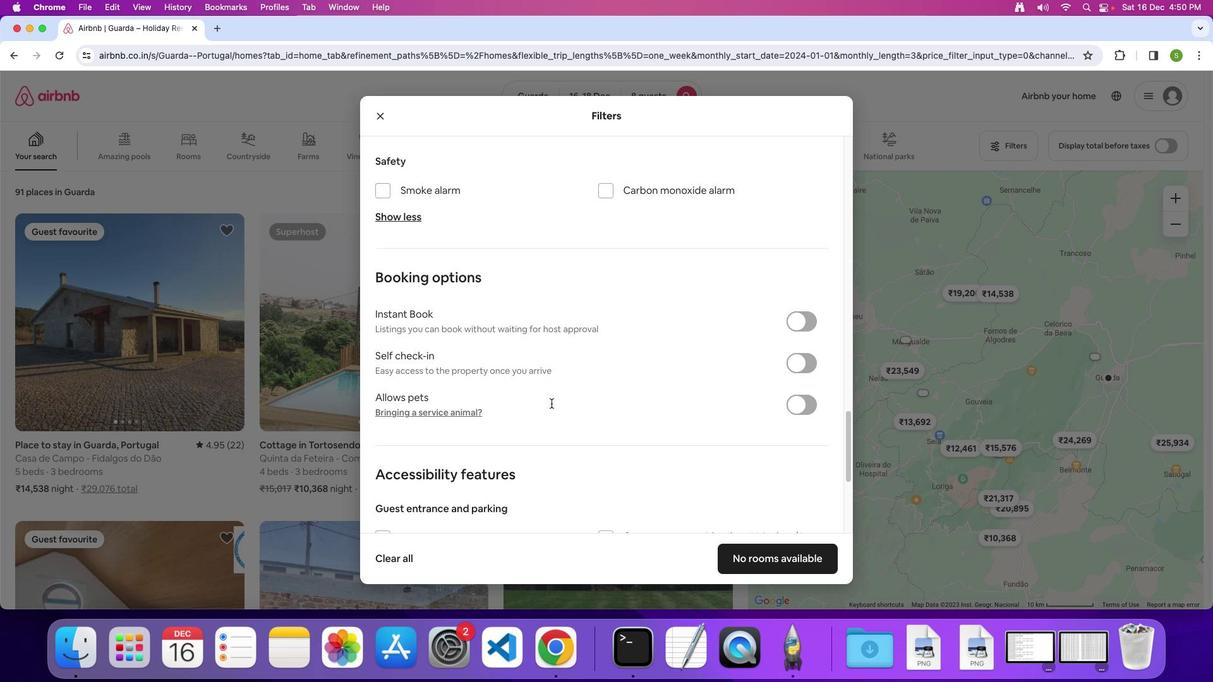 
Action: Mouse scrolled (567, 407) with delta (58, -5)
Screenshot: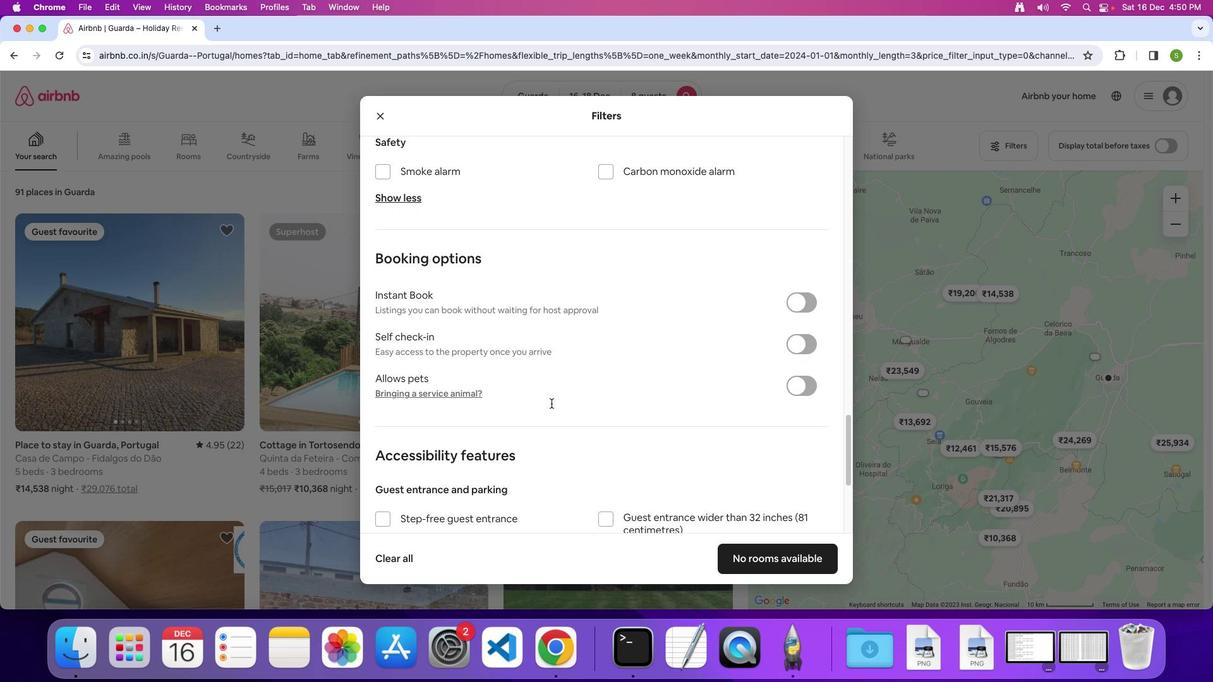 
Action: Mouse scrolled (567, 407) with delta (58, -5)
Screenshot: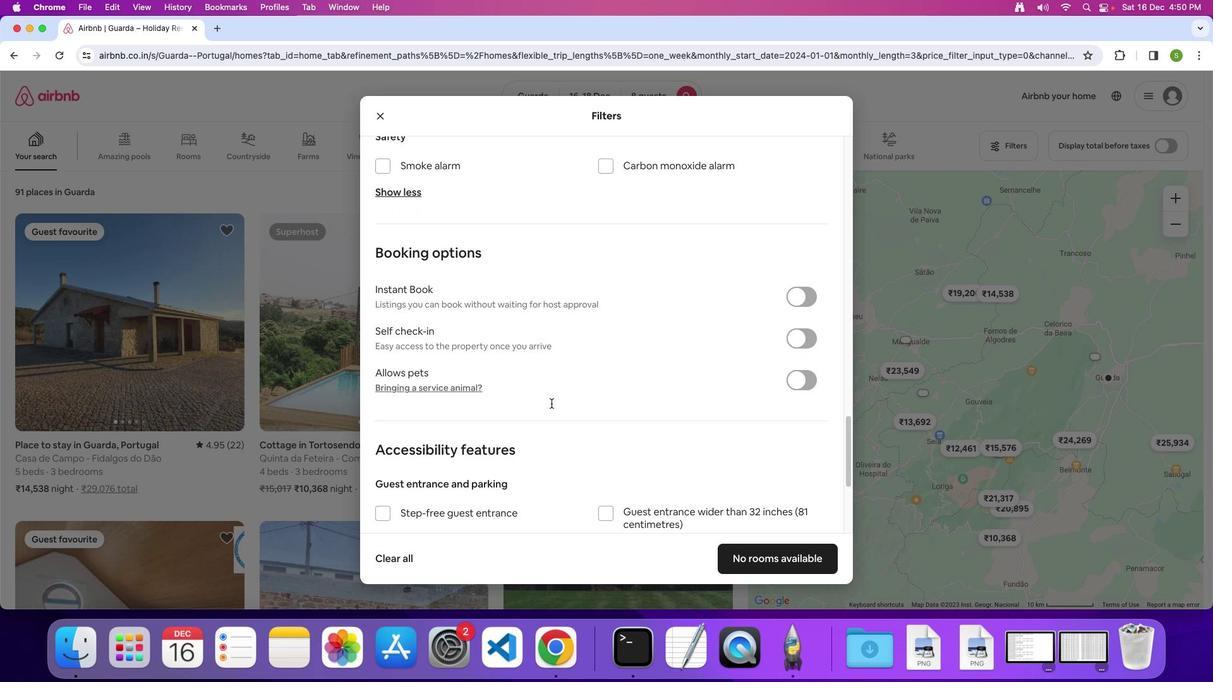 
Action: Mouse scrolled (567, 407) with delta (58, -5)
Screenshot: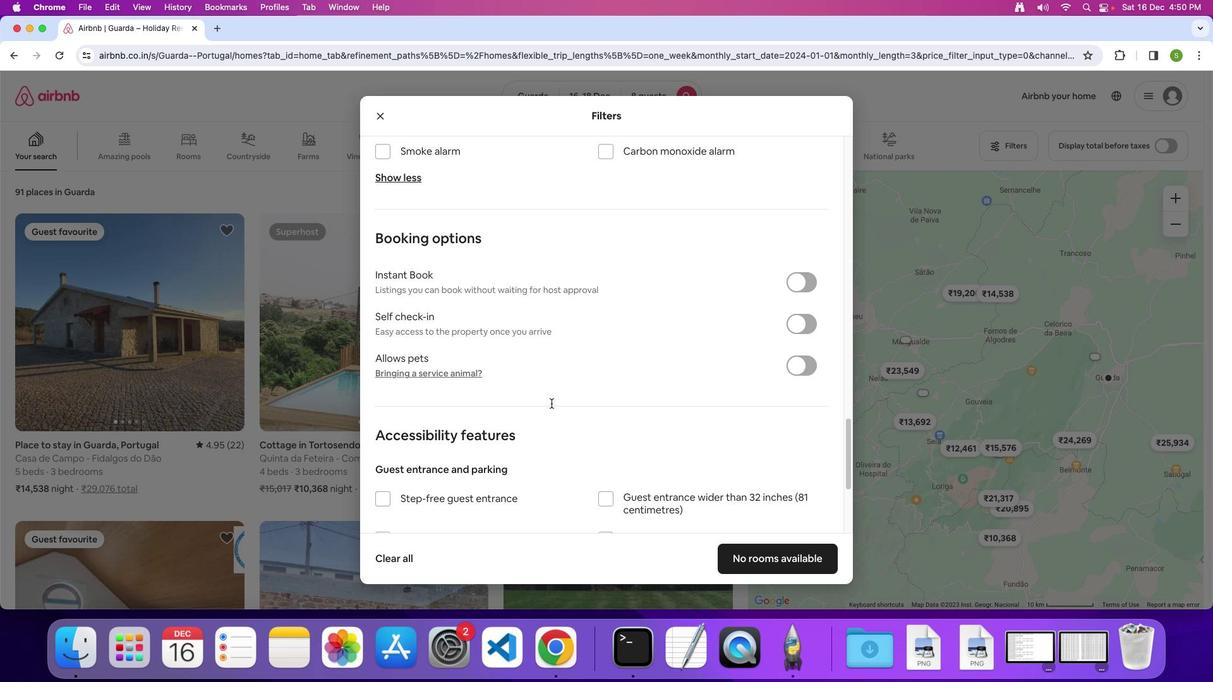 
Action: Mouse scrolled (567, 407) with delta (58, -5)
Screenshot: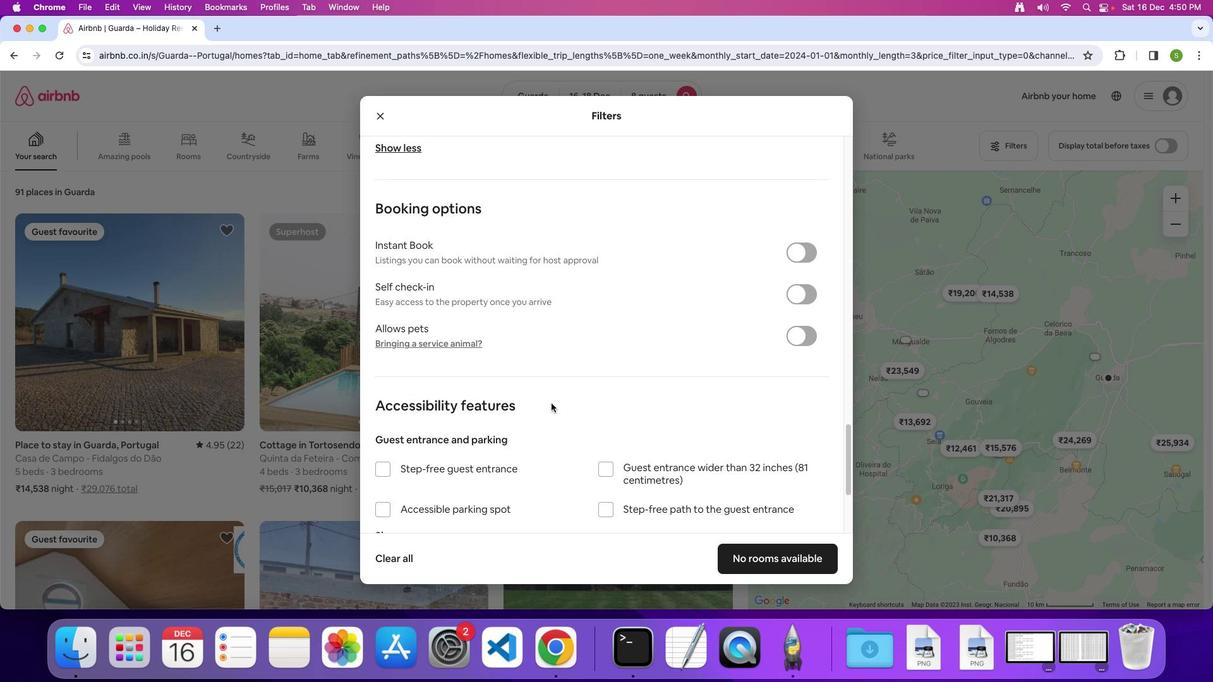 
Action: Mouse scrolled (567, 407) with delta (58, -5)
Screenshot: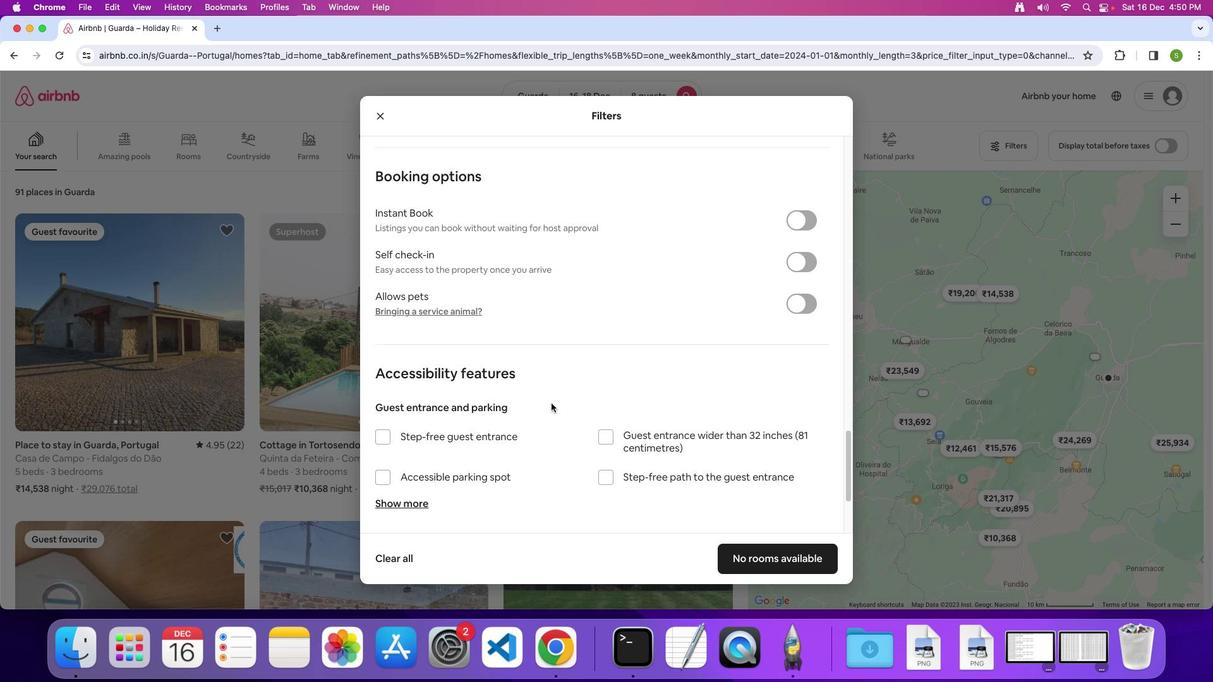 
Action: Mouse scrolled (567, 407) with delta (58, -5)
Screenshot: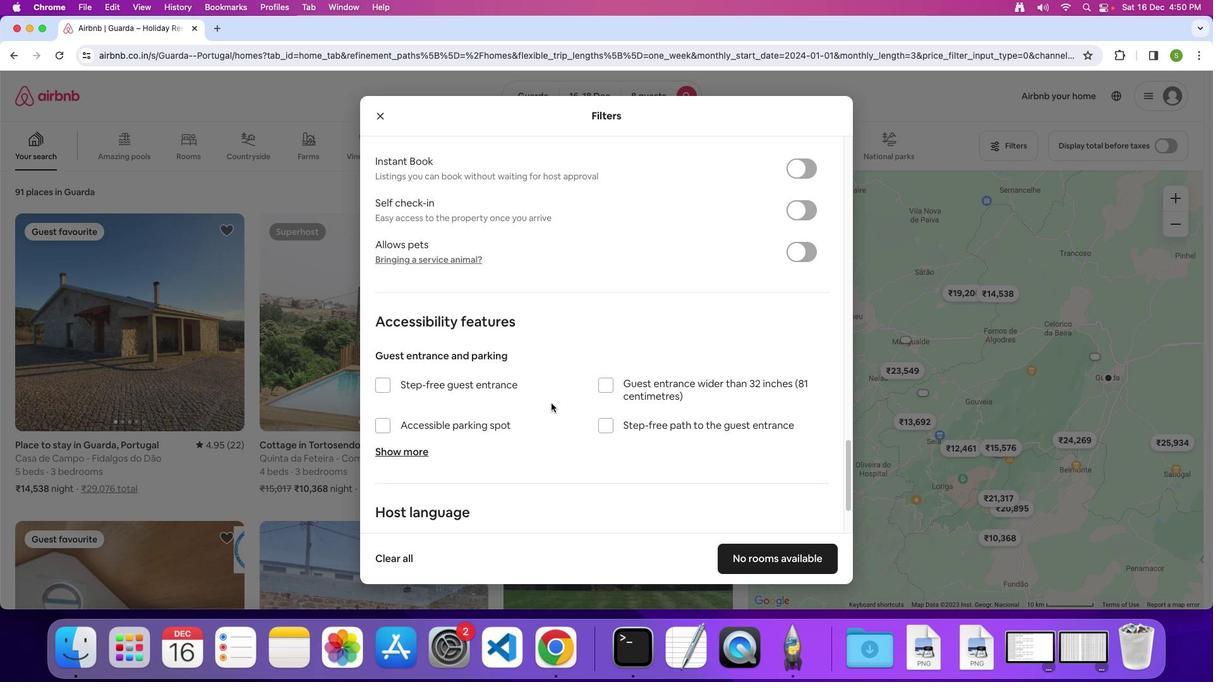 
Action: Mouse scrolled (567, 407) with delta (58, -5)
Screenshot: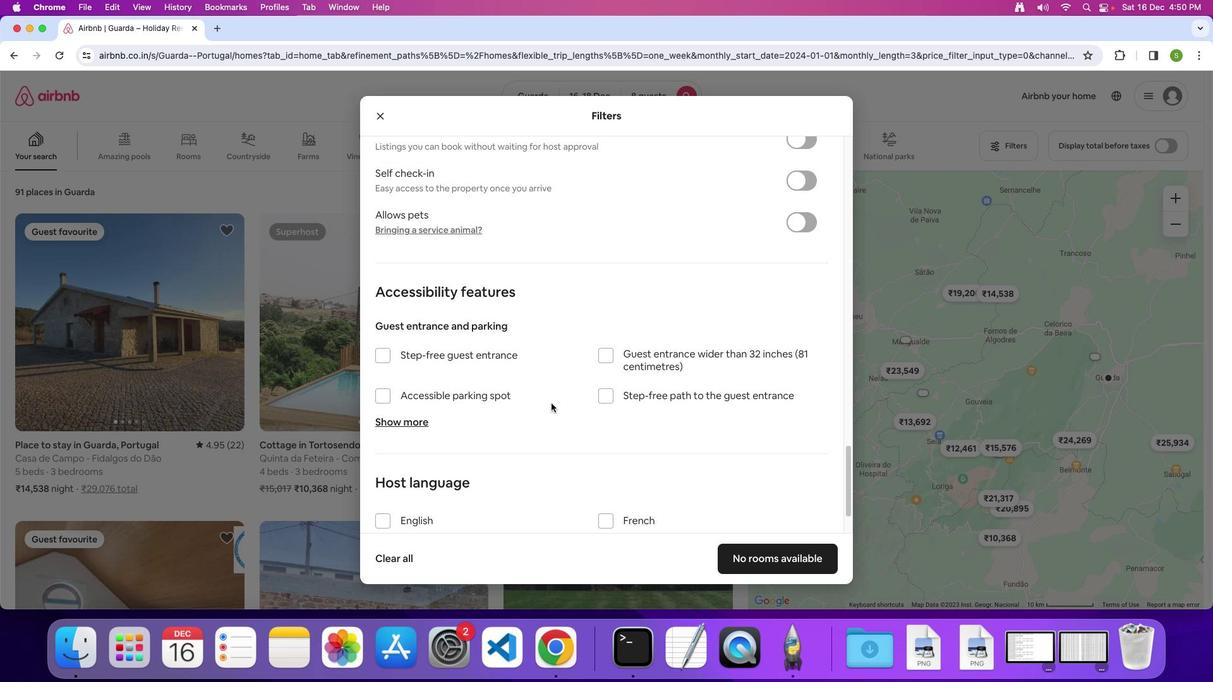 
Action: Mouse scrolled (567, 407) with delta (58, -6)
Screenshot: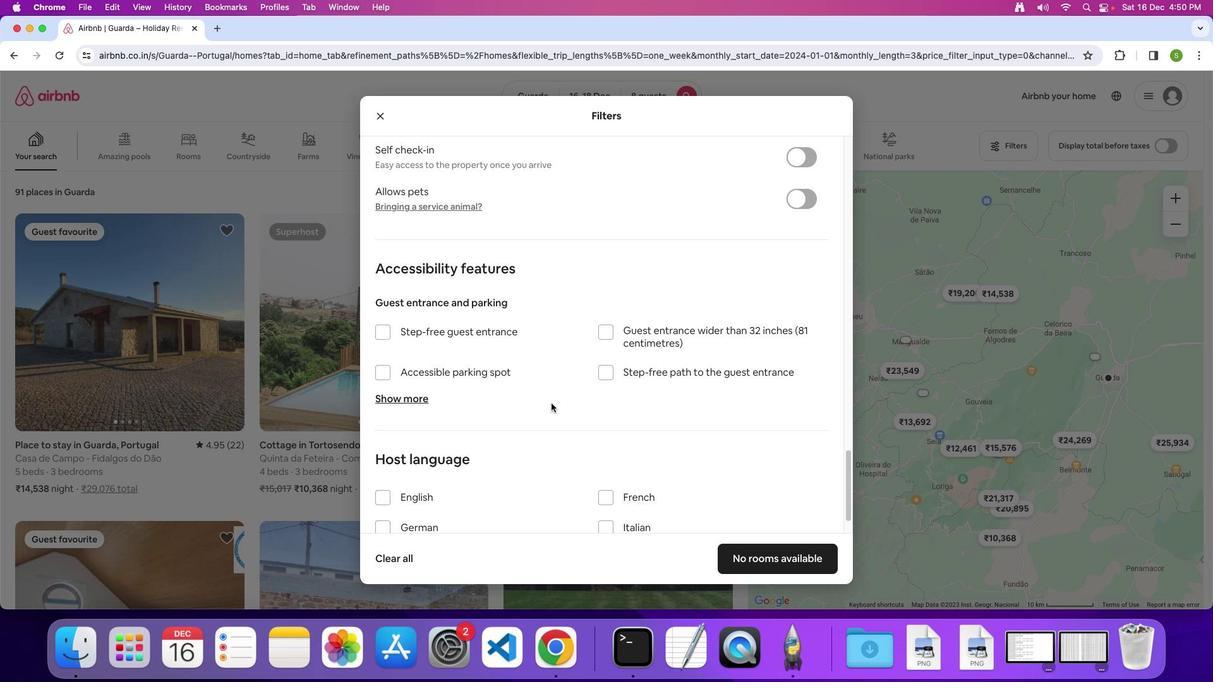 
Action: Mouse scrolled (567, 407) with delta (58, -5)
Screenshot: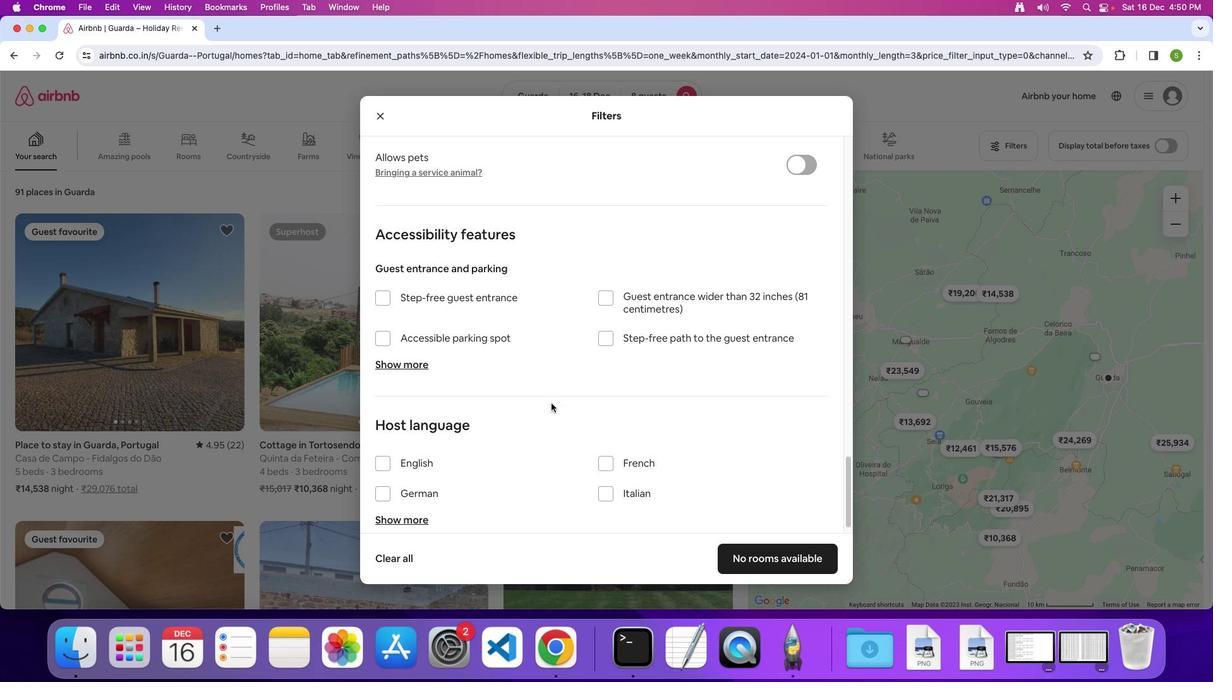 
Action: Mouse scrolled (567, 407) with delta (58, -5)
Screenshot: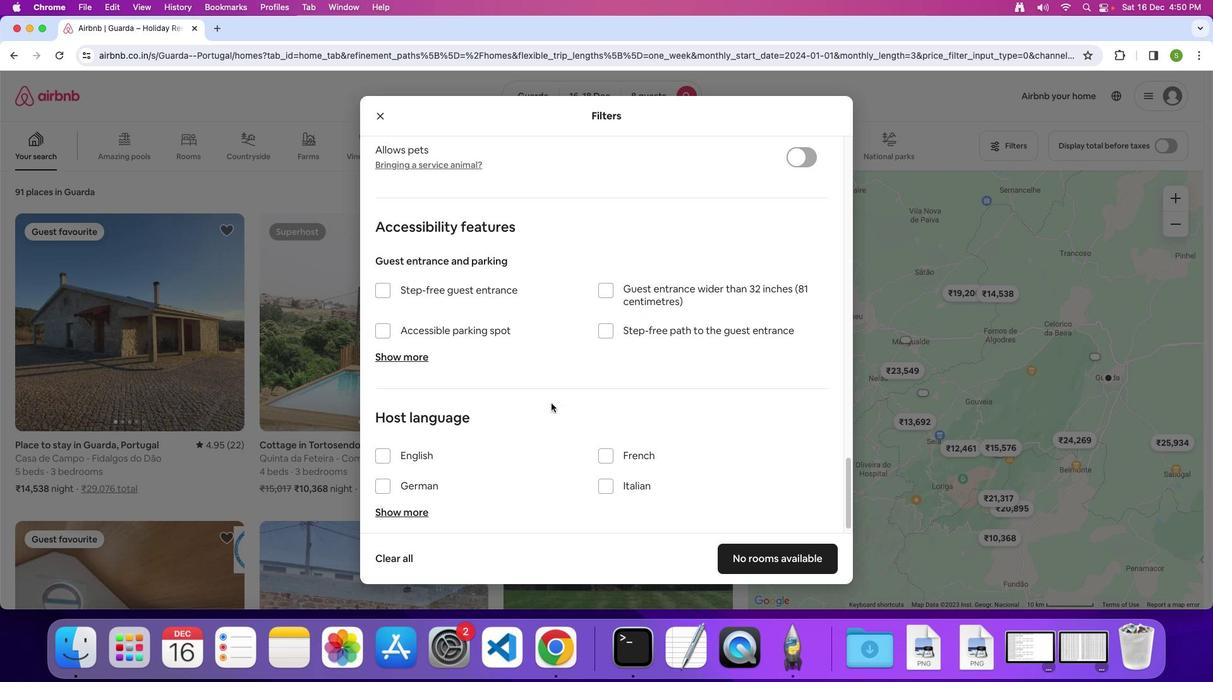 
Action: Mouse scrolled (567, 407) with delta (58, -5)
Screenshot: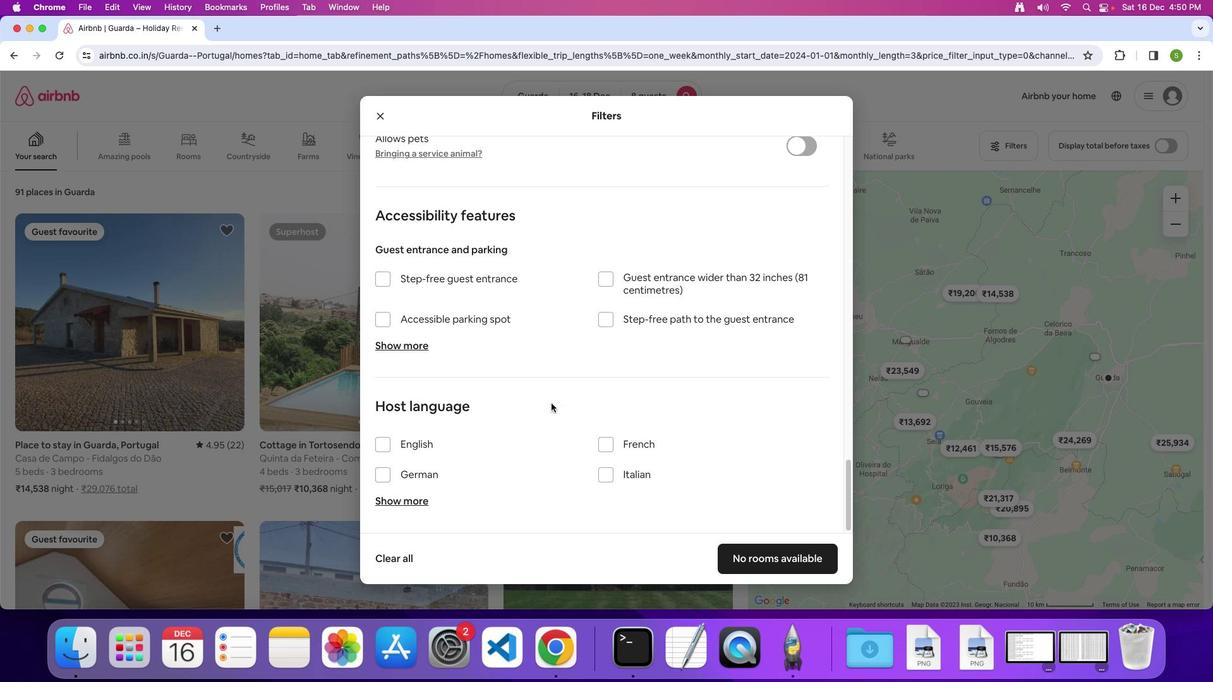 
Action: Mouse moved to (577, 427)
Screenshot: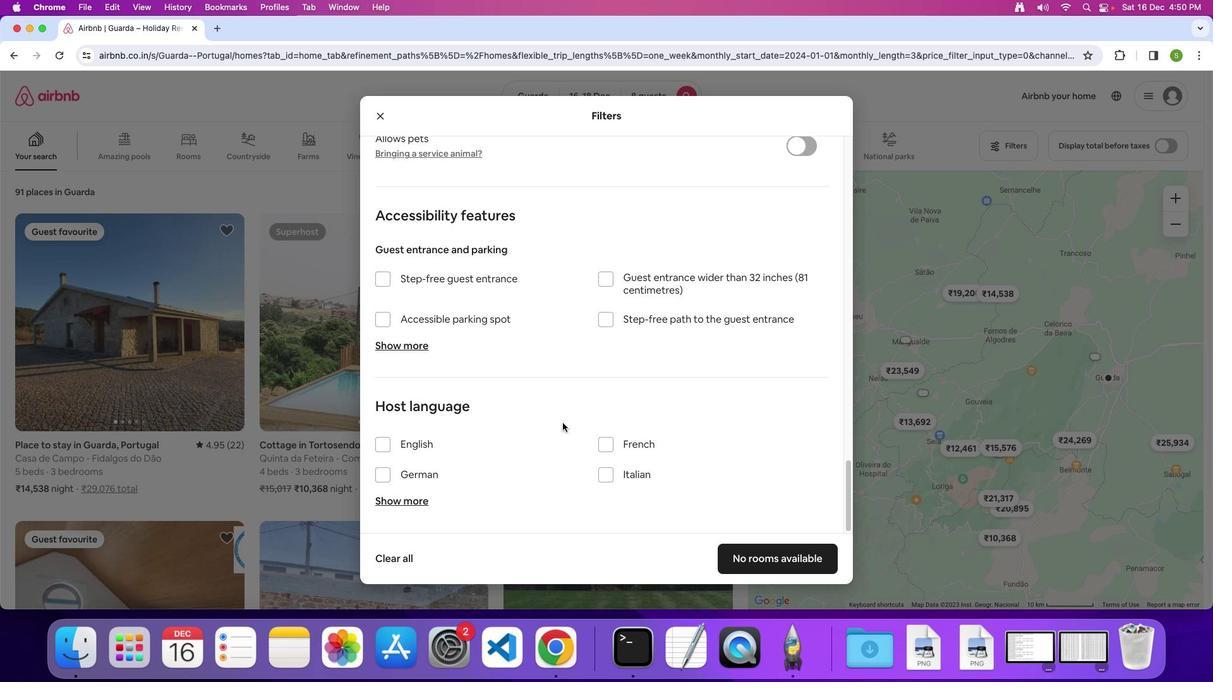 
Action: Mouse scrolled (577, 427) with delta (58, -5)
Screenshot: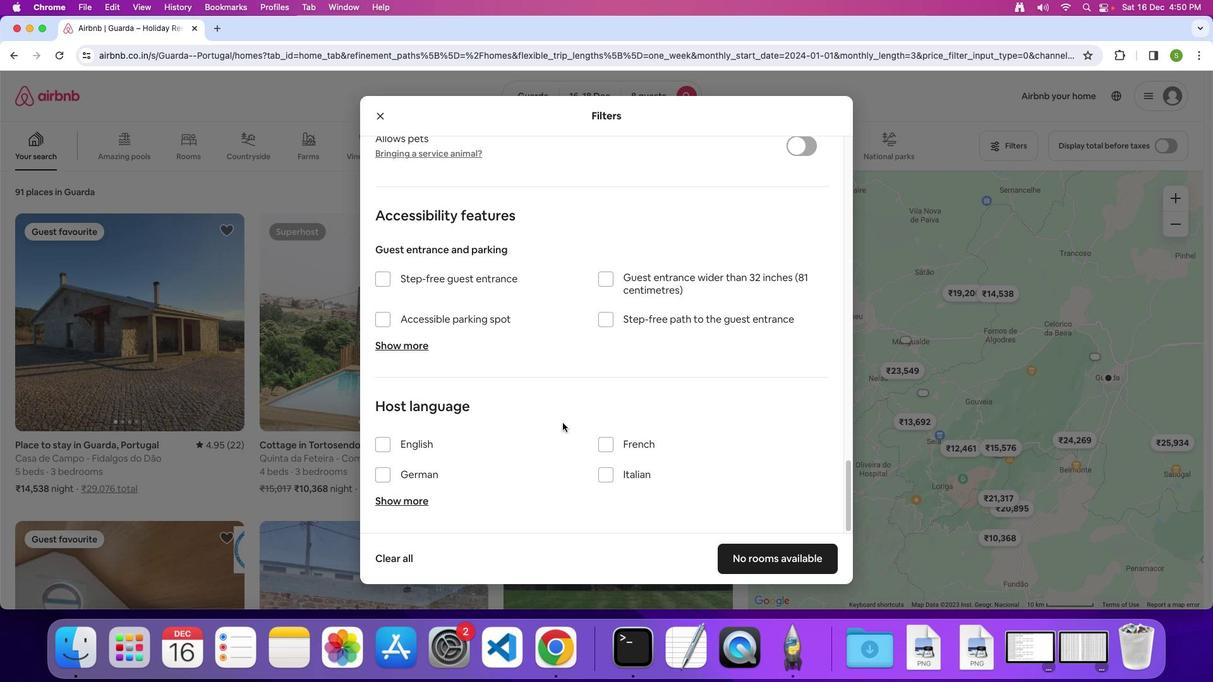 
Action: Mouse scrolled (577, 427) with delta (58, -5)
Screenshot: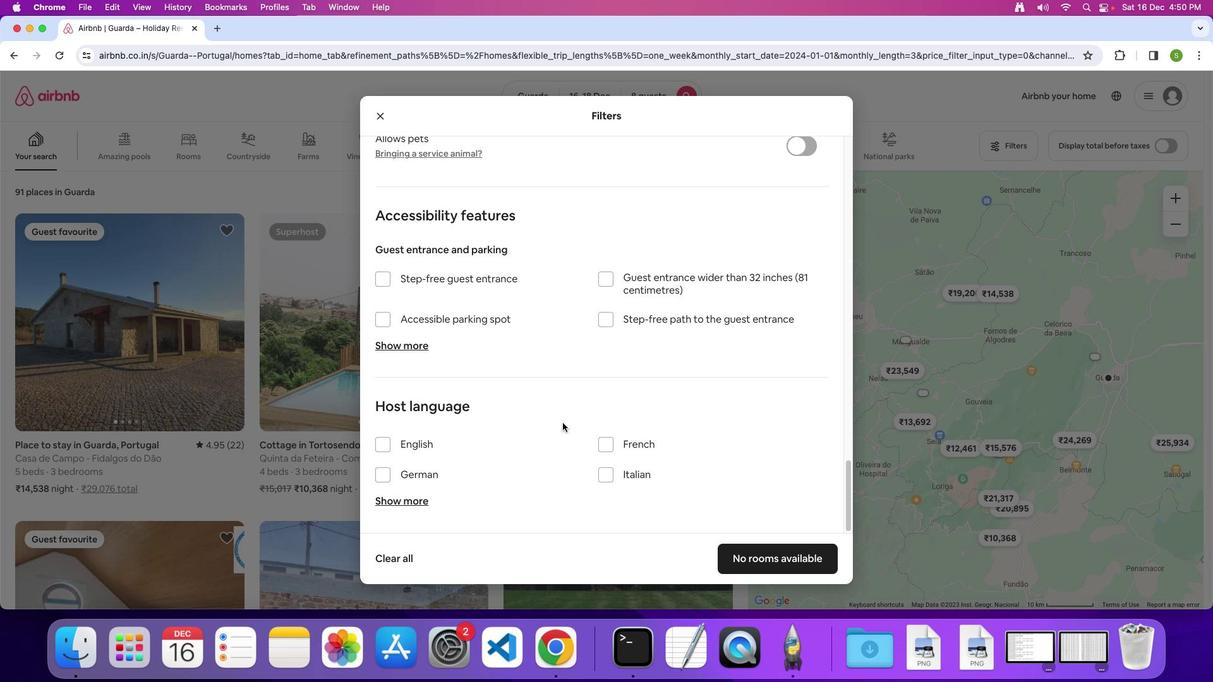 
Action: Mouse moved to (577, 426)
Screenshot: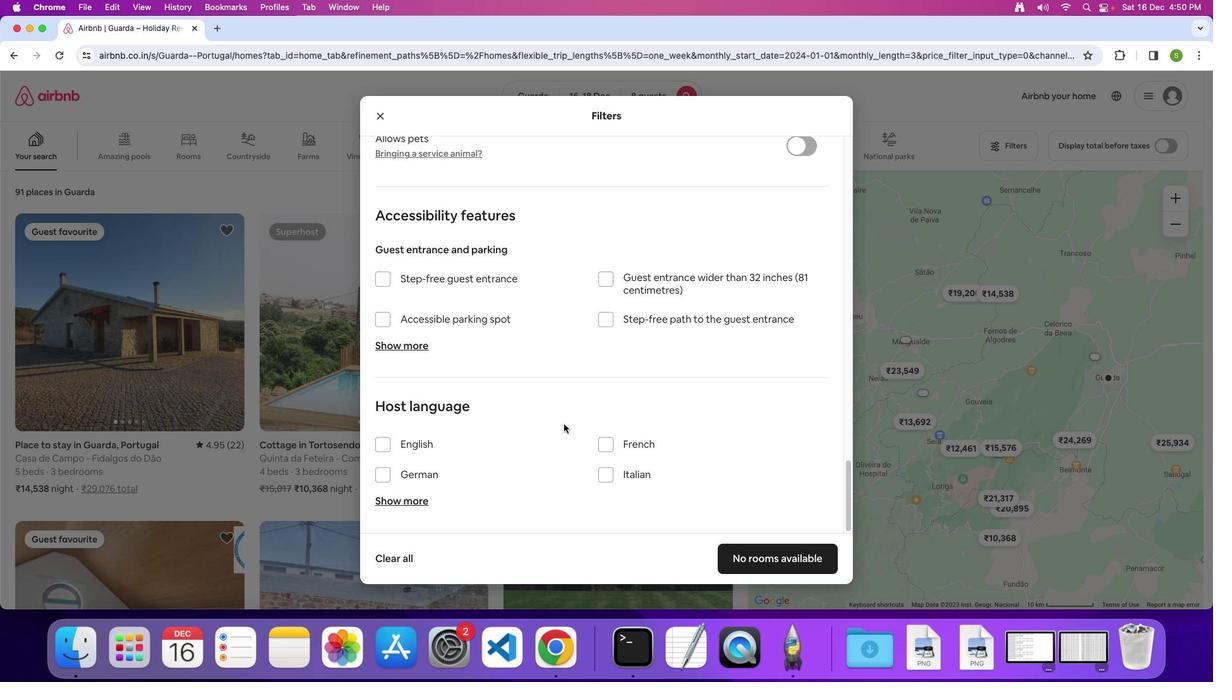 
Action: Mouse scrolled (577, 426) with delta (58, -6)
Screenshot: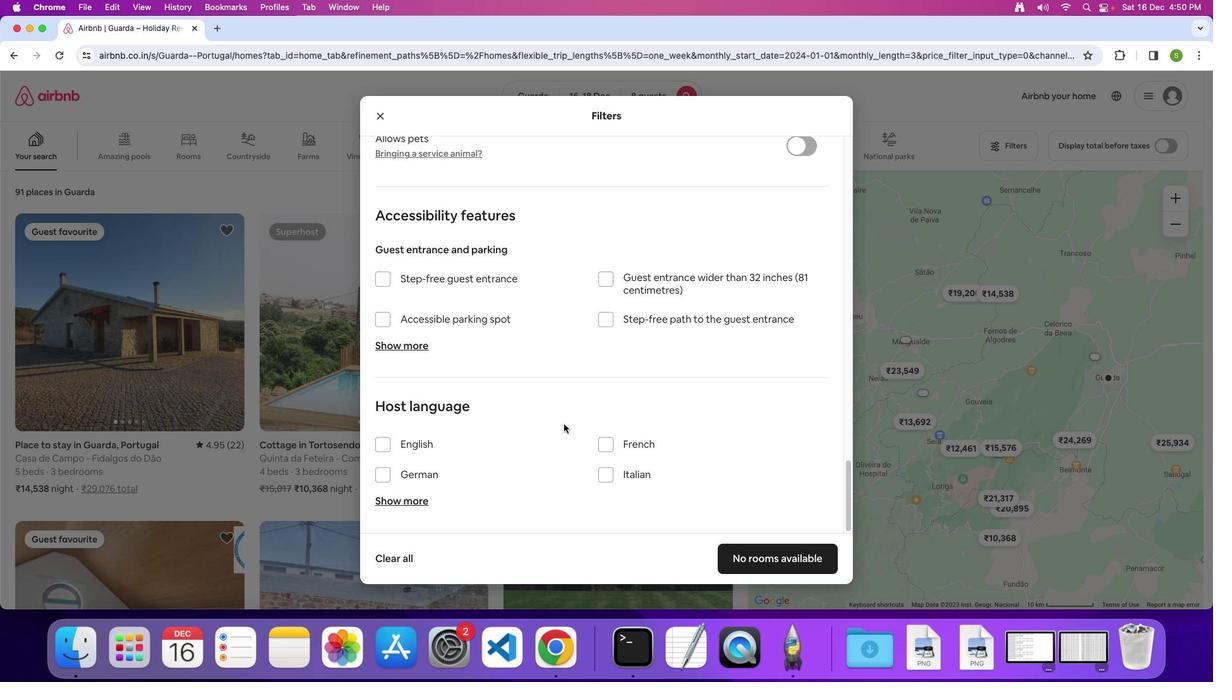 
Action: Mouse moved to (764, 564)
Screenshot: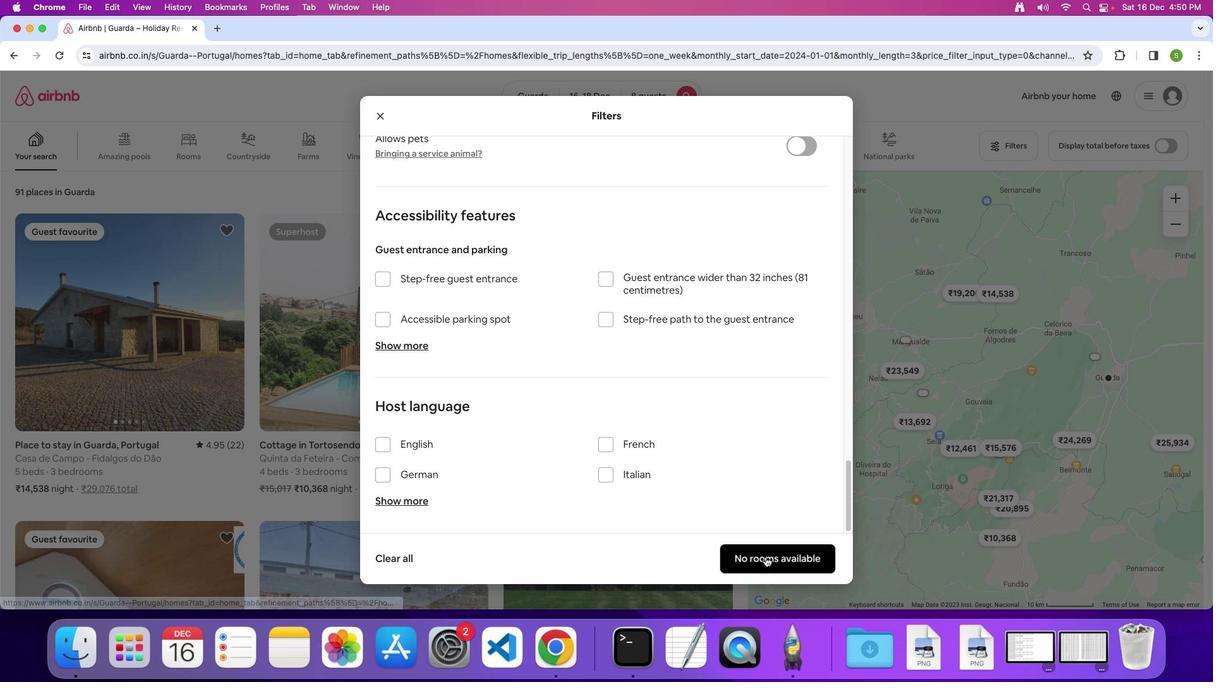 
Action: Mouse pressed left at (764, 564)
Screenshot: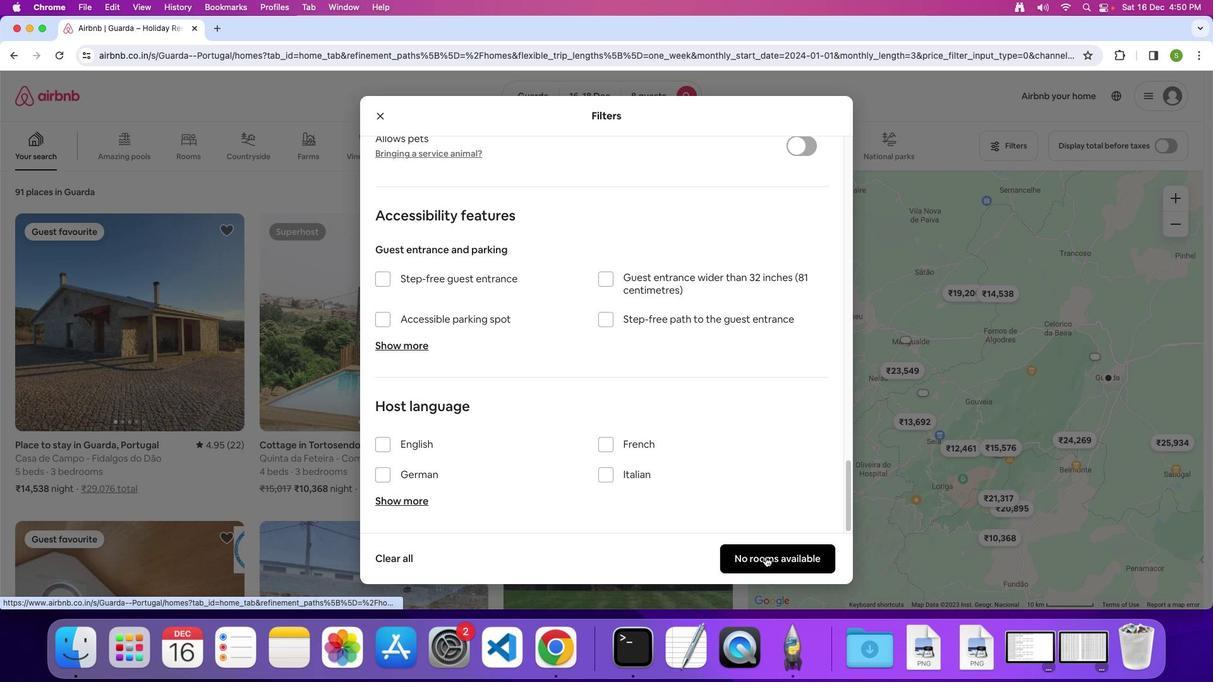 
Action: Mouse moved to (561, 359)
Screenshot: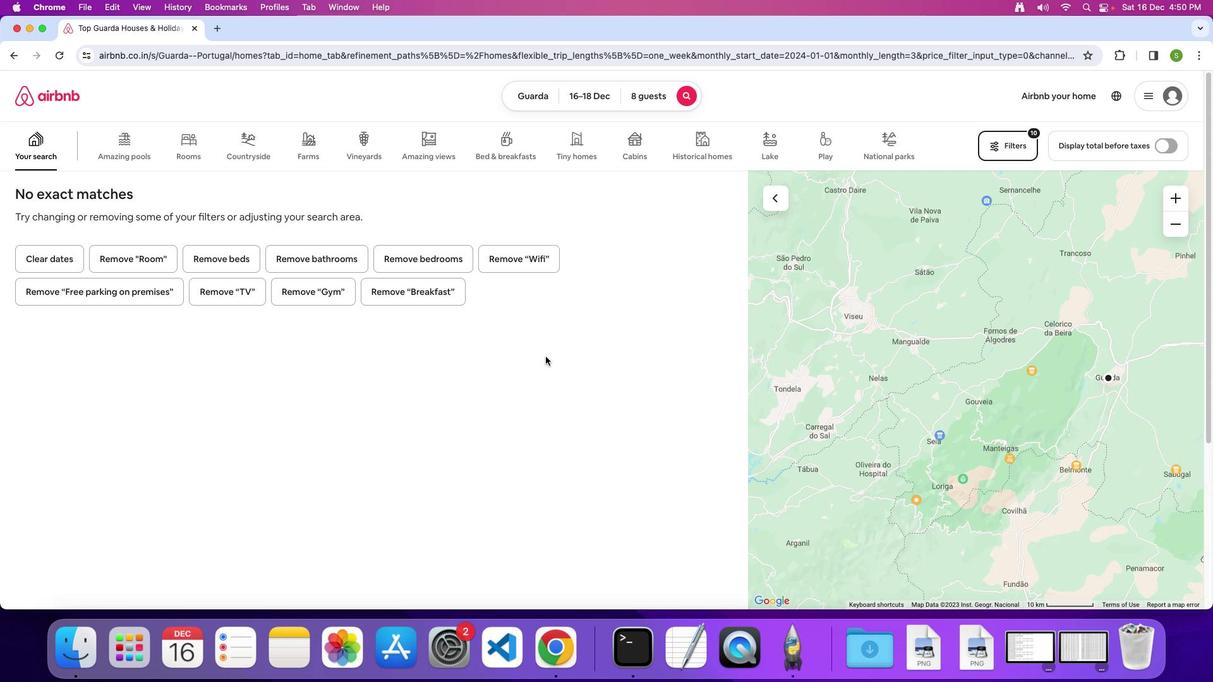 
